 Task: Simple monthly budget modern simple.
Action: Mouse moved to (25, 163)
Screenshot: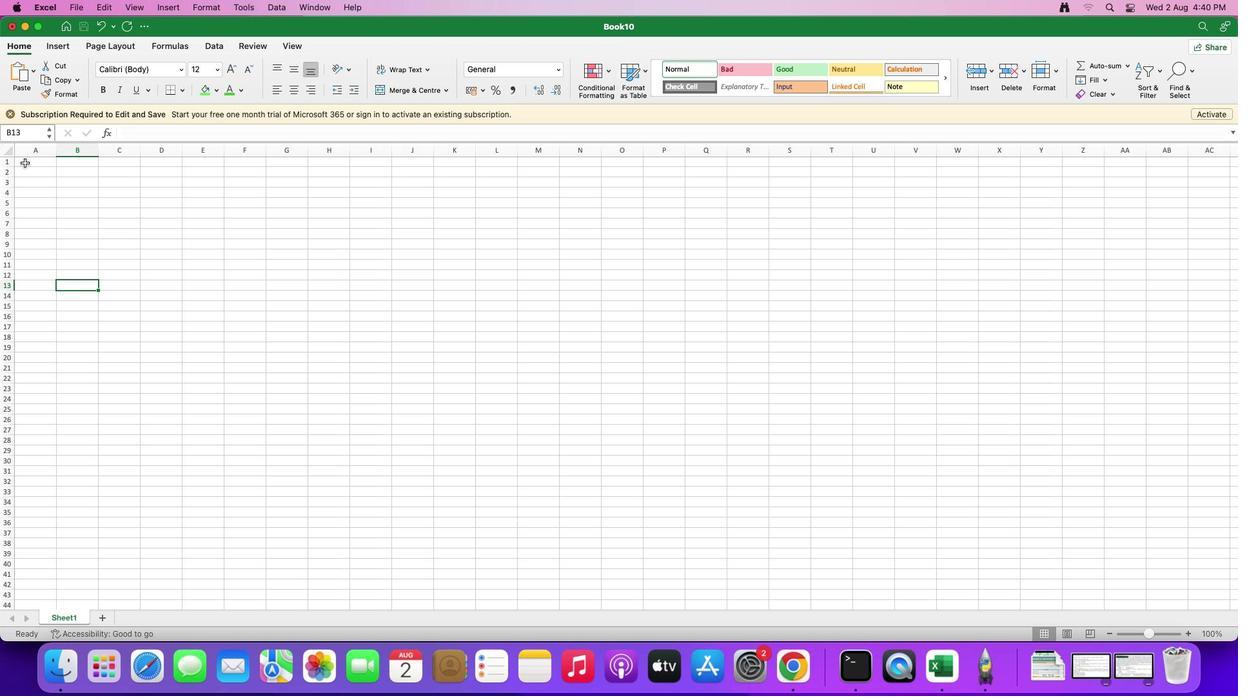 
Action: Mouse pressed left at (25, 163)
Screenshot: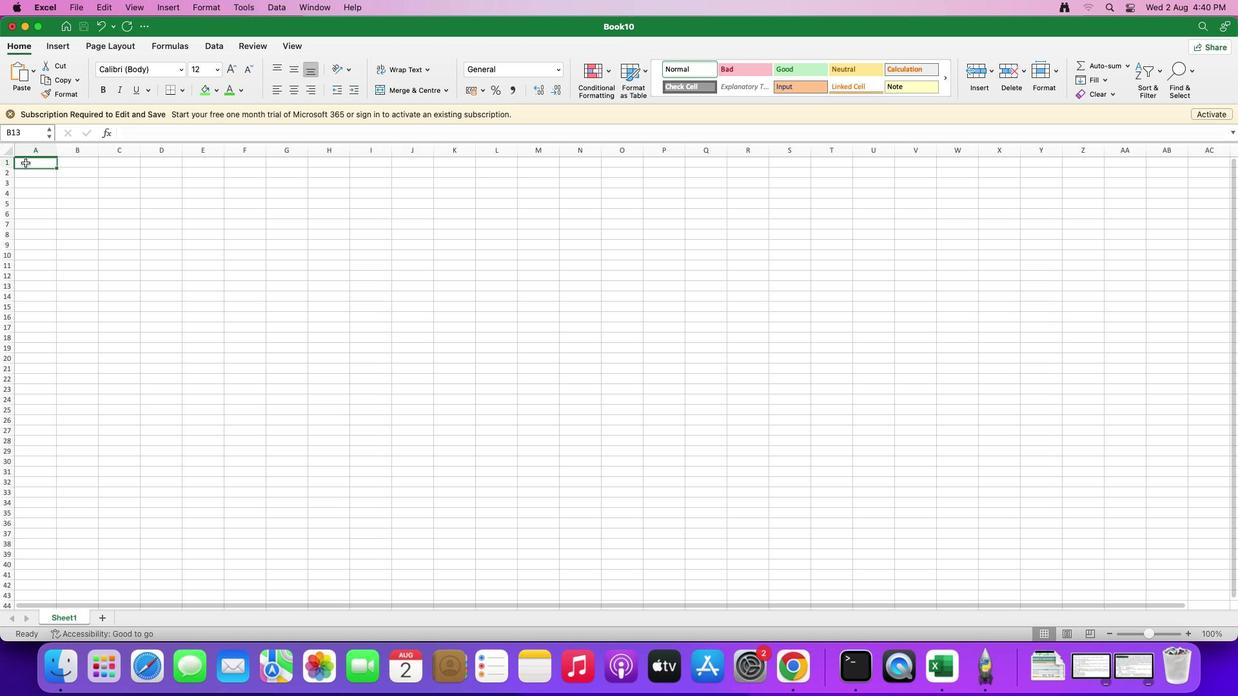
Action: Mouse moved to (32, 163)
Screenshot: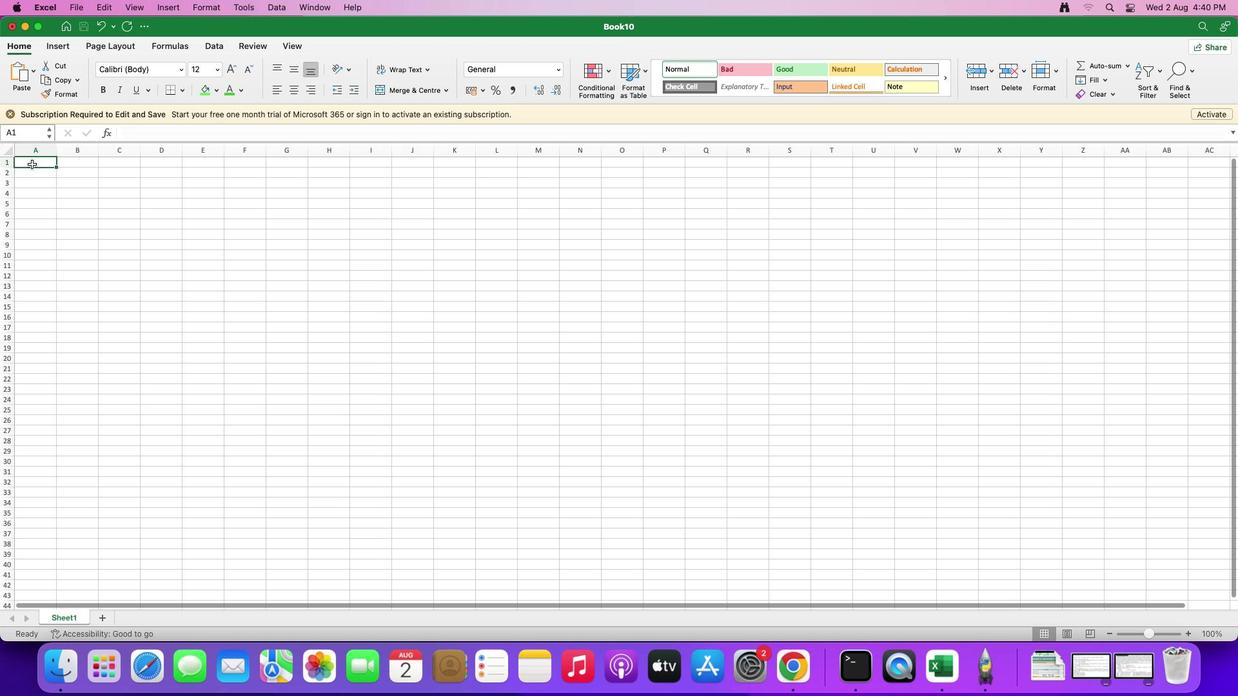 
Action: Mouse pressed left at (32, 163)
Screenshot: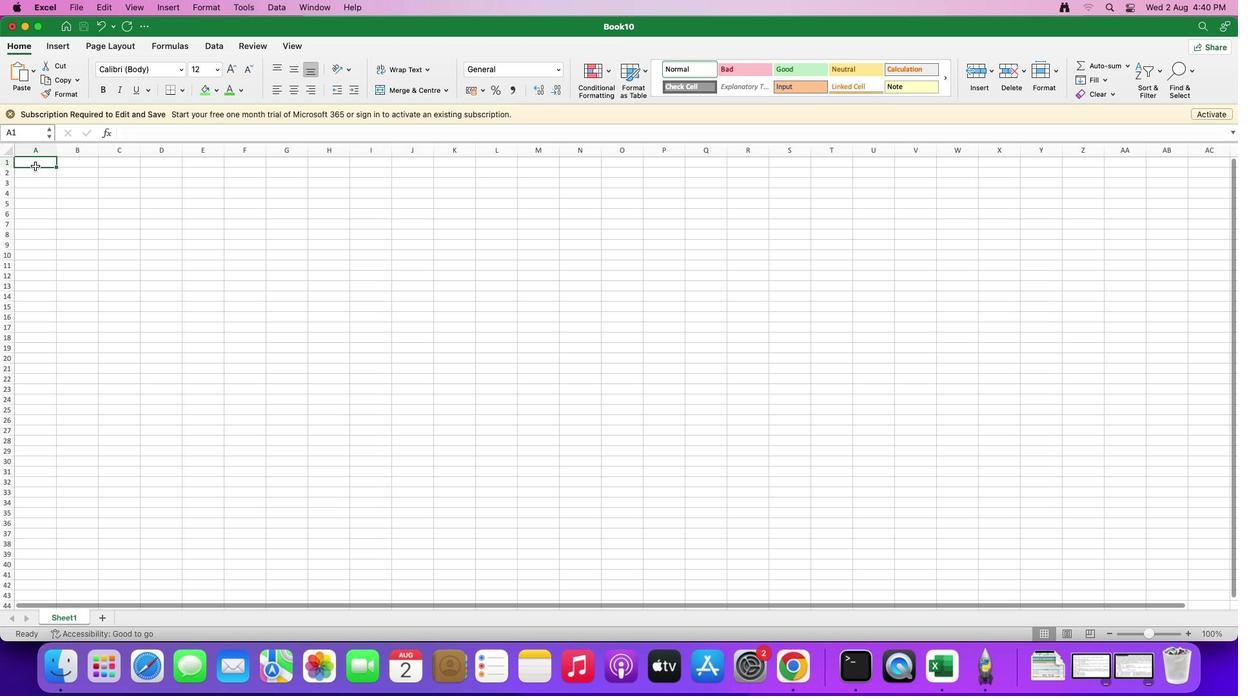 
Action: Mouse moved to (212, 89)
Screenshot: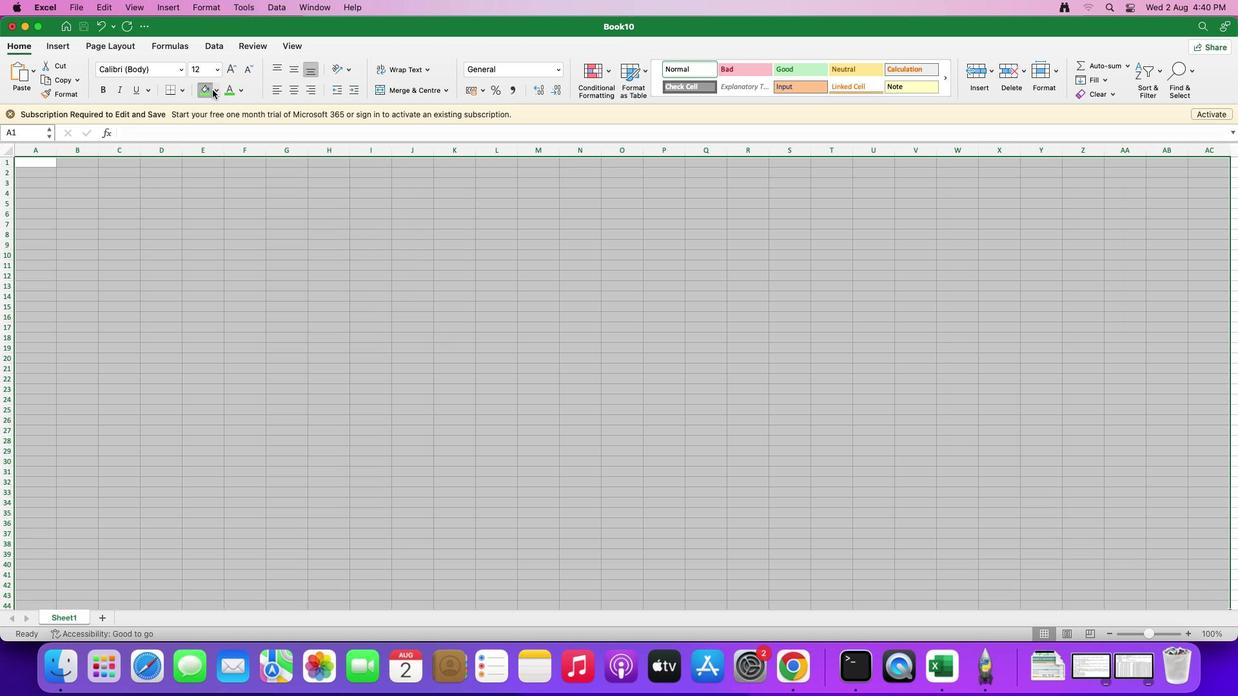 
Action: Mouse pressed left at (212, 89)
Screenshot: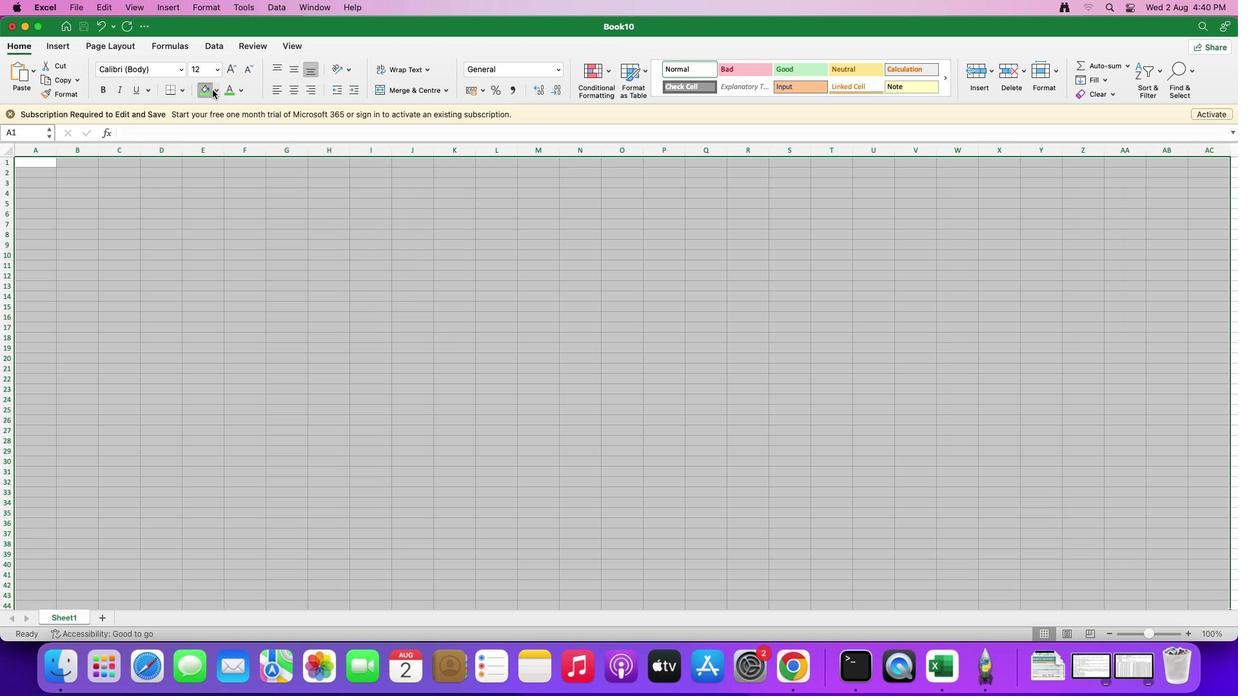 
Action: Mouse moved to (214, 90)
Screenshot: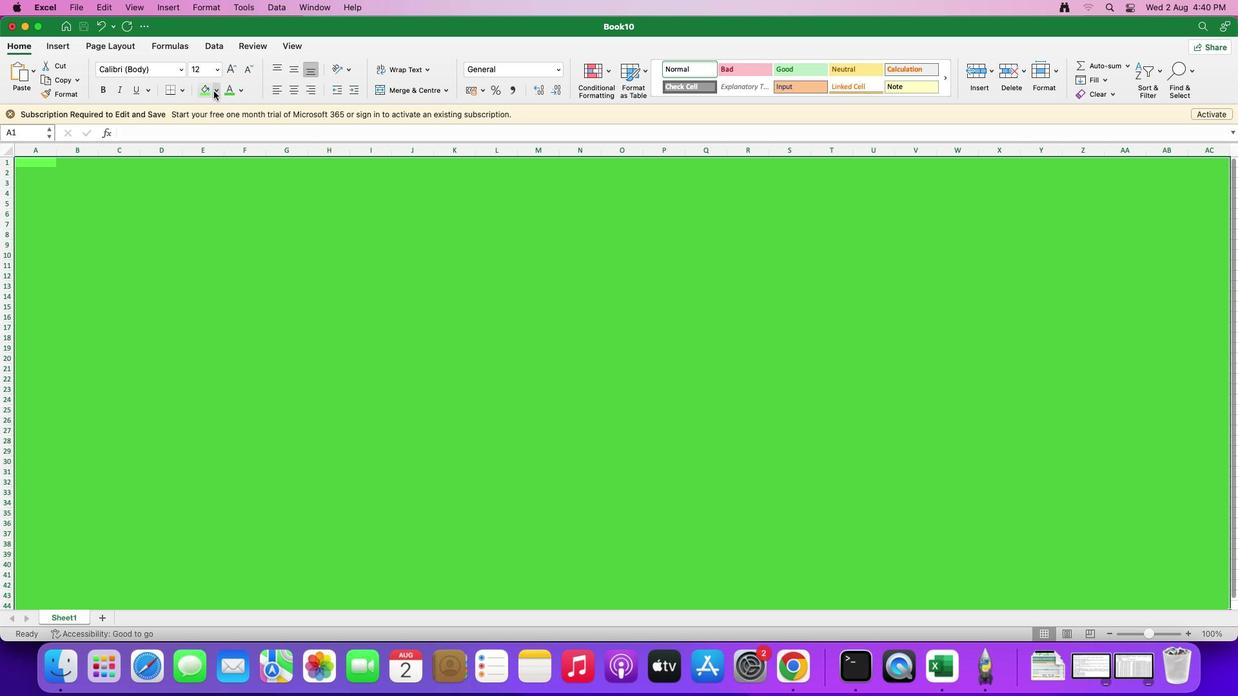 
Action: Mouse pressed left at (214, 90)
Screenshot: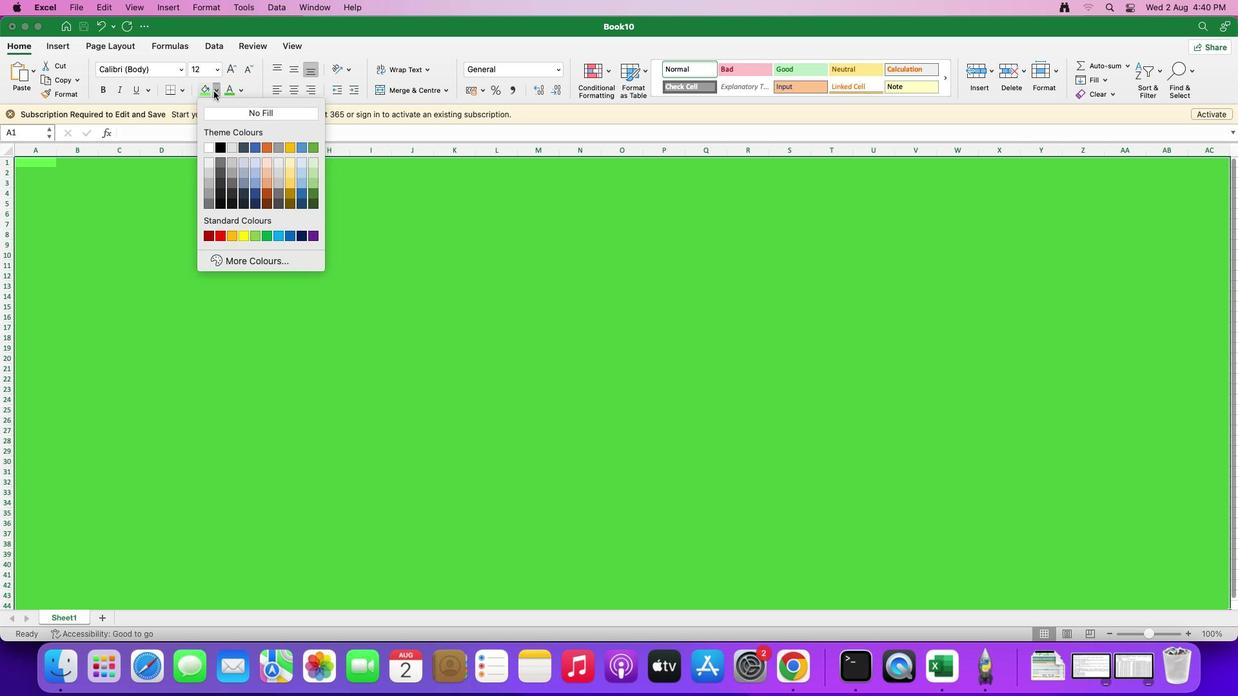 
Action: Mouse moved to (212, 151)
Screenshot: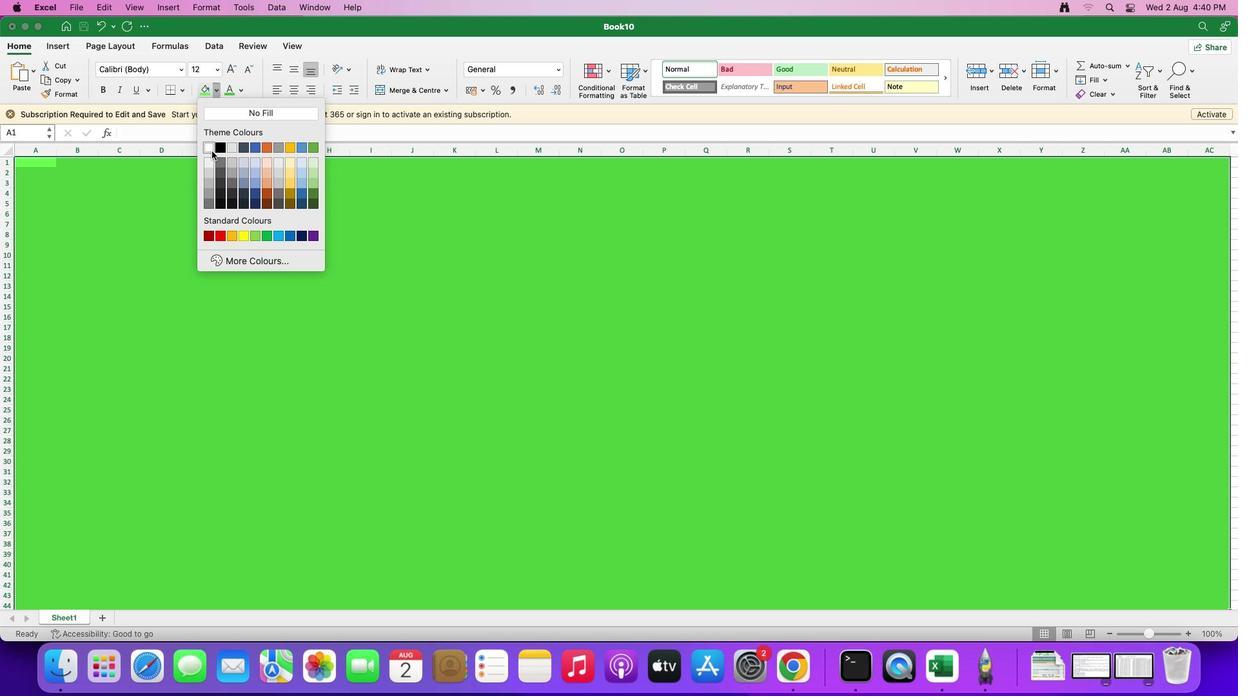 
Action: Mouse pressed left at (212, 151)
Screenshot: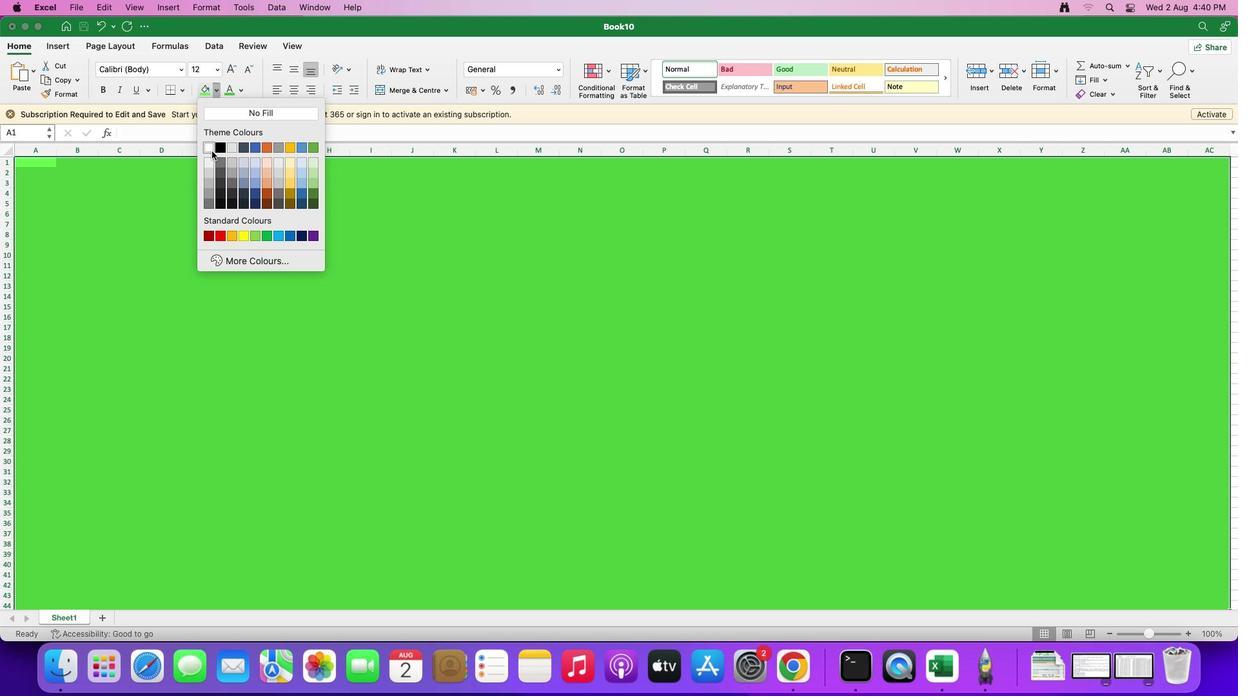 
Action: Mouse moved to (233, 294)
Screenshot: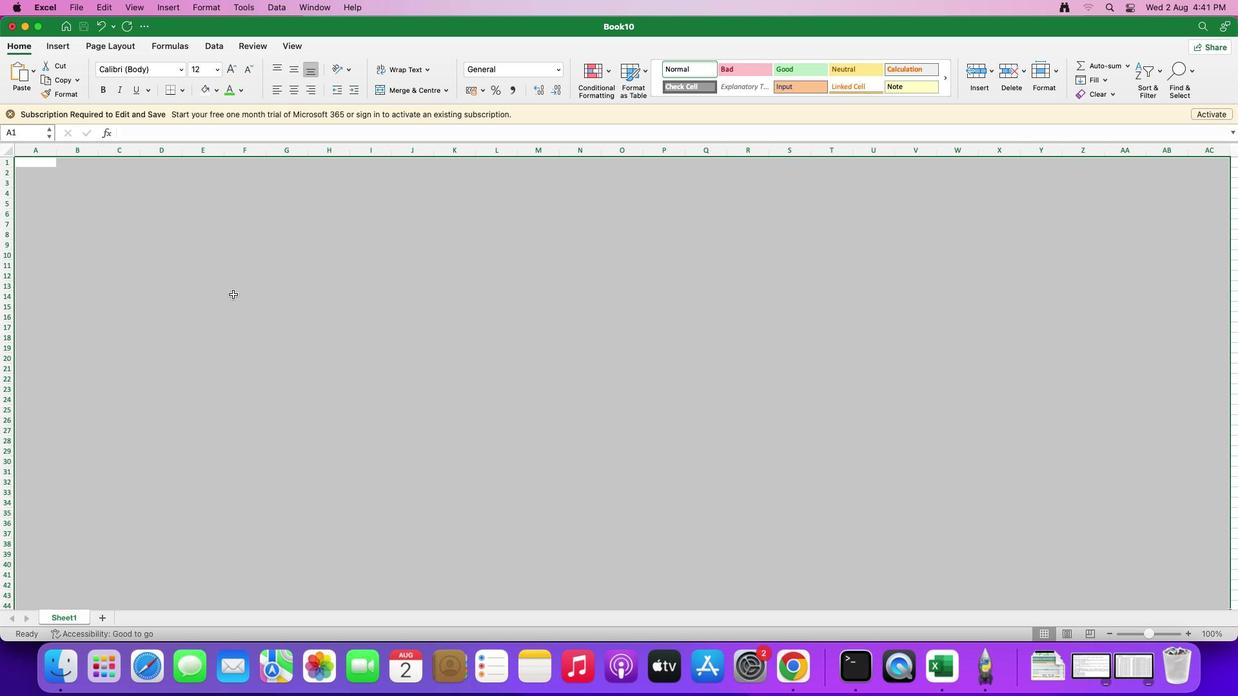 
Action: Mouse pressed left at (233, 294)
Screenshot: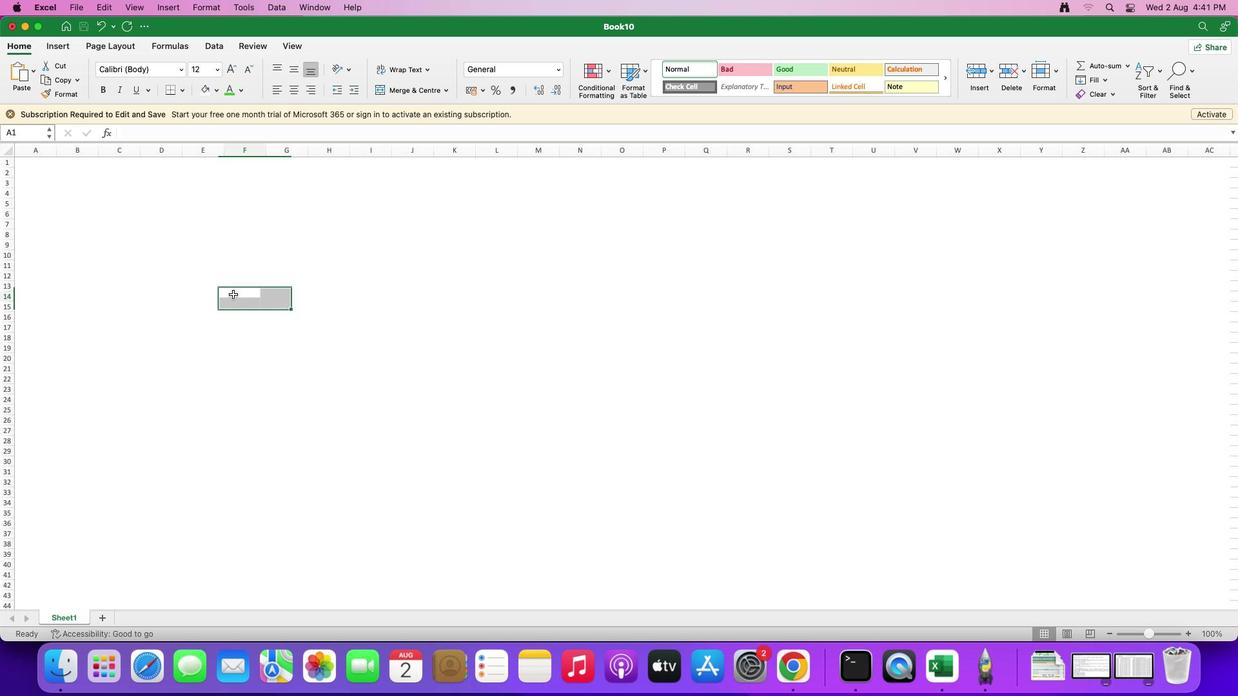 
Action: Mouse moved to (39, 148)
Screenshot: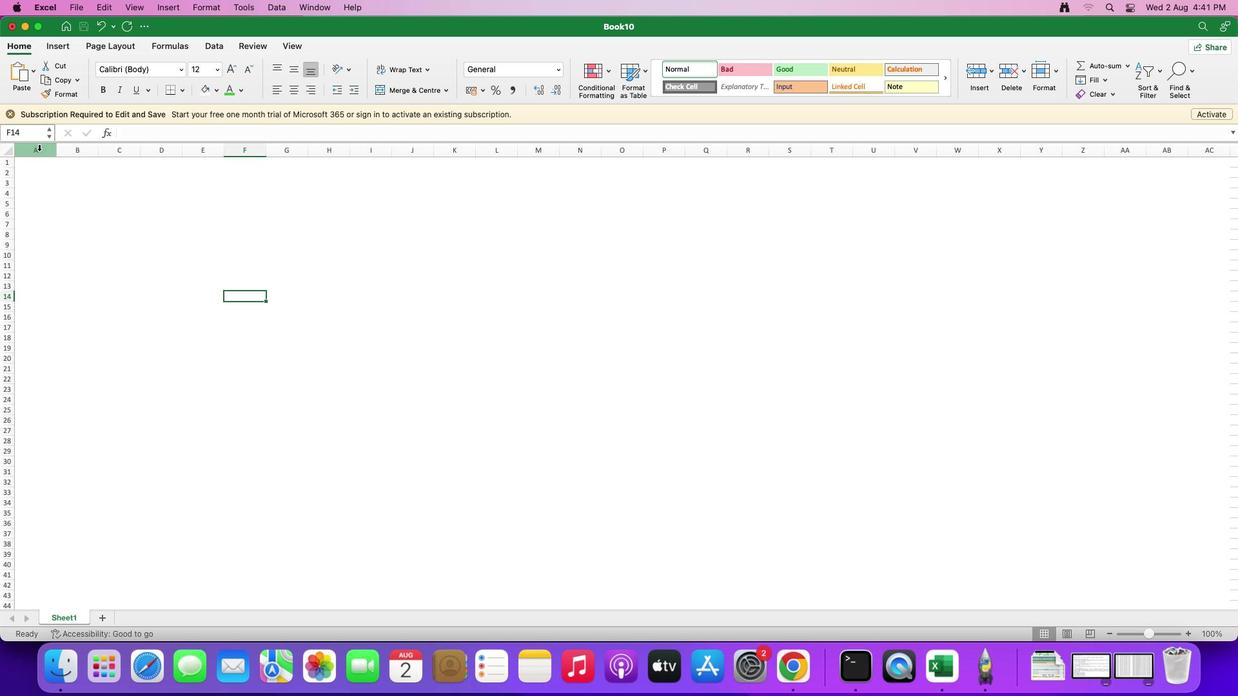 
Action: Mouse pressed left at (39, 148)
Screenshot: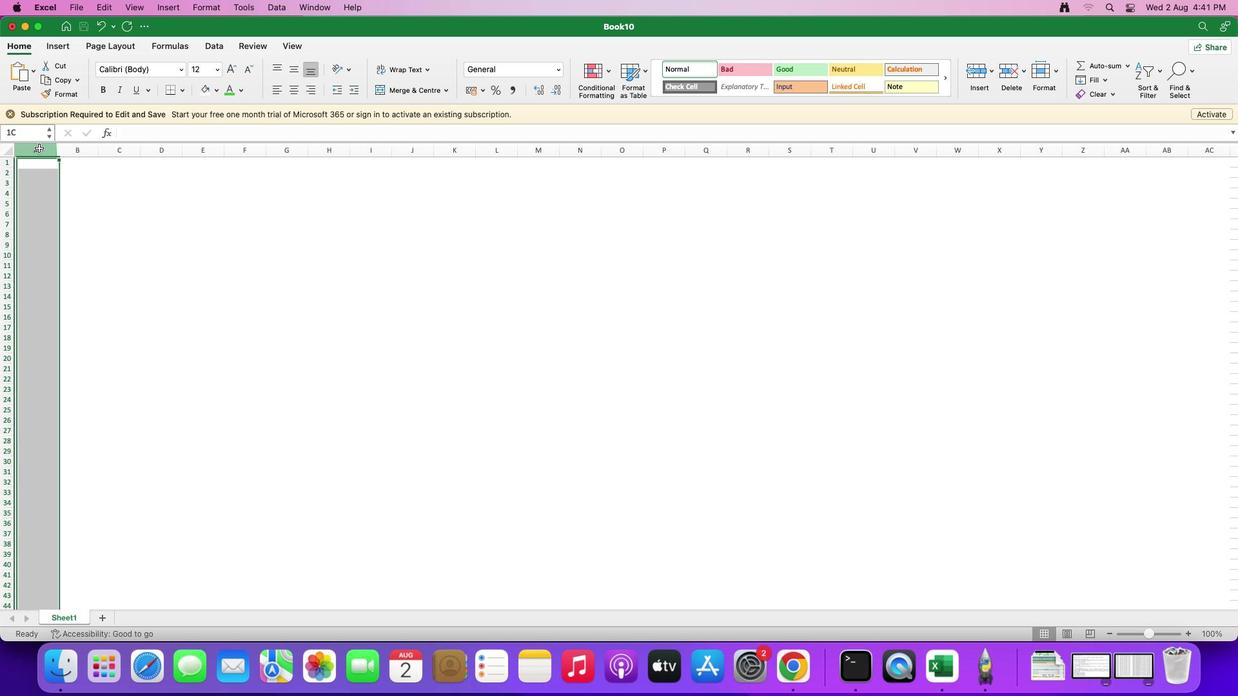 
Action: Mouse moved to (56, 147)
Screenshot: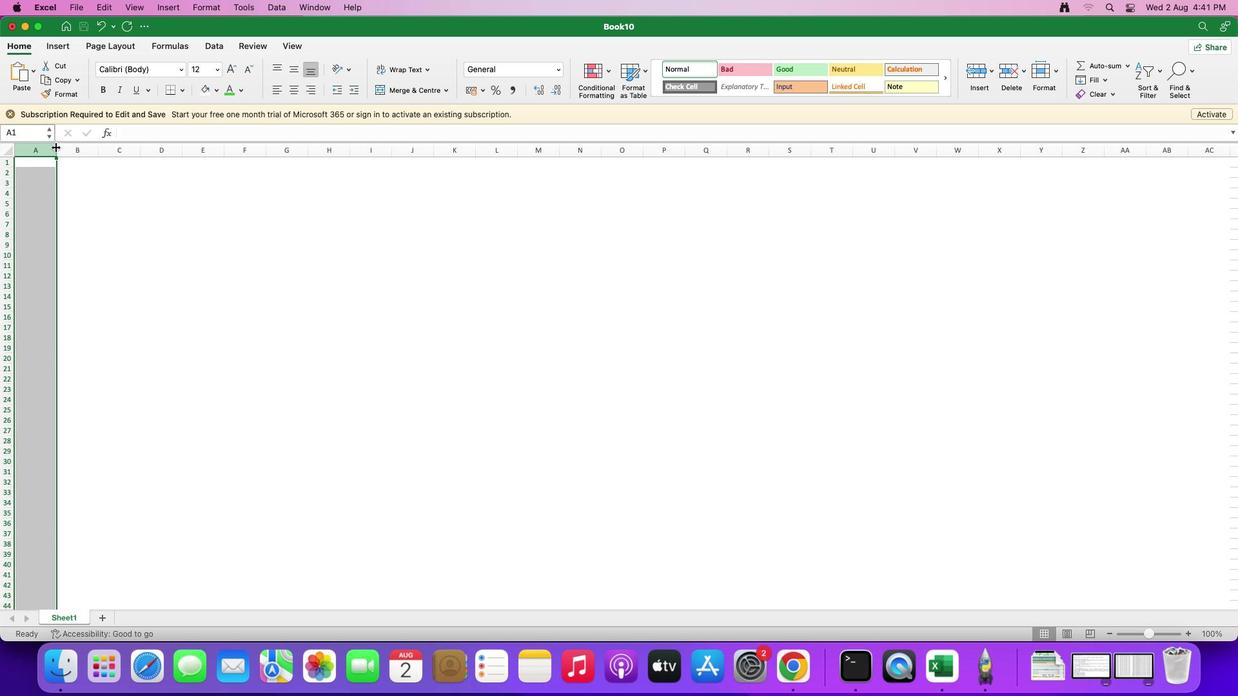 
Action: Mouse pressed left at (56, 147)
Screenshot: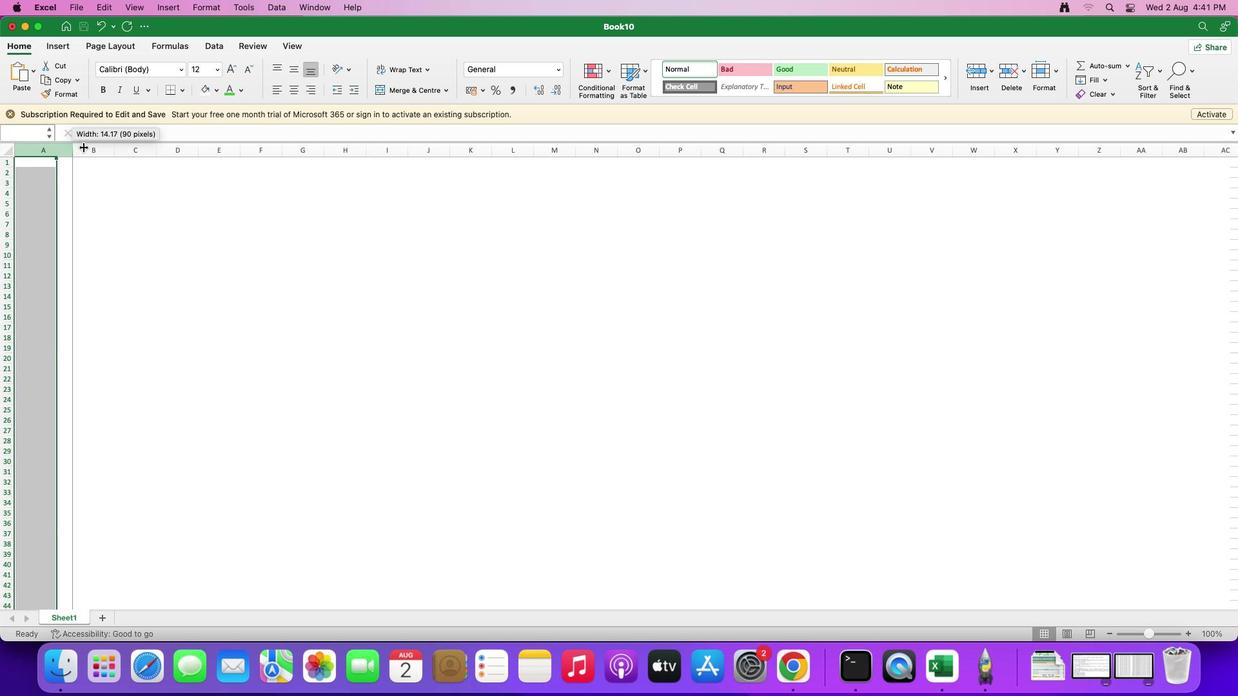 
Action: Mouse moved to (221, 147)
Screenshot: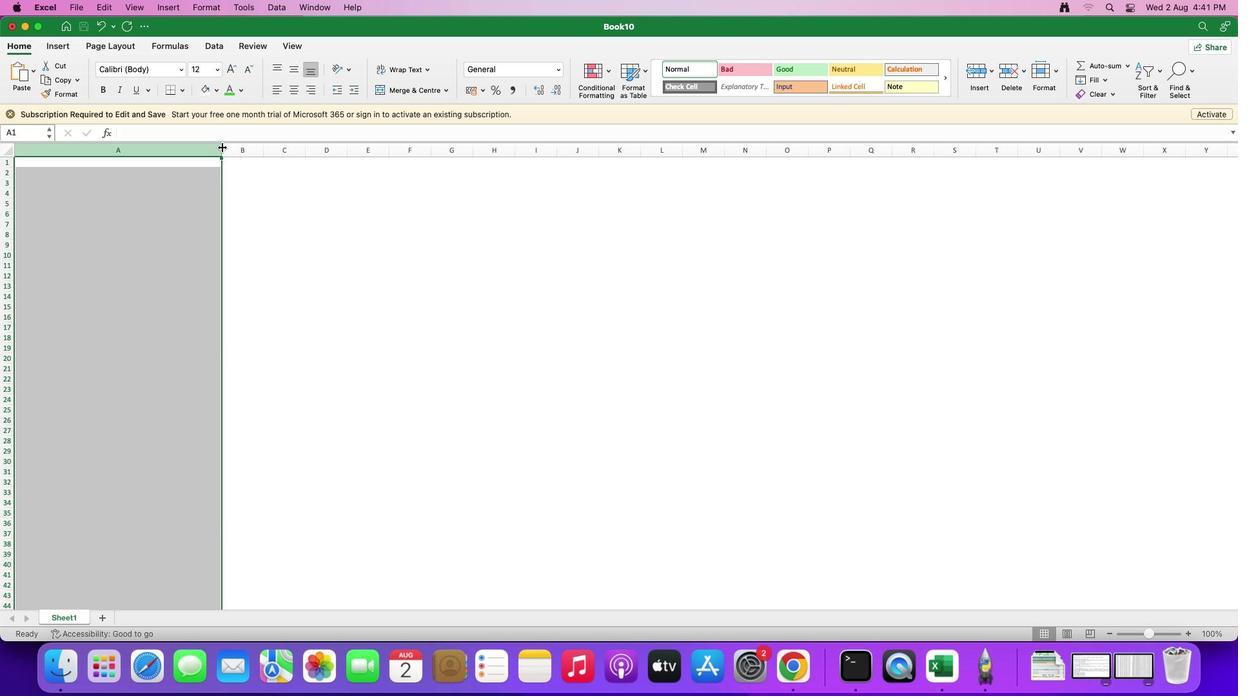 
Action: Mouse pressed left at (221, 147)
Screenshot: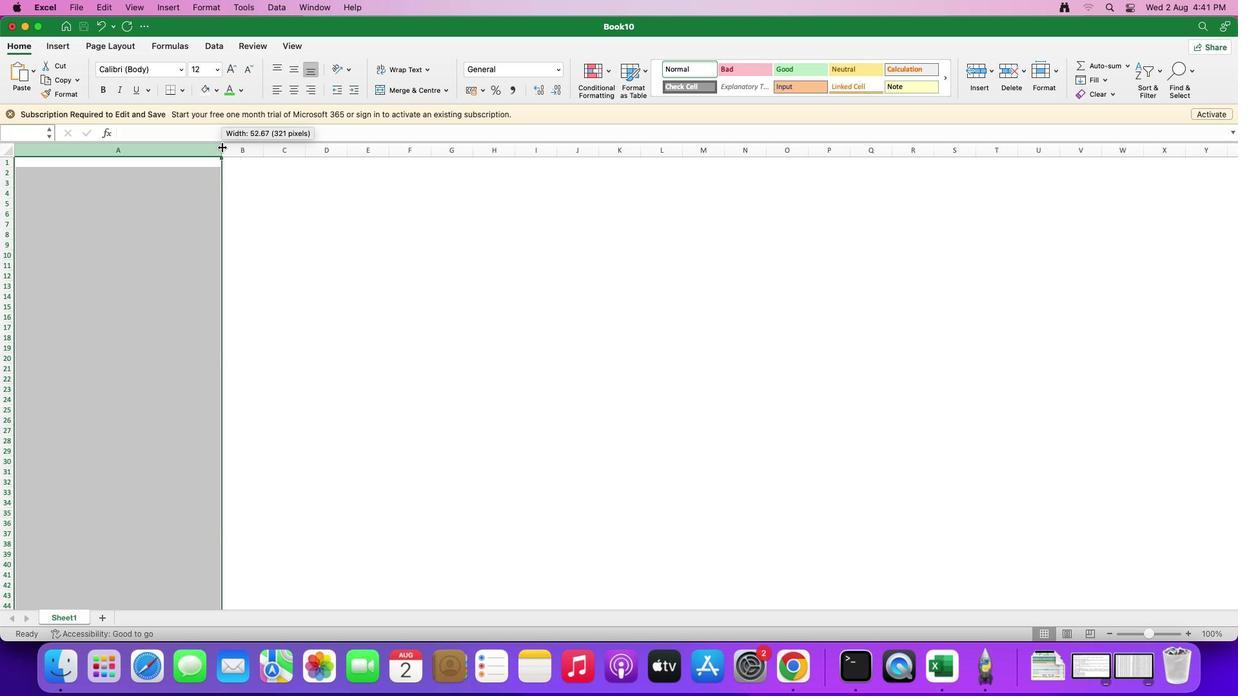 
Action: Mouse moved to (51, 150)
Screenshot: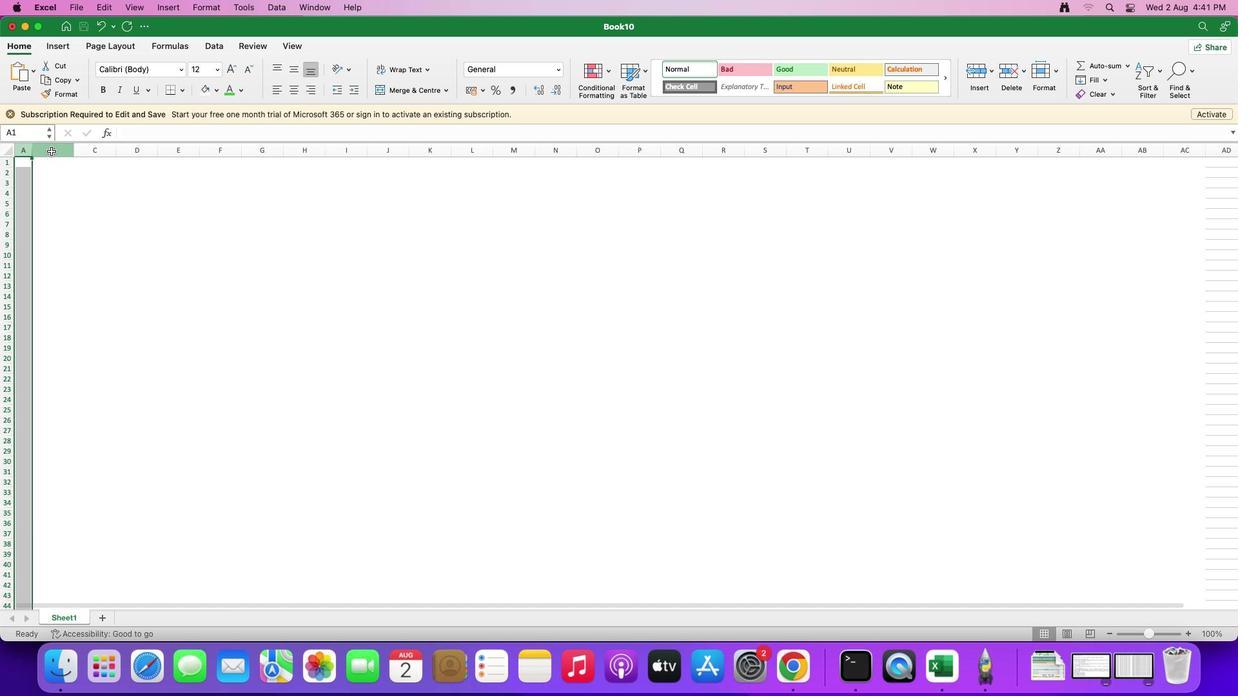 
Action: Mouse pressed left at (51, 150)
Screenshot: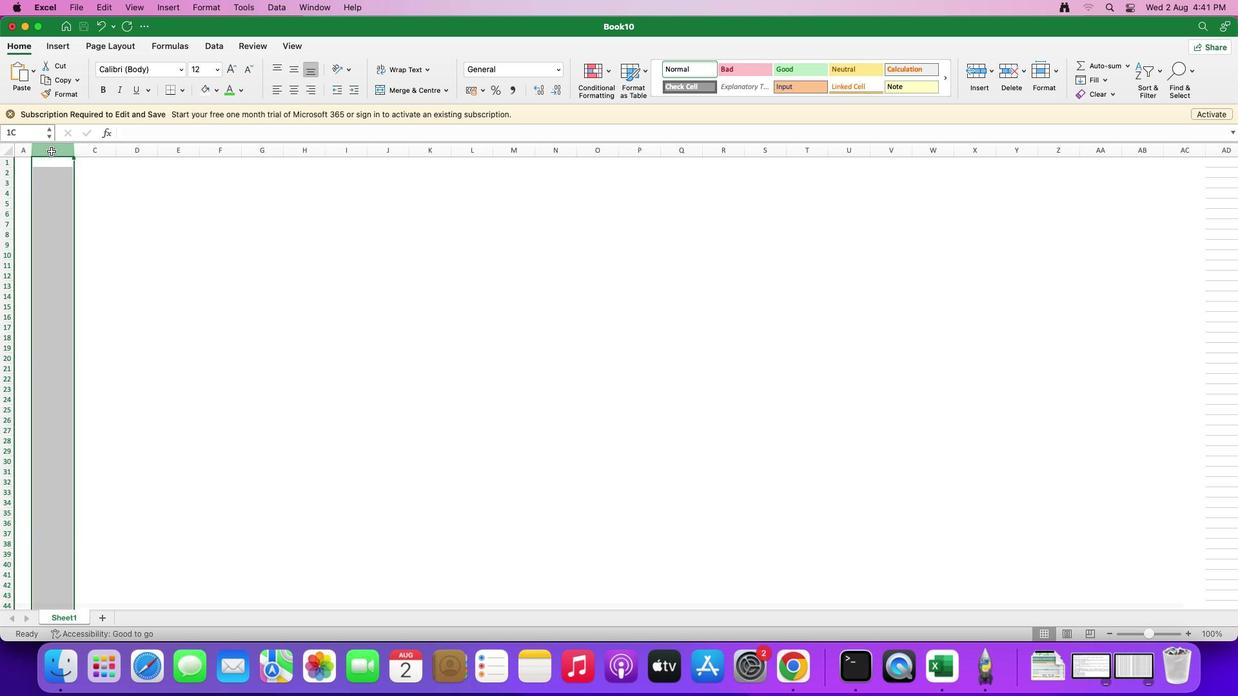 
Action: Mouse moved to (73, 147)
Screenshot: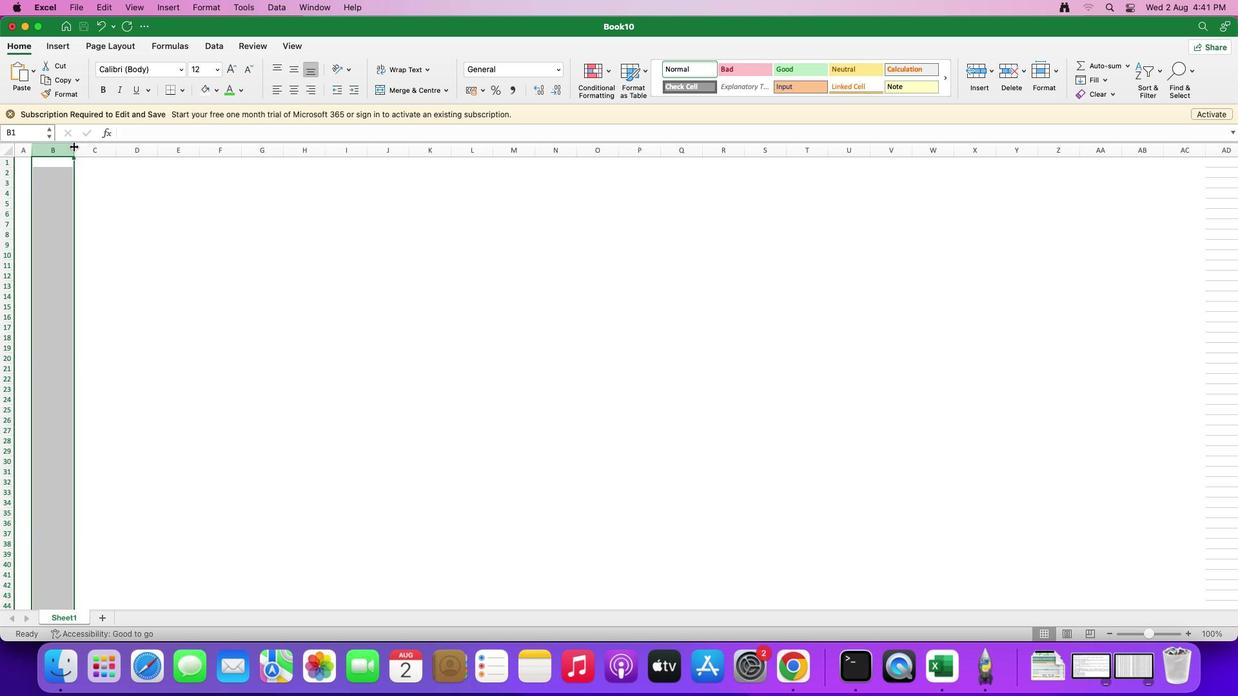 
Action: Mouse pressed left at (73, 147)
Screenshot: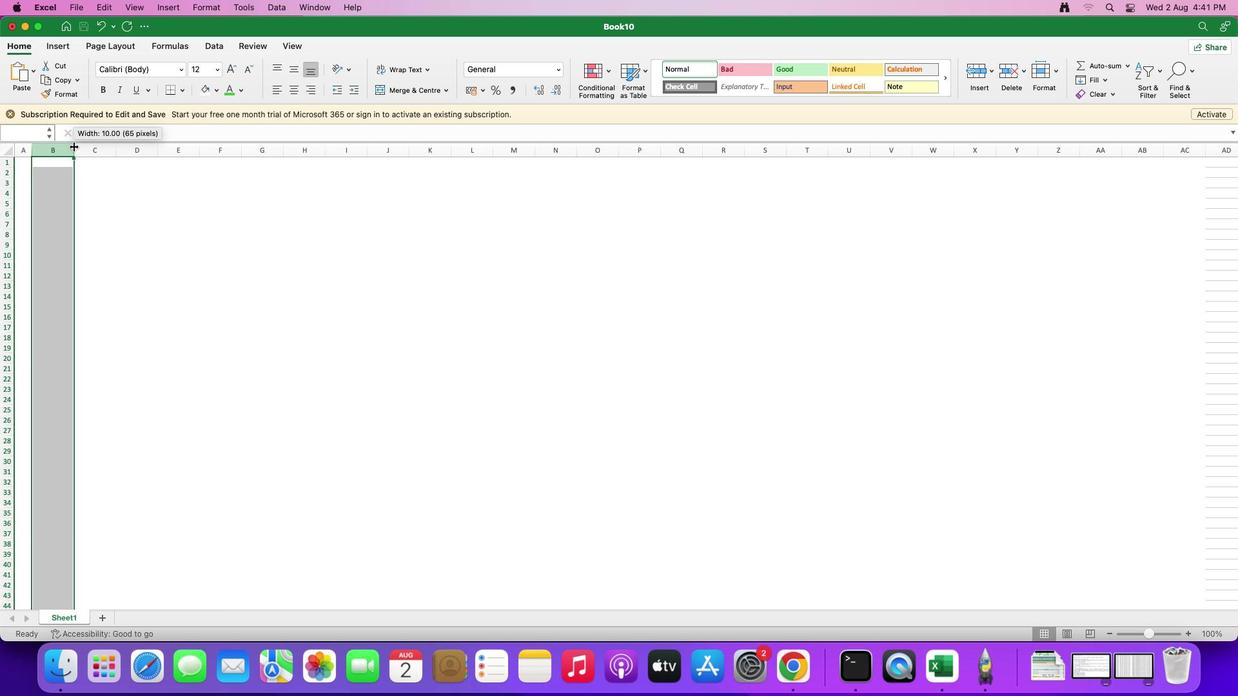 
Action: Mouse moved to (396, 185)
Screenshot: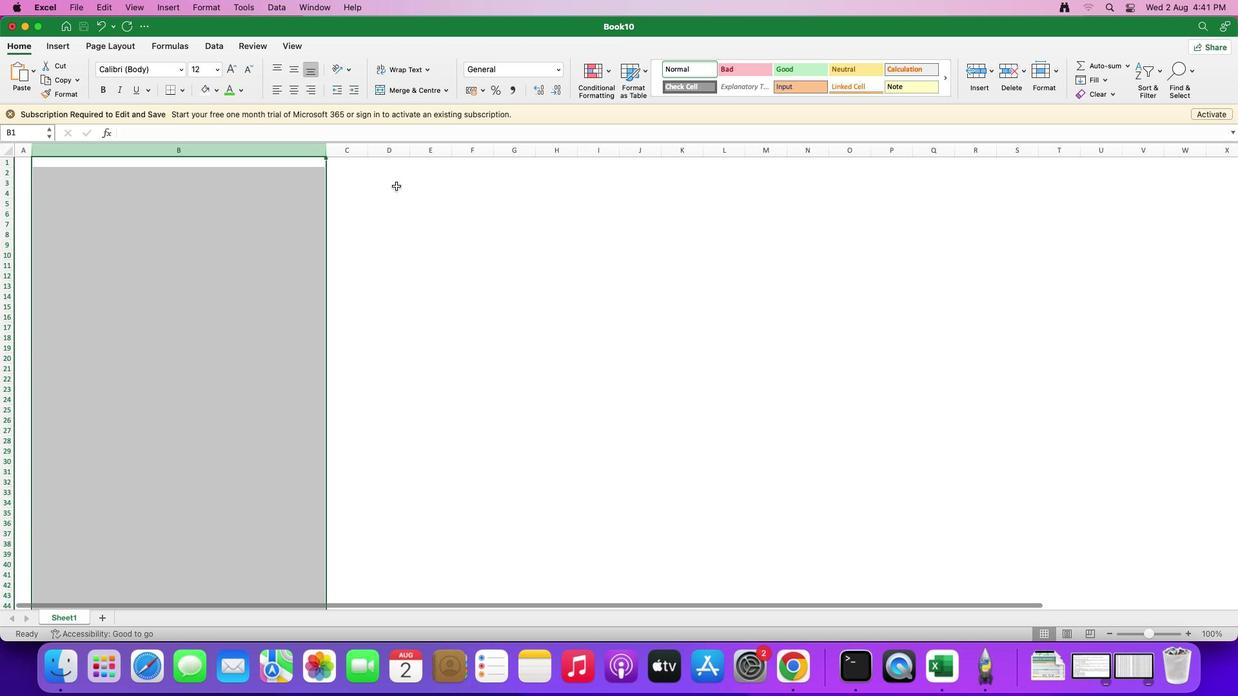 
Action: Mouse pressed left at (396, 185)
Screenshot: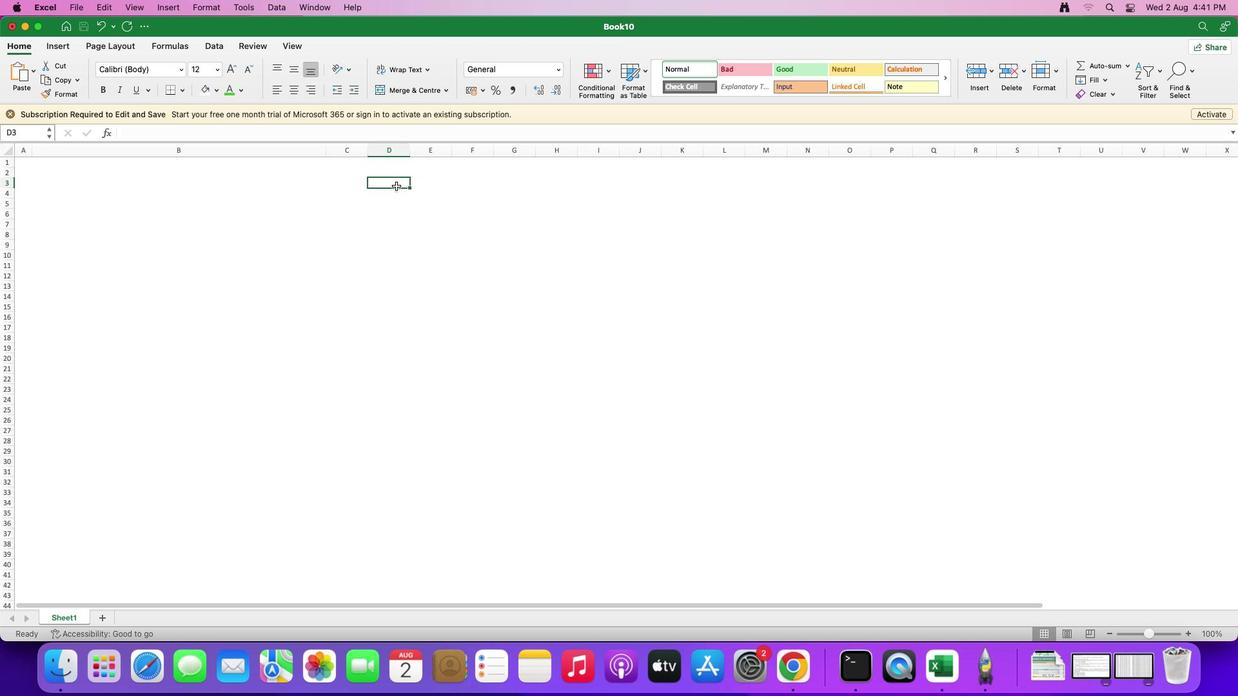 
Action: Mouse moved to (346, 160)
Screenshot: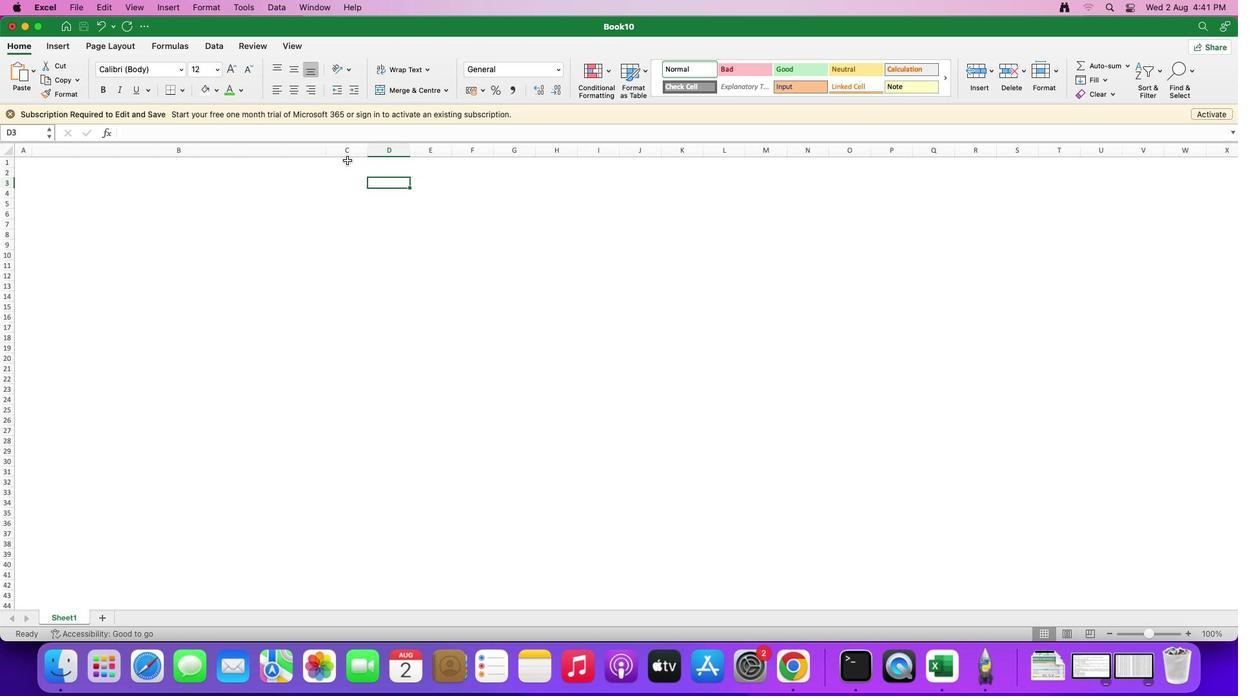 
Action: Mouse pressed left at (346, 160)
Screenshot: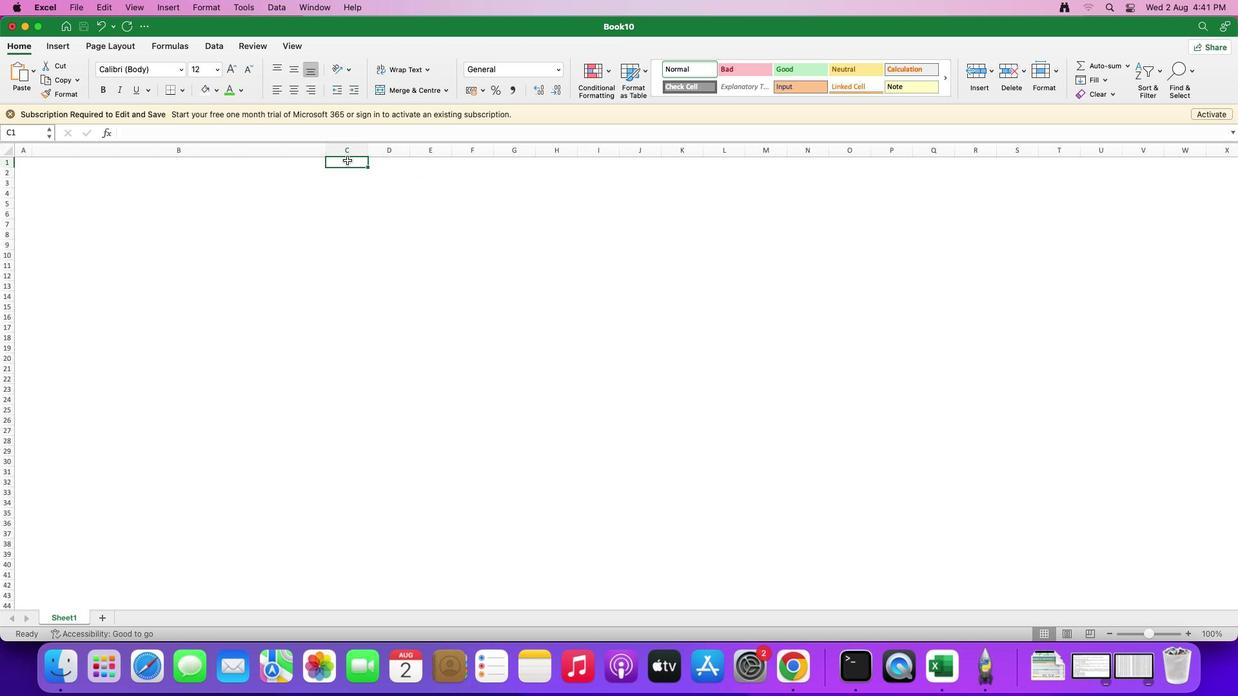 
Action: Mouse moved to (349, 154)
Screenshot: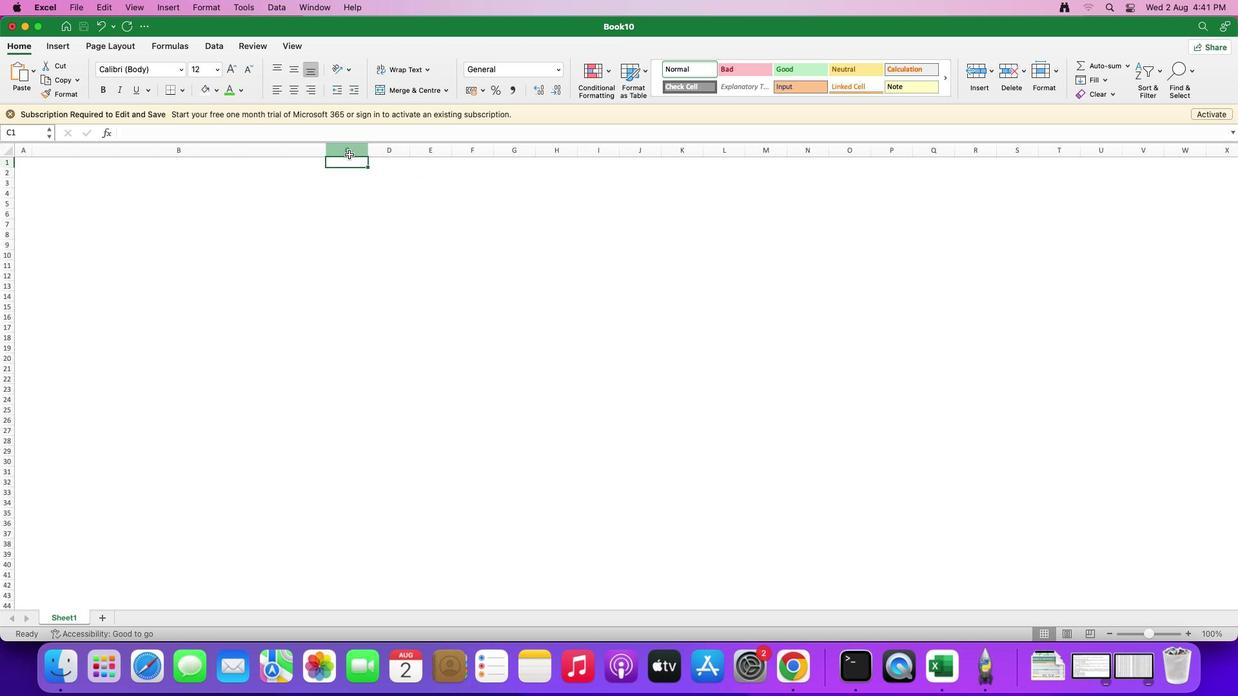 
Action: Mouse pressed left at (349, 154)
Screenshot: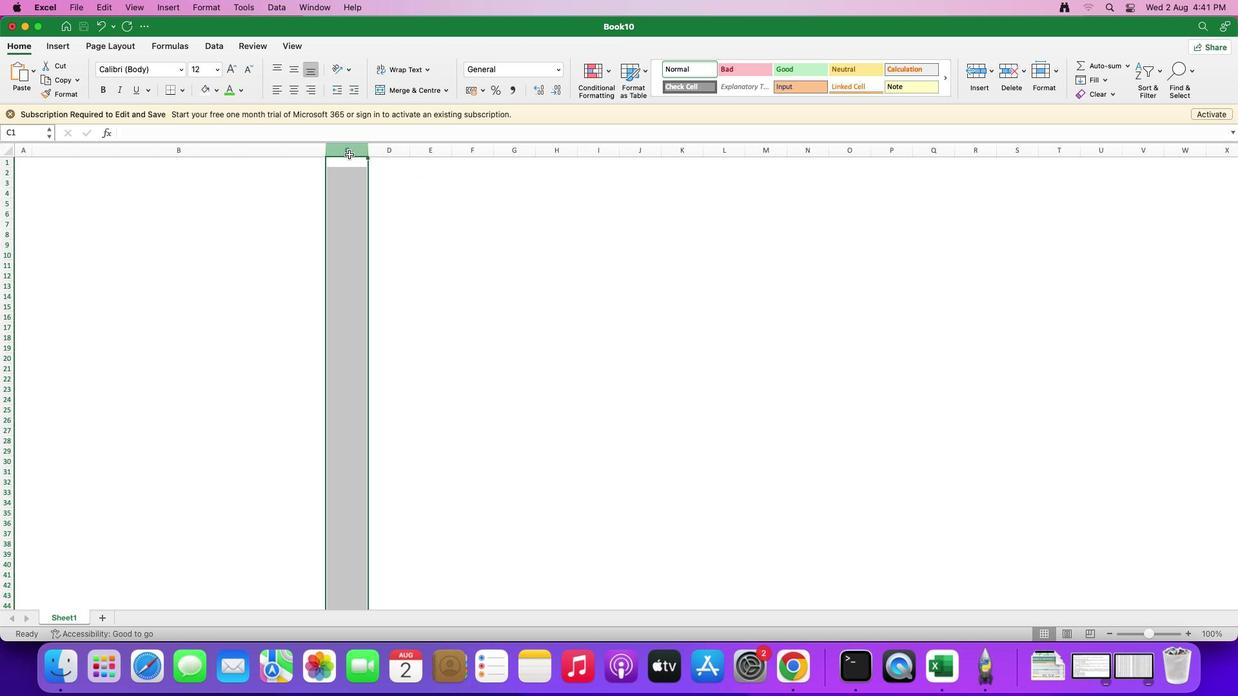 
Action: Mouse moved to (366, 147)
Screenshot: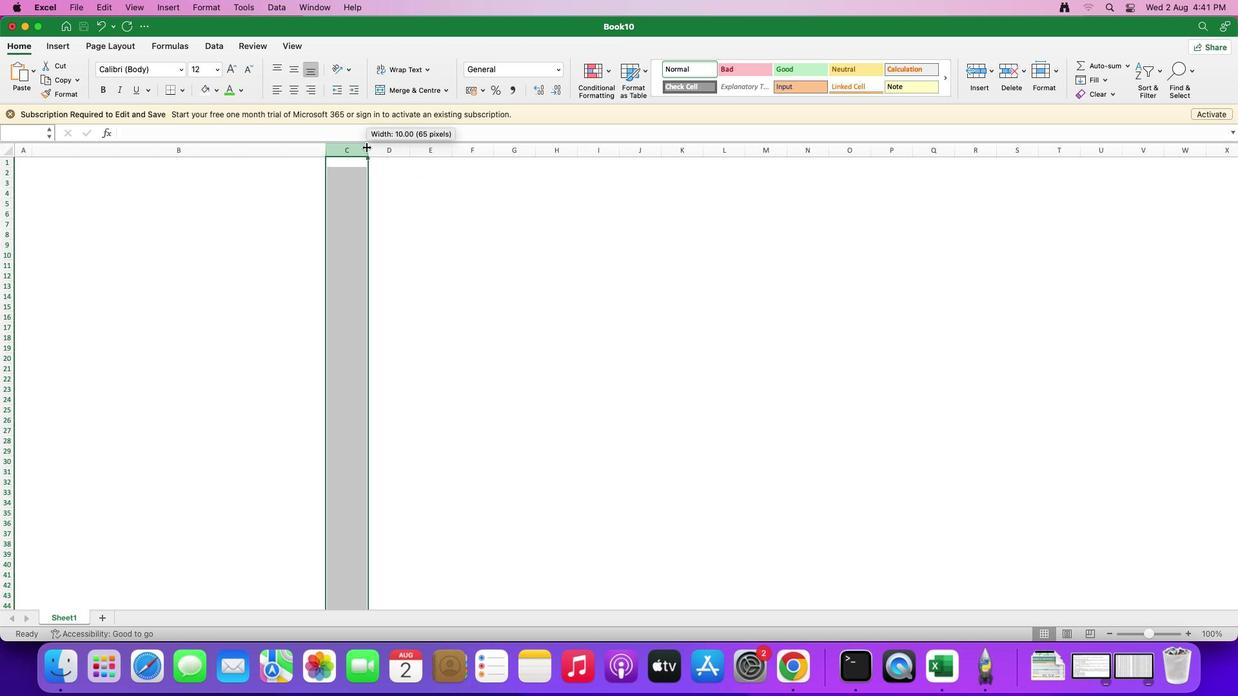 
Action: Mouse pressed left at (366, 147)
Screenshot: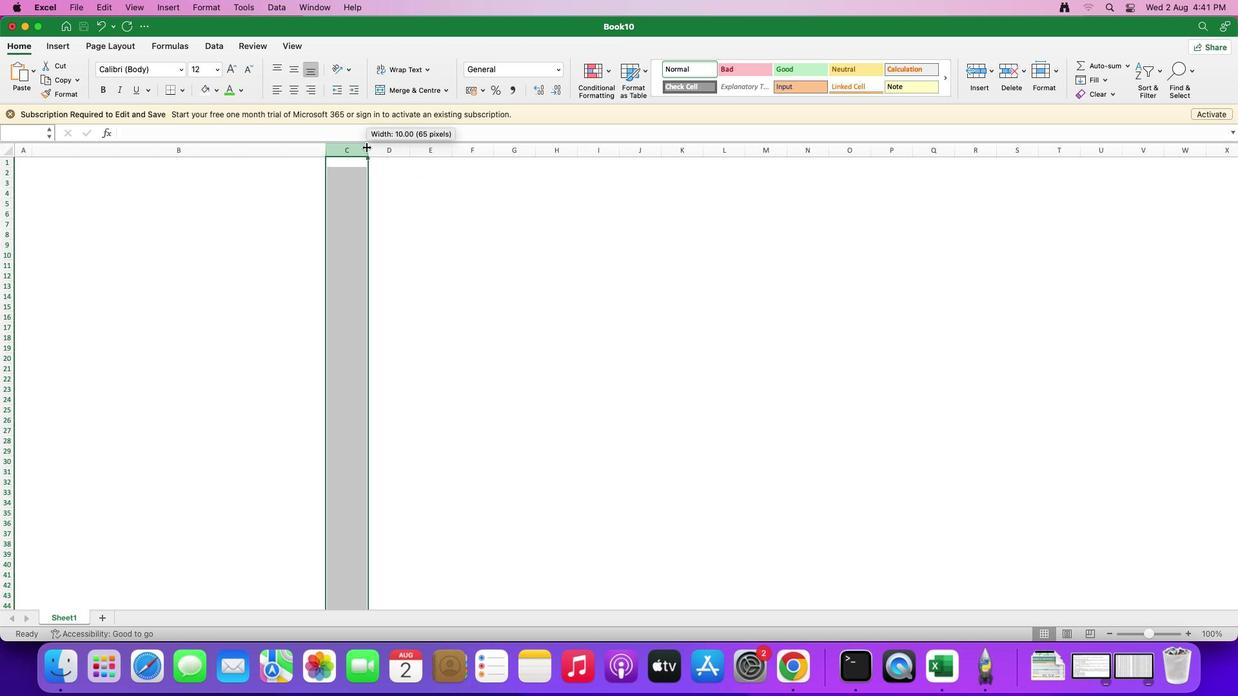 
Action: Mouse moved to (481, 149)
Screenshot: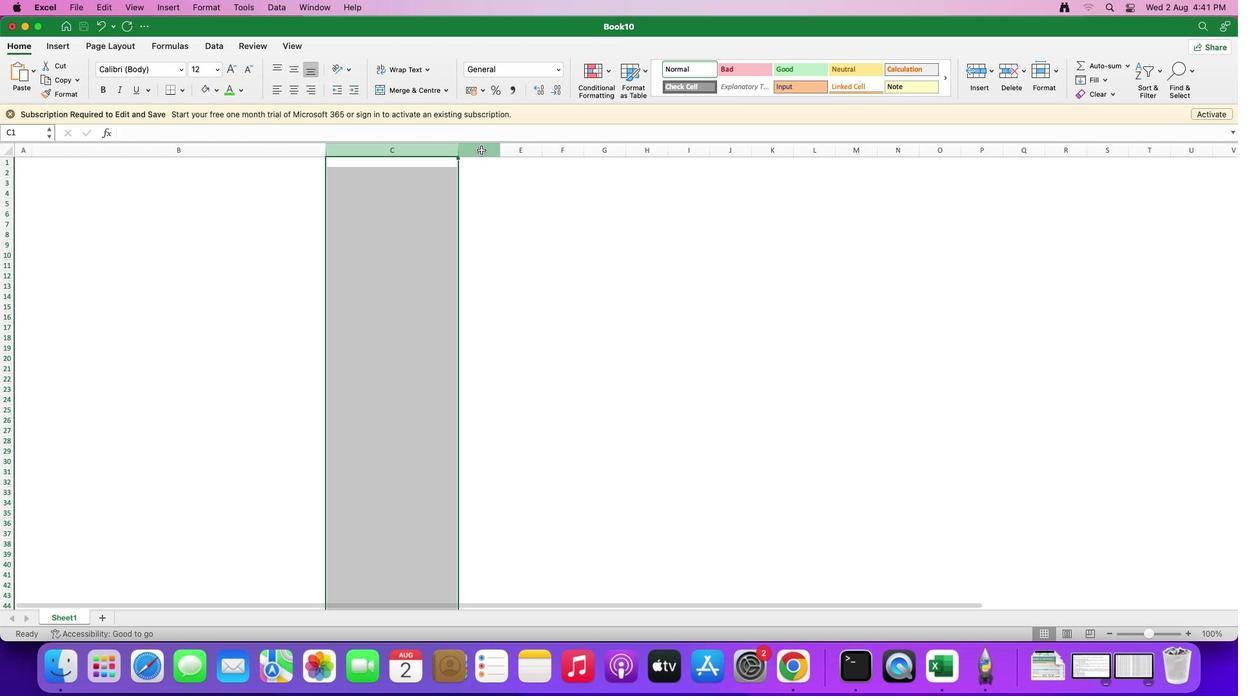 
Action: Mouse pressed left at (481, 149)
Screenshot: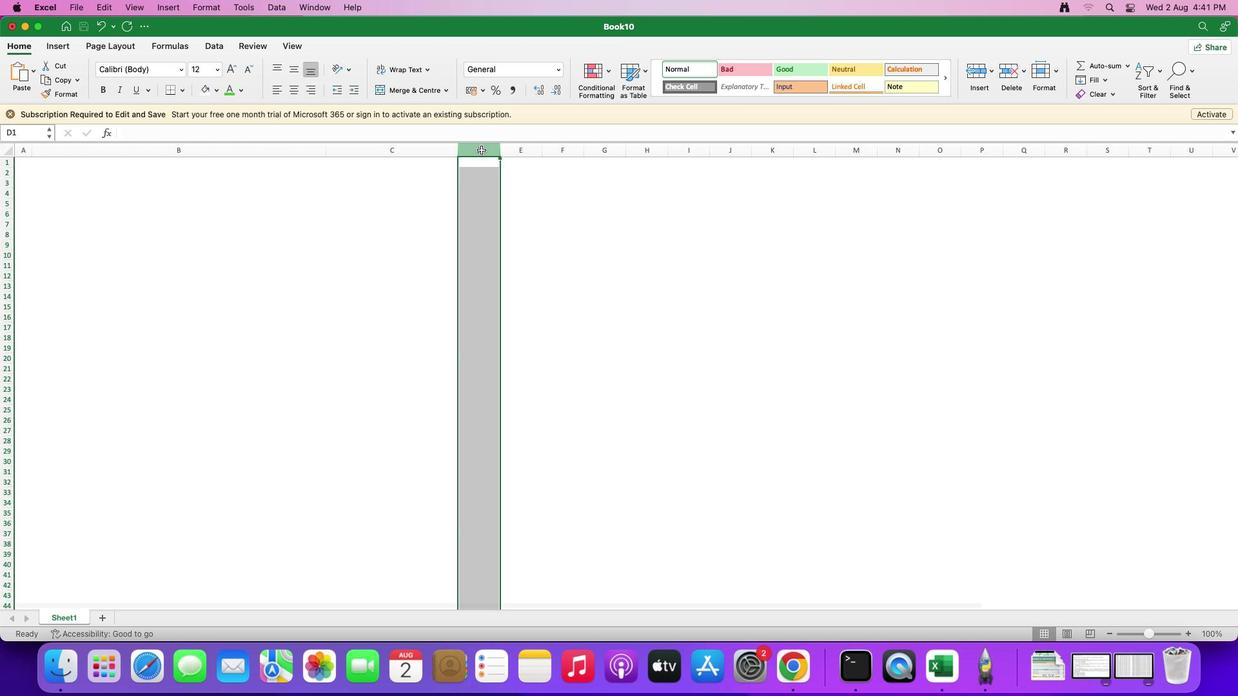 
Action: Mouse moved to (499, 150)
Screenshot: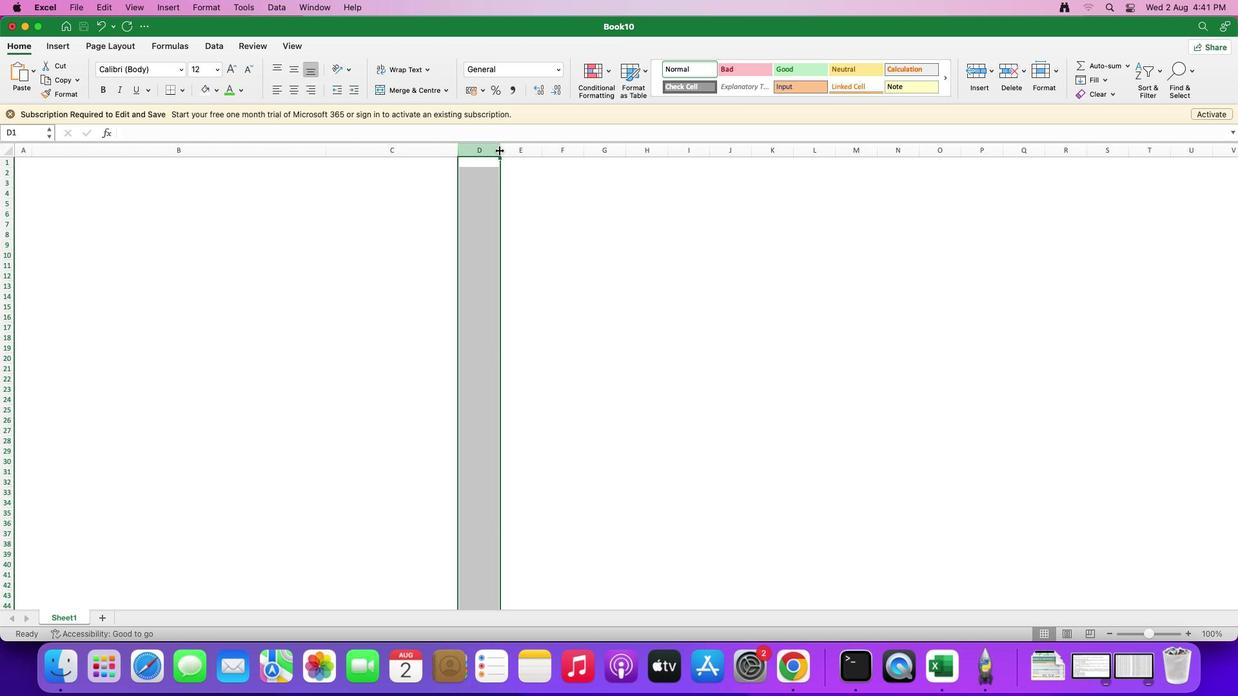 
Action: Mouse pressed left at (499, 150)
Screenshot: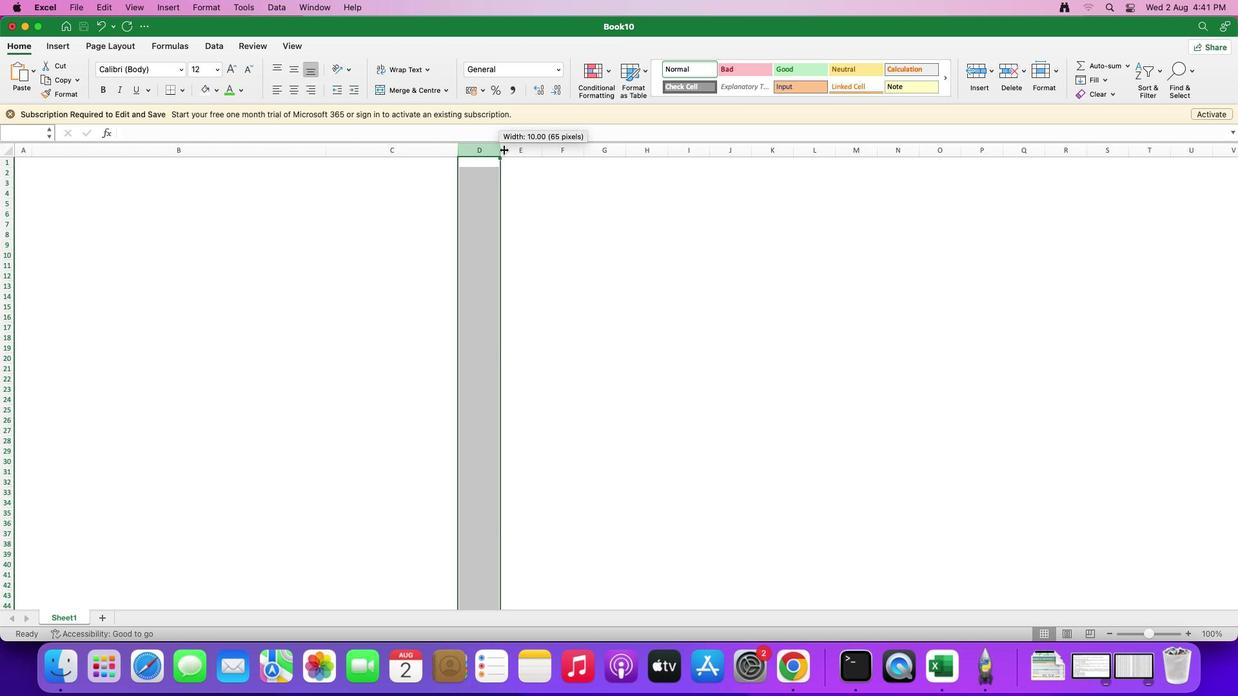 
Action: Mouse moved to (419, 154)
Screenshot: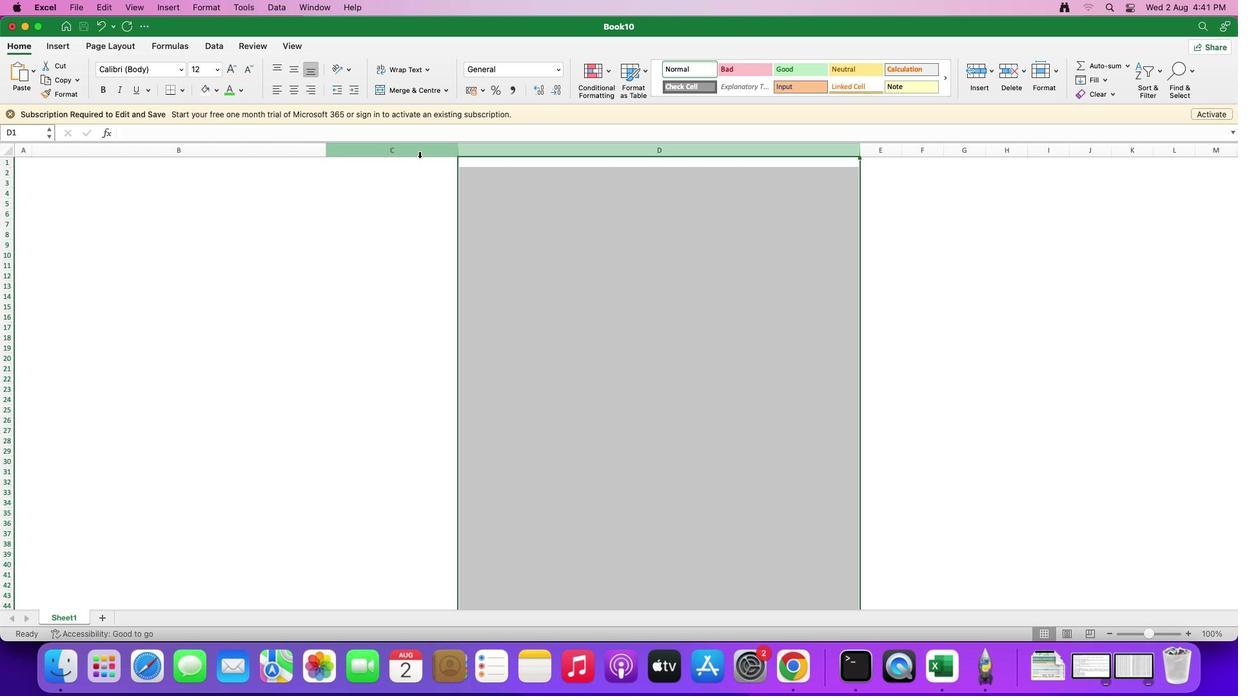 
Action: Mouse pressed left at (419, 154)
Screenshot: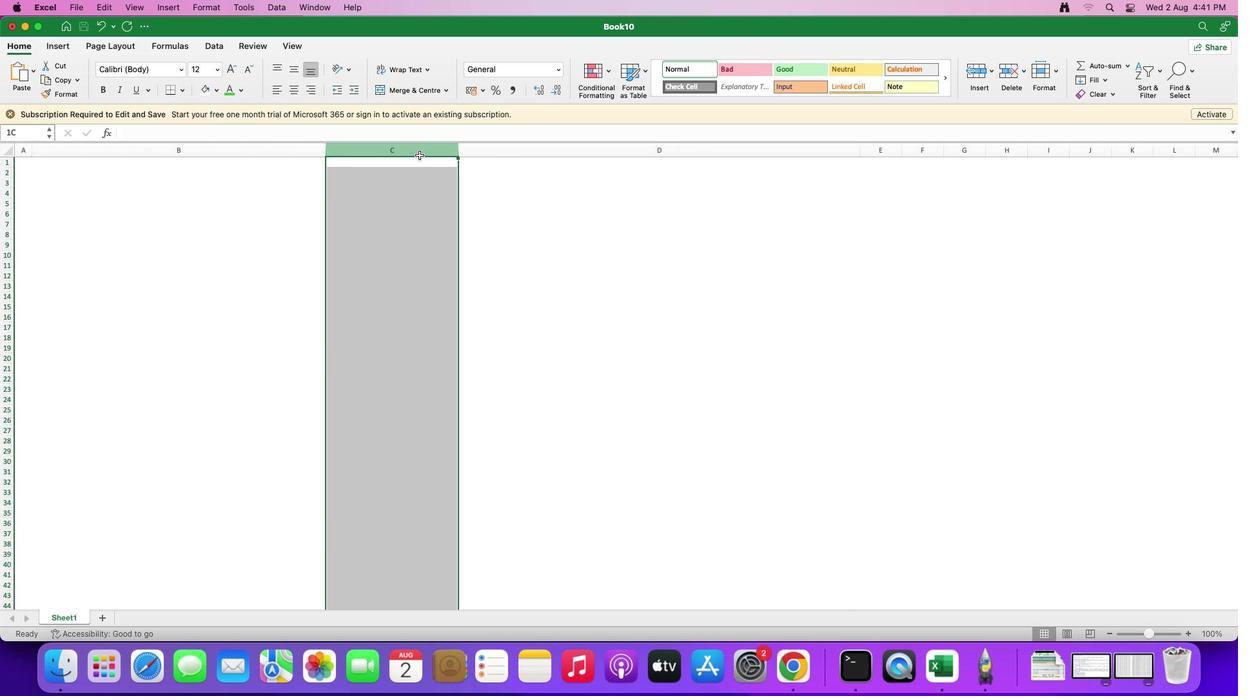 
Action: Mouse moved to (263, 152)
Screenshot: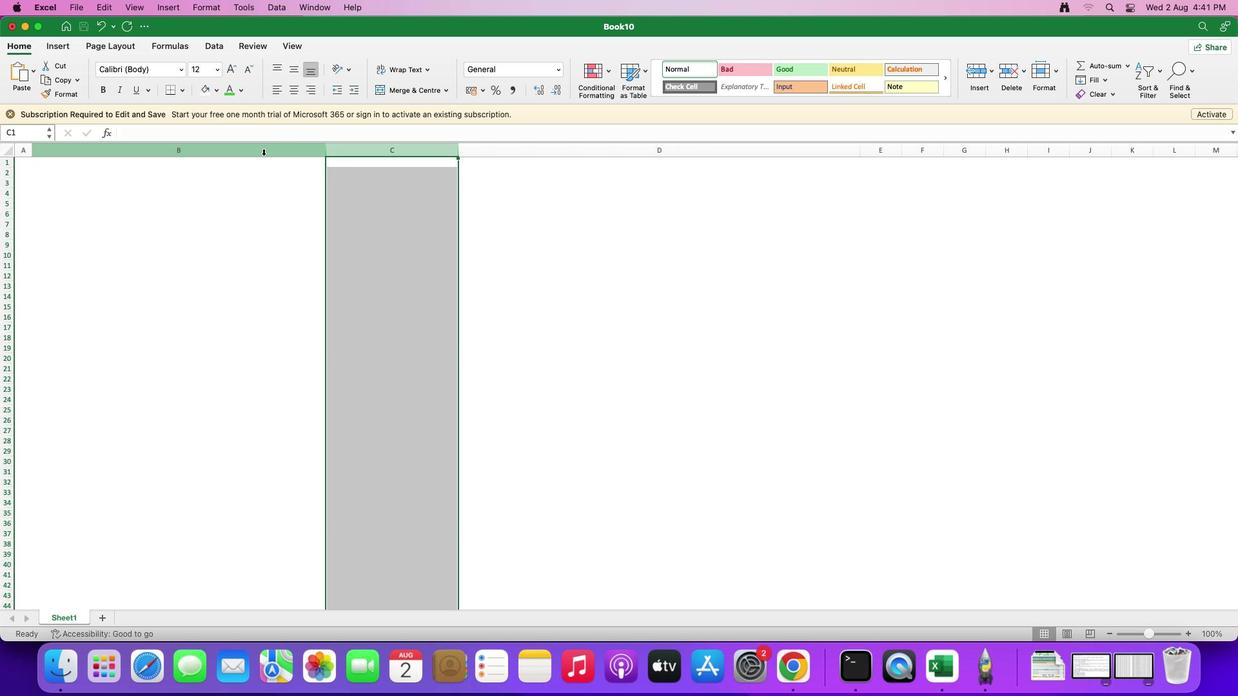 
Action: Mouse pressed left at (263, 152)
Screenshot: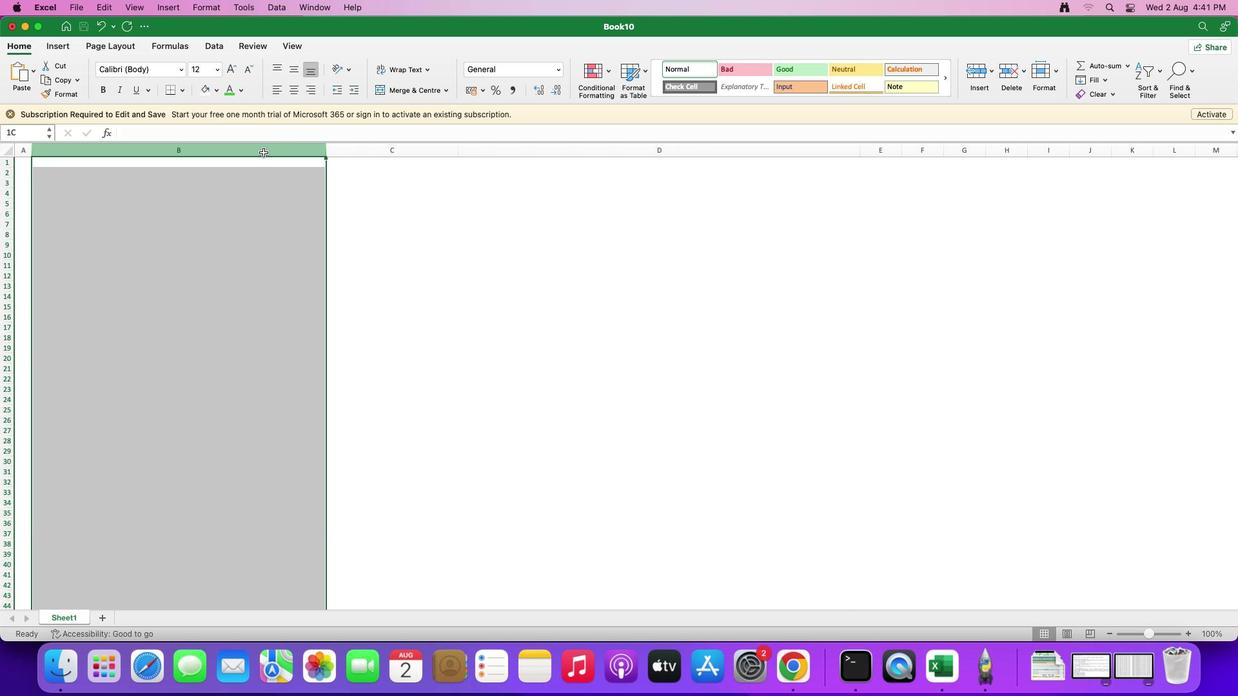 
Action: Mouse moved to (528, 156)
Screenshot: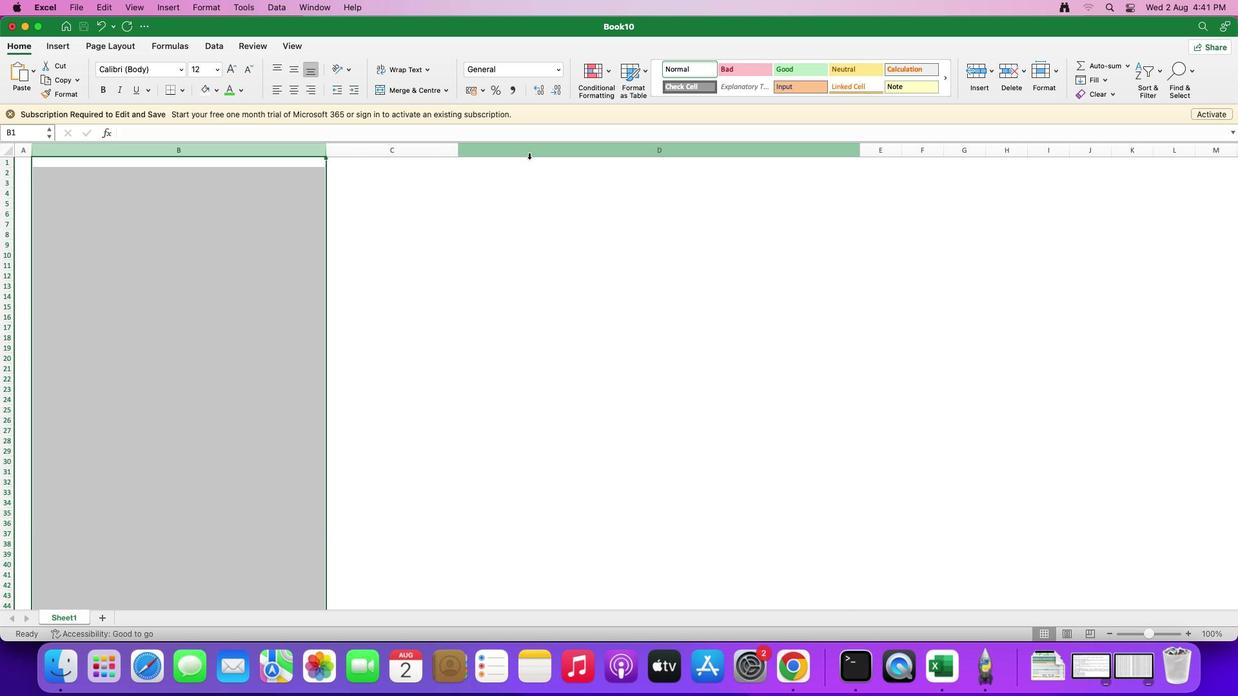 
Action: Mouse pressed left at (528, 156)
Screenshot: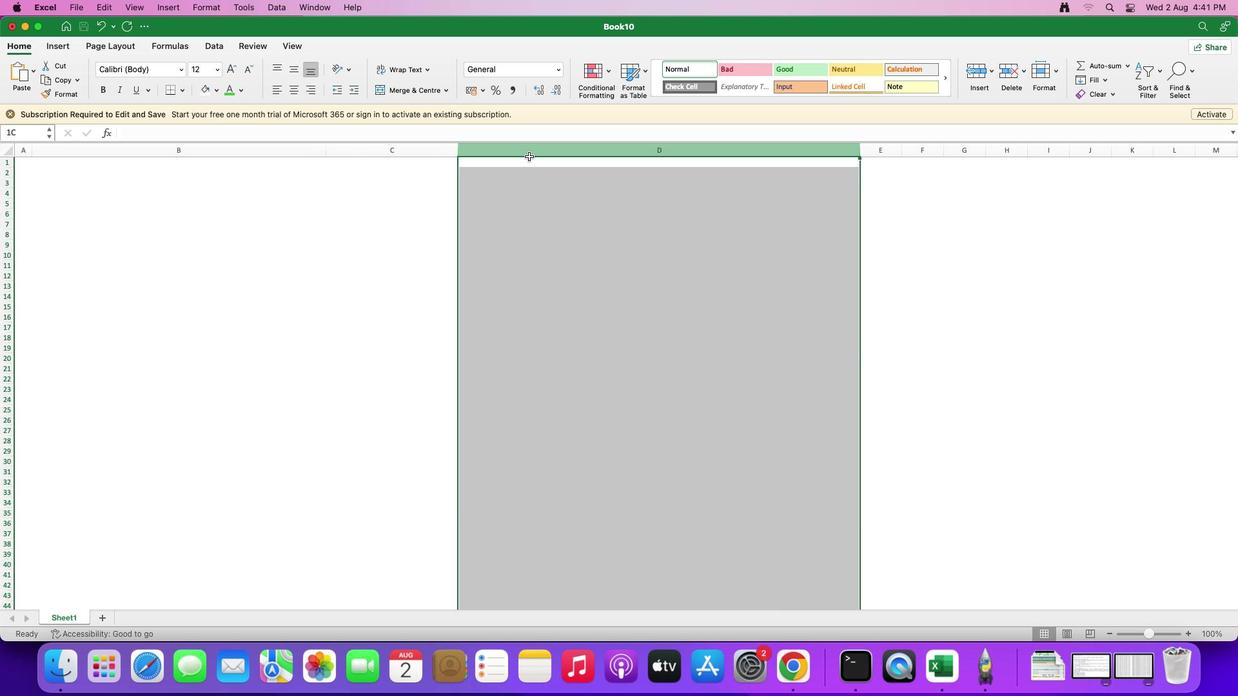 
Action: Mouse moved to (110, 245)
Screenshot: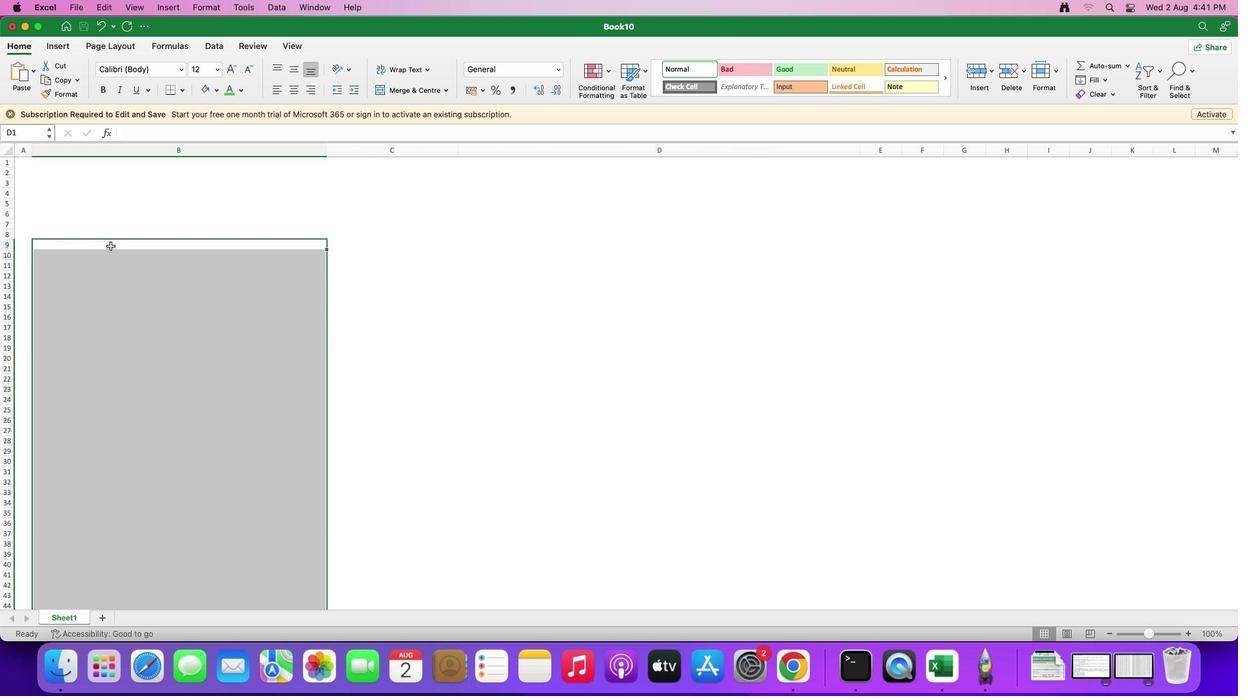 
Action: Mouse pressed left at (110, 245)
Screenshot: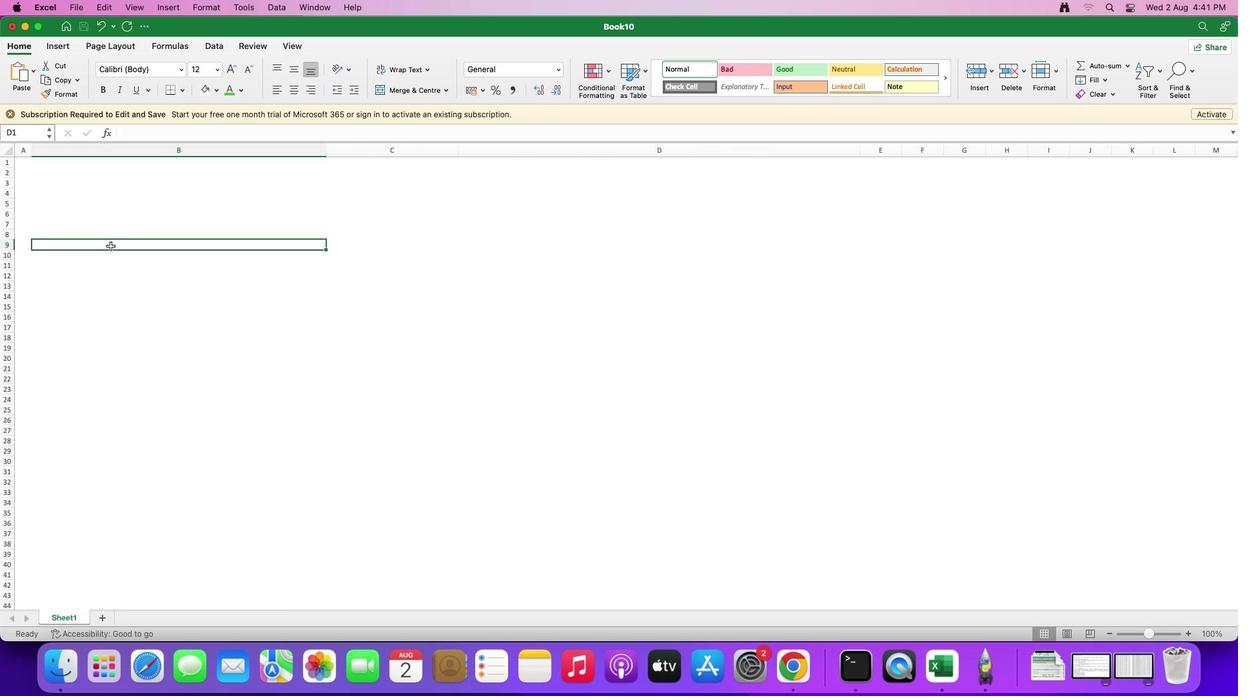 
Action: Mouse moved to (7, 172)
Screenshot: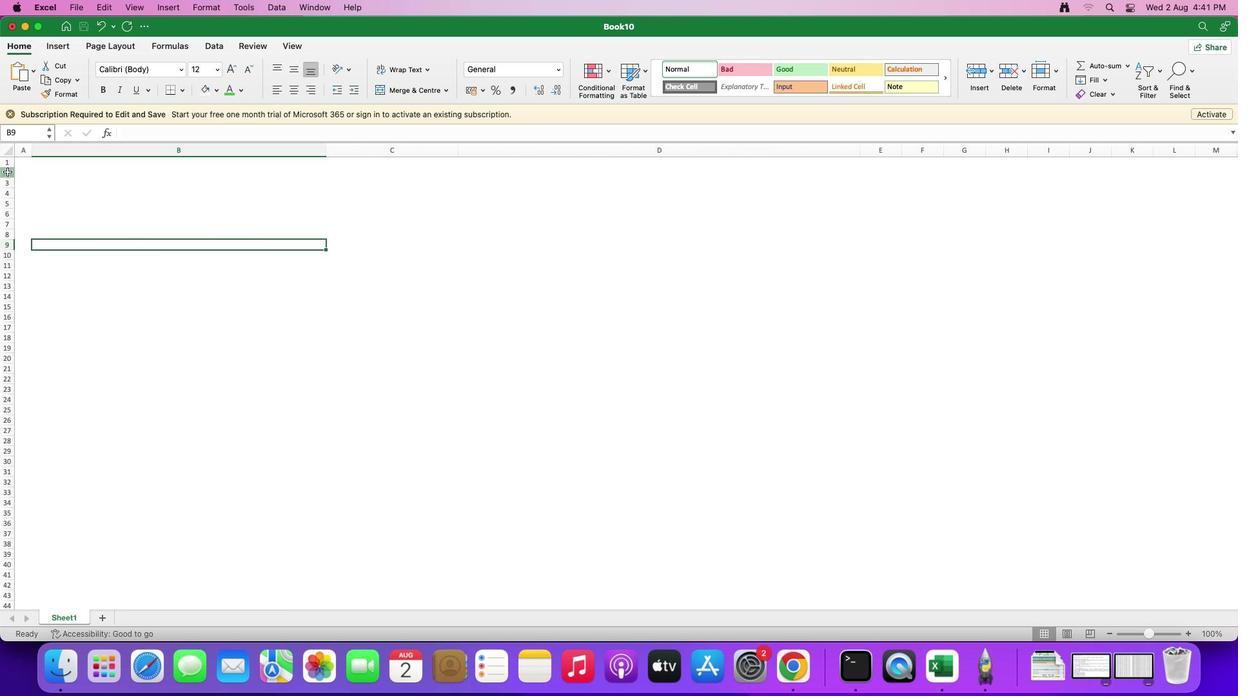 
Action: Mouse pressed left at (7, 172)
Screenshot: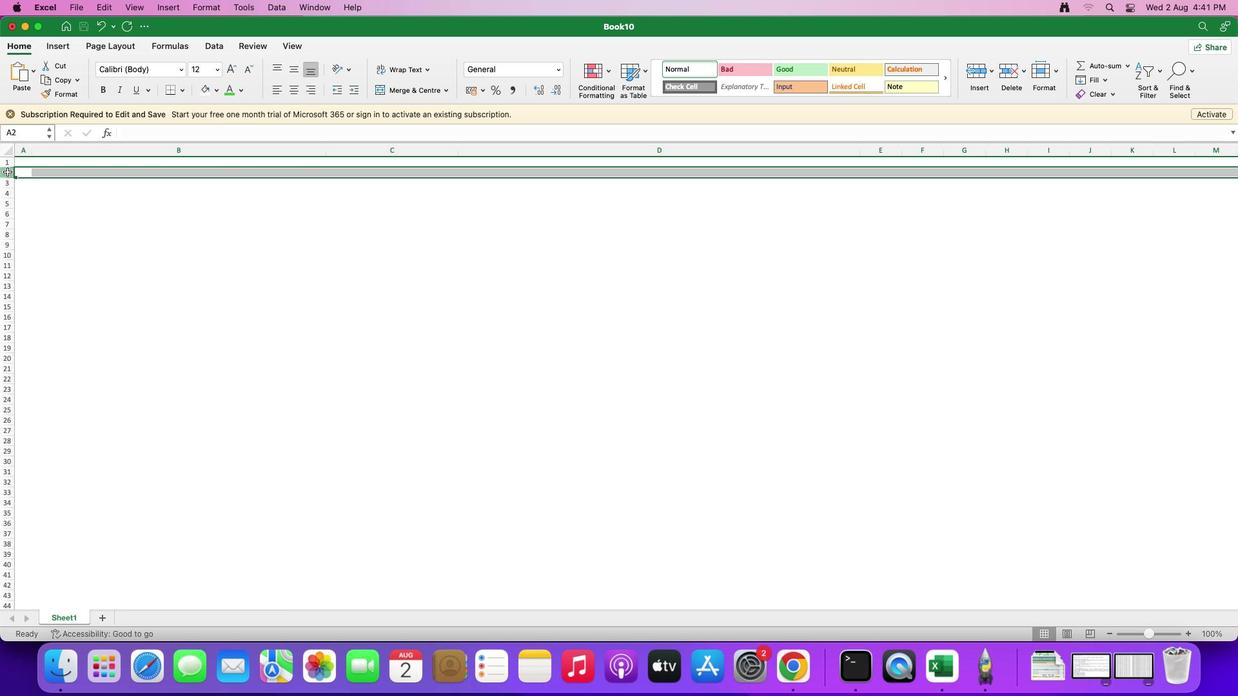 
Action: Mouse moved to (6, 177)
Screenshot: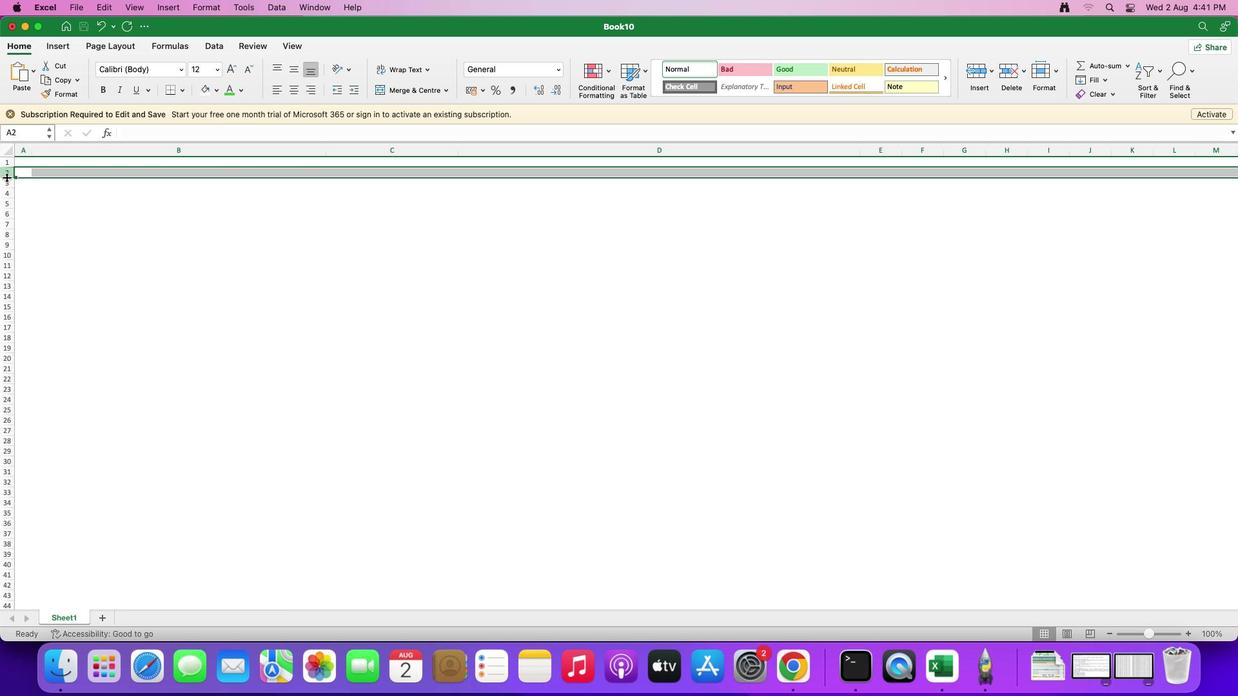 
Action: Mouse pressed left at (6, 177)
Screenshot: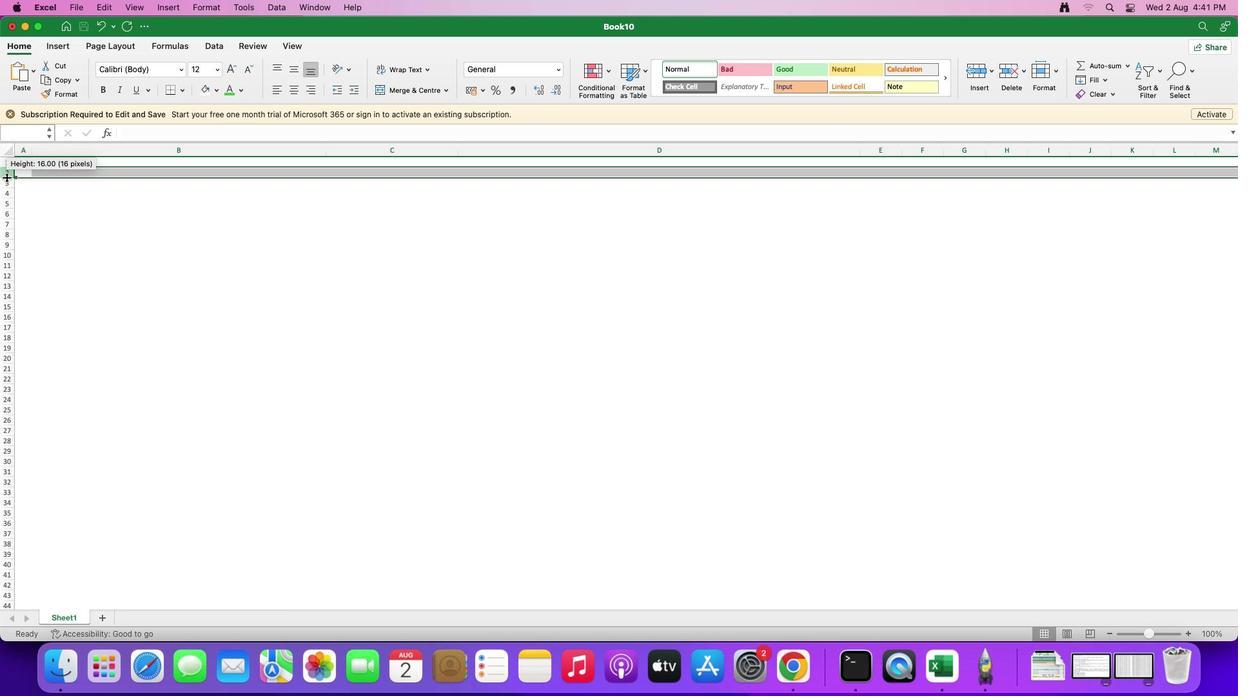 
Action: Mouse moved to (55, 199)
Screenshot: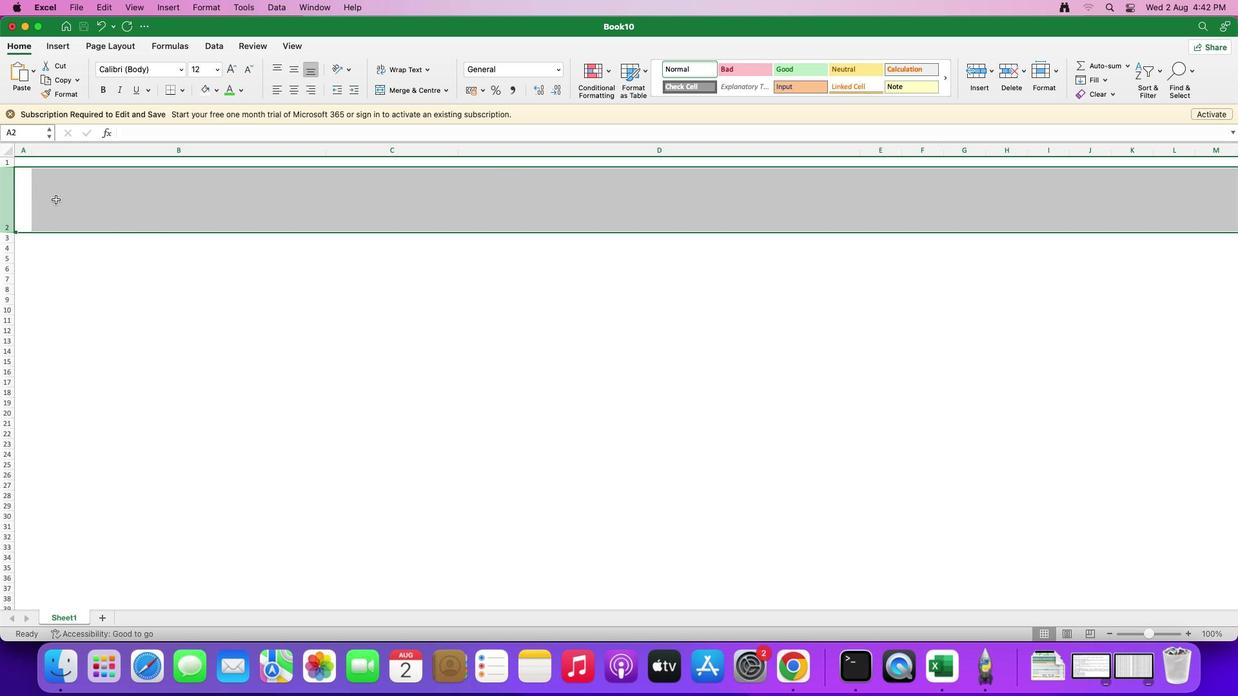 
Action: Mouse pressed left at (55, 199)
Screenshot: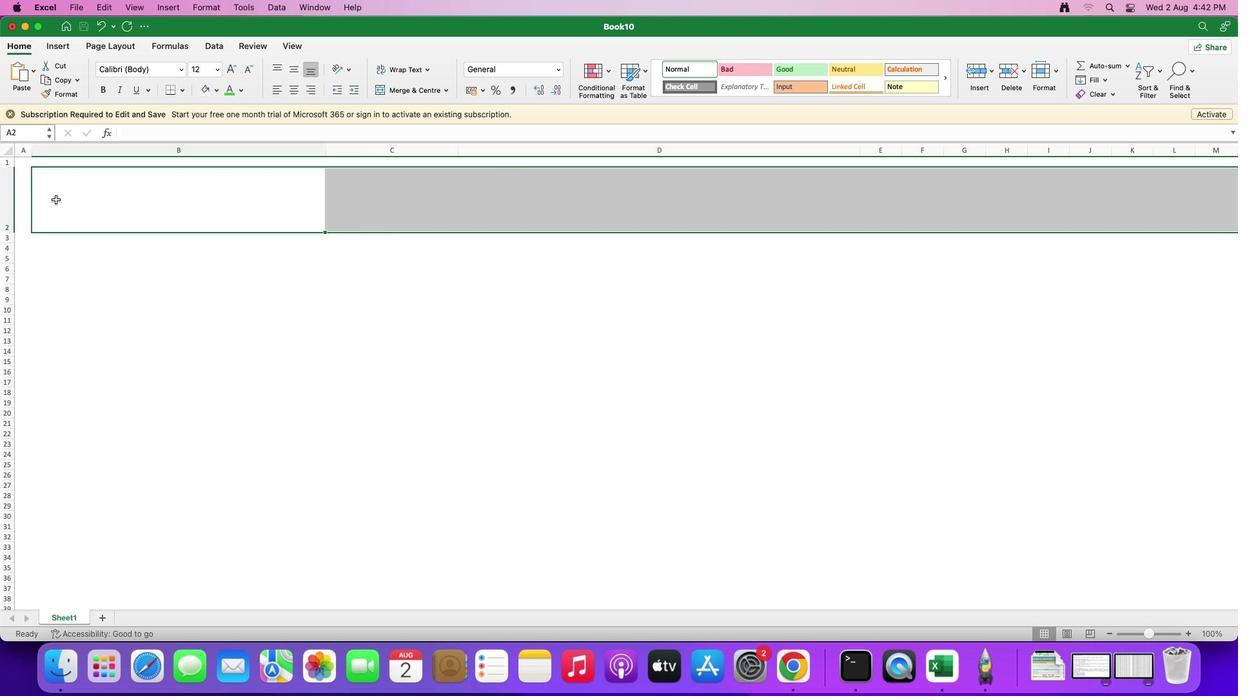 
Action: Mouse moved to (48, 190)
Screenshot: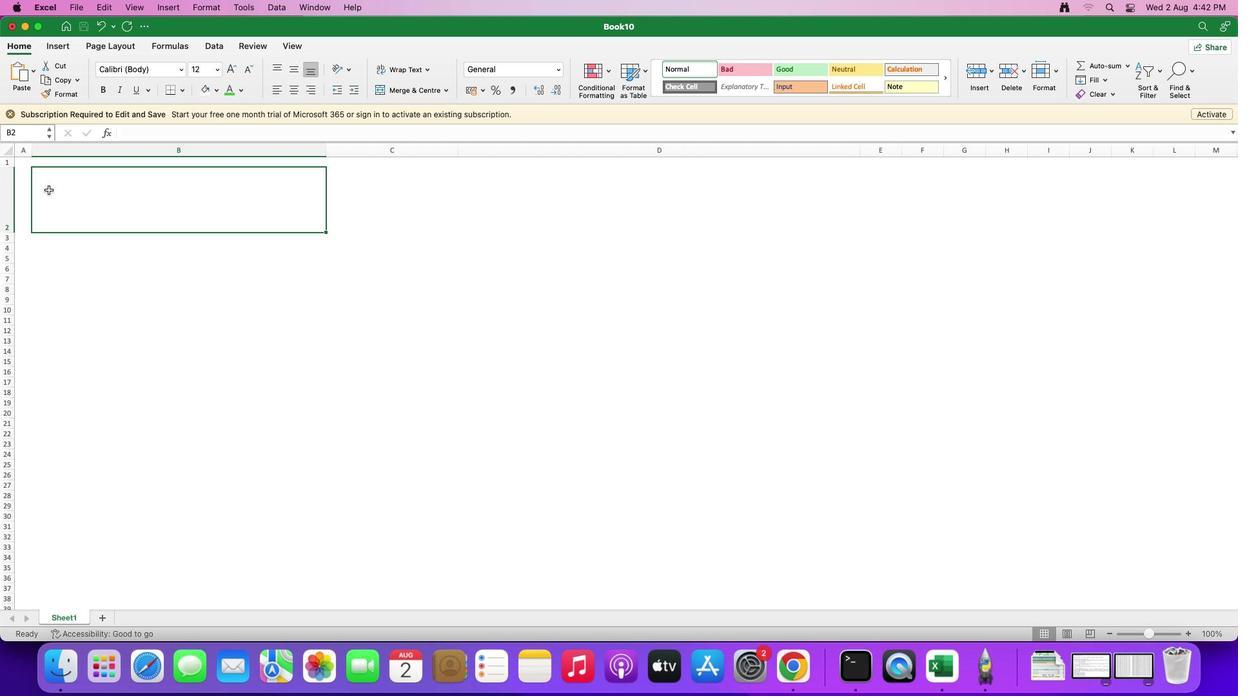 
Action: Mouse pressed left at (48, 190)
Screenshot: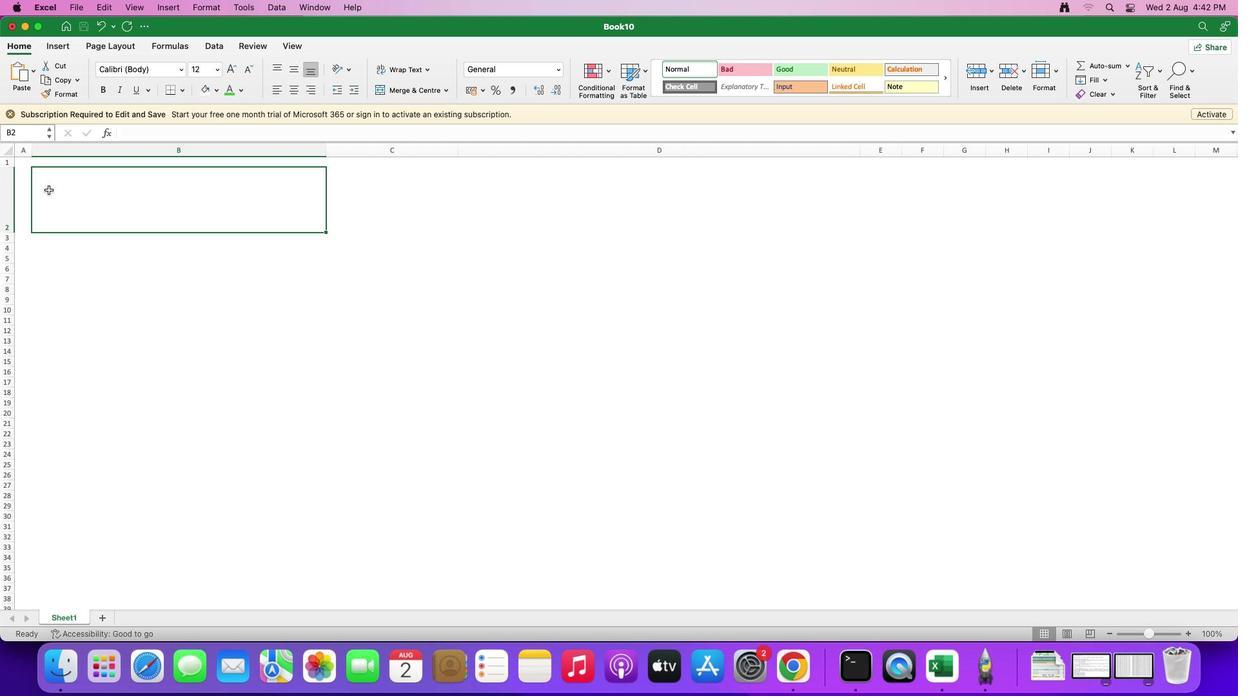 
Action: Mouse moved to (216, 89)
Screenshot: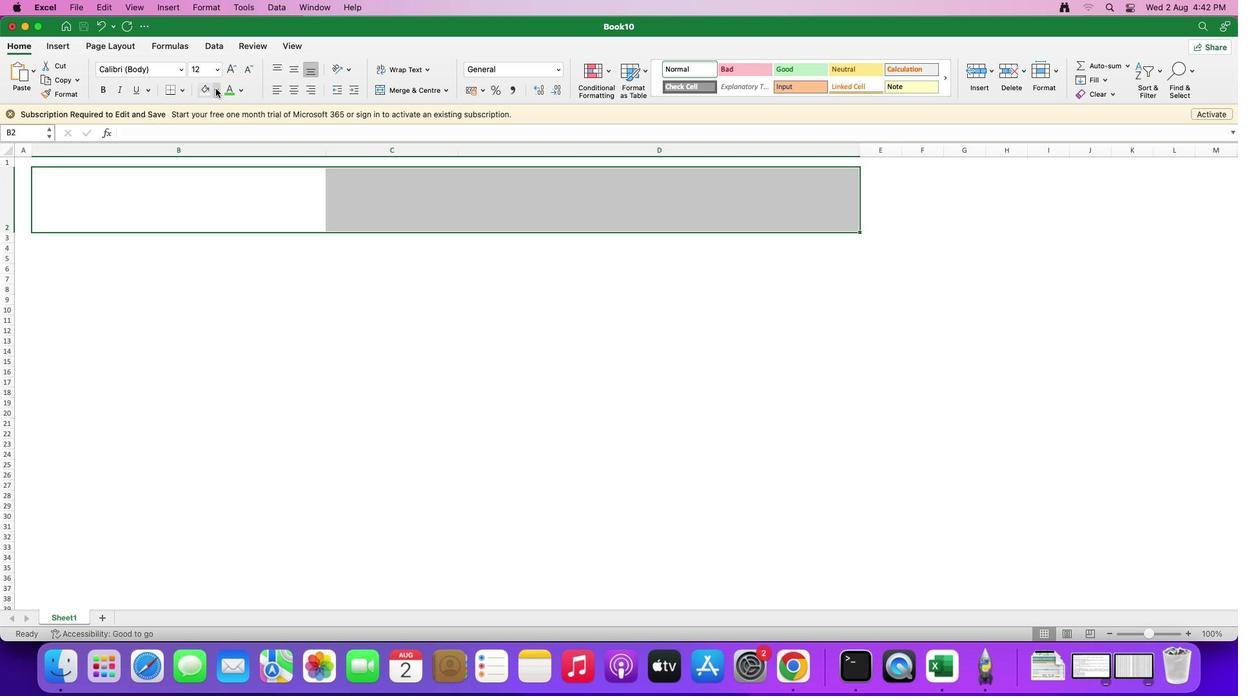 
Action: Mouse pressed left at (216, 89)
Screenshot: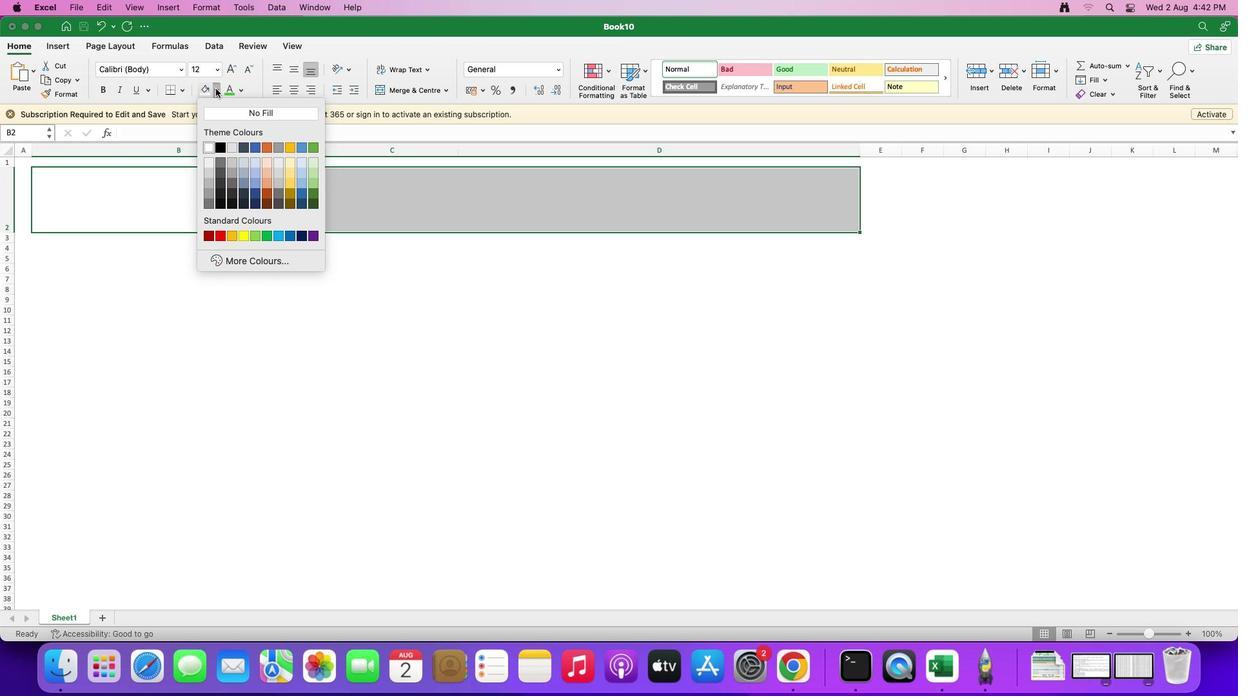 
Action: Mouse moved to (237, 263)
Screenshot: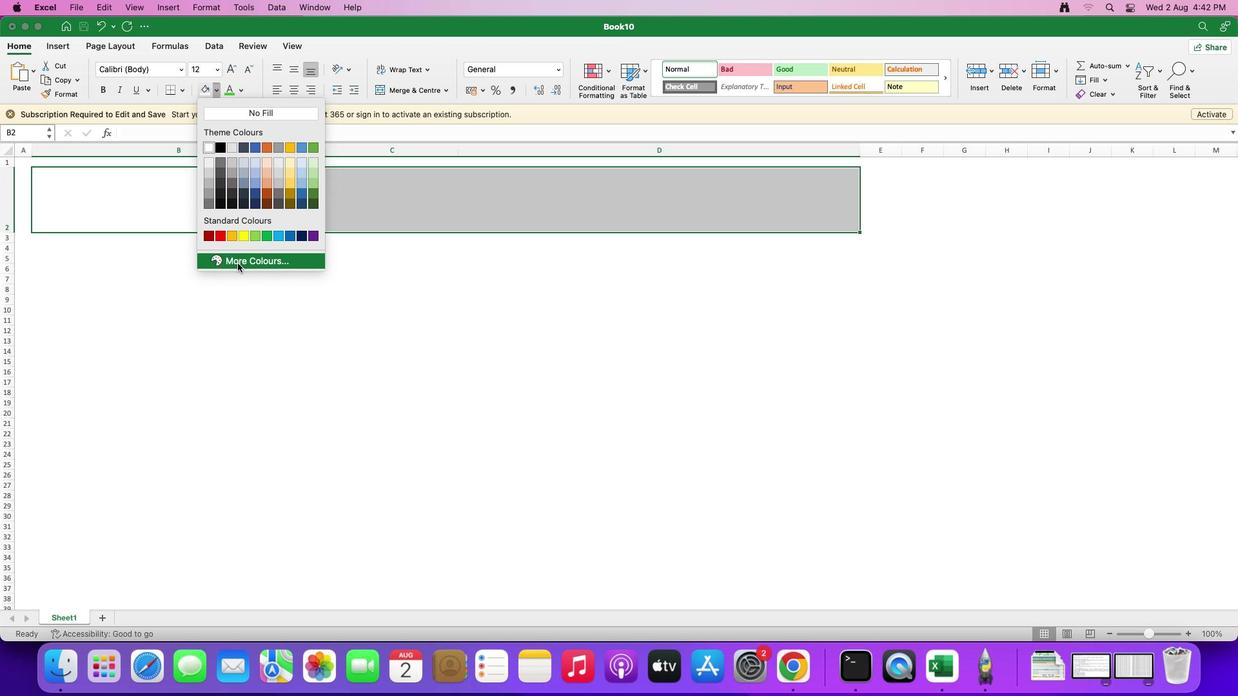 
Action: Mouse pressed left at (237, 263)
Screenshot: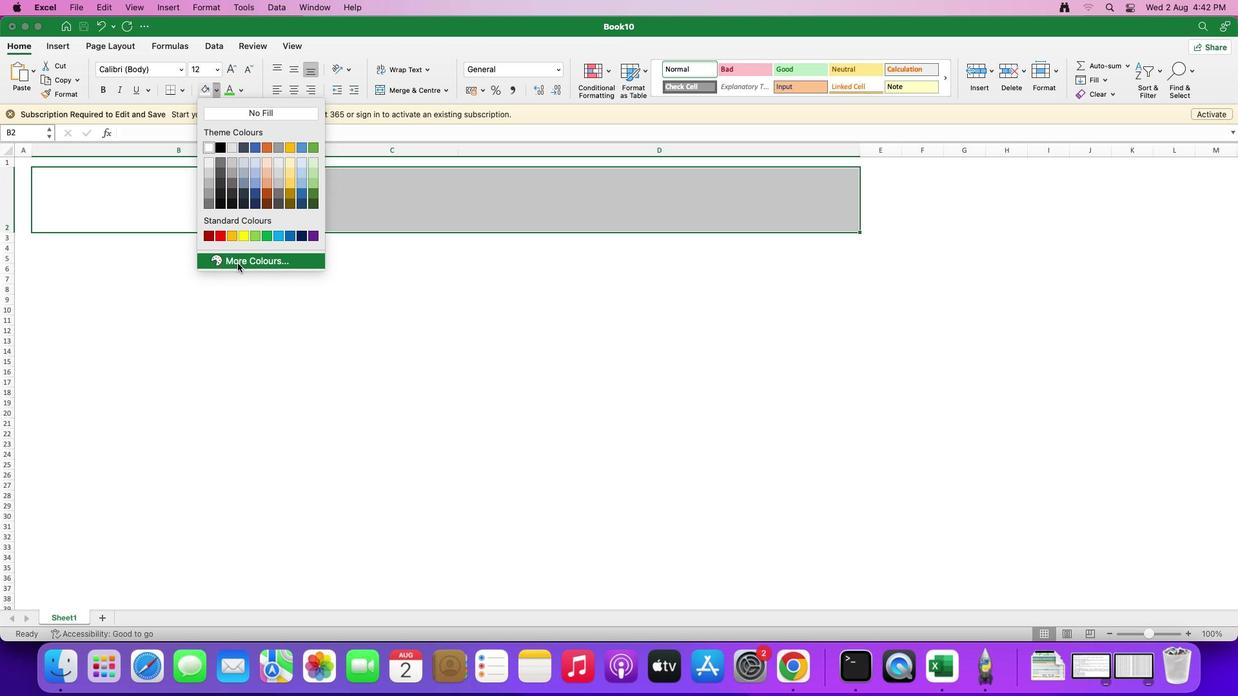 
Action: Mouse moved to (599, 130)
Screenshot: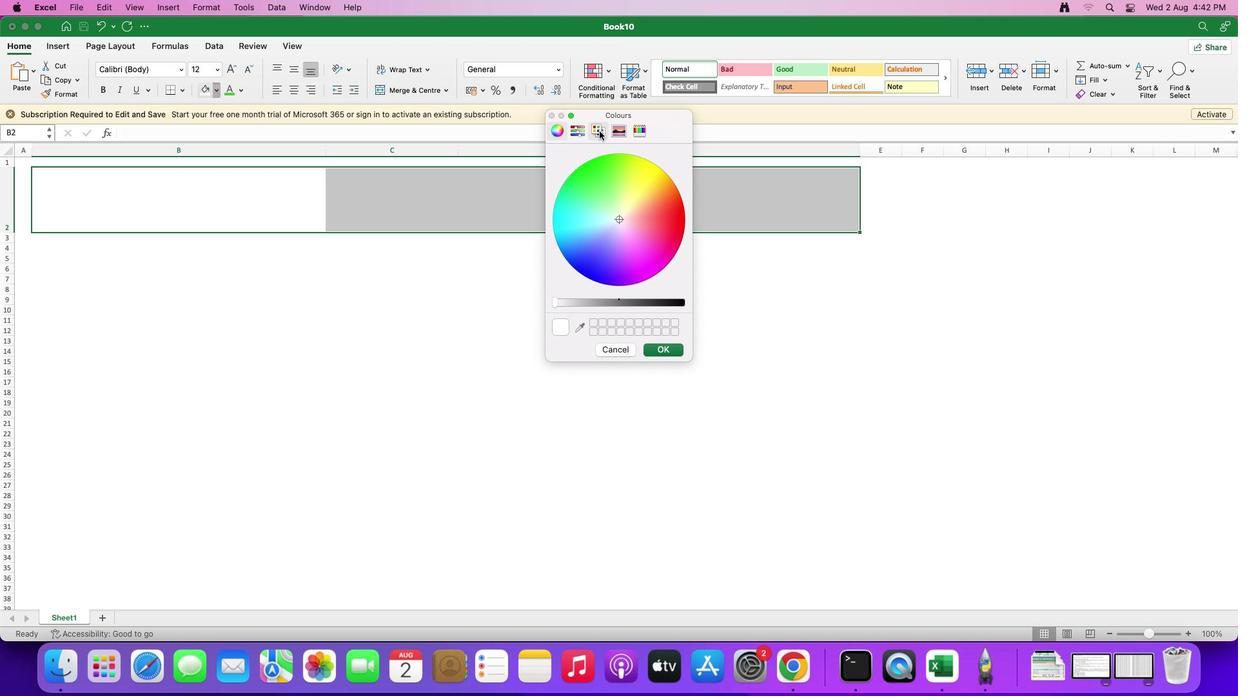 
Action: Mouse pressed left at (599, 130)
Screenshot: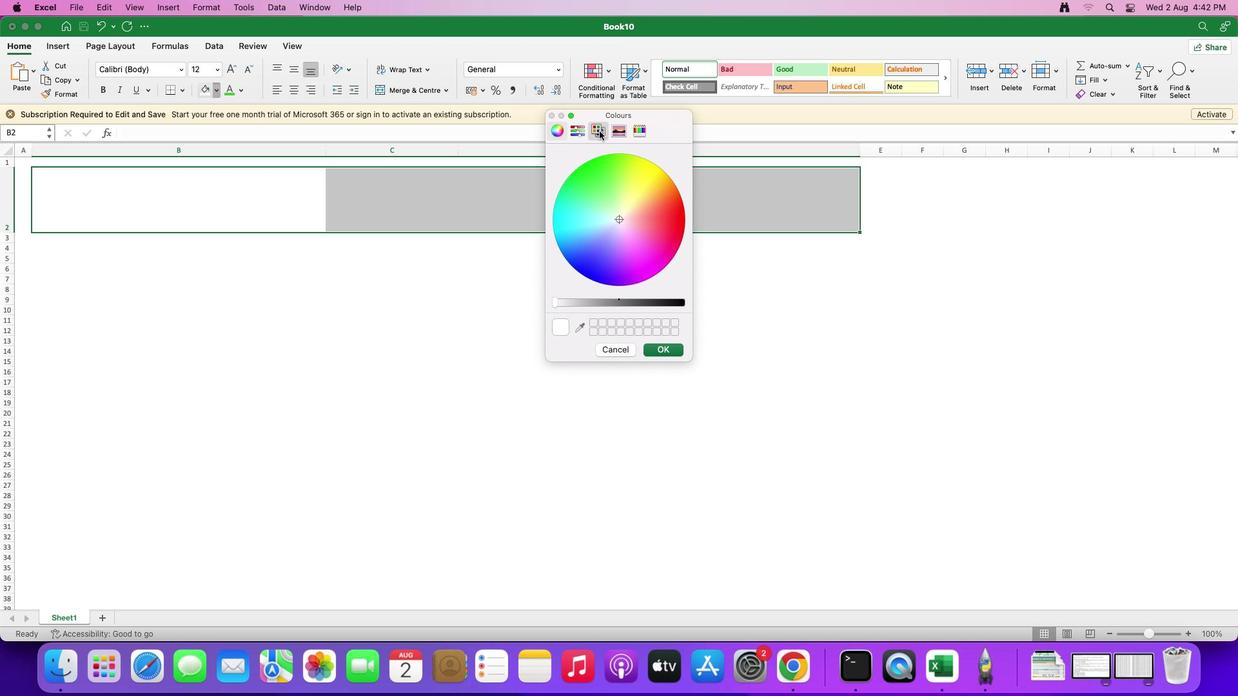
Action: Mouse moved to (591, 261)
Screenshot: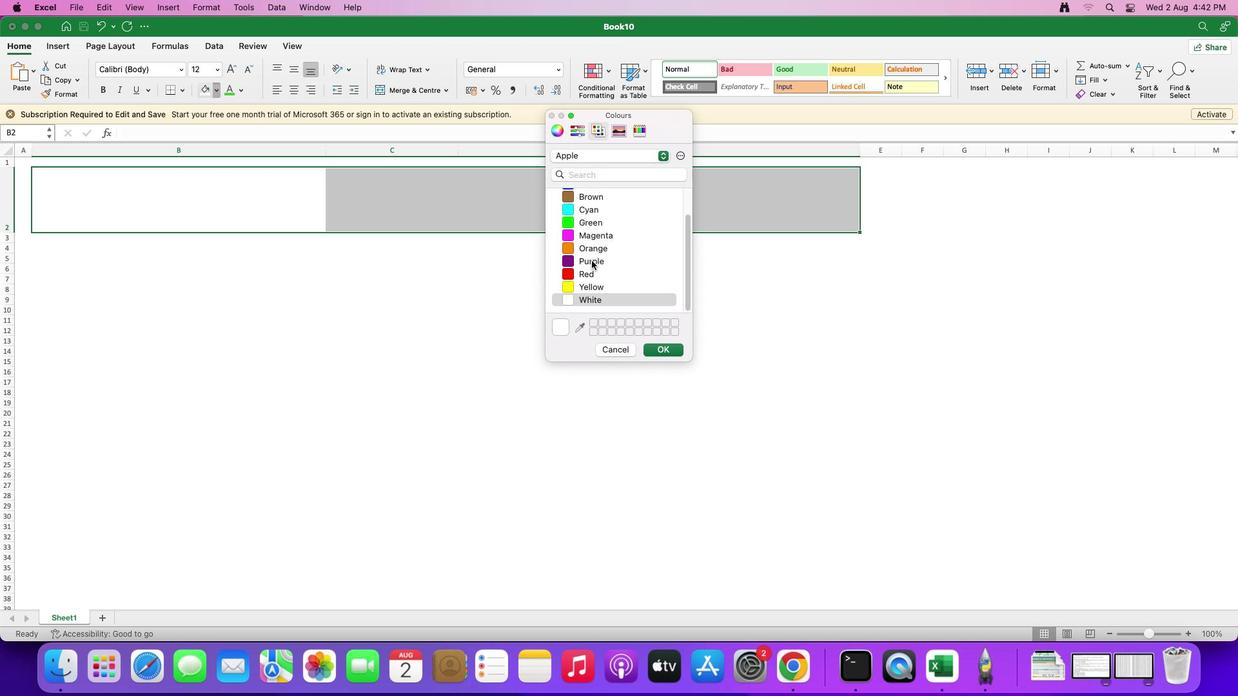 
Action: Mouse scrolled (591, 261) with delta (0, 0)
Screenshot: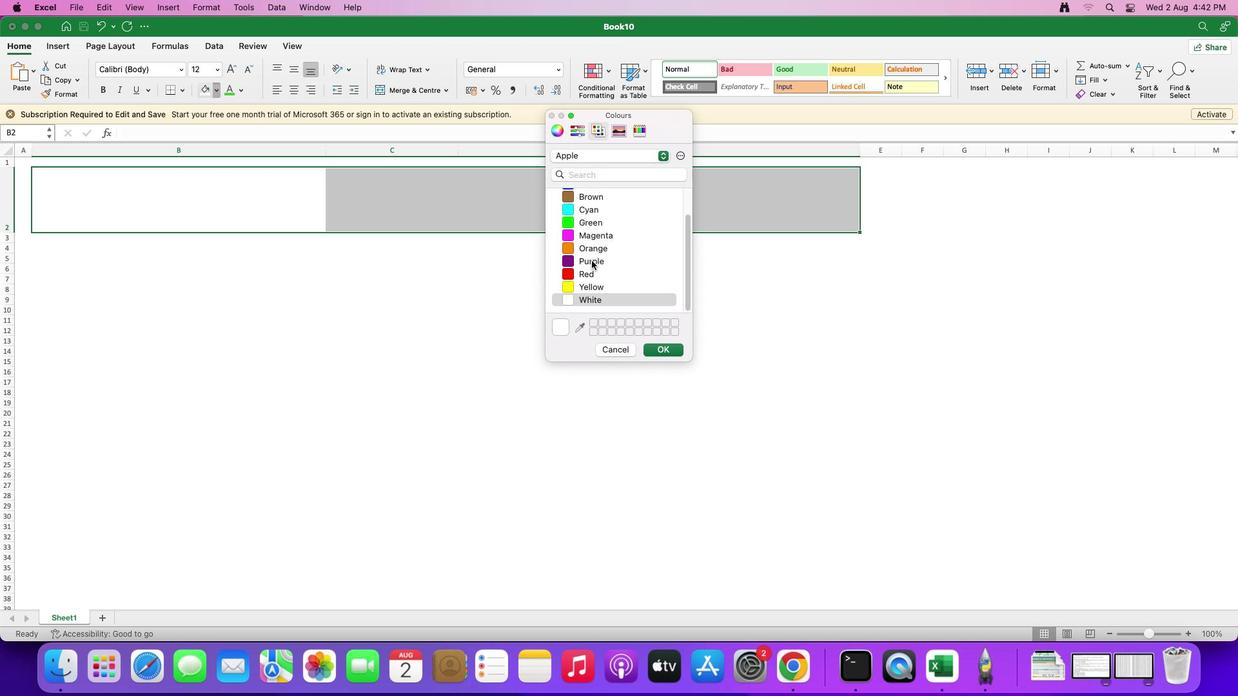 
Action: Mouse scrolled (591, 261) with delta (0, 0)
Screenshot: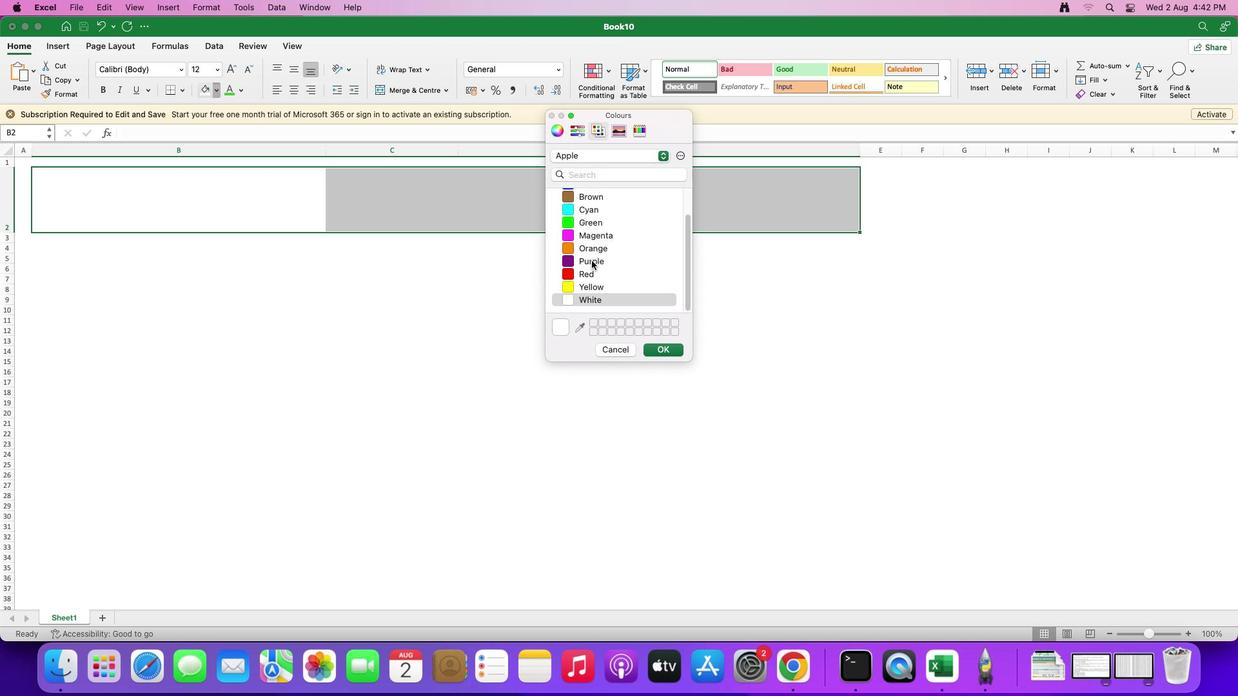 
Action: Mouse scrolled (591, 261) with delta (0, -1)
Screenshot: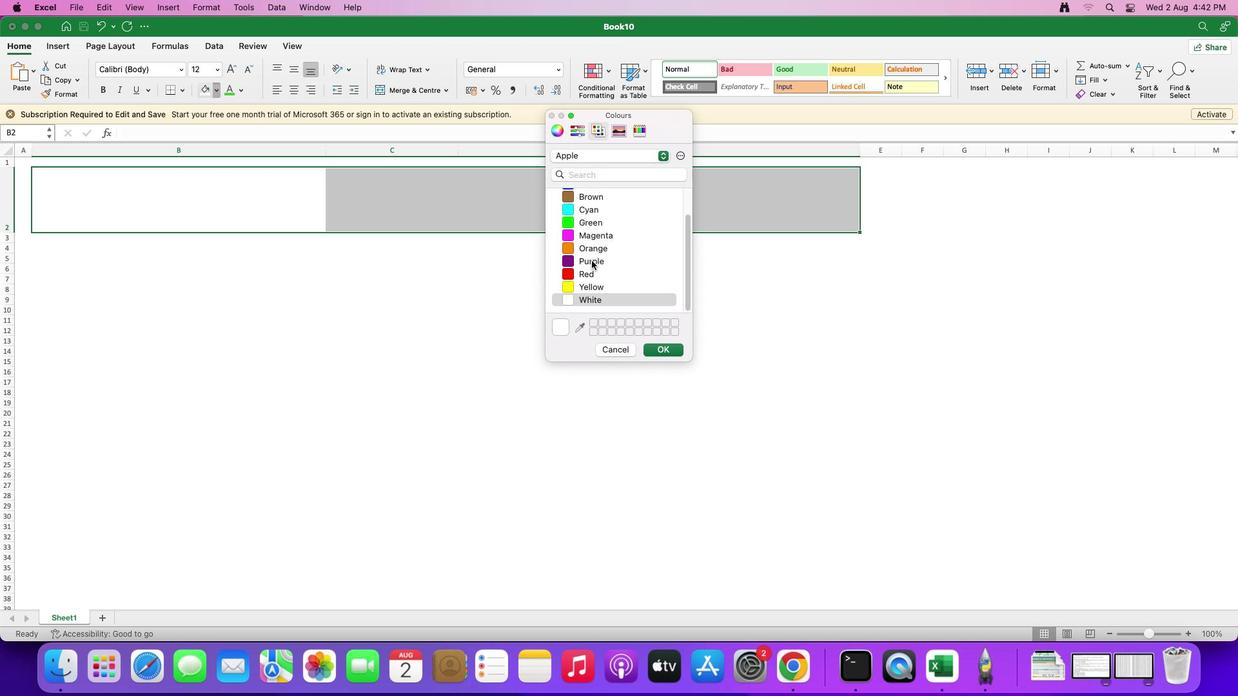 
Action: Mouse scrolled (591, 261) with delta (0, -2)
Screenshot: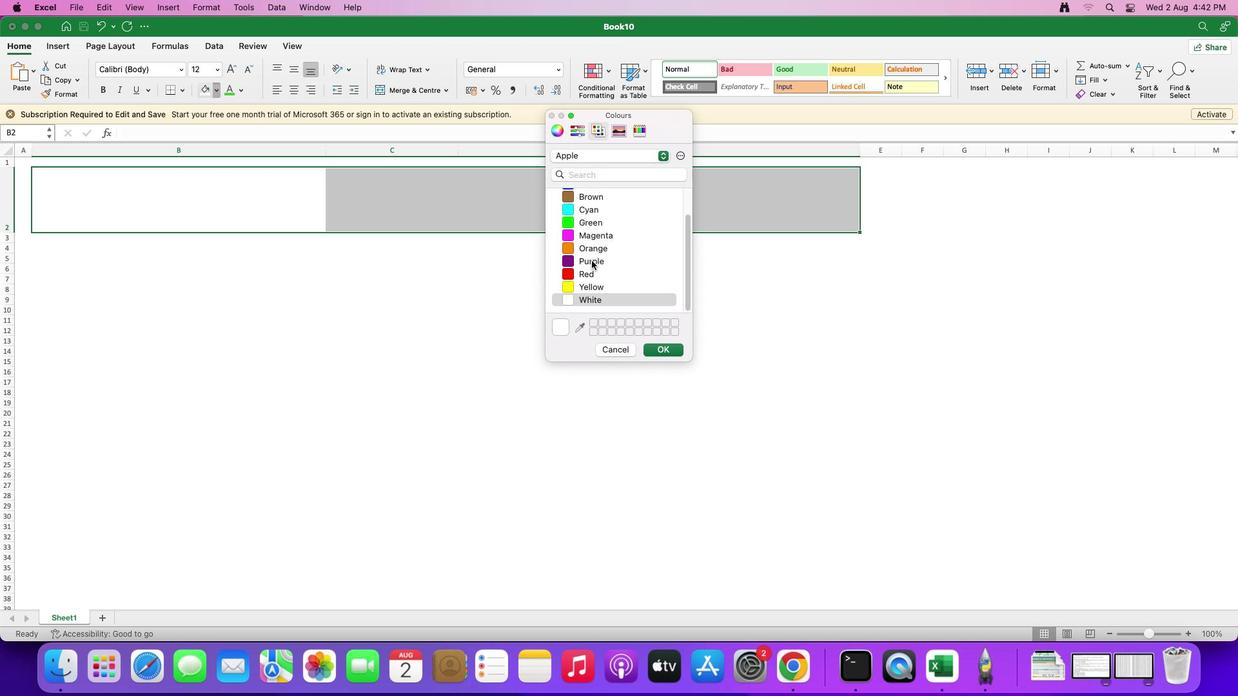 
Action: Mouse scrolled (591, 261) with delta (0, 0)
Screenshot: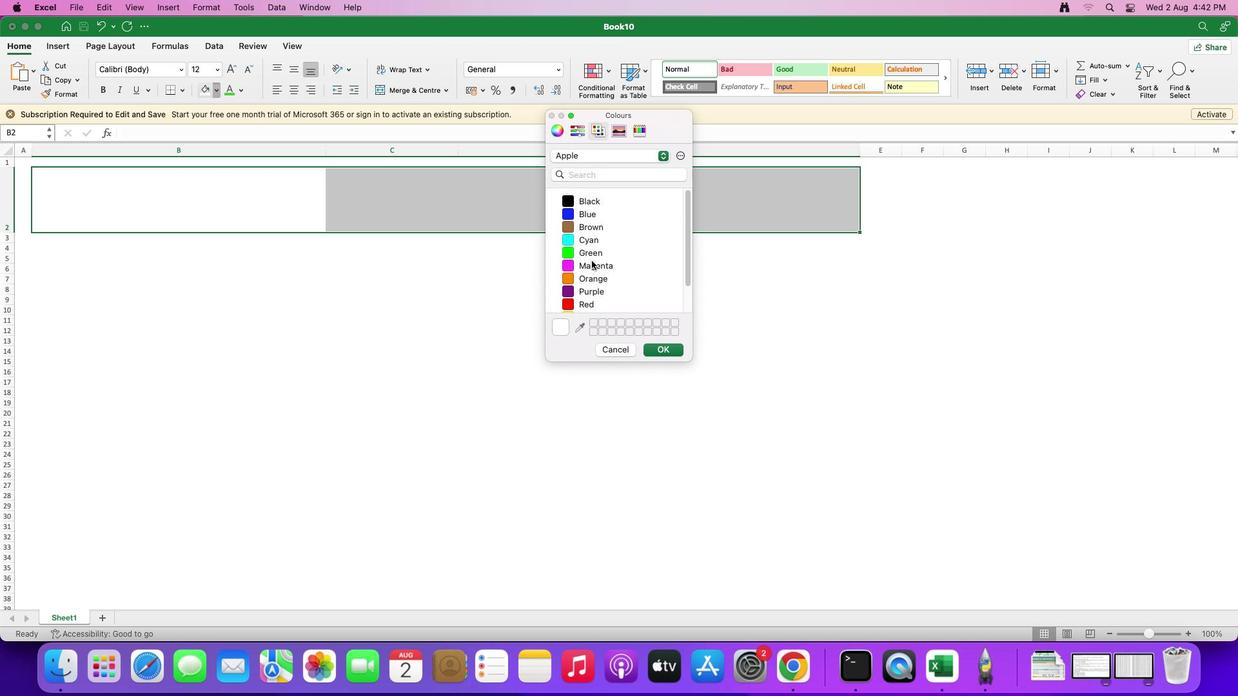 
Action: Mouse scrolled (591, 261) with delta (0, 0)
Screenshot: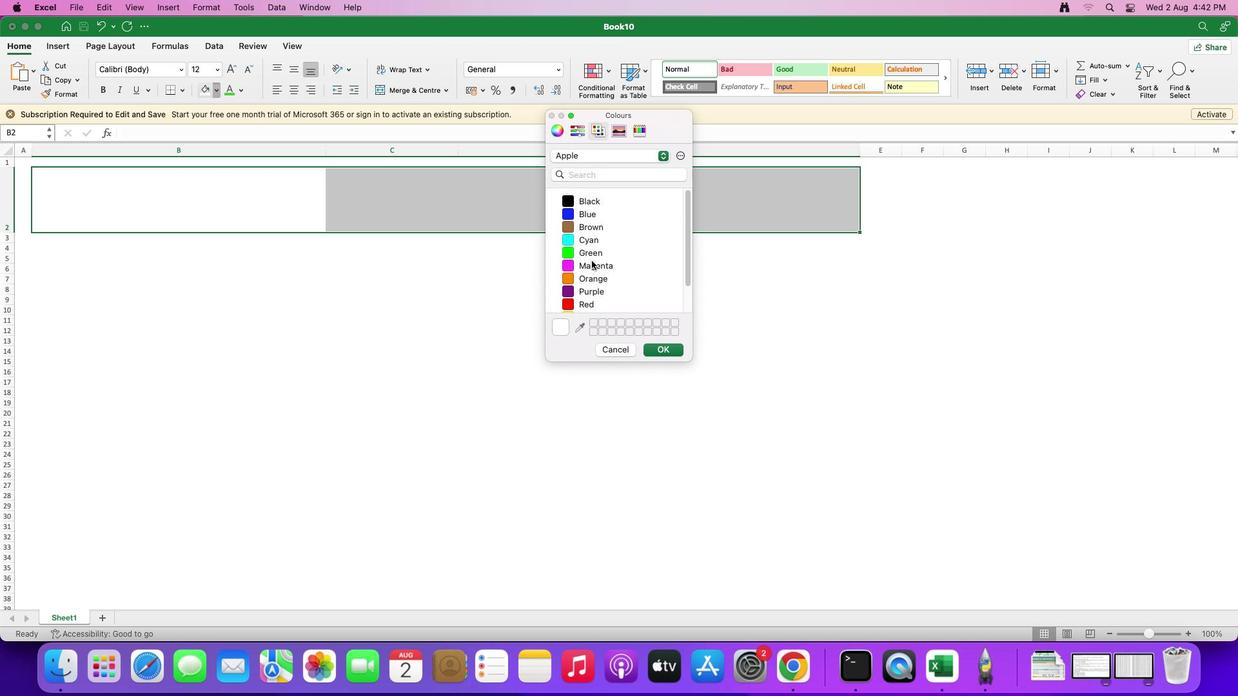 
Action: Mouse scrolled (591, 261) with delta (0, 1)
Screenshot: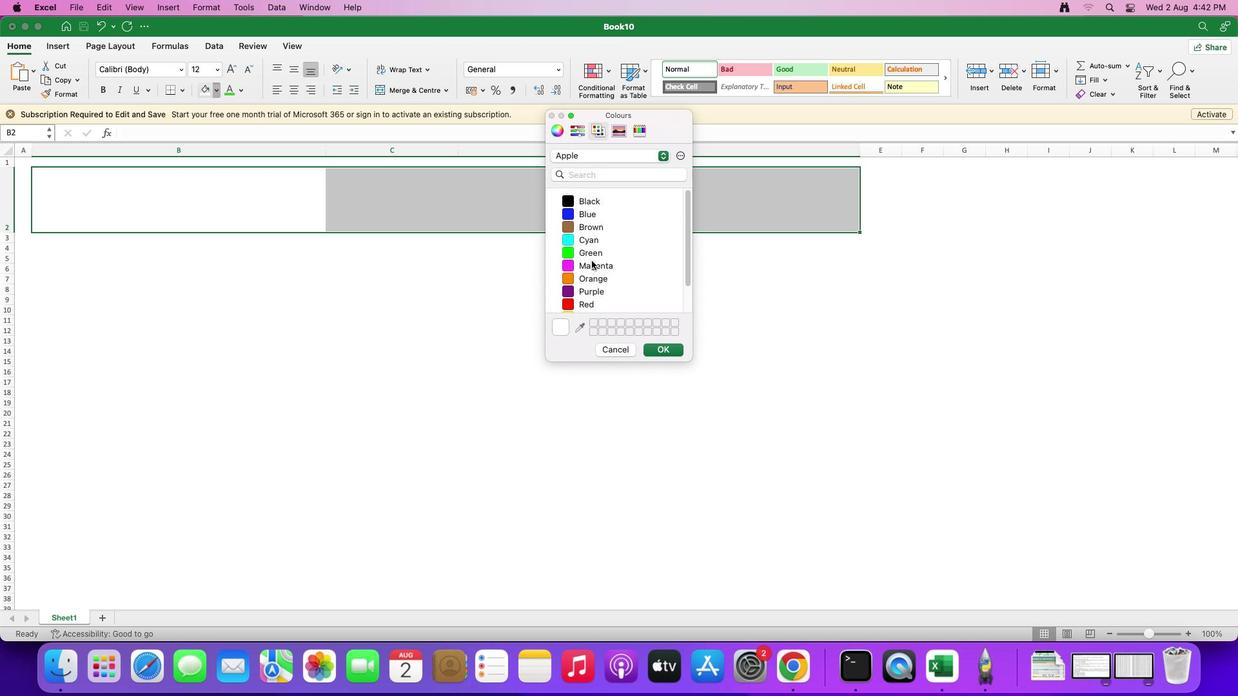 
Action: Mouse scrolled (591, 261) with delta (0, 3)
Screenshot: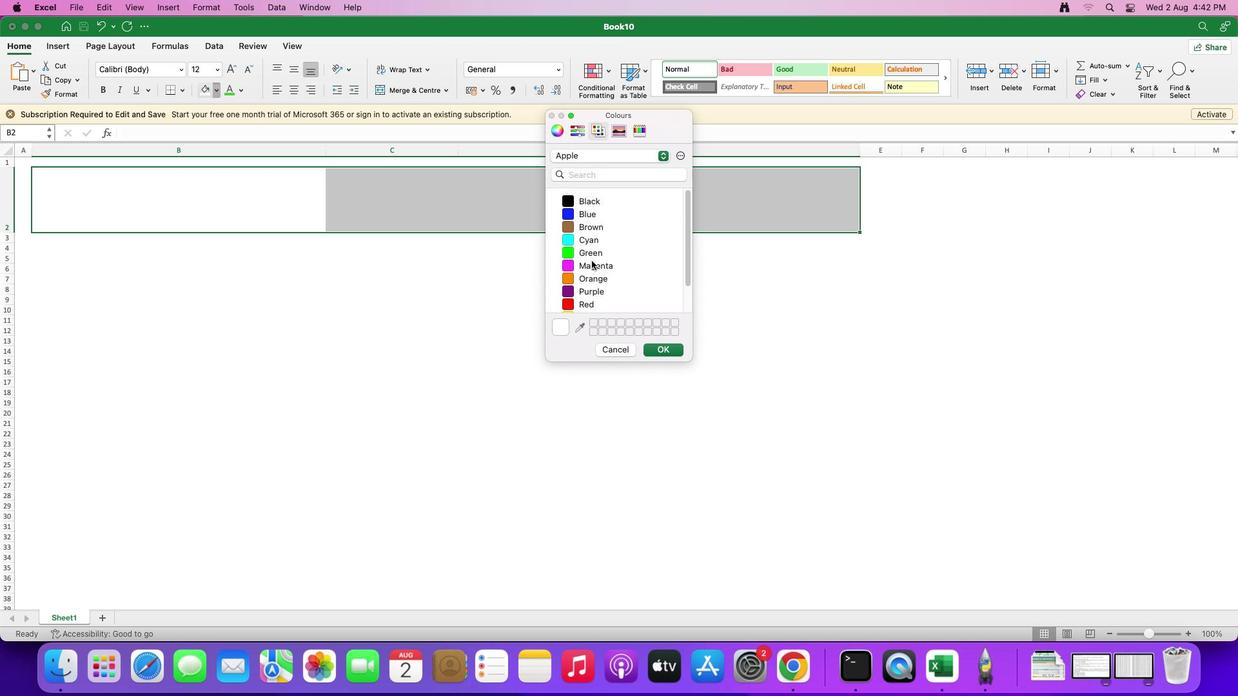 
Action: Mouse scrolled (591, 261) with delta (0, 0)
Screenshot: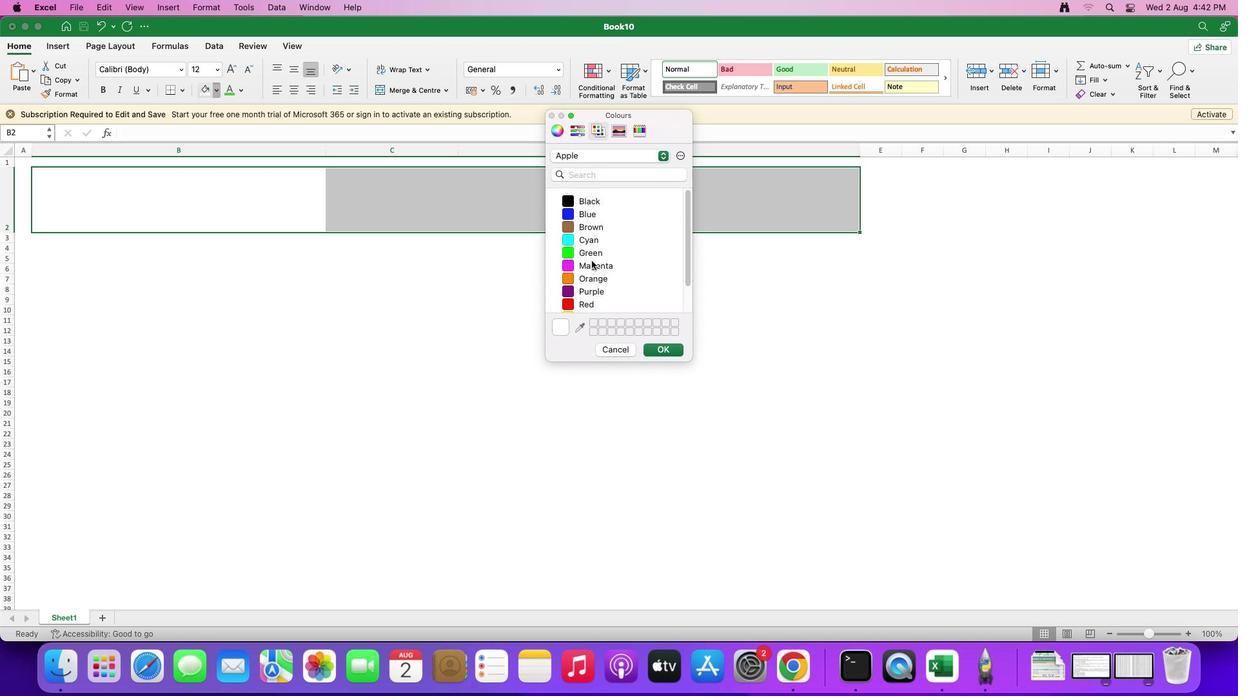 
Action: Mouse scrolled (591, 261) with delta (0, 0)
Screenshot: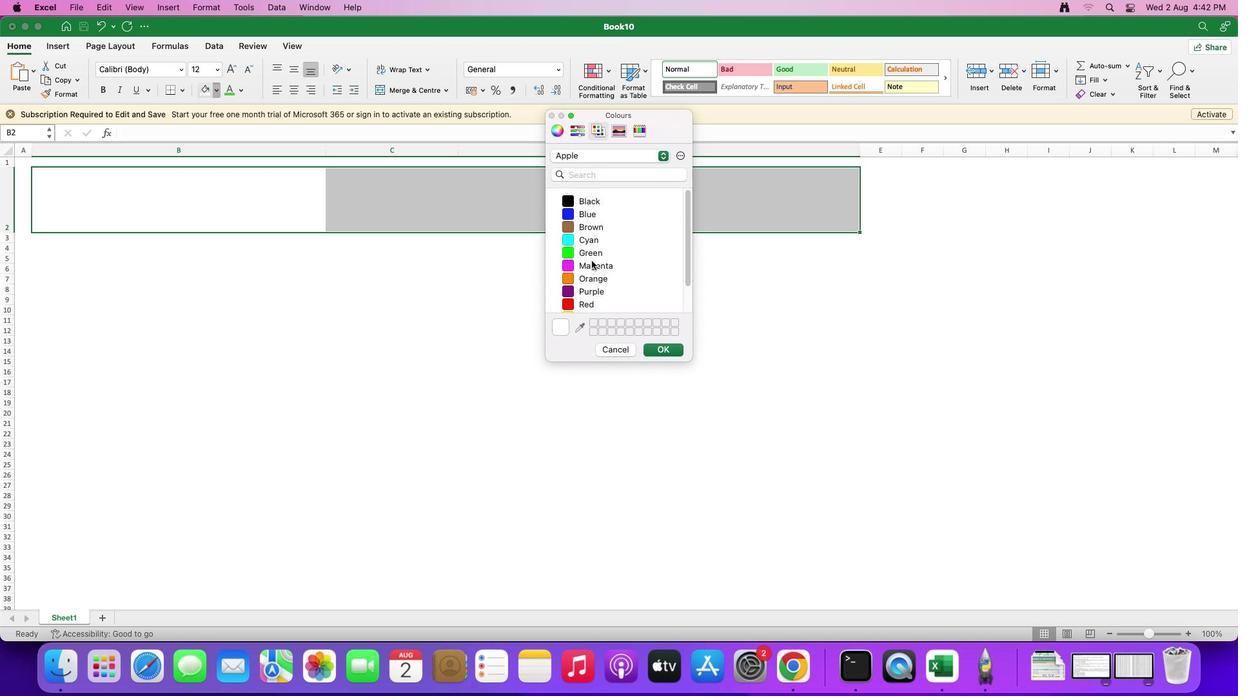 
Action: Mouse scrolled (591, 261) with delta (0, 1)
Screenshot: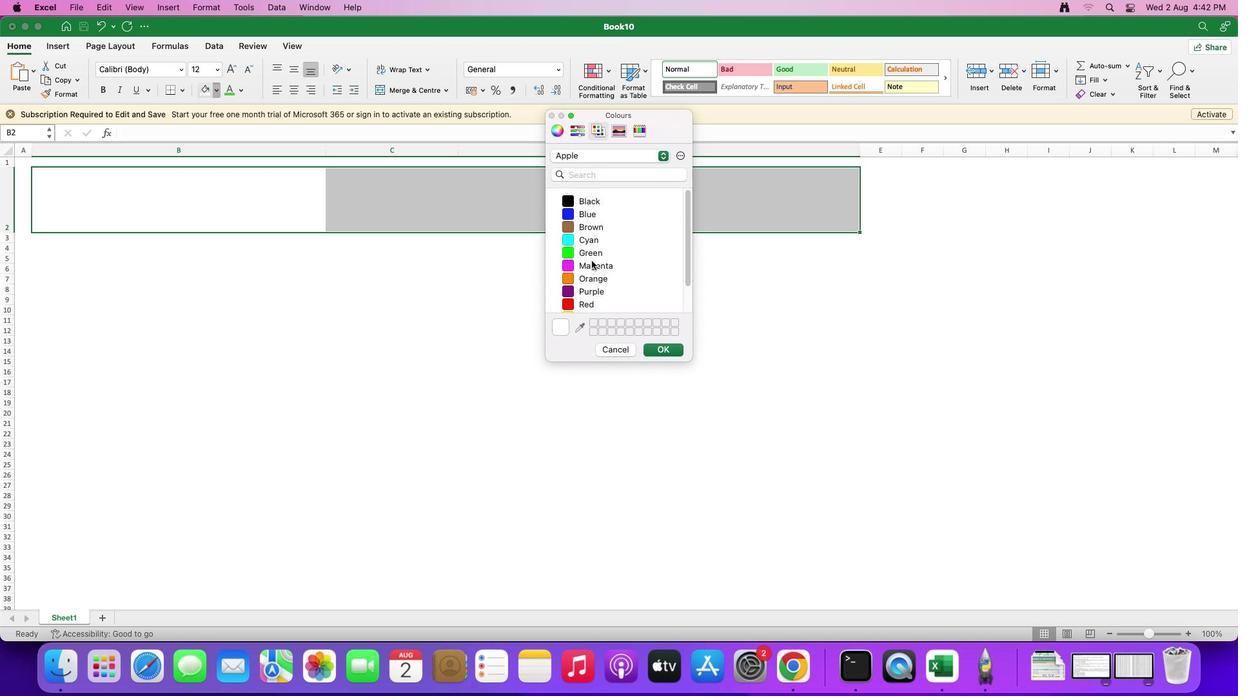 
Action: Mouse scrolled (591, 261) with delta (0, 0)
Screenshot: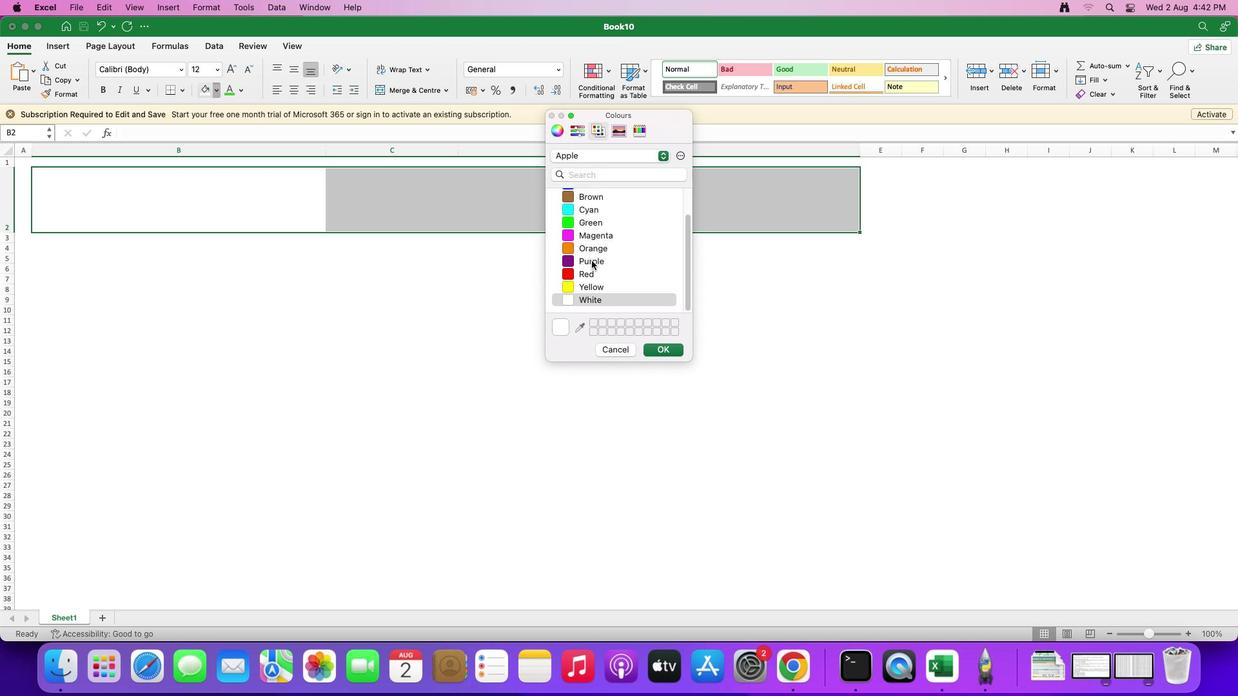 
Action: Mouse scrolled (591, 261) with delta (0, 0)
Screenshot: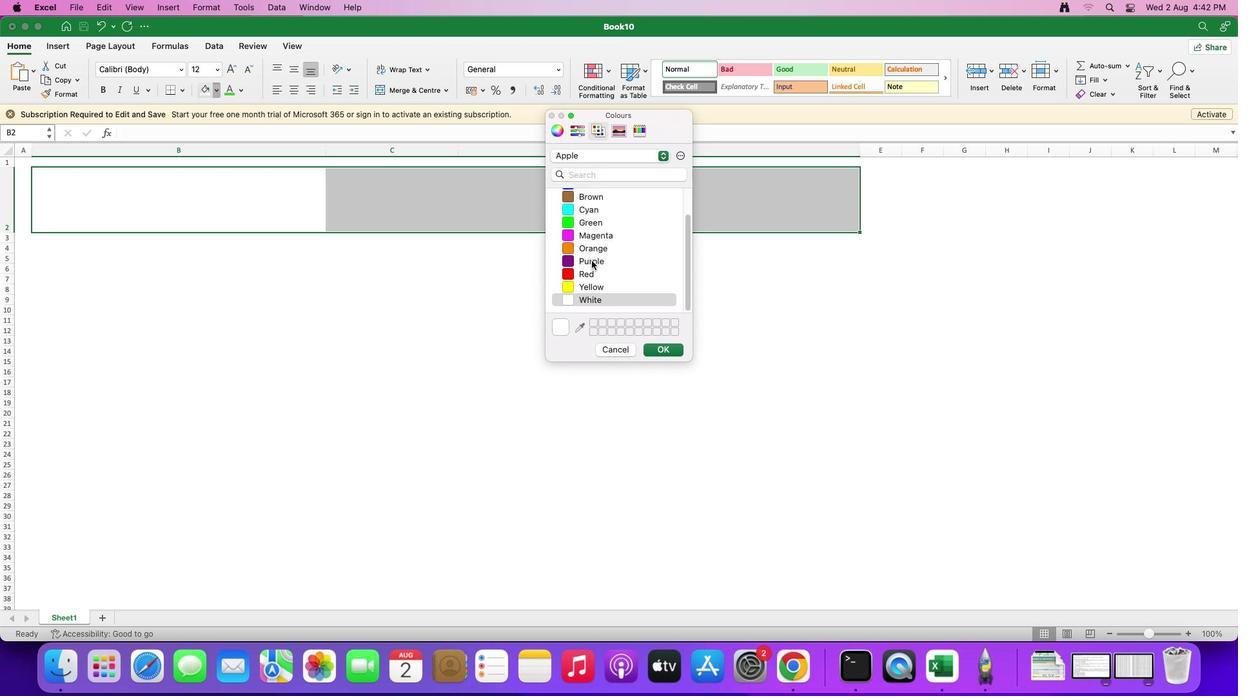 
Action: Mouse scrolled (591, 261) with delta (0, -1)
Screenshot: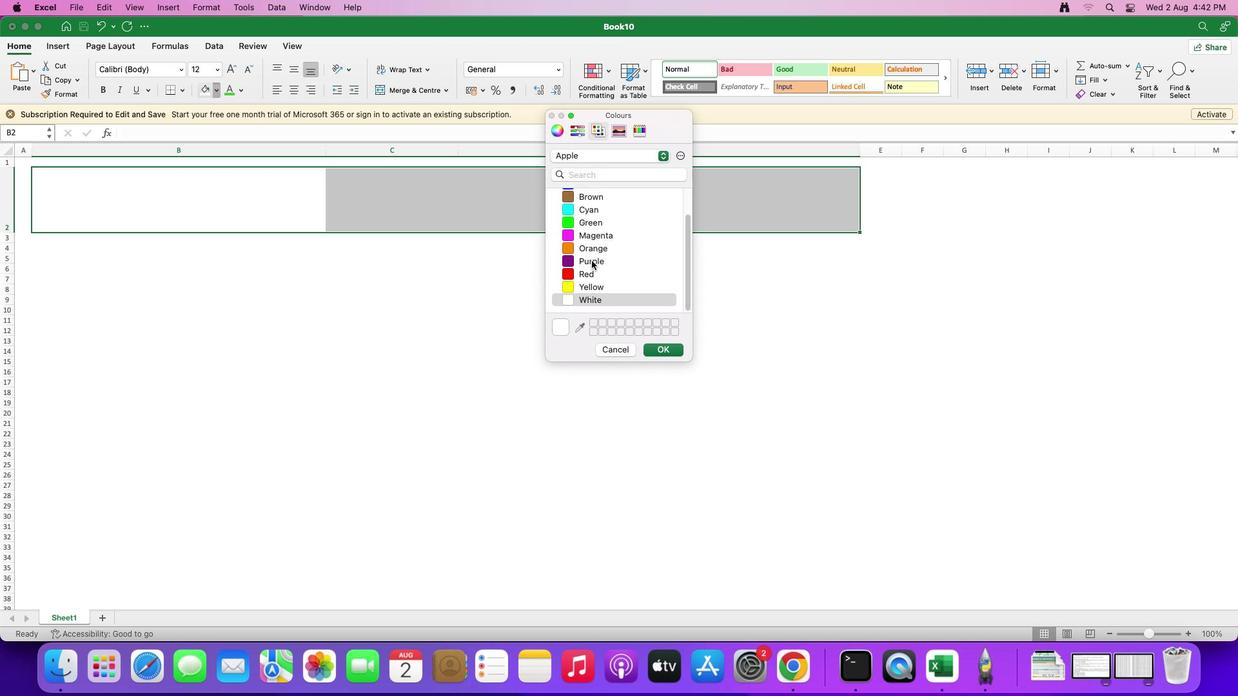 
Action: Mouse scrolled (591, 261) with delta (0, -2)
Screenshot: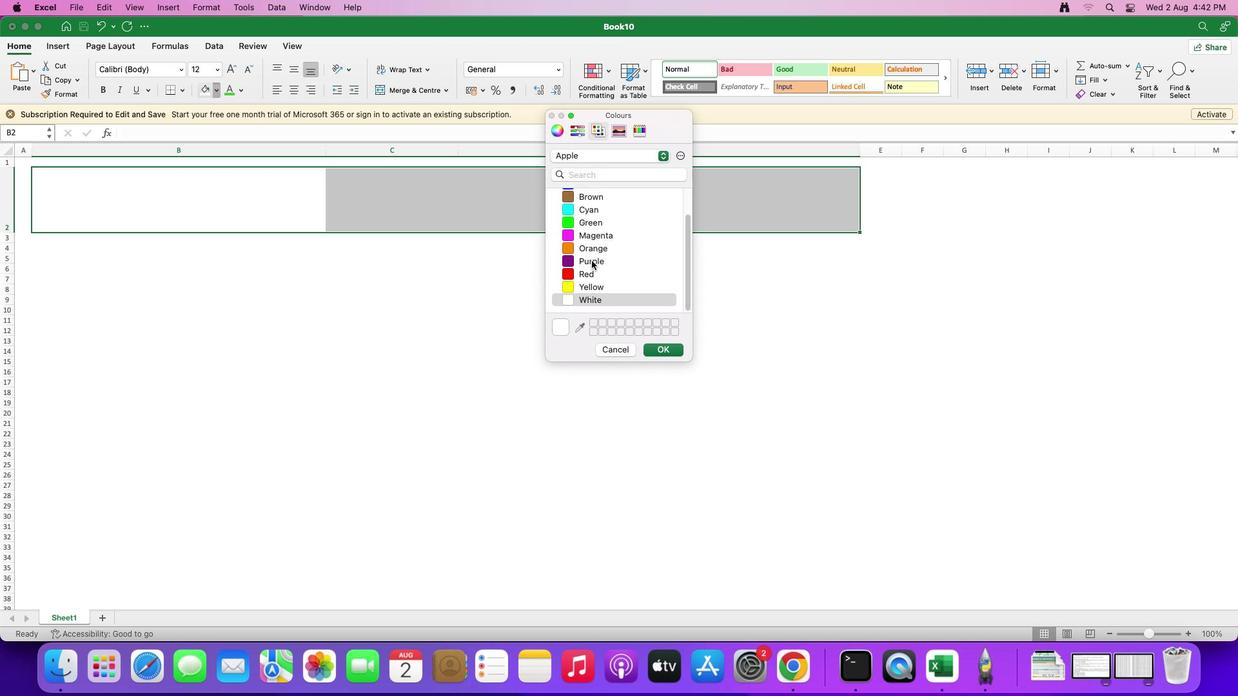 
Action: Mouse scrolled (591, 261) with delta (0, 0)
Screenshot: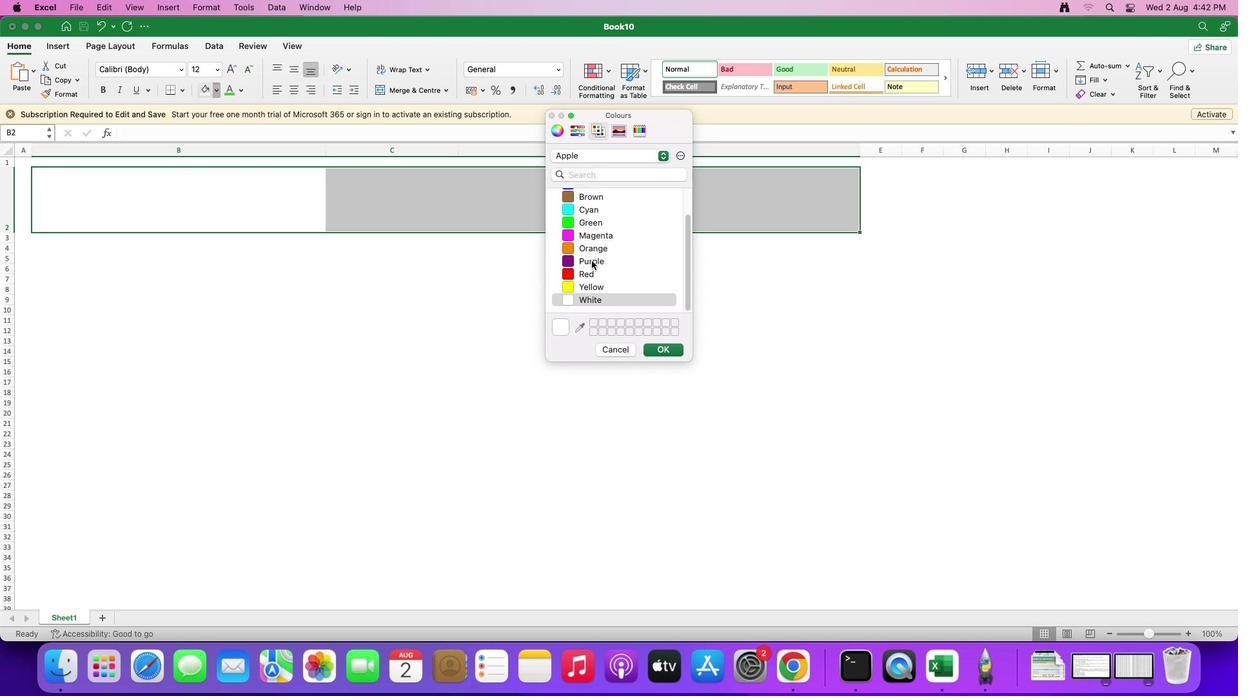 
Action: Mouse scrolled (591, 261) with delta (0, 0)
Screenshot: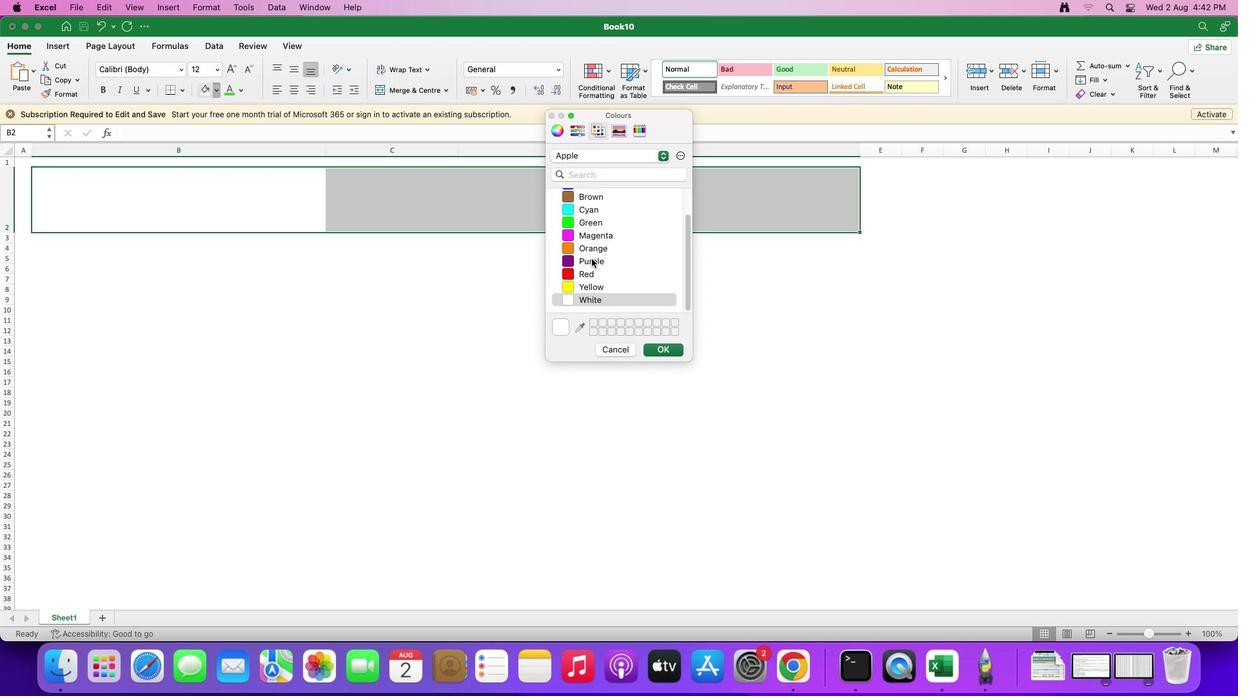 
Action: Mouse moved to (615, 128)
Screenshot: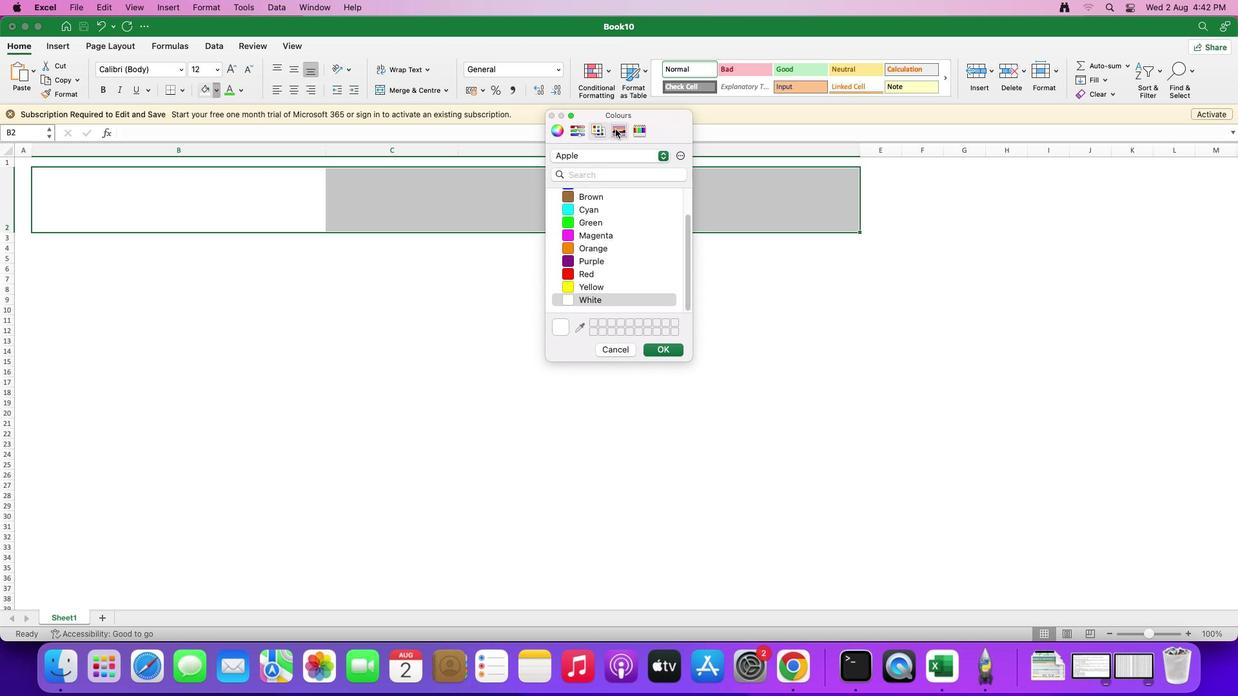 
Action: Mouse pressed left at (615, 128)
Screenshot: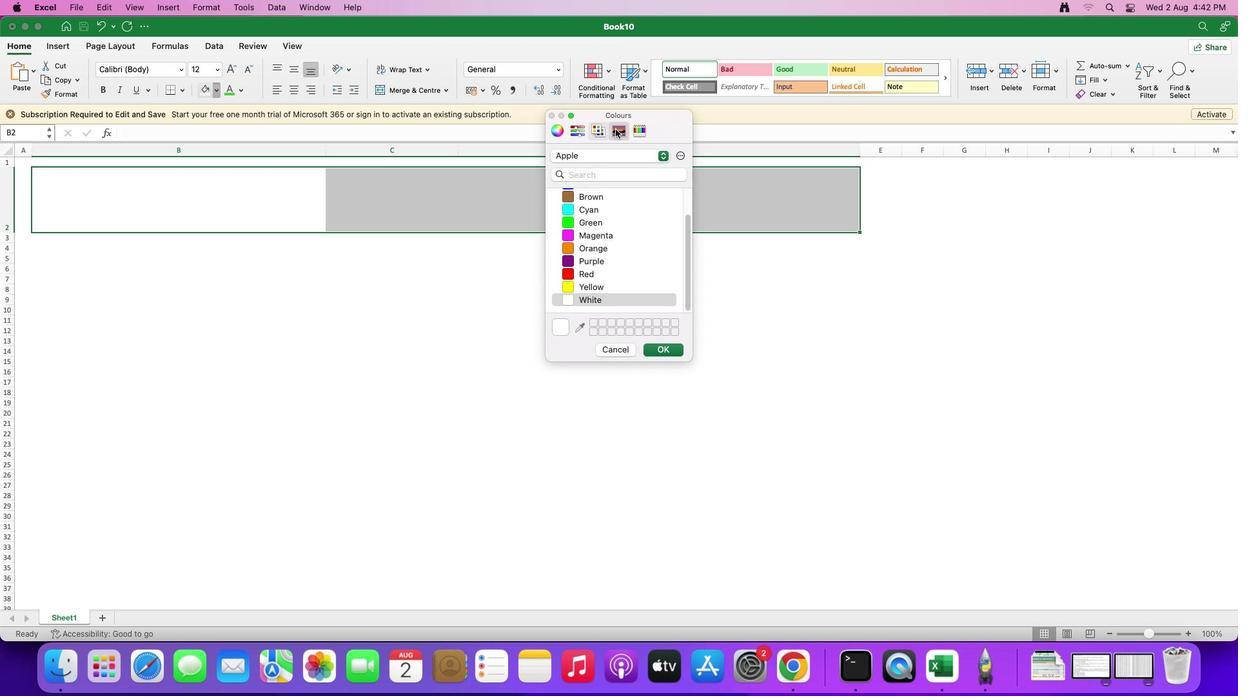 
Action: Mouse moved to (581, 129)
Screenshot: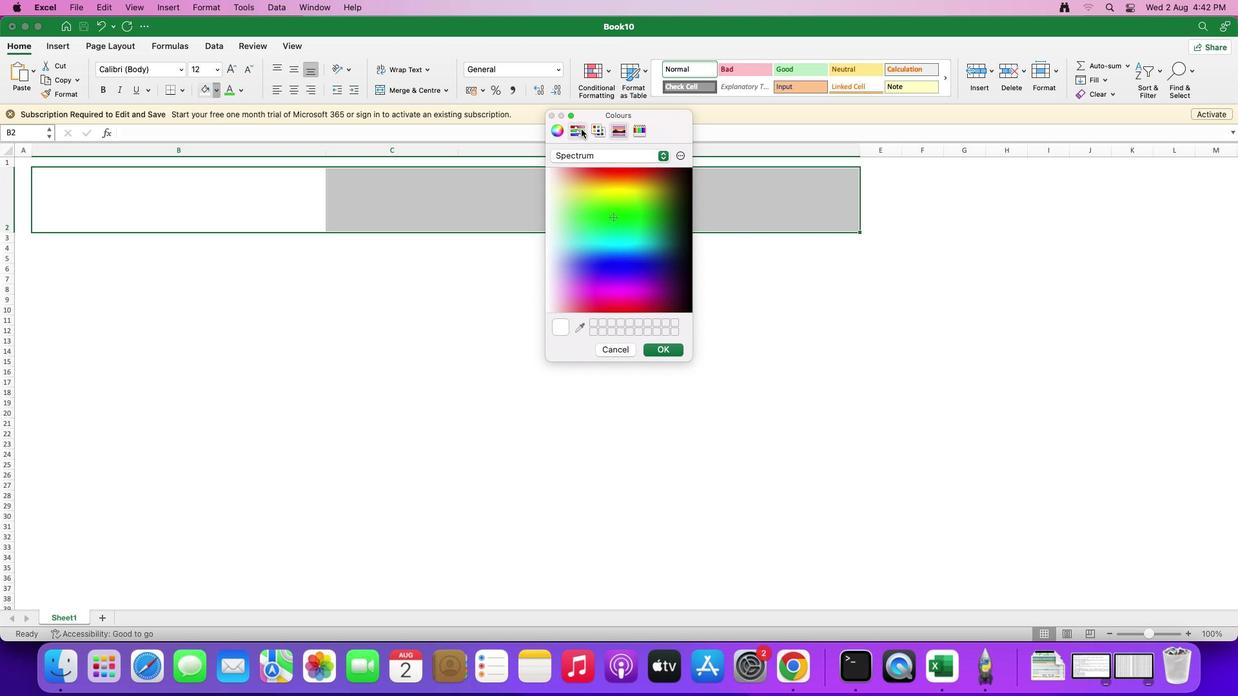 
Action: Mouse pressed left at (581, 129)
Screenshot: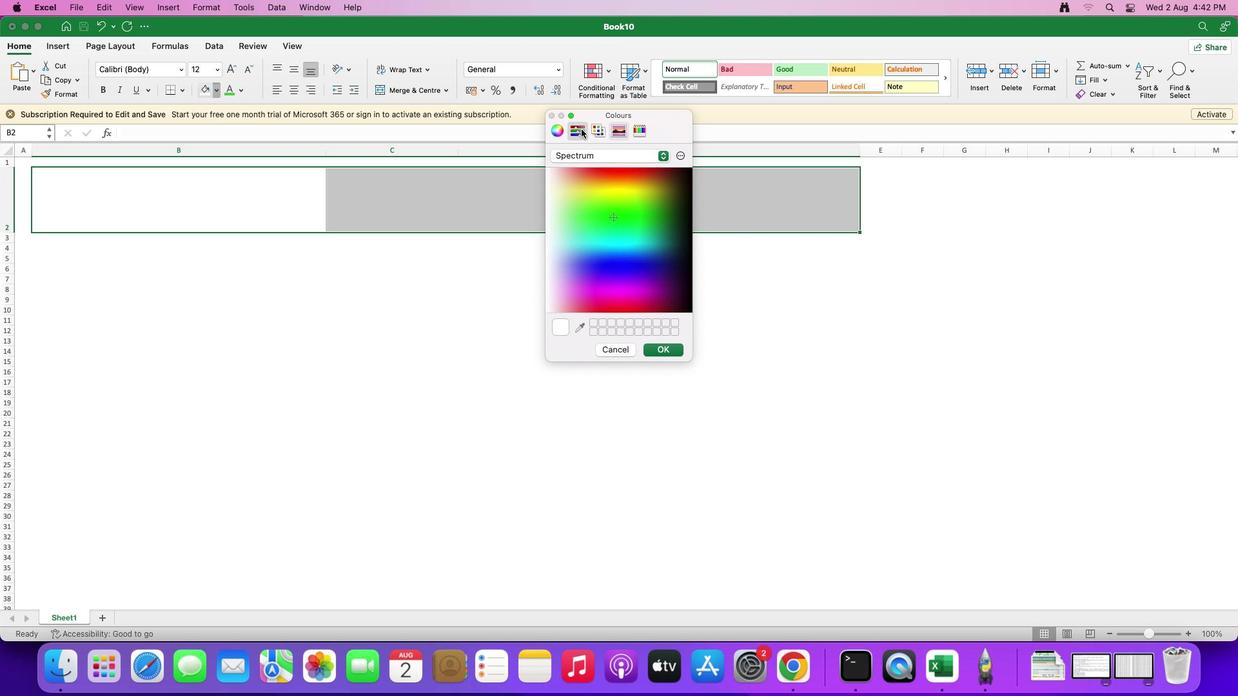 
Action: Mouse moved to (557, 131)
Screenshot: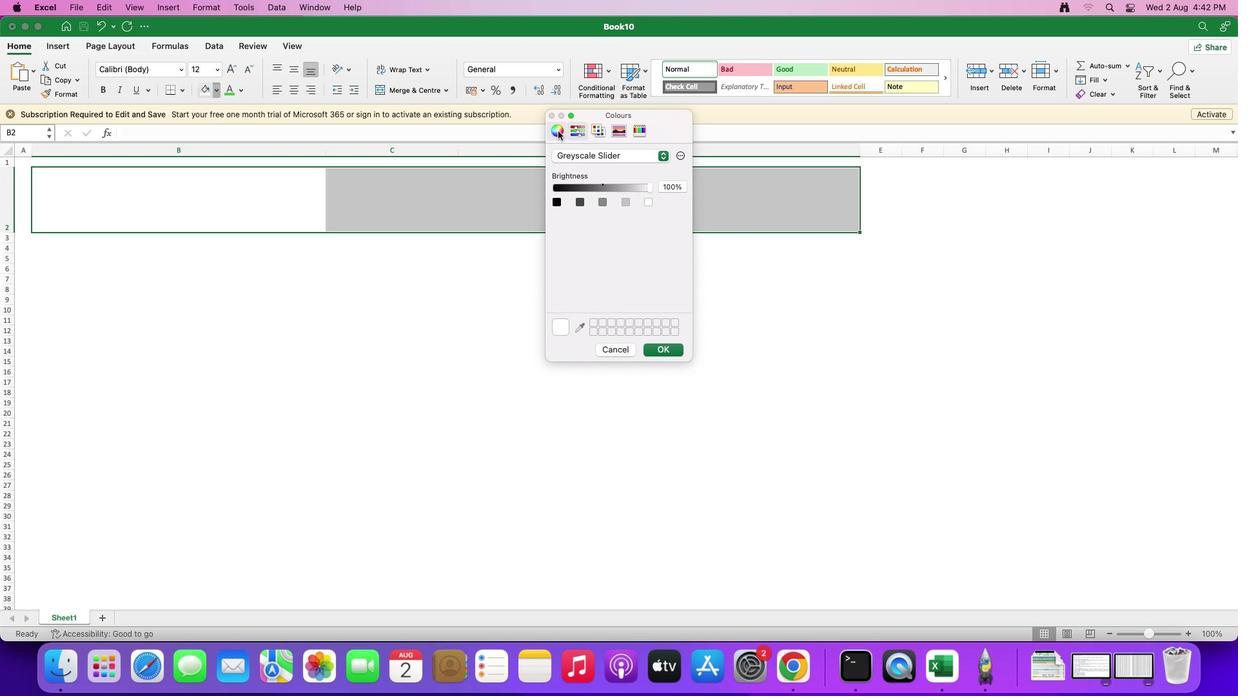 
Action: Mouse pressed left at (557, 131)
Screenshot: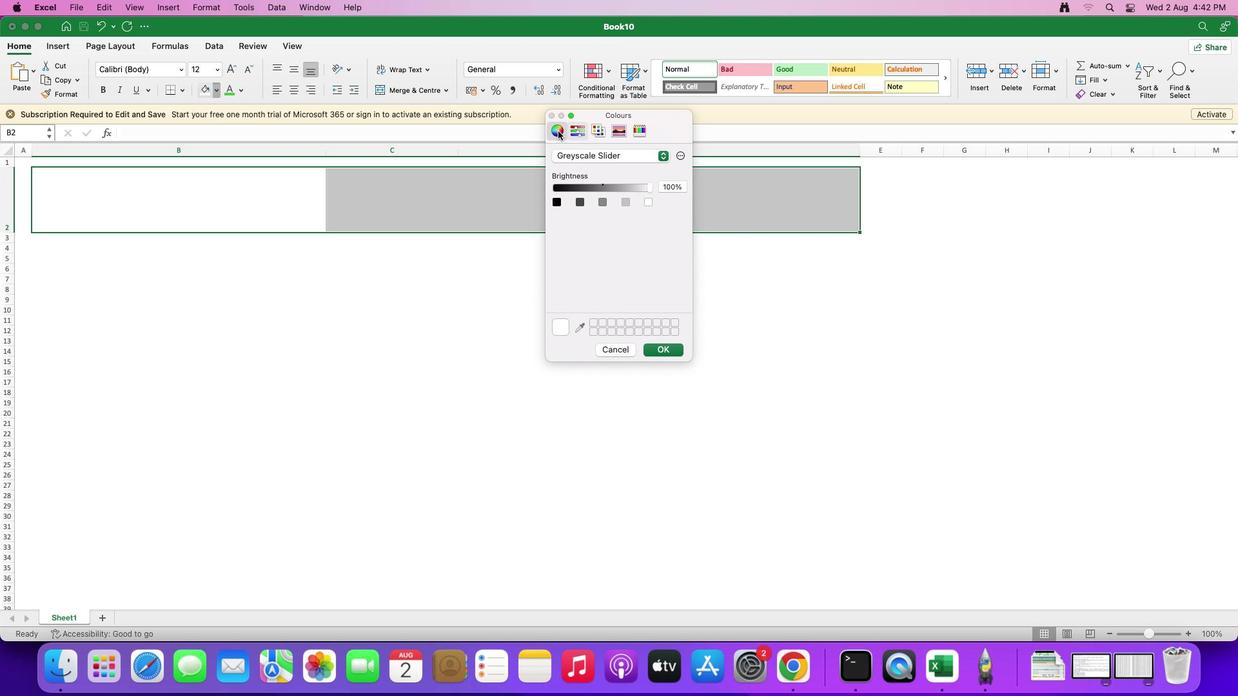 
Action: Mouse moved to (587, 202)
Screenshot: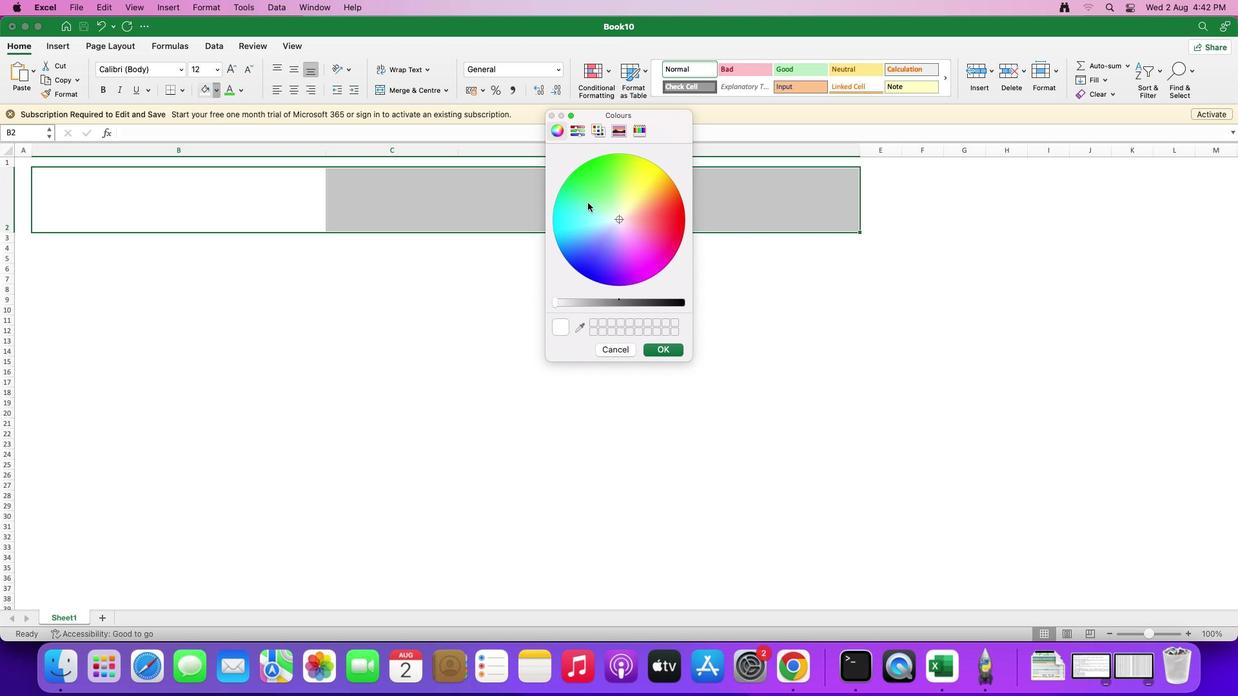 
Action: Mouse pressed left at (587, 202)
Screenshot: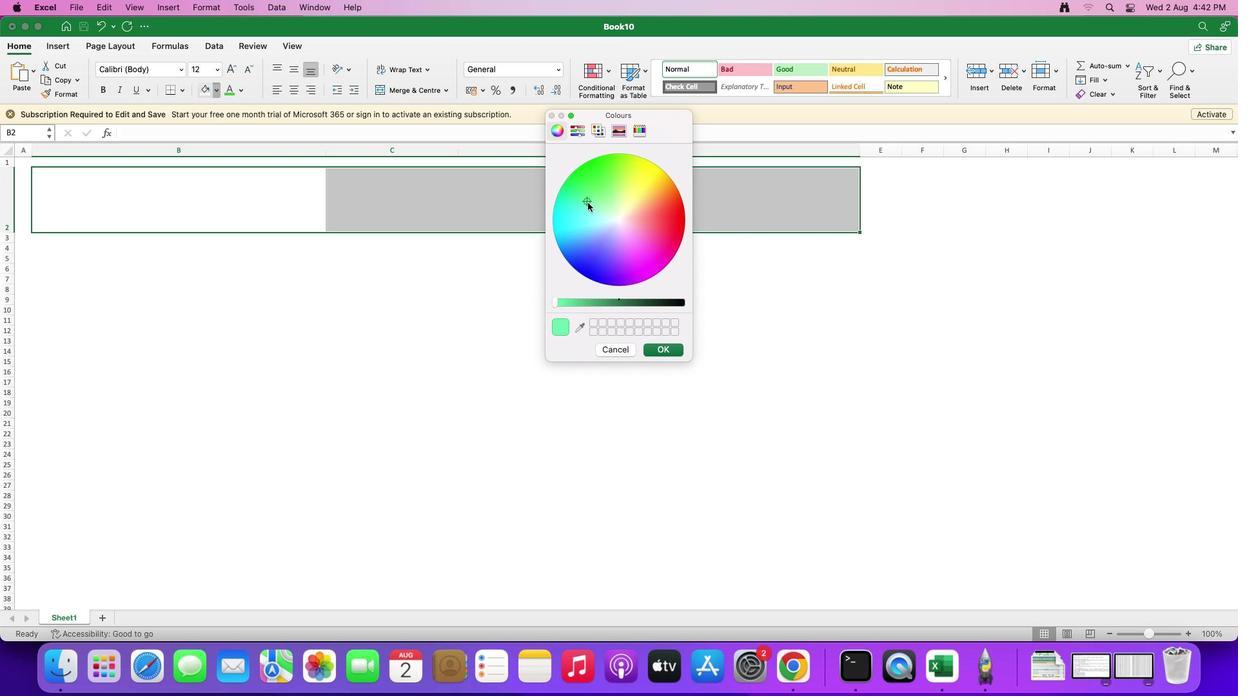 
Action: Mouse moved to (586, 303)
Screenshot: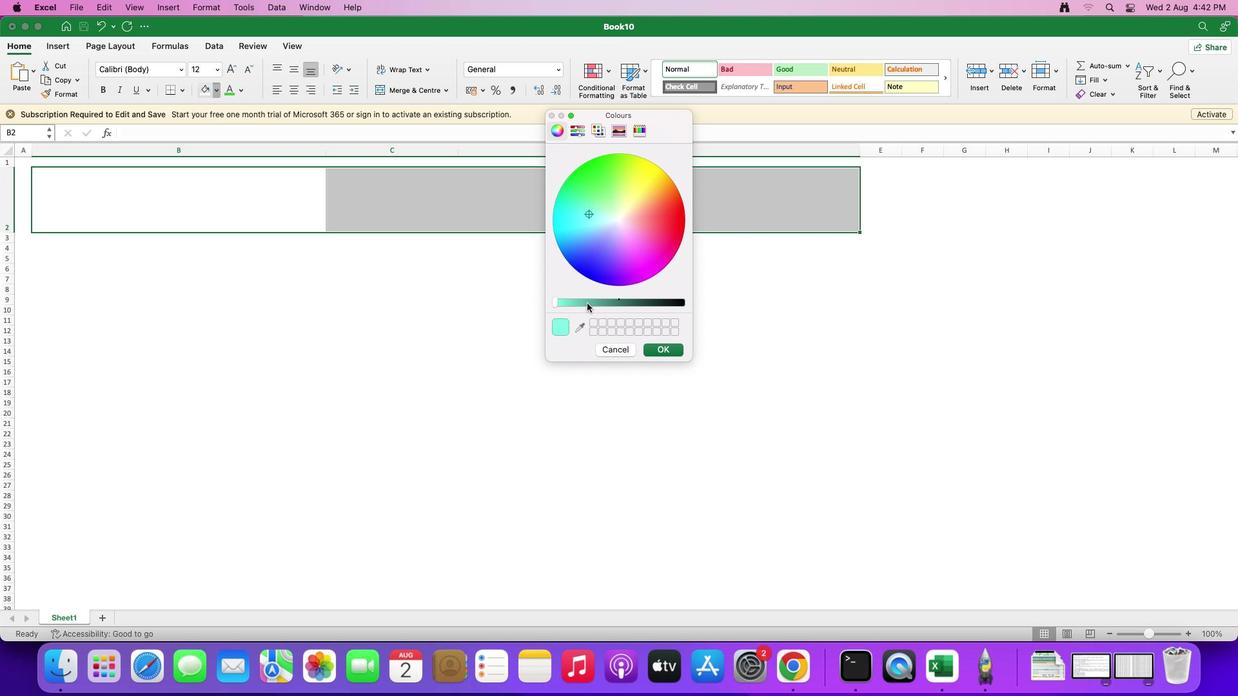 
Action: Mouse pressed left at (586, 303)
Screenshot: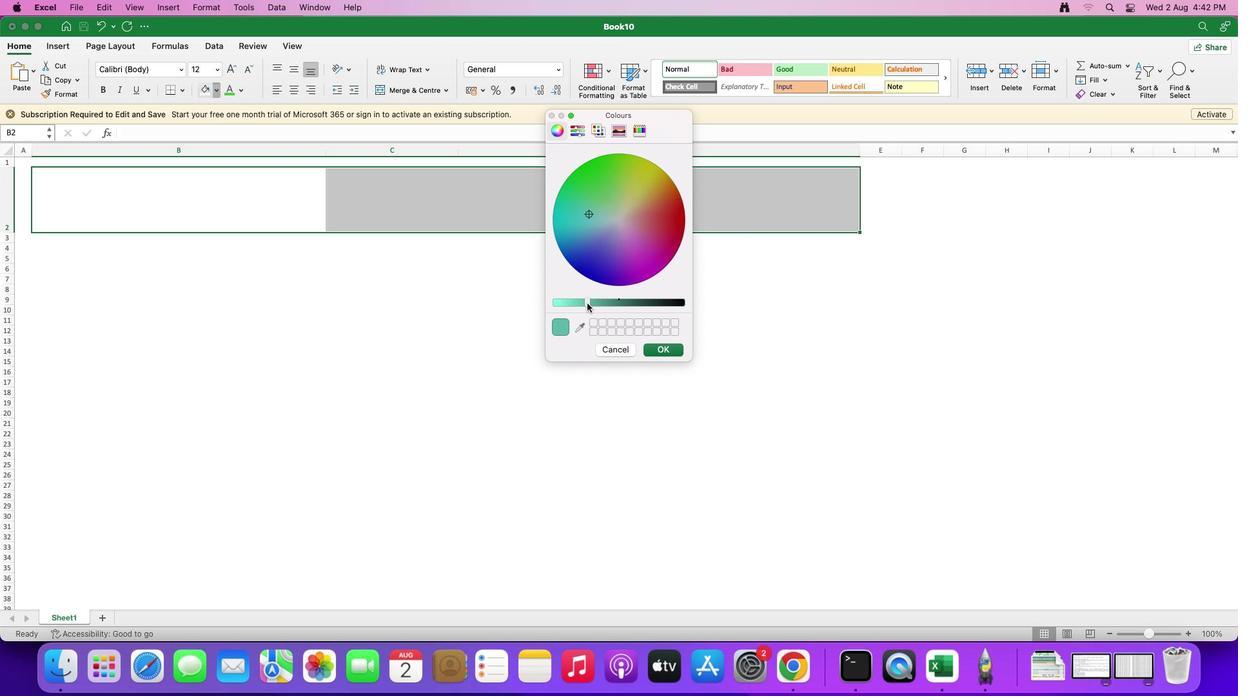 
Action: Mouse moved to (649, 352)
Screenshot: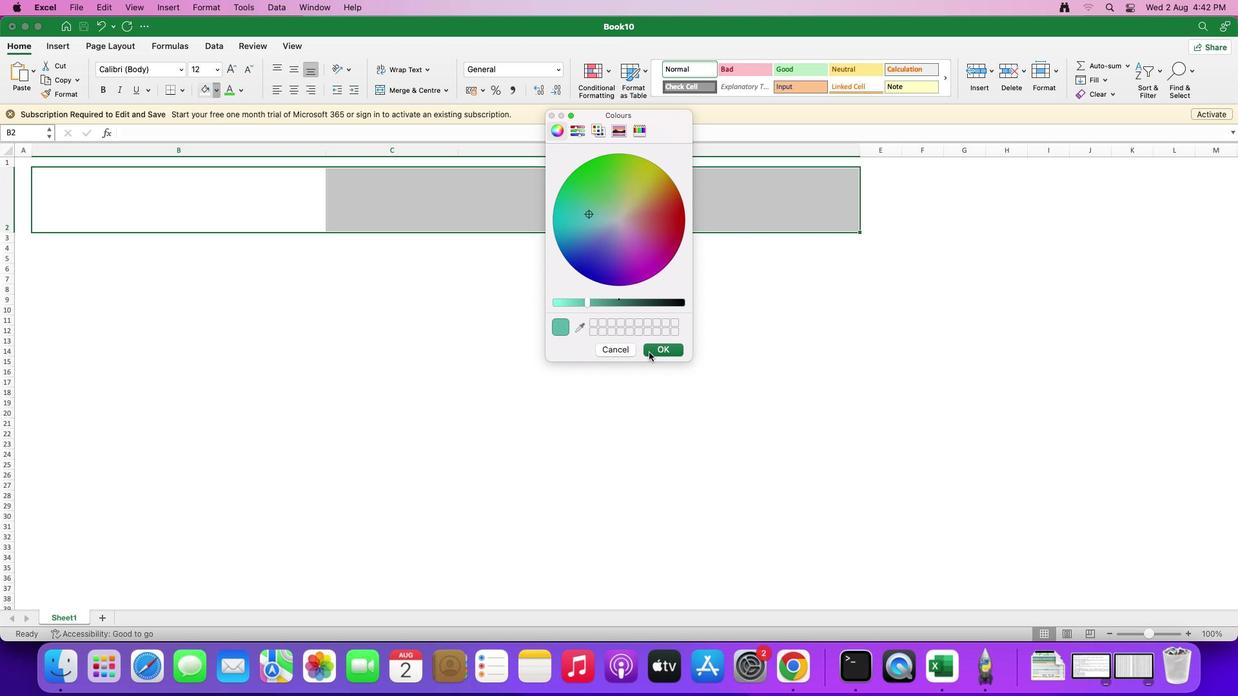 
Action: Mouse pressed left at (649, 352)
Screenshot: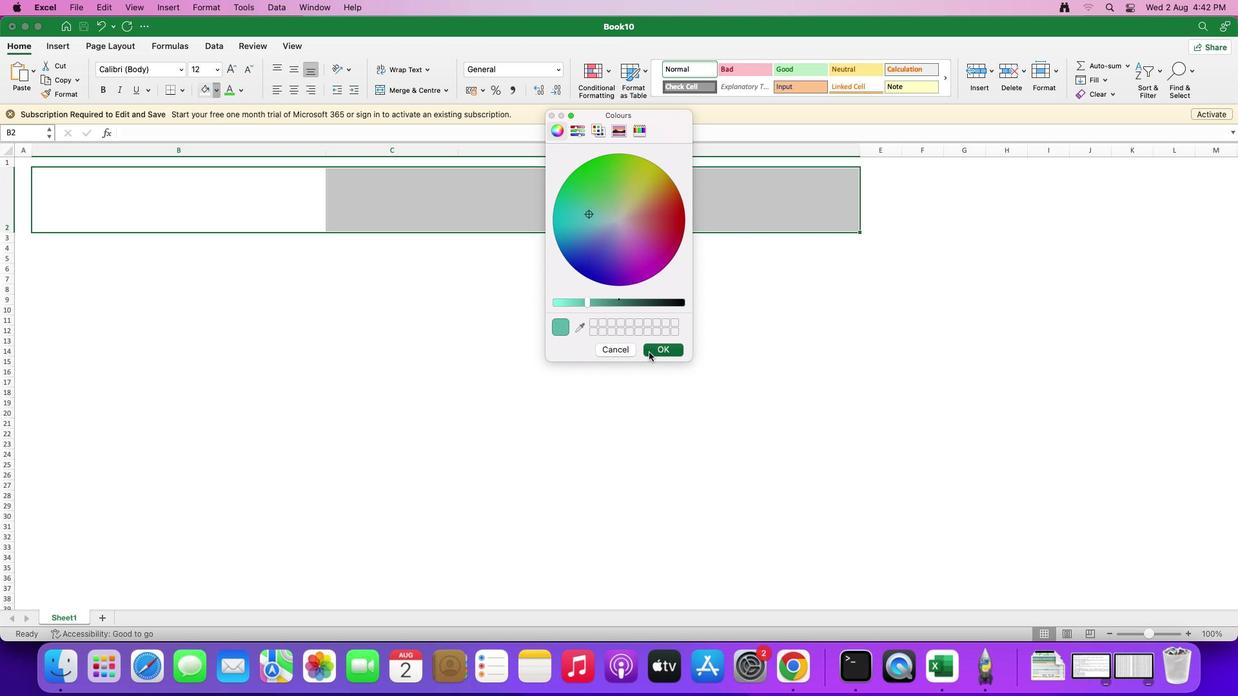 
Action: Mouse moved to (261, 225)
Screenshot: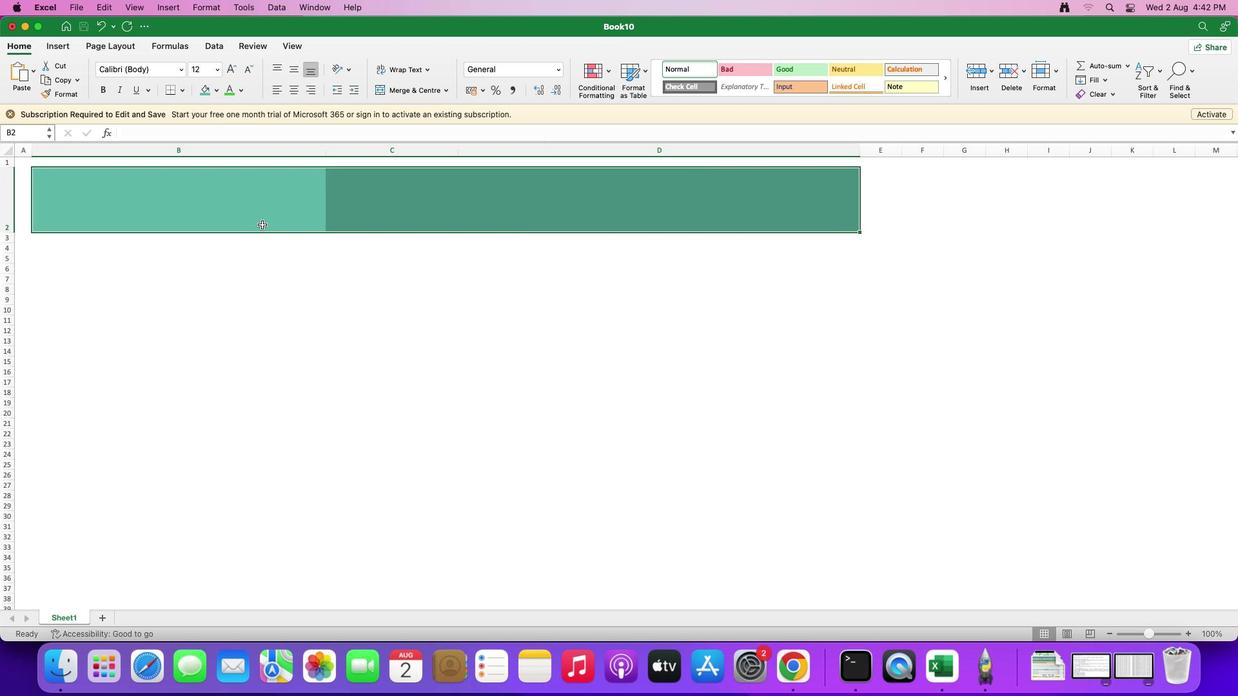 
Action: Mouse pressed left at (261, 225)
Screenshot: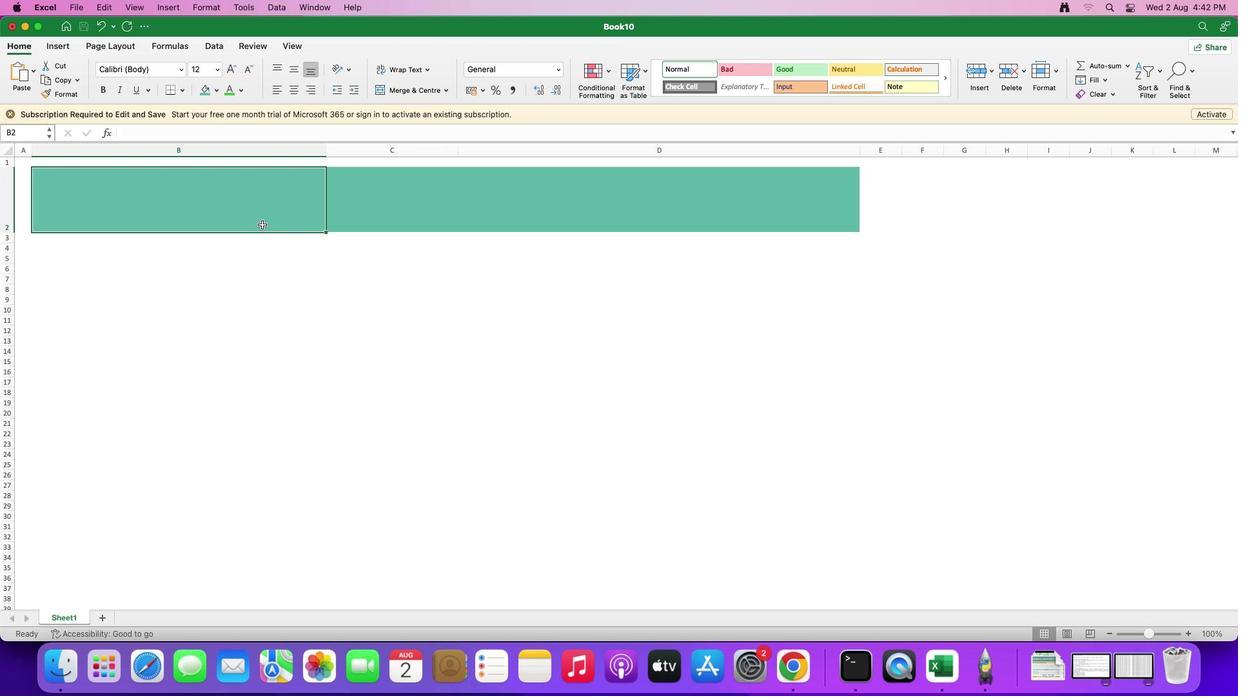 
Action: Mouse moved to (188, 307)
Screenshot: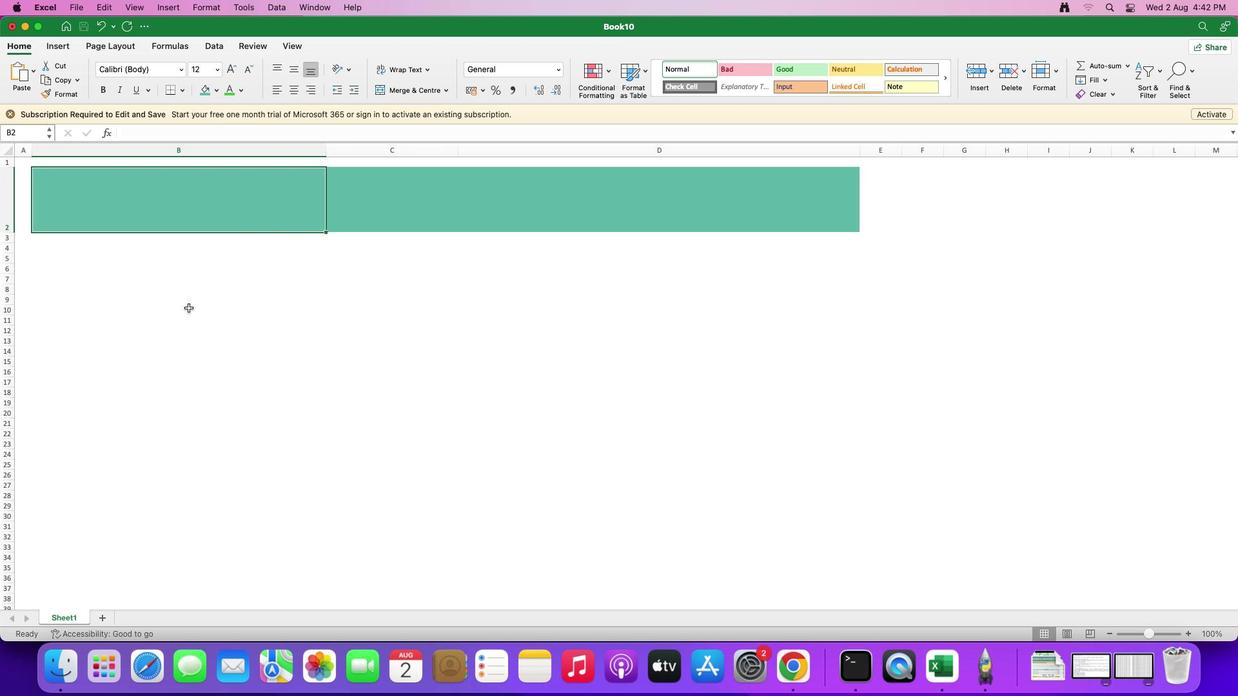 
Action: Mouse pressed left at (188, 307)
Screenshot: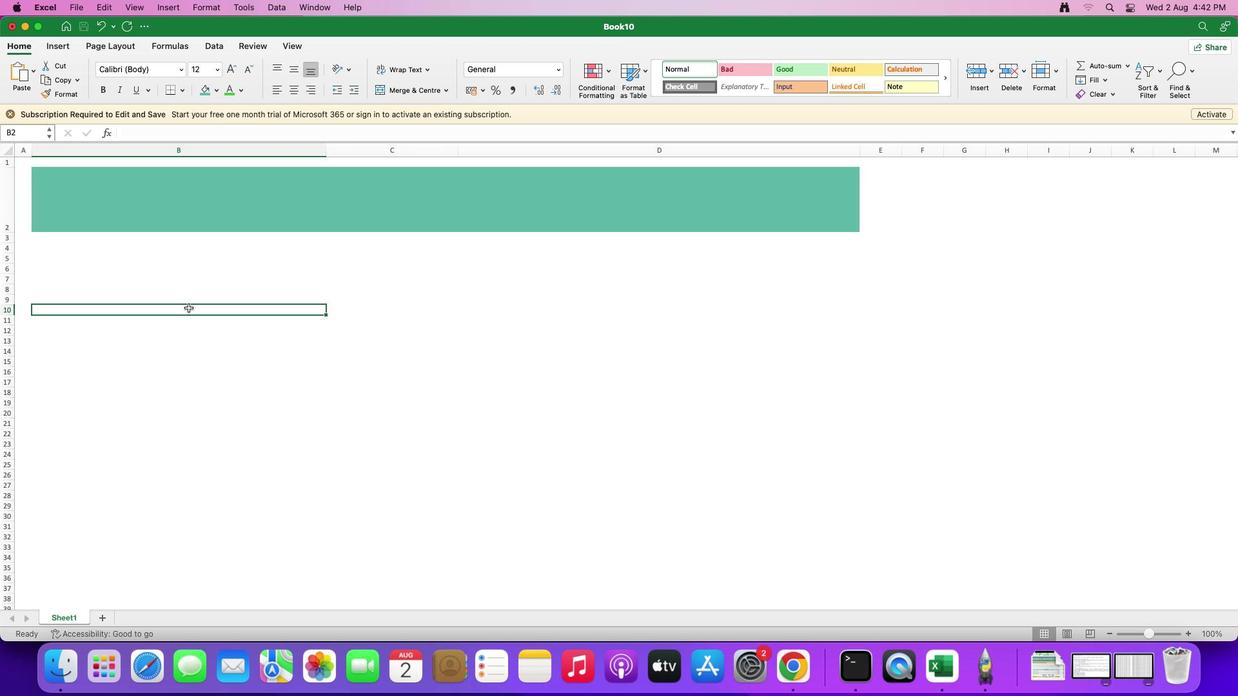 
Action: Mouse moved to (8, 237)
Screenshot: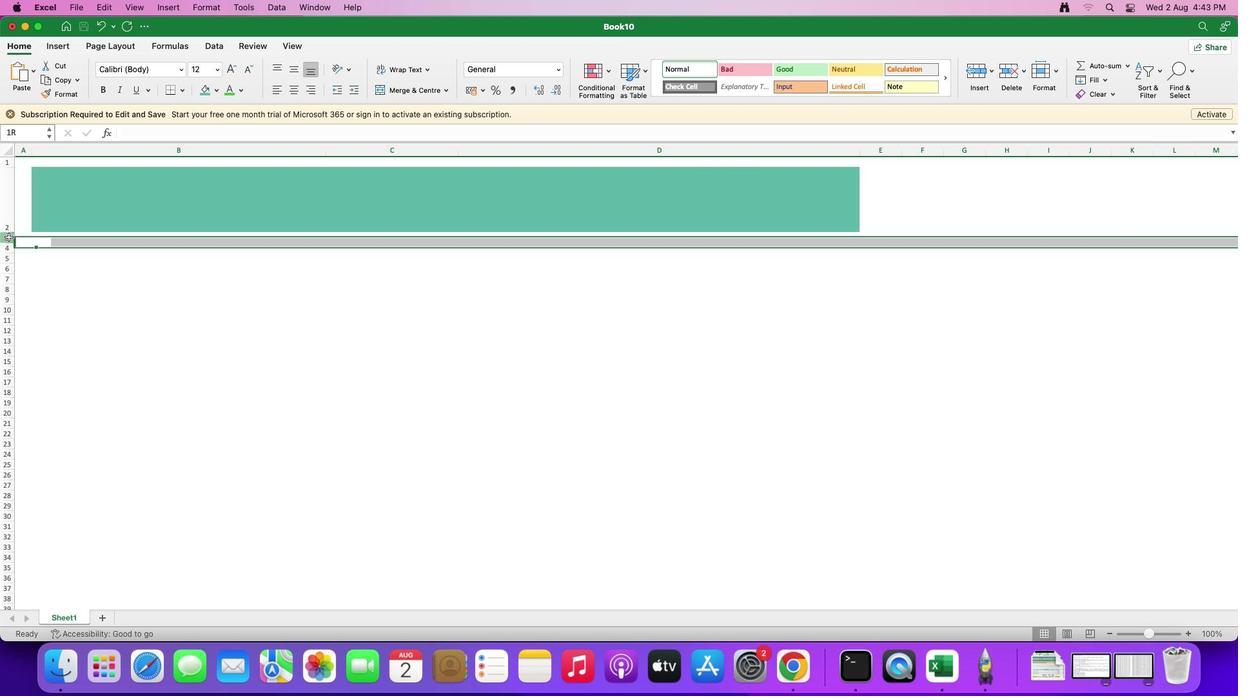 
Action: Mouse pressed left at (8, 237)
Screenshot: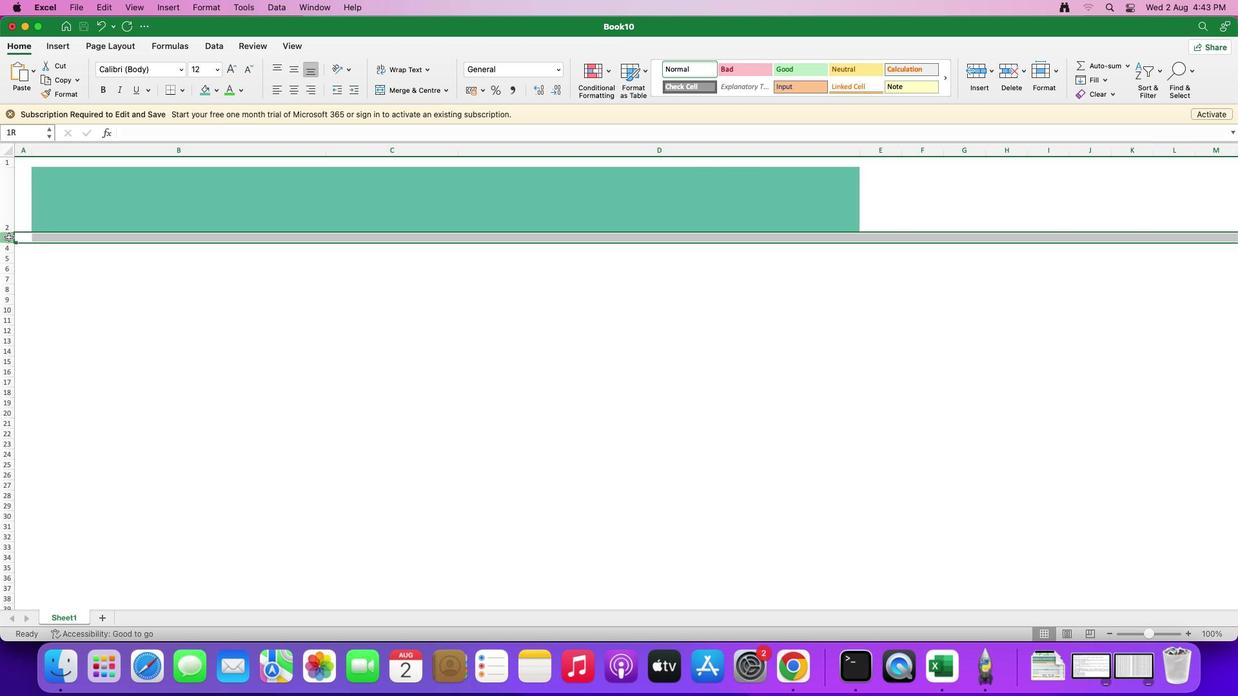 
Action: Mouse moved to (7, 243)
Screenshot: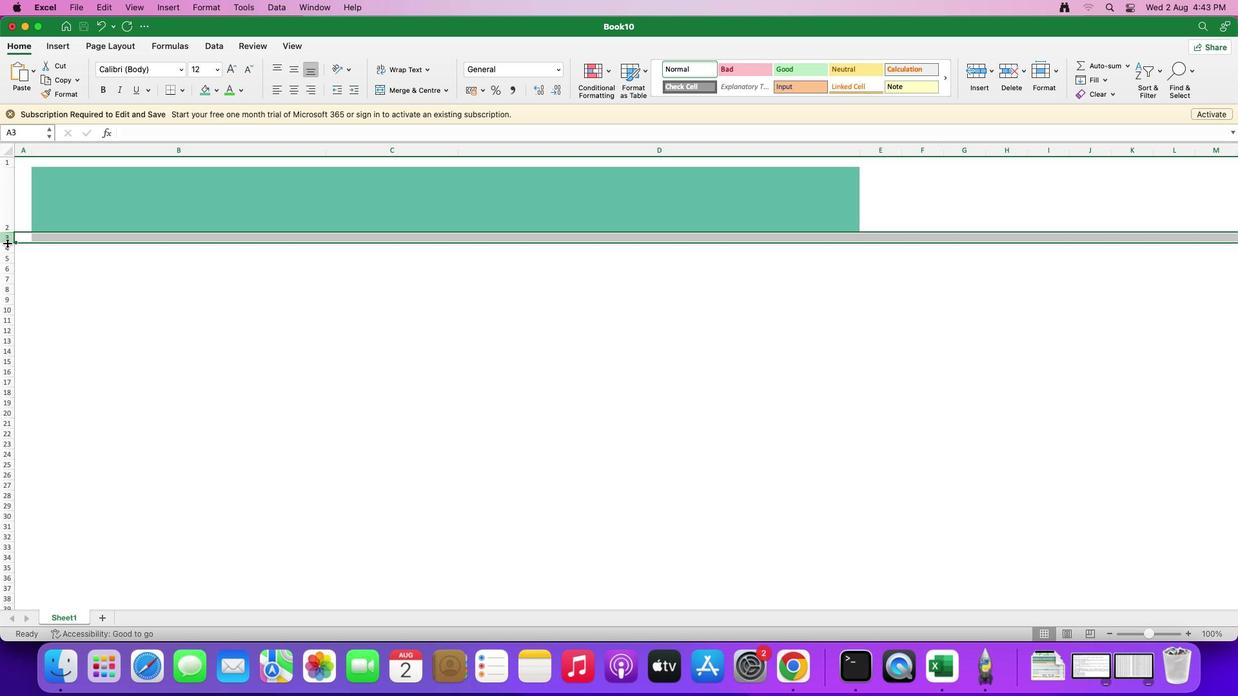 
Action: Mouse pressed left at (7, 243)
Screenshot: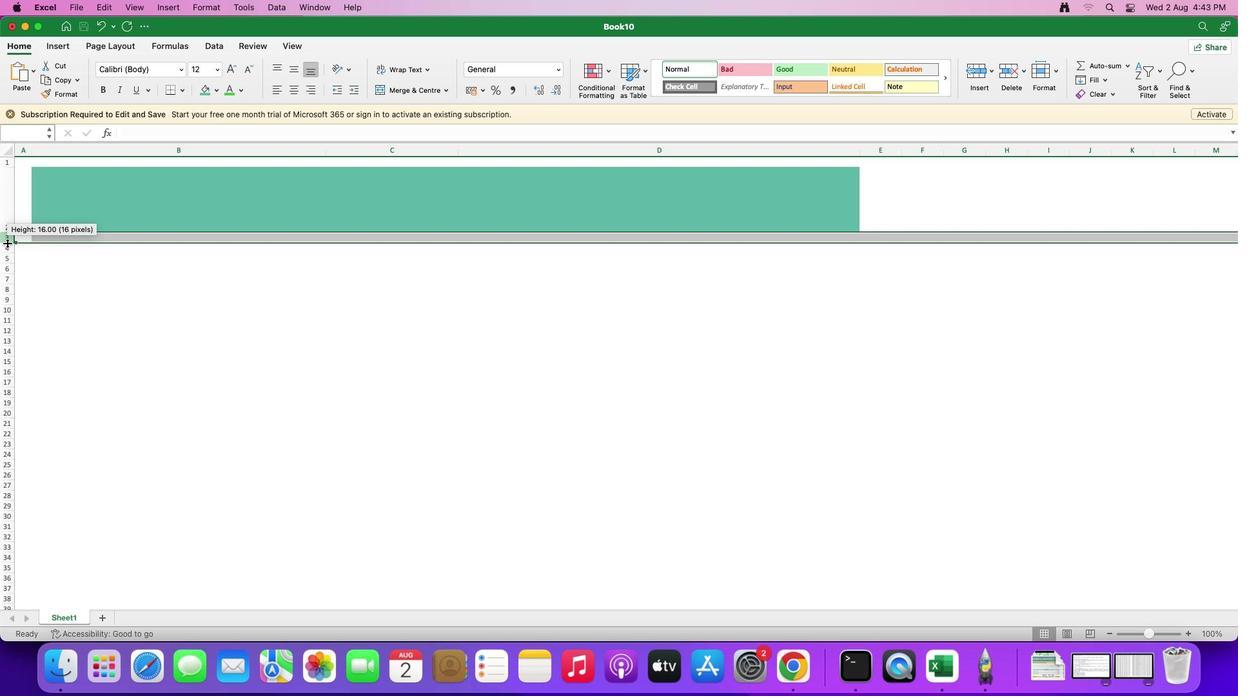 
Action: Mouse moved to (12, 251)
Screenshot: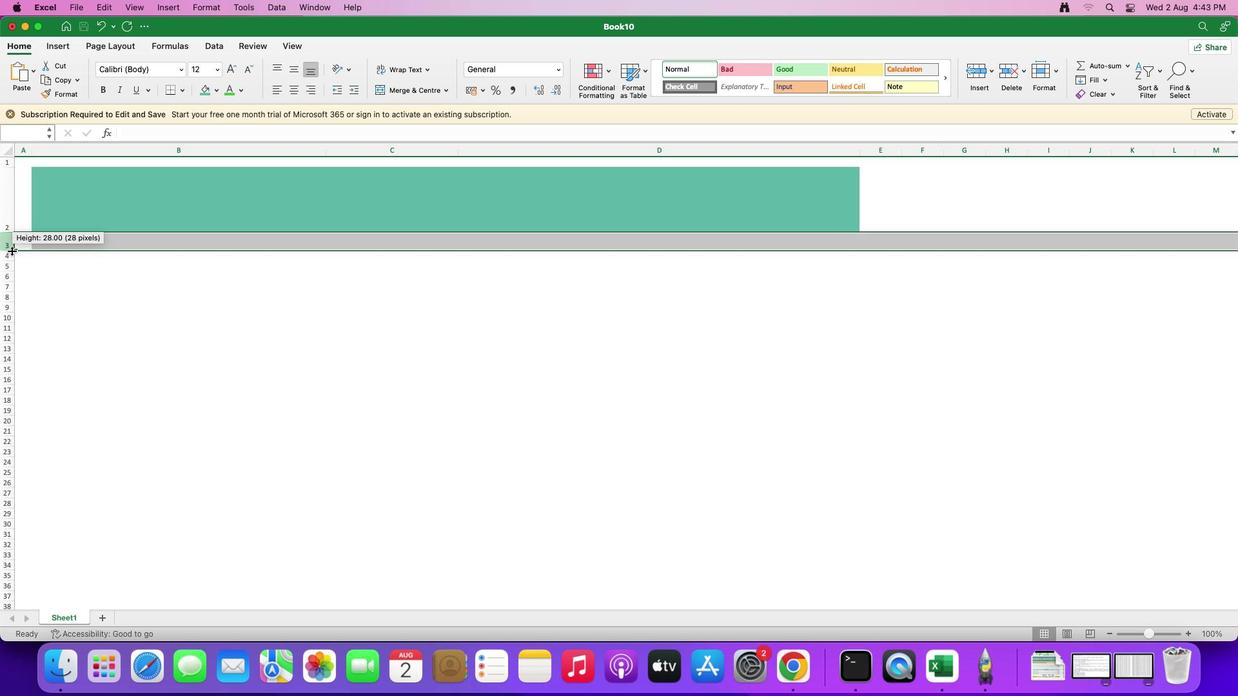 
Action: Mouse pressed left at (12, 251)
Screenshot: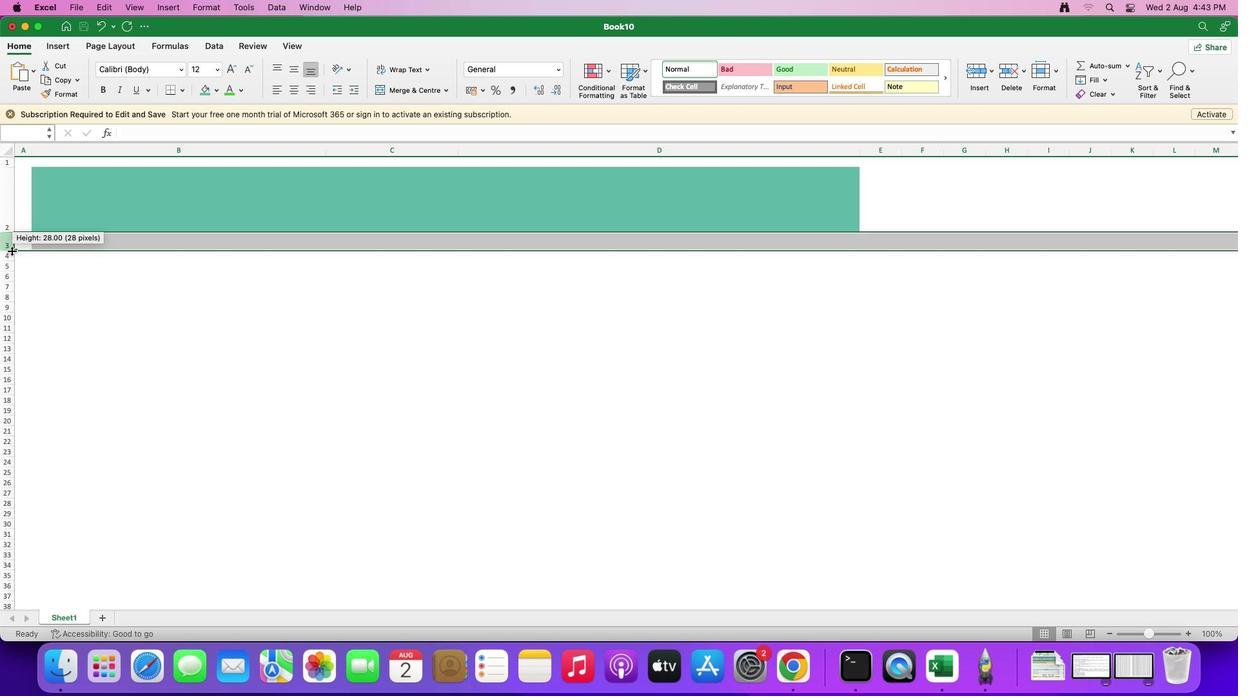 
Action: Mouse moved to (56, 268)
Screenshot: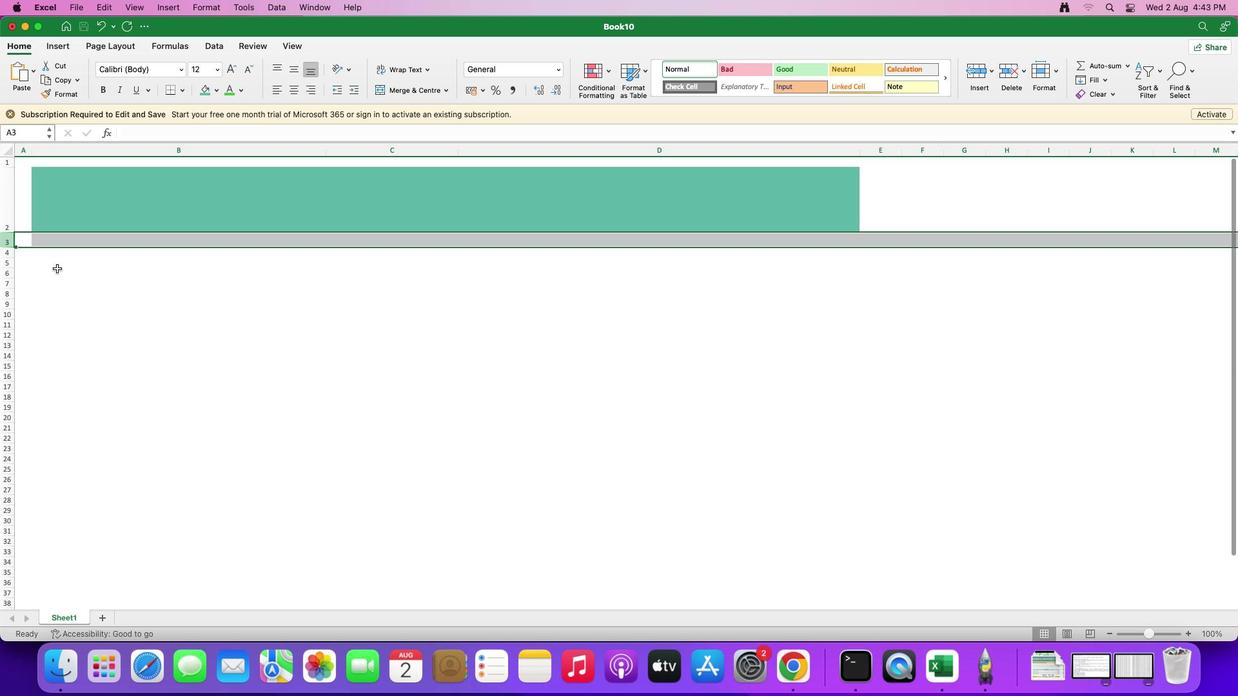 
Action: Mouse pressed left at (56, 268)
Screenshot: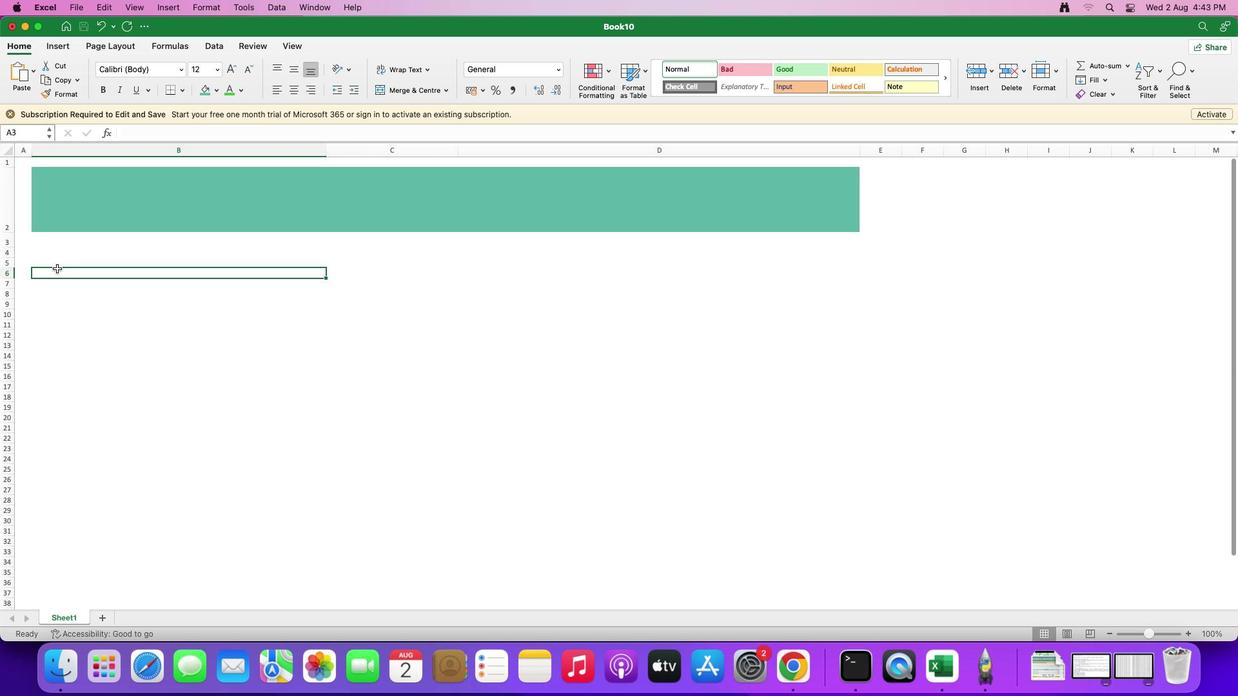 
Action: Mouse moved to (89, 239)
Screenshot: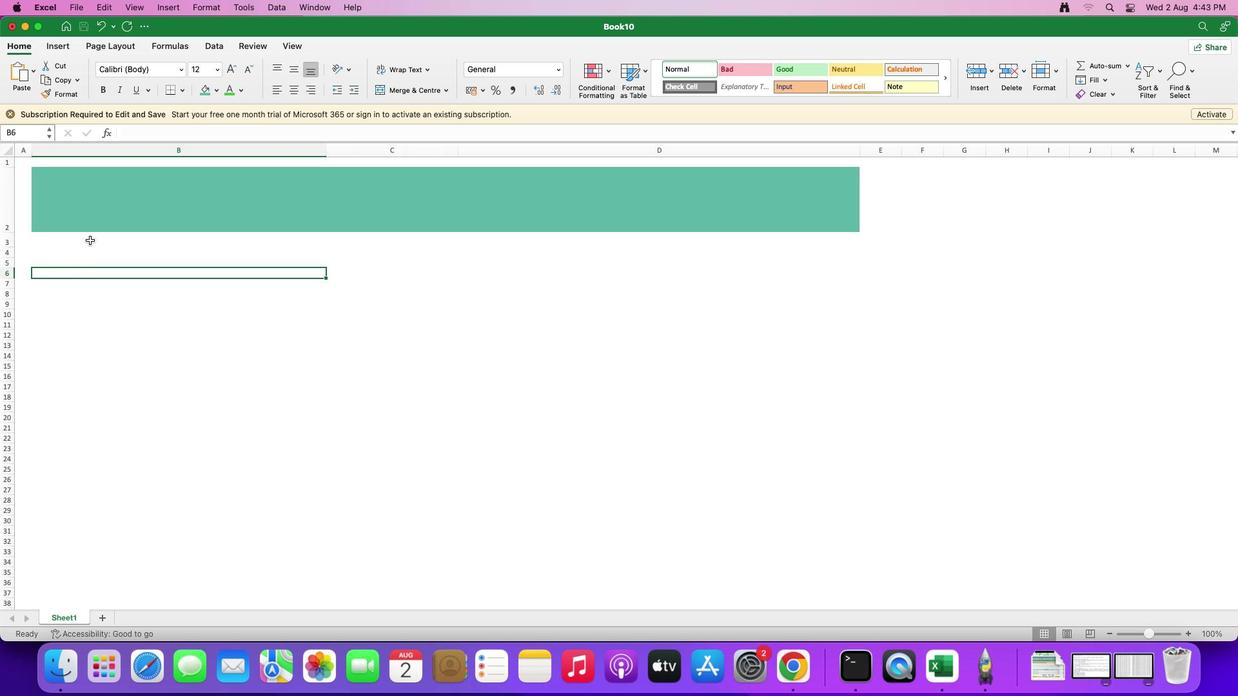 
Action: Mouse pressed left at (89, 239)
Screenshot: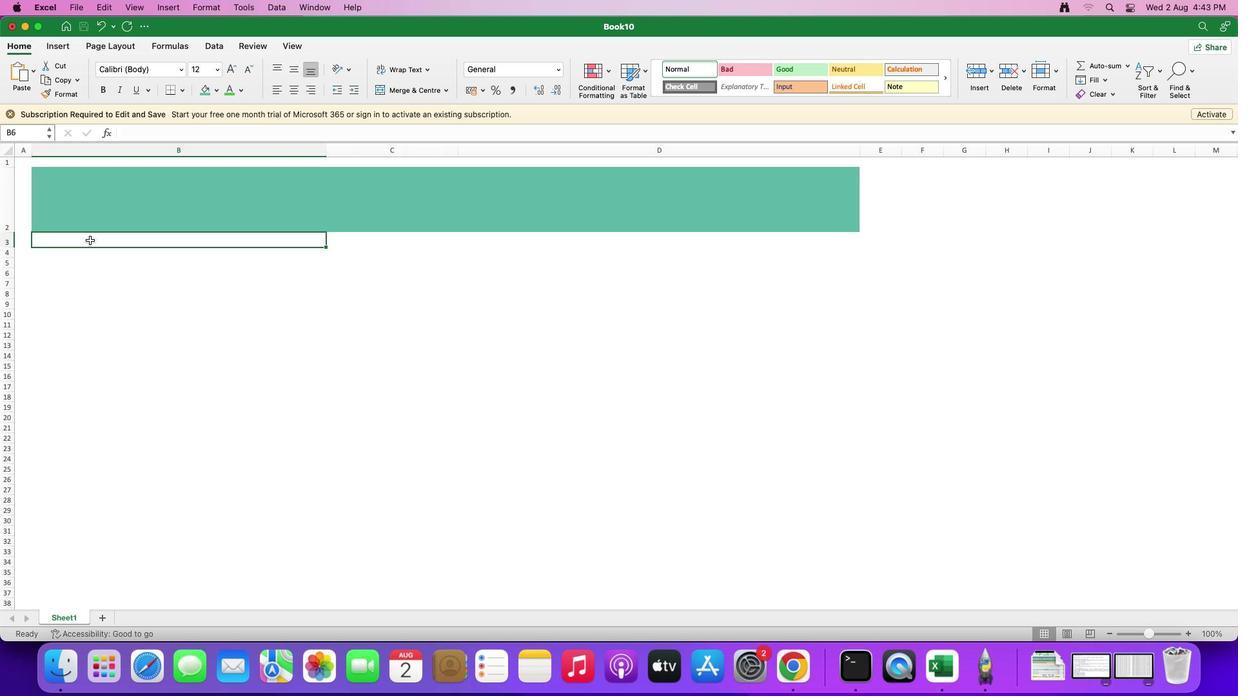
Action: Mouse moved to (145, 240)
Screenshot: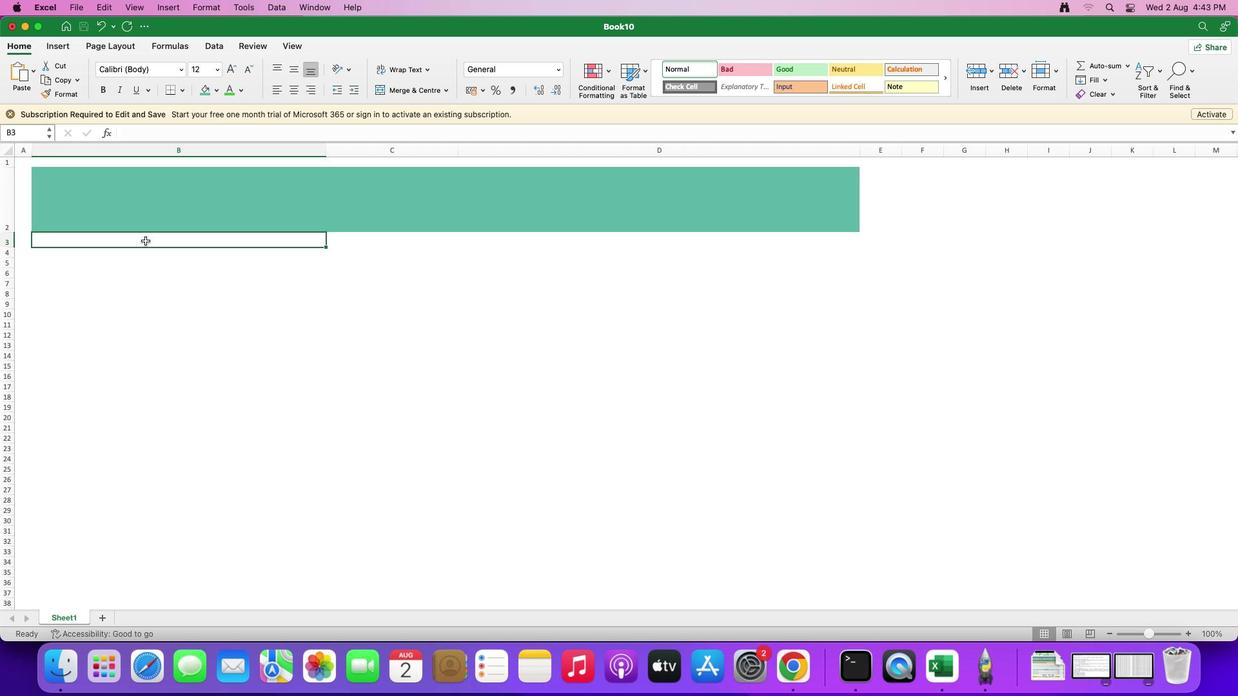 
Action: Mouse pressed left at (145, 240)
Screenshot: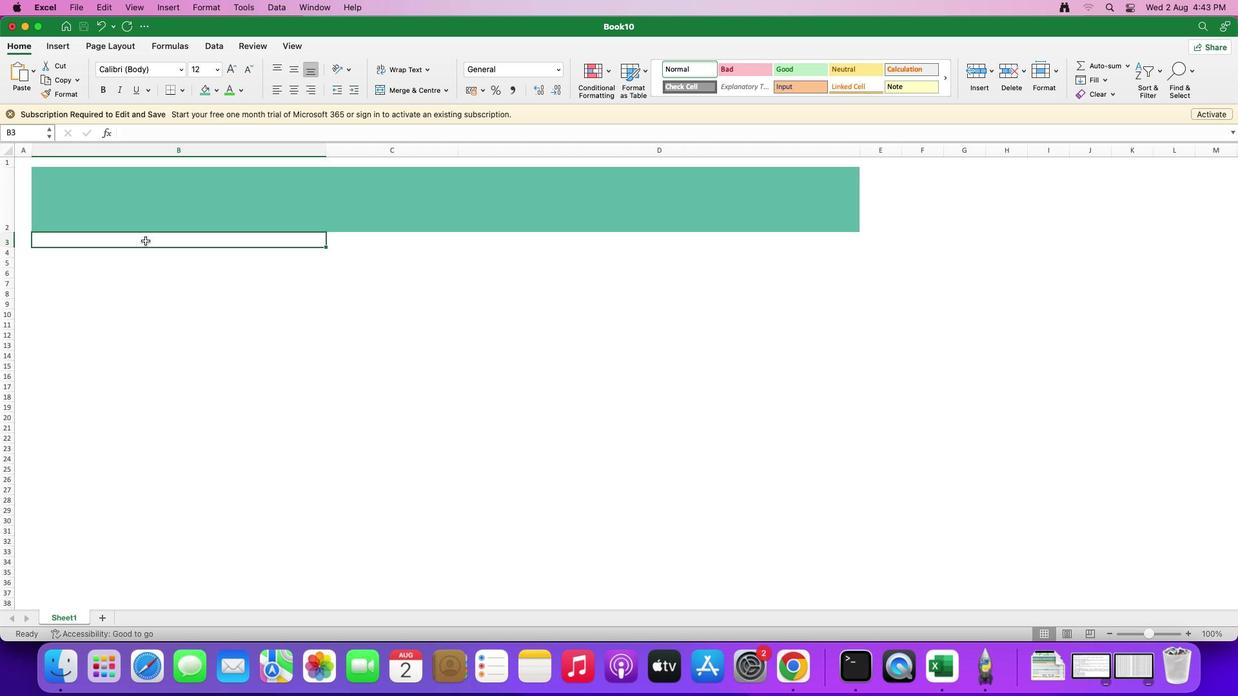 
Action: Mouse moved to (216, 91)
Screenshot: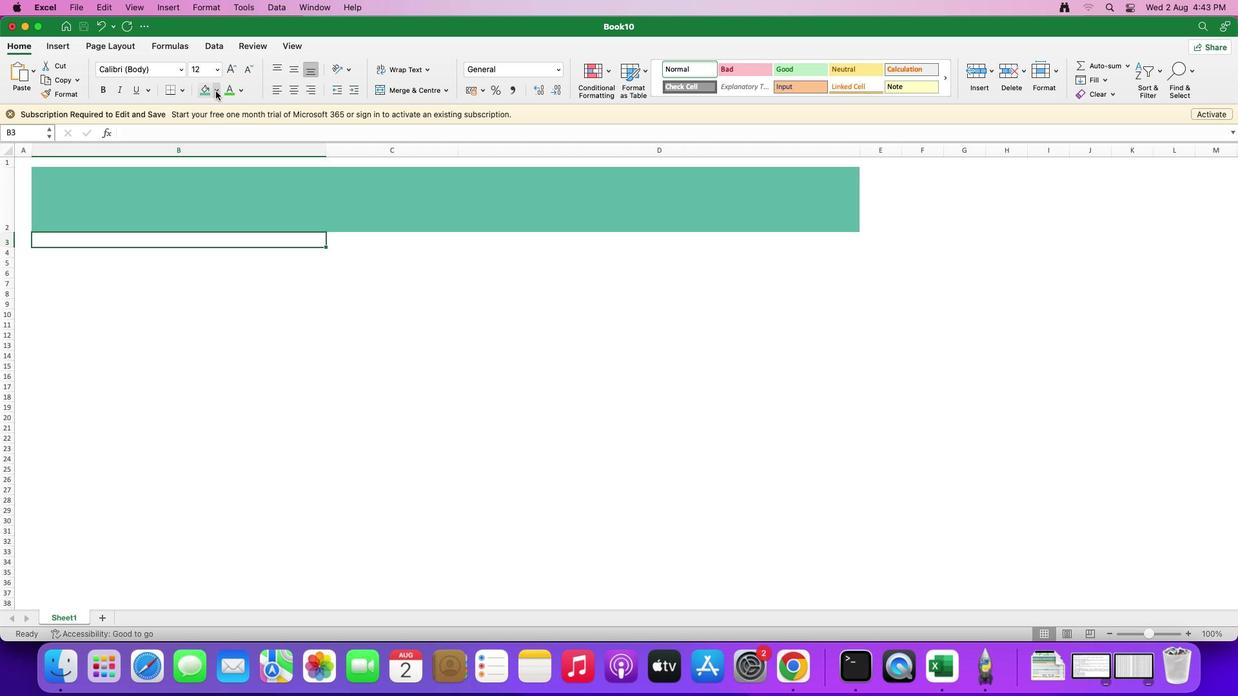 
Action: Mouse pressed left at (216, 91)
Screenshot: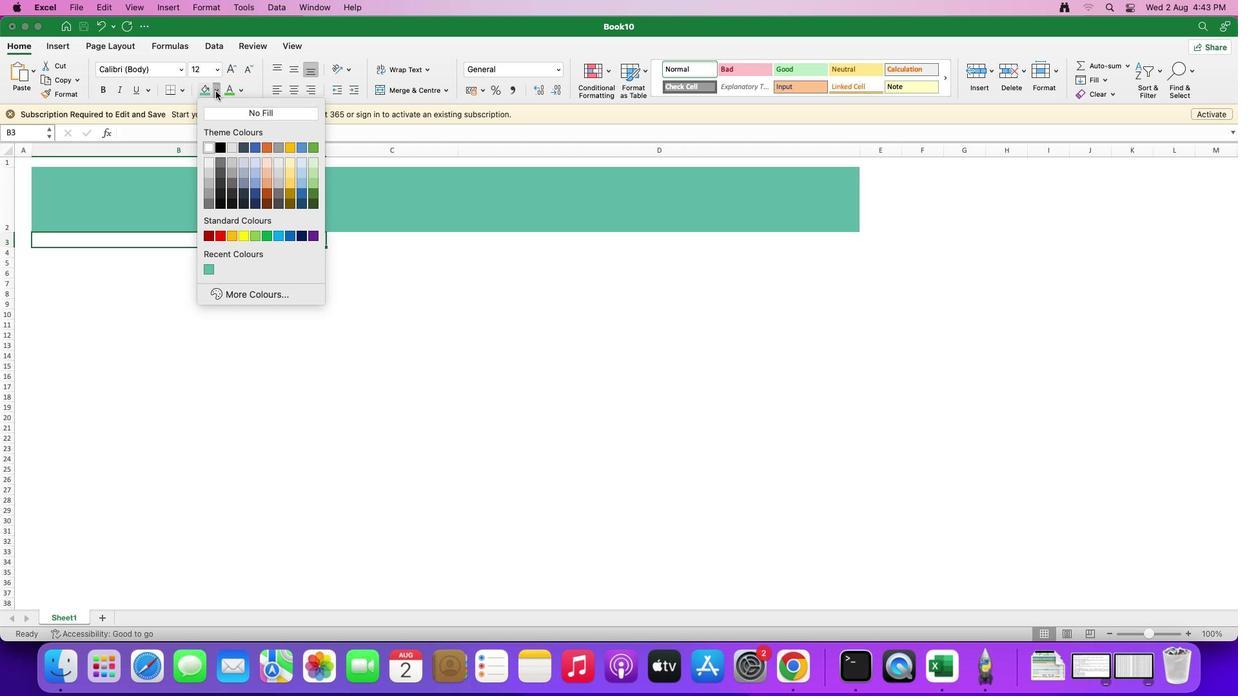 
Action: Mouse moved to (233, 234)
Screenshot: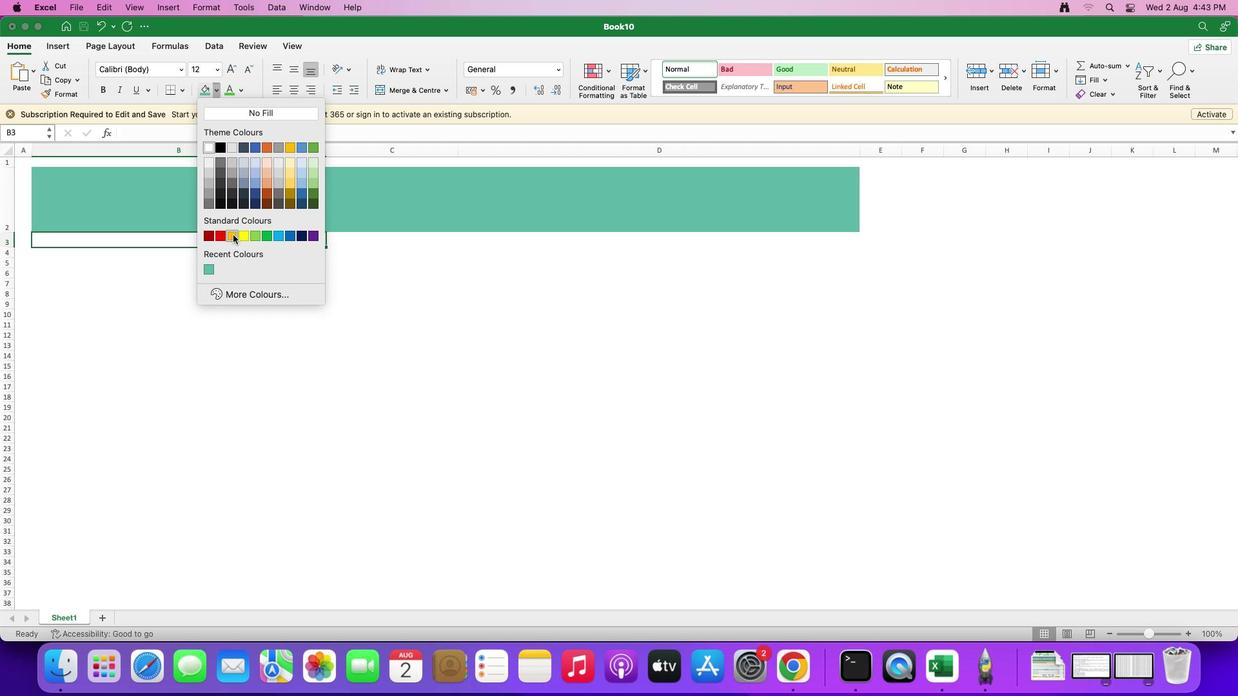 
Action: Mouse pressed left at (233, 234)
Screenshot: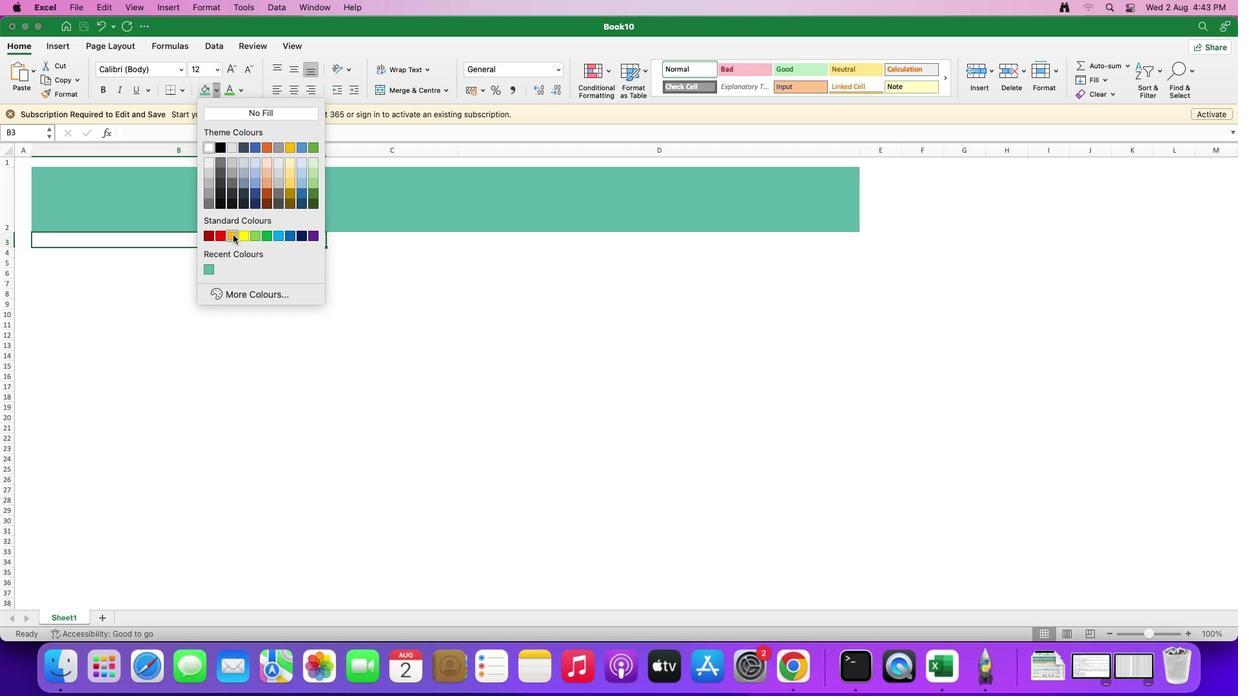 
Action: Mouse moved to (207, 283)
Screenshot: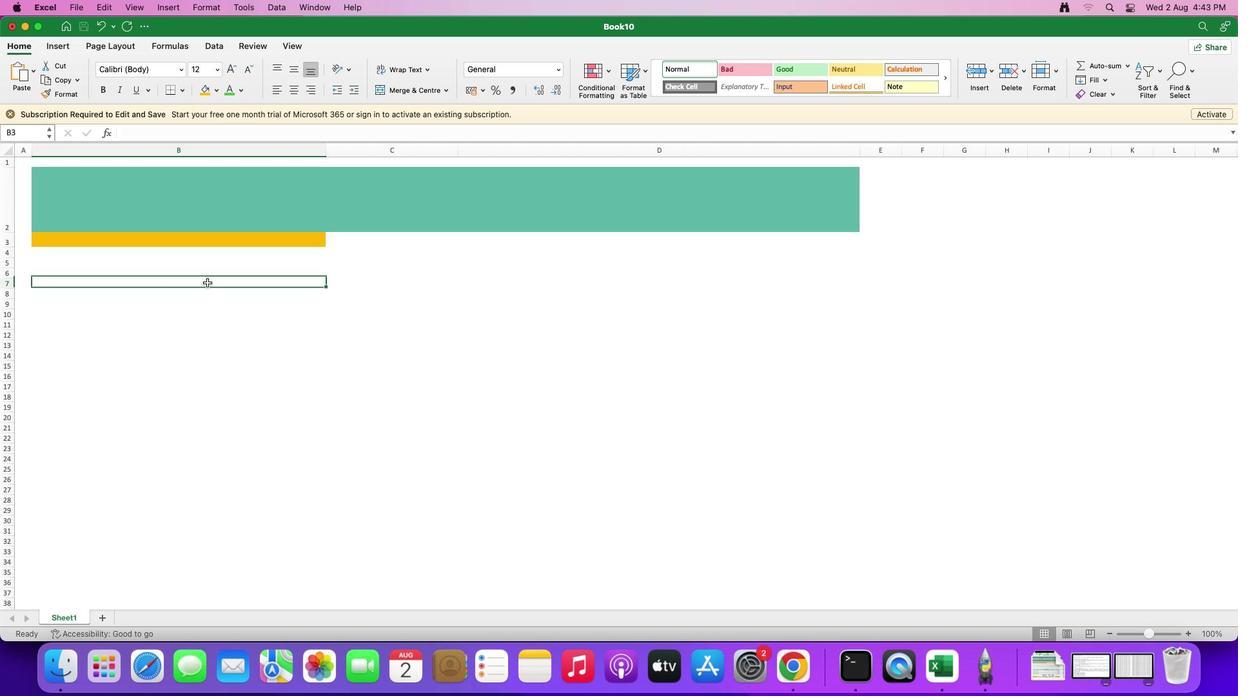 
Action: Mouse pressed left at (207, 283)
Screenshot: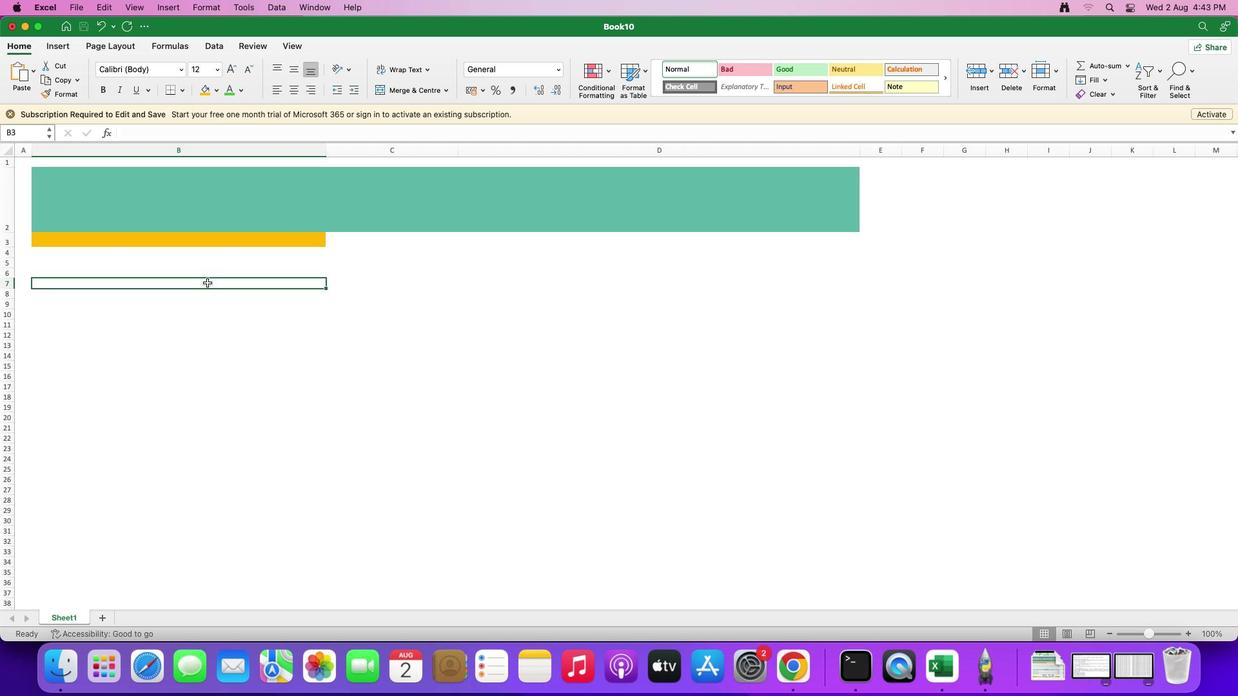 
Action: Mouse moved to (174, 236)
Screenshot: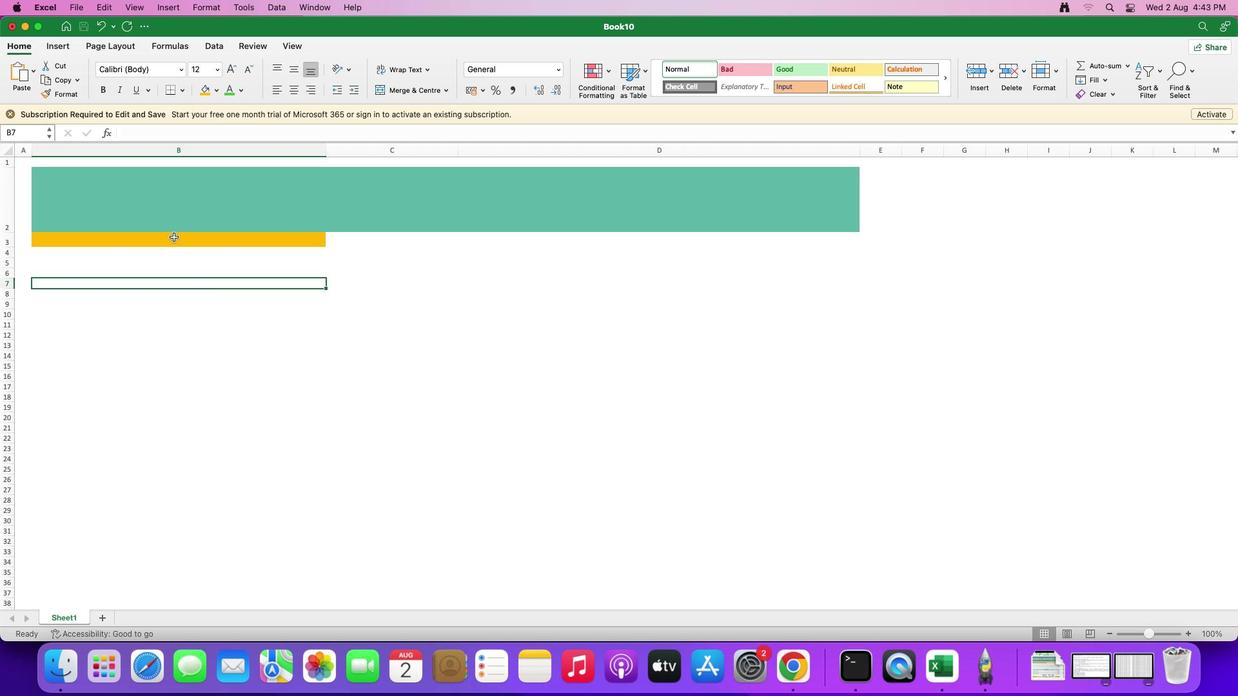 
Action: Mouse pressed left at (174, 236)
Screenshot: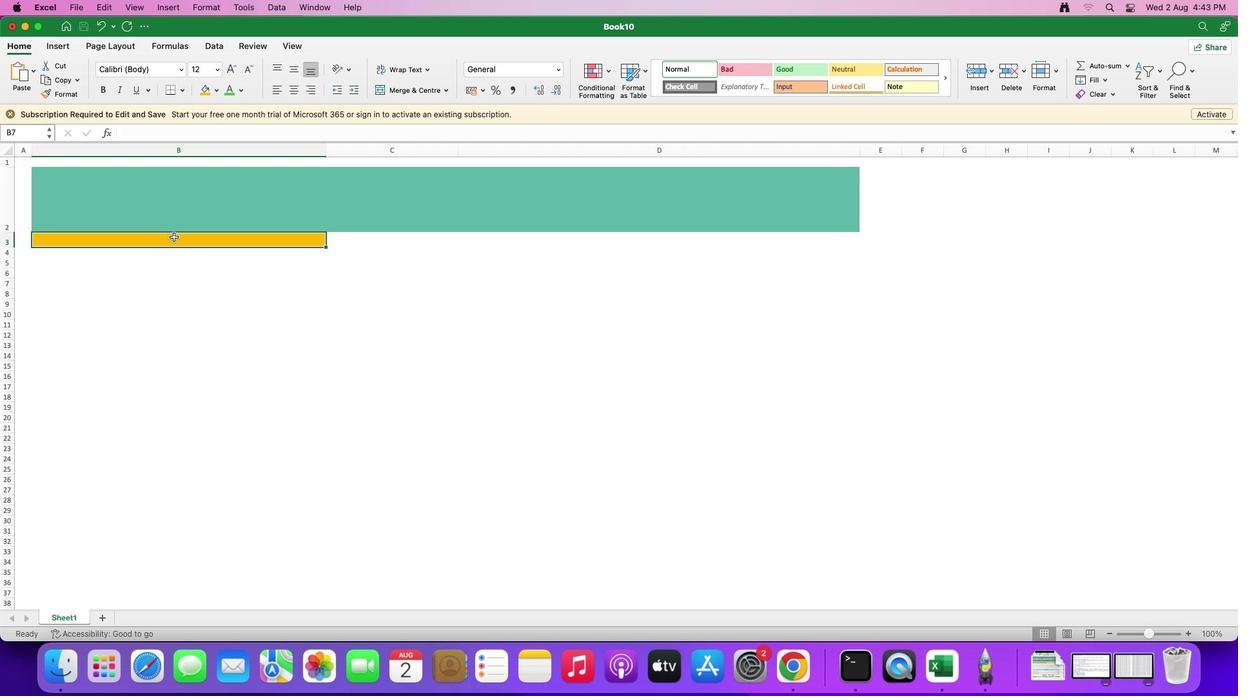 
Action: Mouse moved to (218, 92)
Screenshot: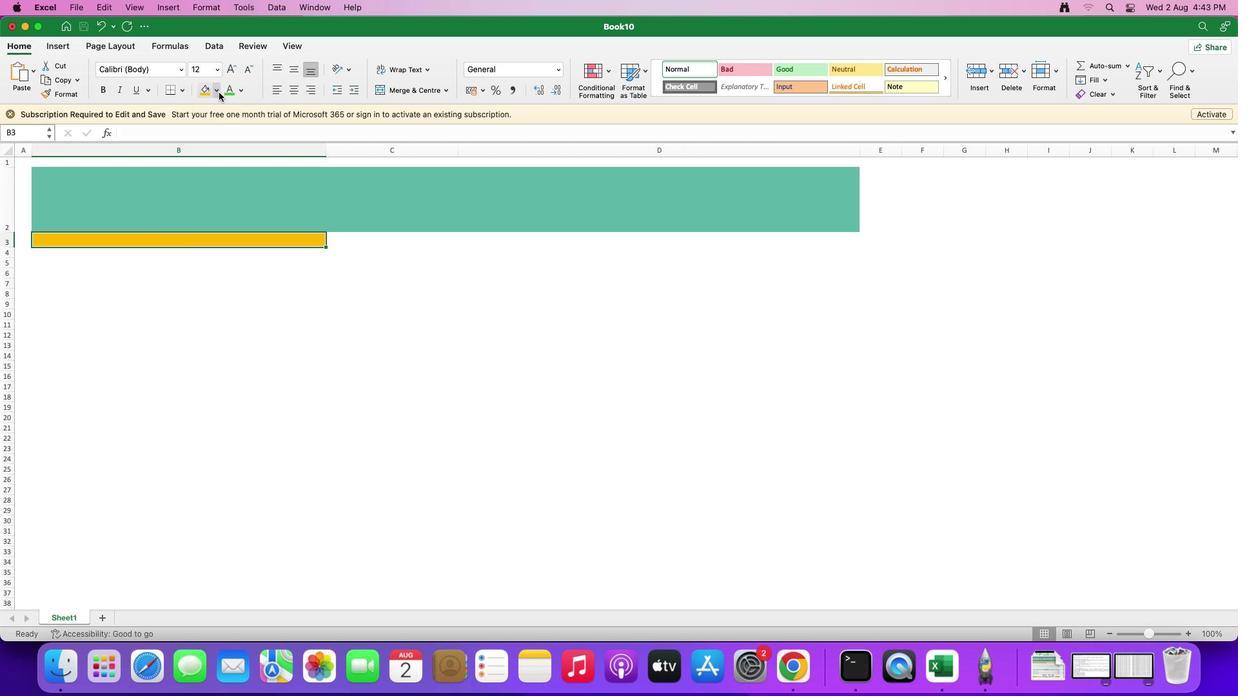 
Action: Mouse pressed left at (218, 92)
Screenshot: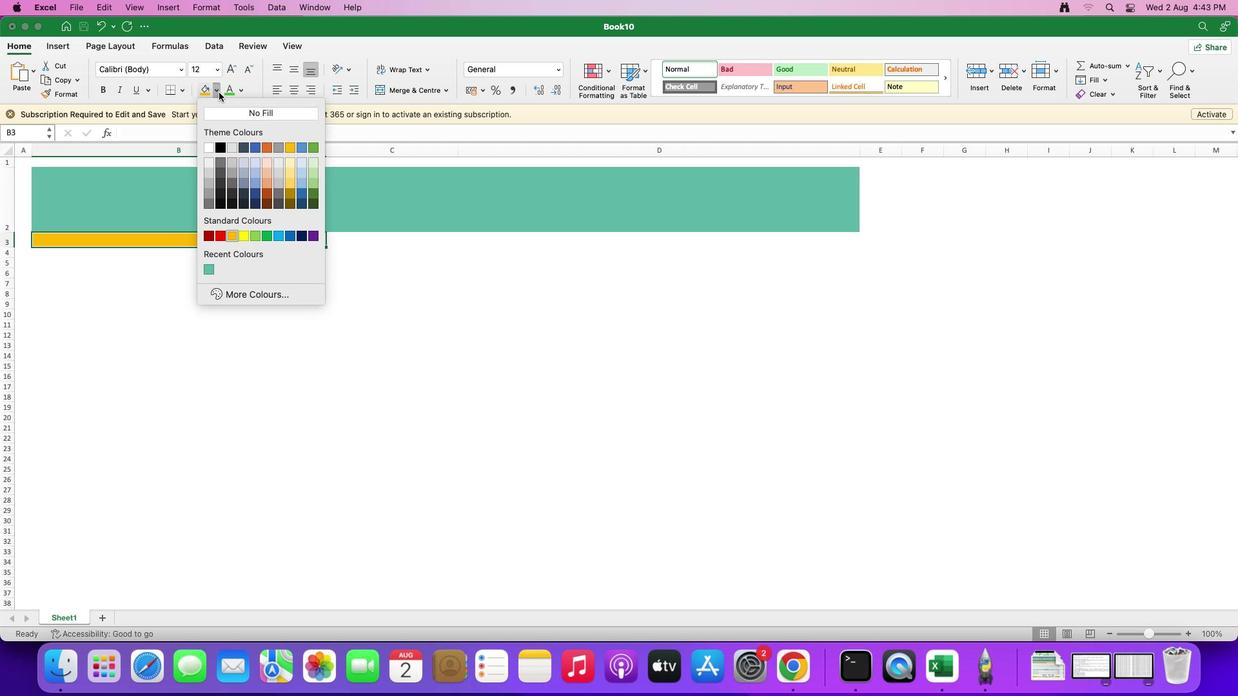 
Action: Mouse moved to (290, 185)
Screenshot: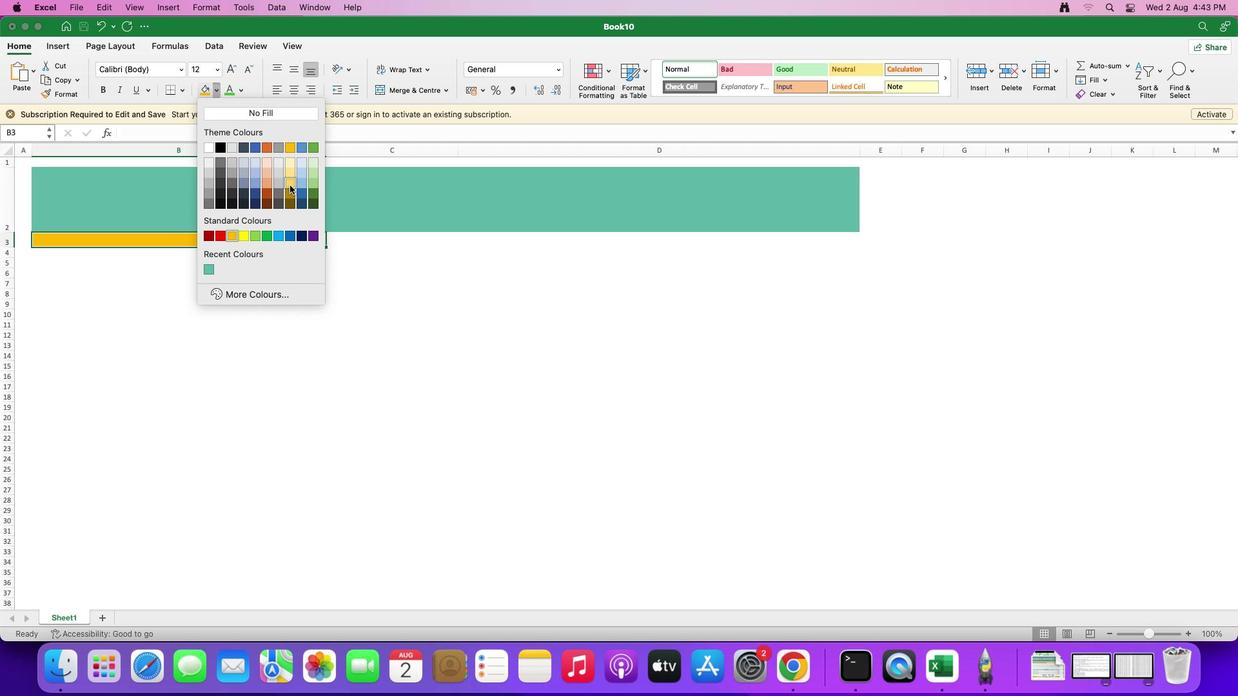 
Action: Mouse pressed left at (290, 185)
Screenshot: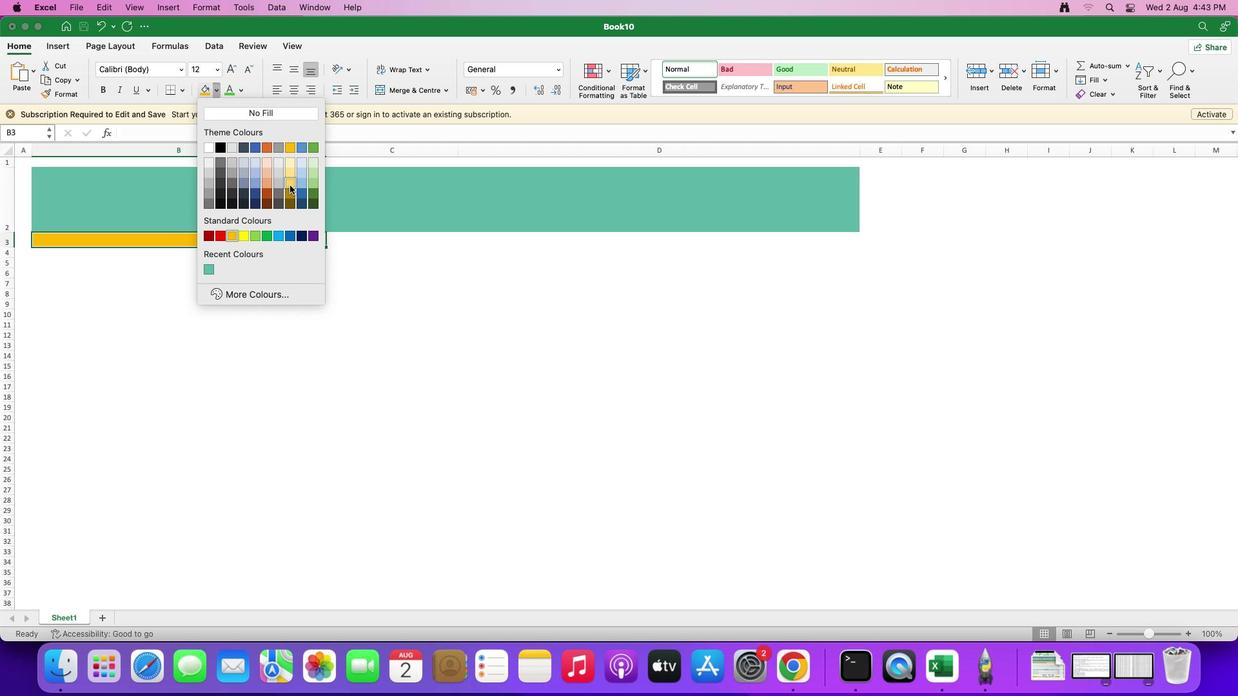 
Action: Mouse moved to (227, 276)
Screenshot: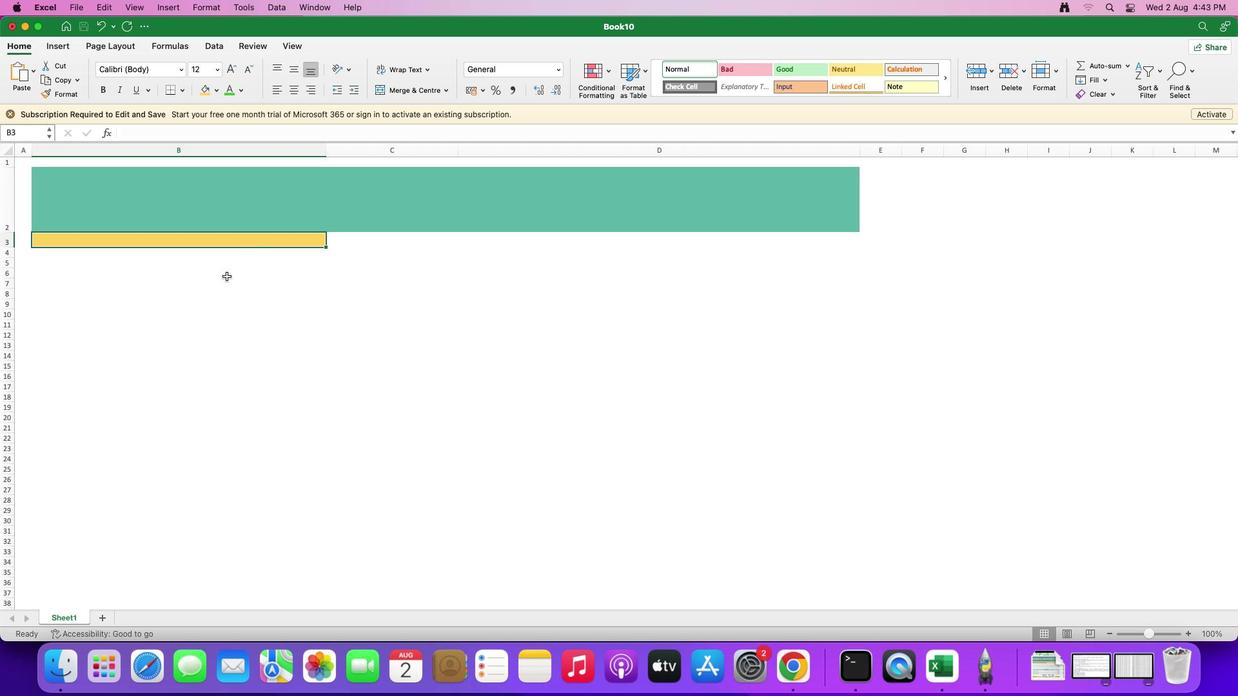 
Action: Mouse pressed left at (227, 276)
Screenshot: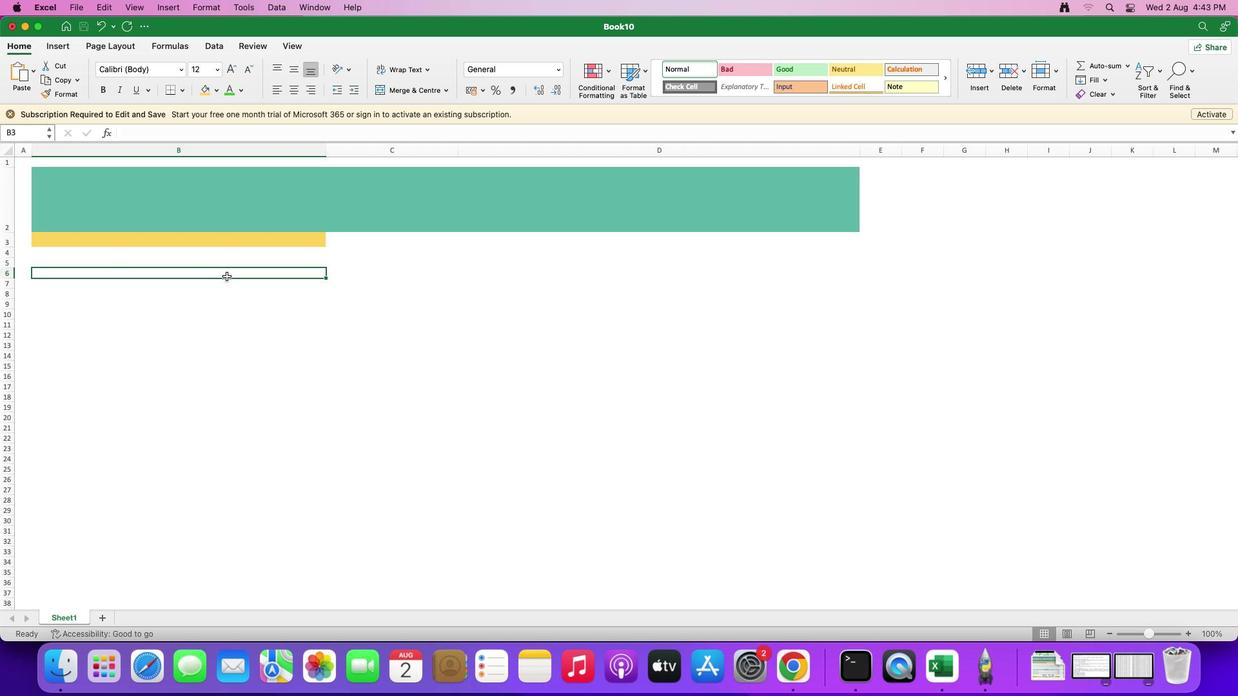 
Action: Mouse moved to (9, 275)
Screenshot: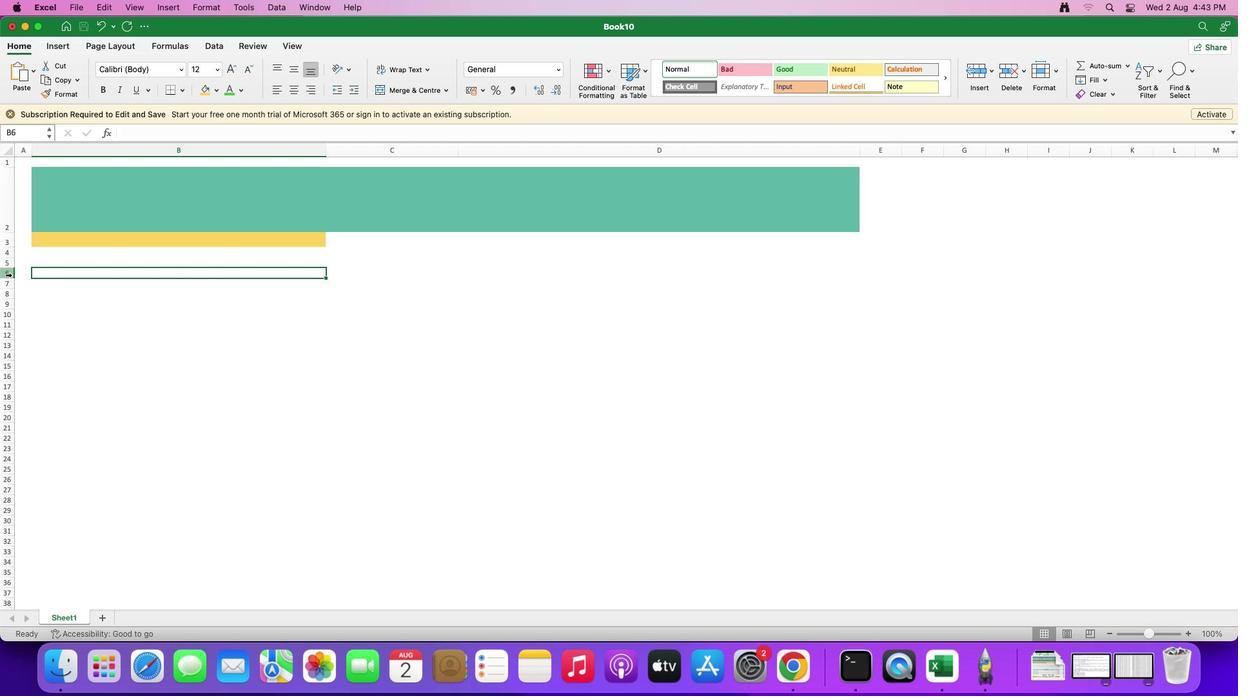 
Action: Mouse pressed left at (9, 275)
Screenshot: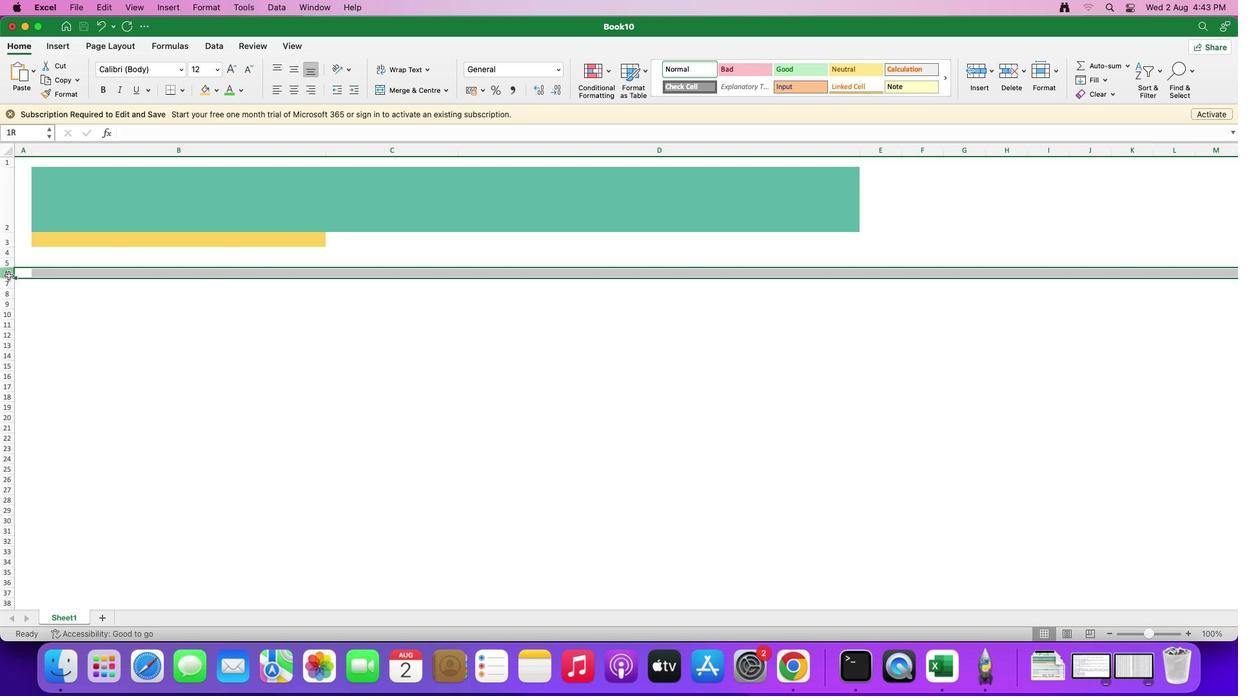 
Action: Mouse moved to (10, 277)
Screenshot: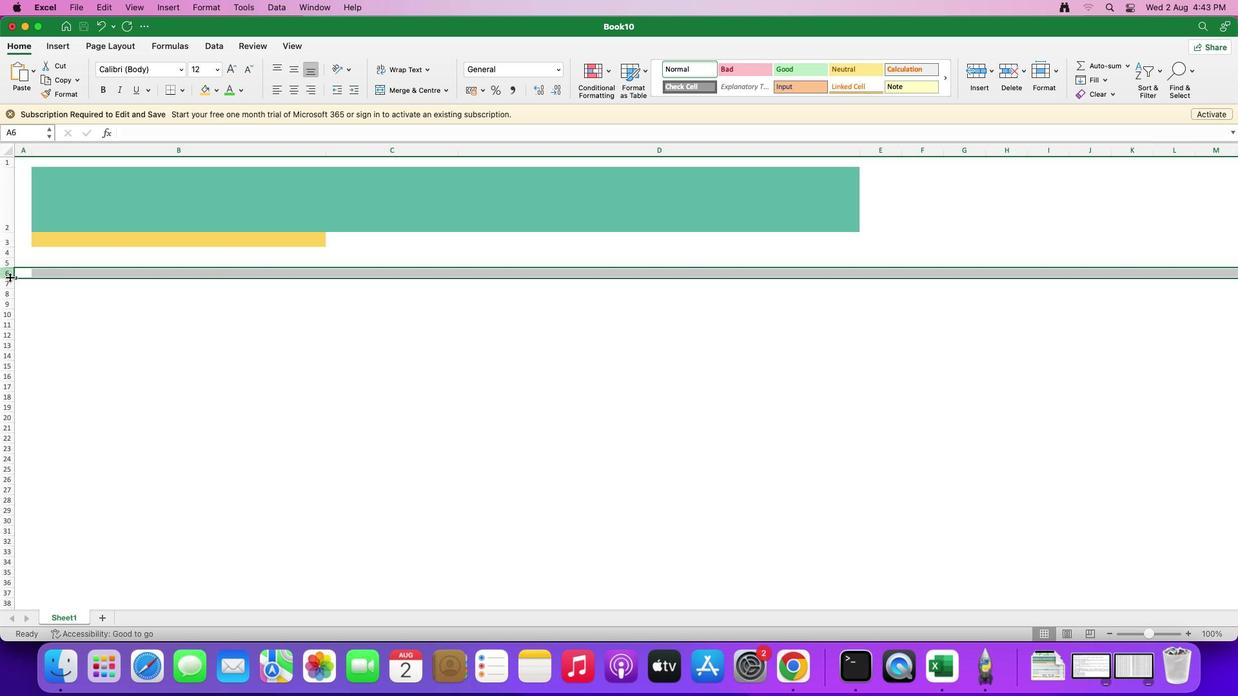 
Action: Mouse pressed left at (10, 277)
Screenshot: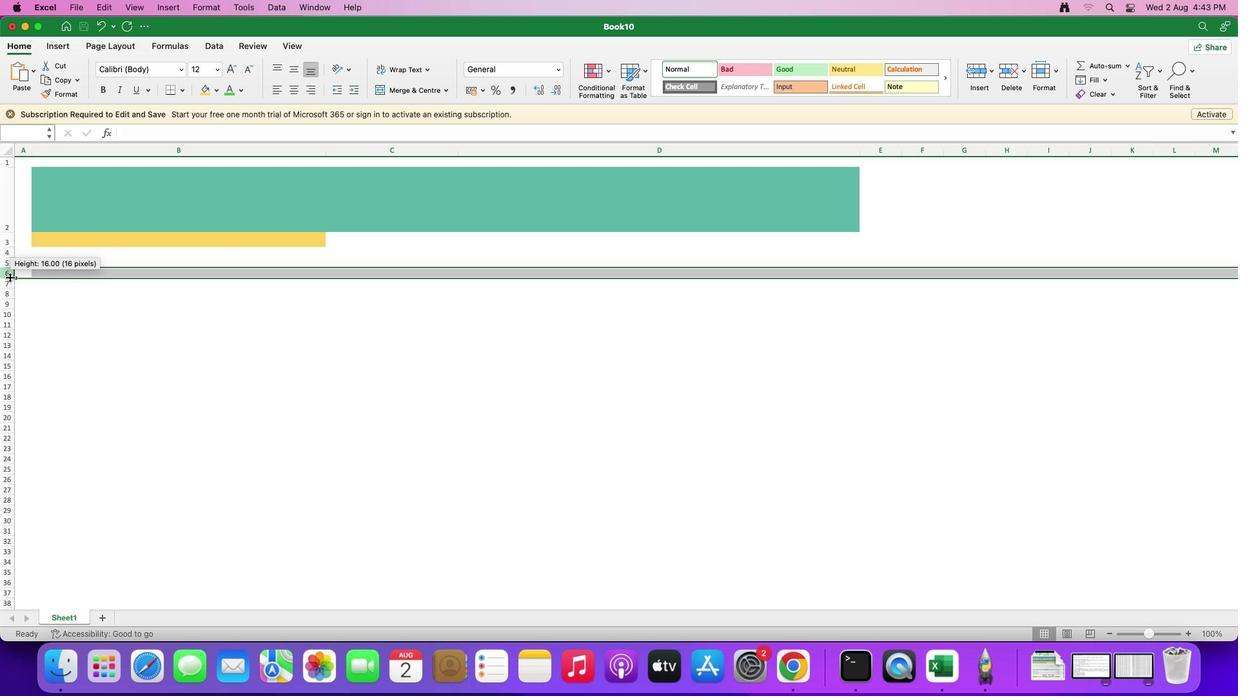 
Action: Mouse moved to (66, 276)
Screenshot: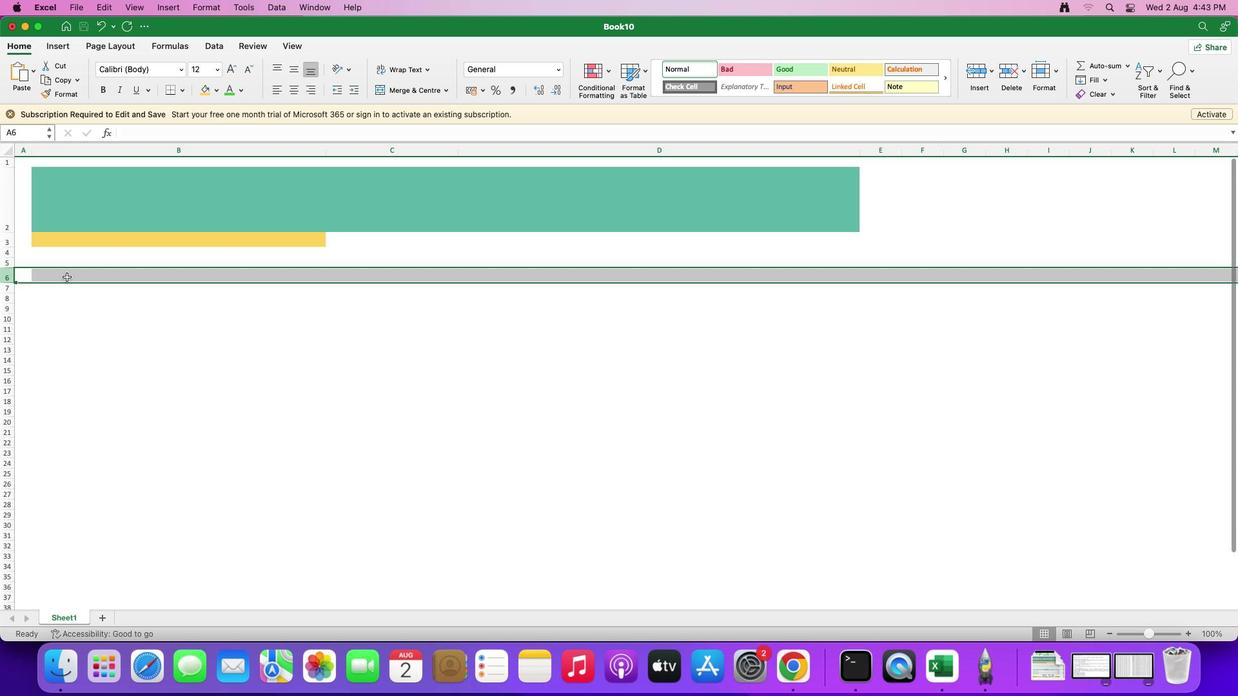 
Action: Mouse pressed left at (66, 276)
Screenshot: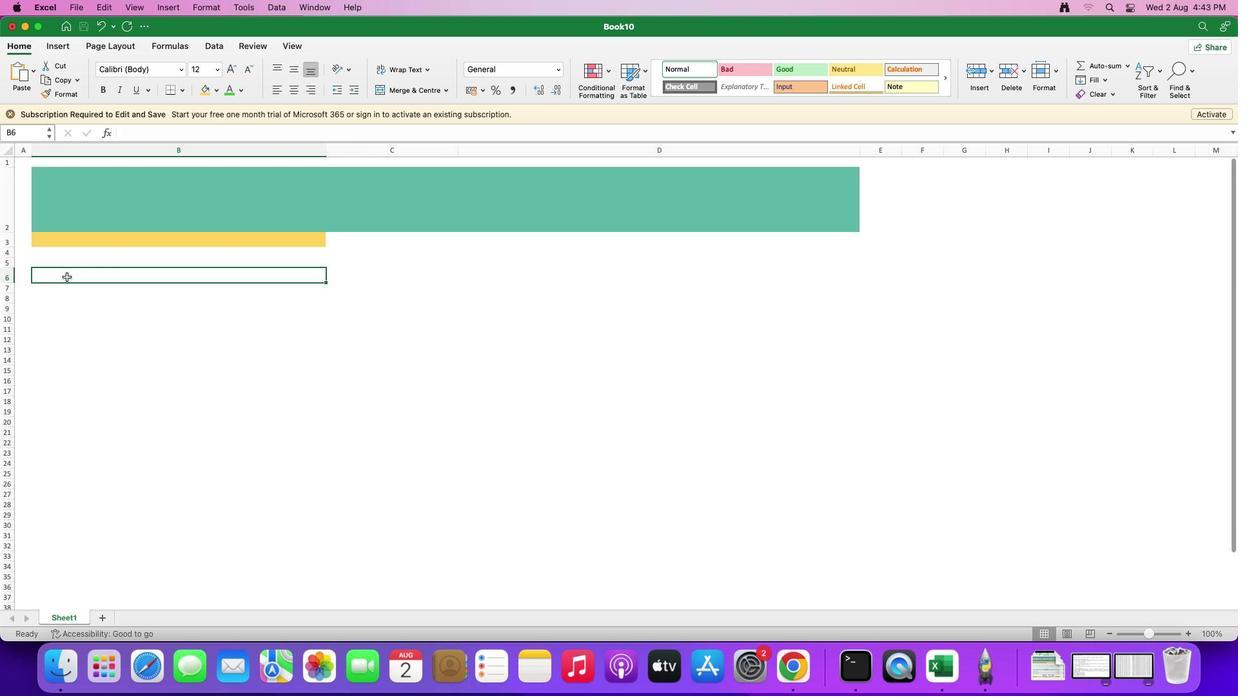 
Action: Mouse moved to (115, 238)
Screenshot: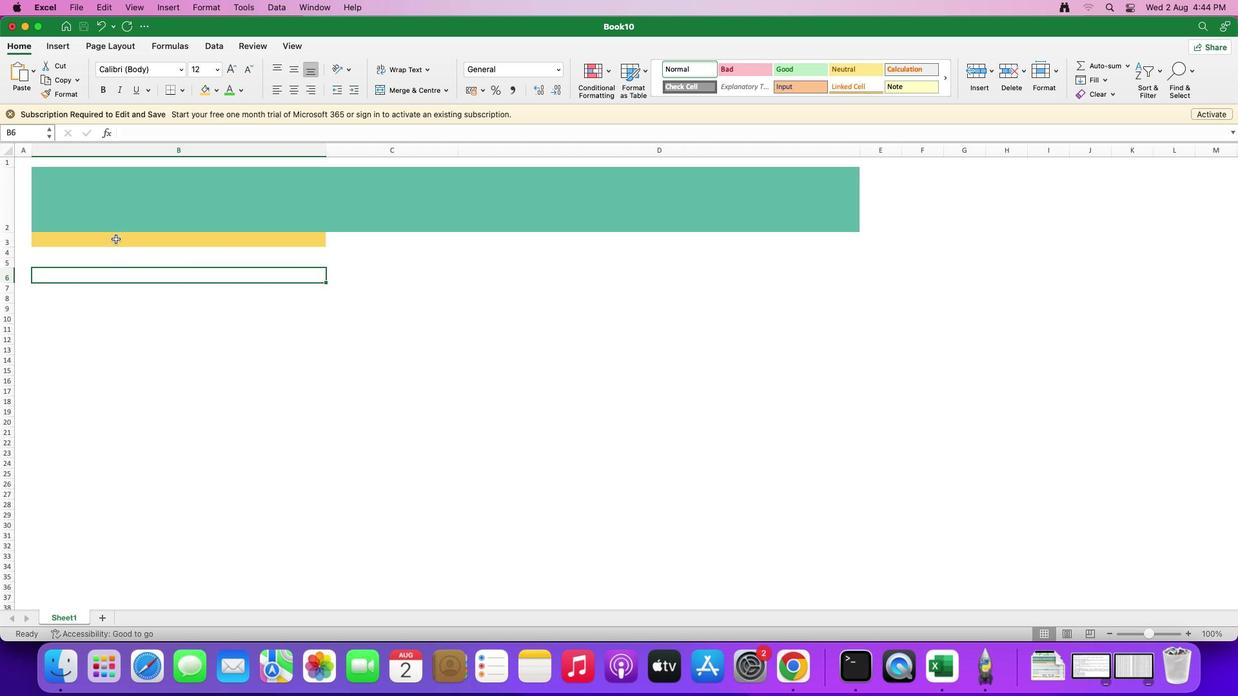 
Action: Mouse pressed left at (115, 238)
Screenshot: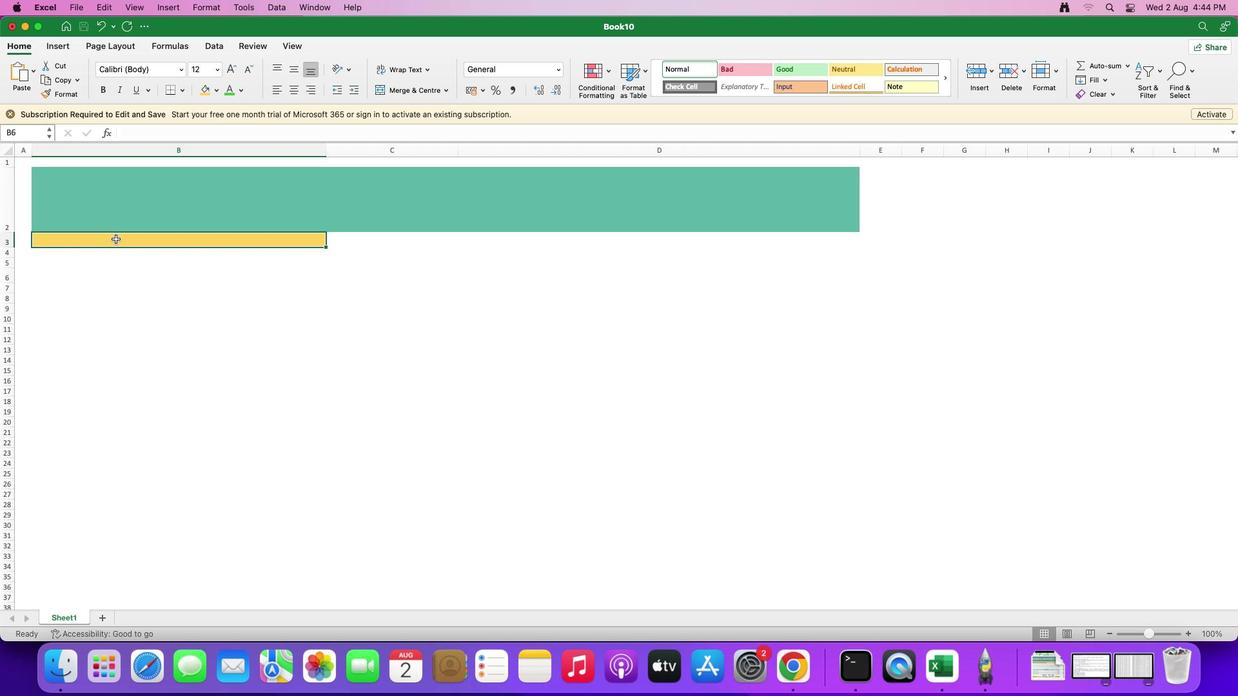 
Action: Mouse moved to (94, 242)
Screenshot: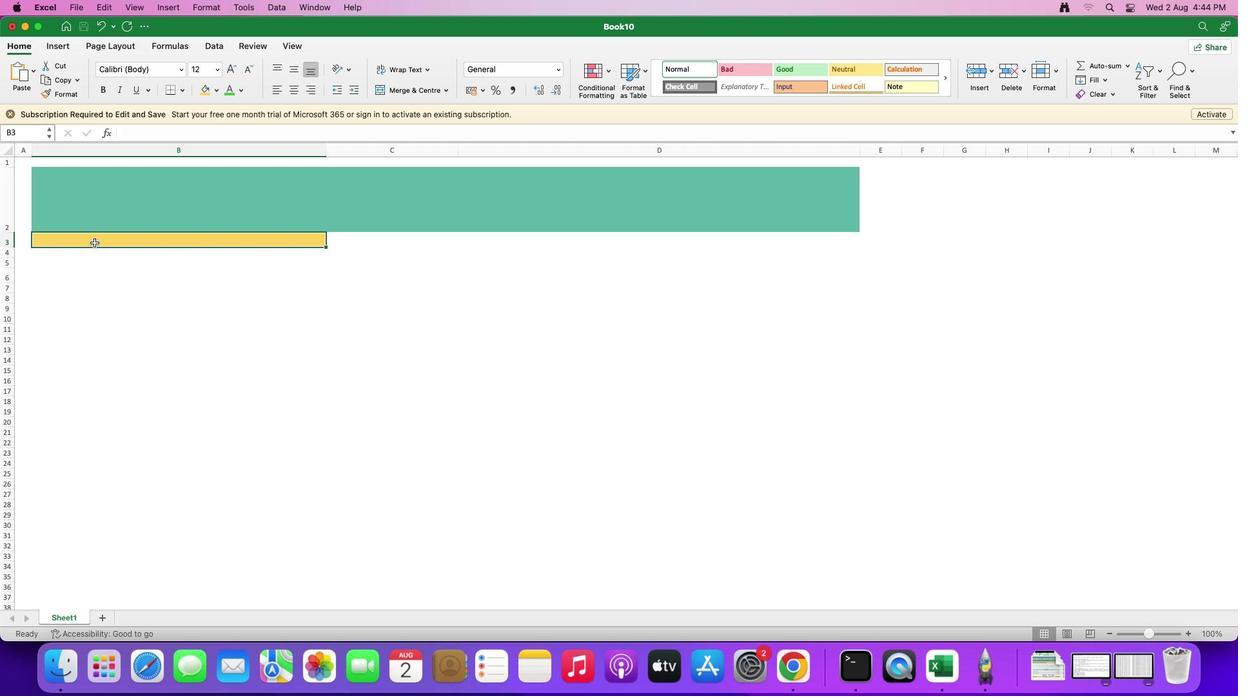 
Action: Mouse pressed left at (94, 242)
Screenshot: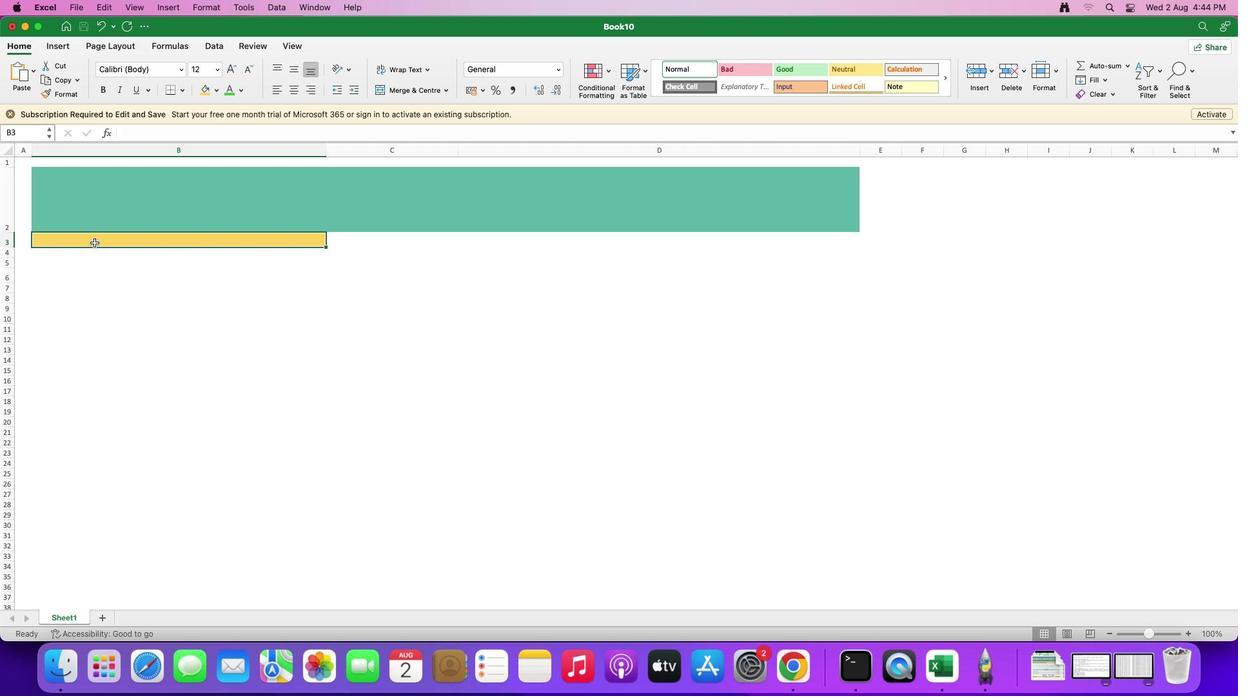 
Action: Mouse moved to (45, 240)
Screenshot: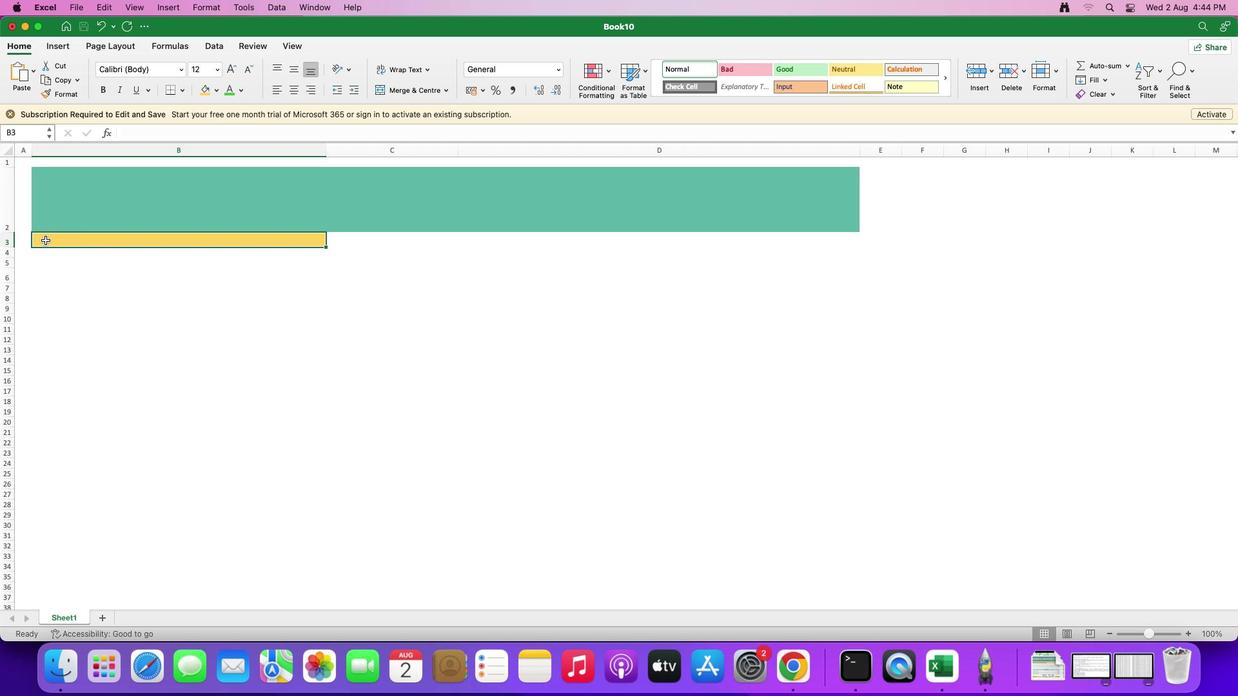 
Action: Mouse pressed left at (45, 240)
Screenshot: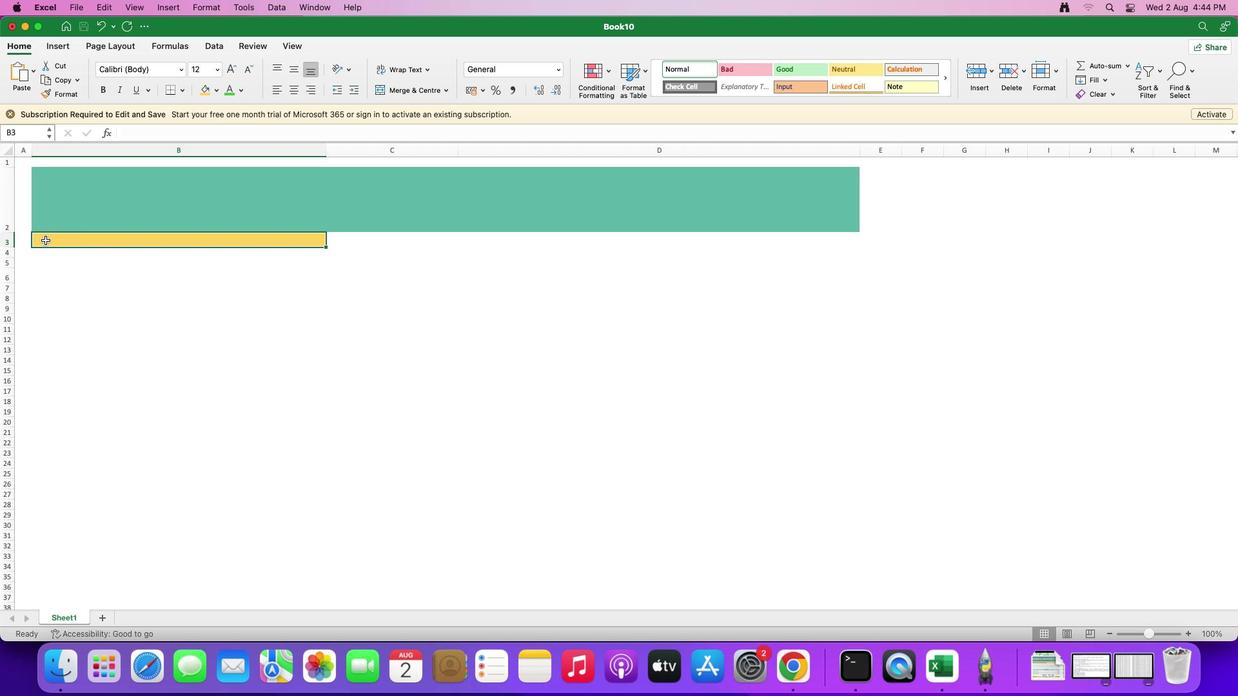 
Action: Mouse moved to (132, 242)
Screenshot: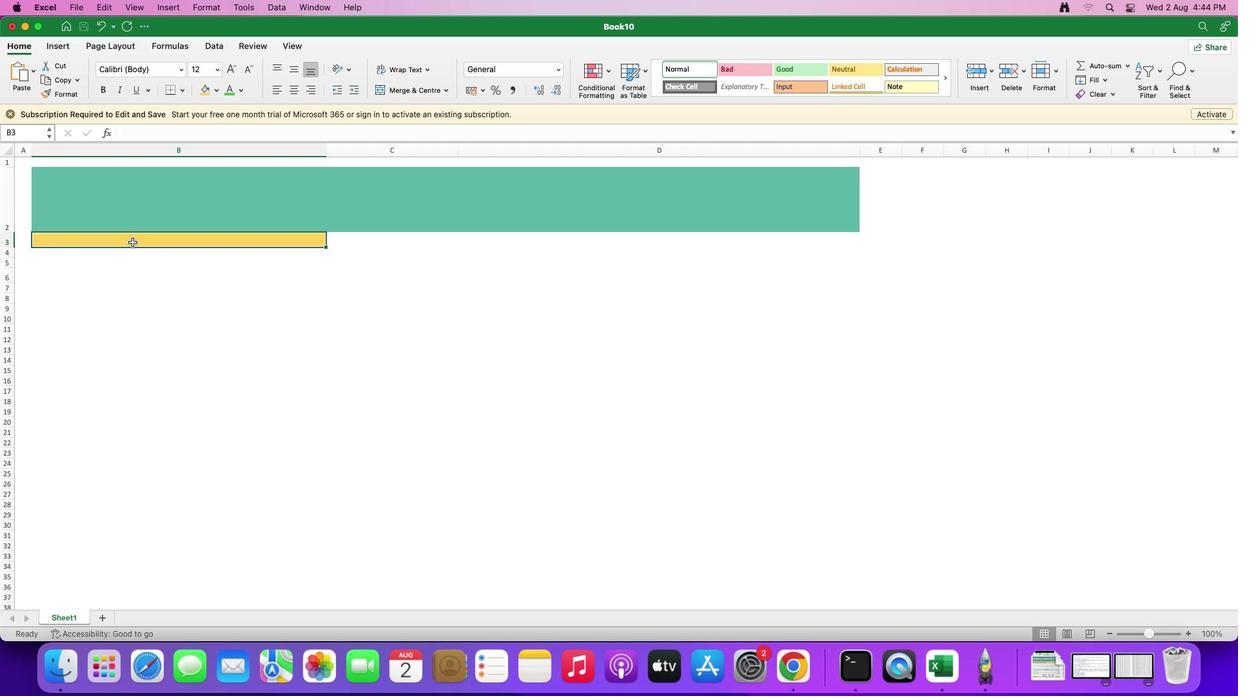 
Action: Mouse pressed left at (132, 242)
Screenshot: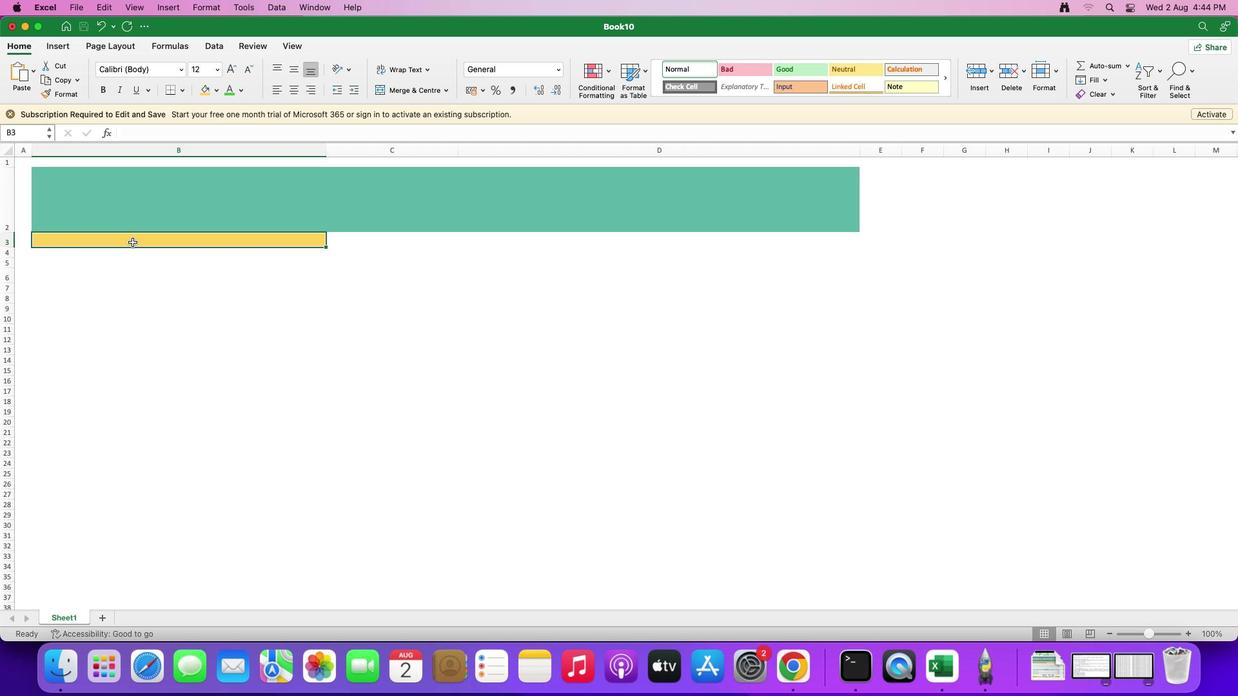 
Action: Mouse moved to (136, 242)
Screenshot: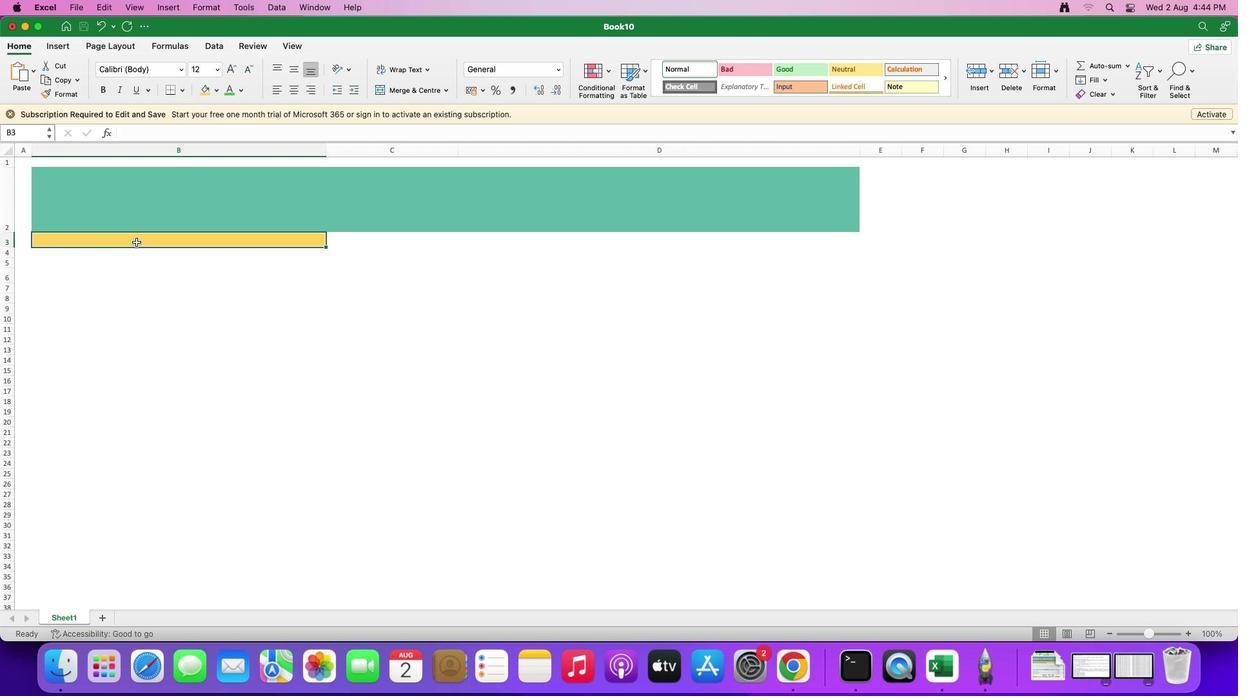 
Action: Mouse pressed left at (136, 242)
Screenshot: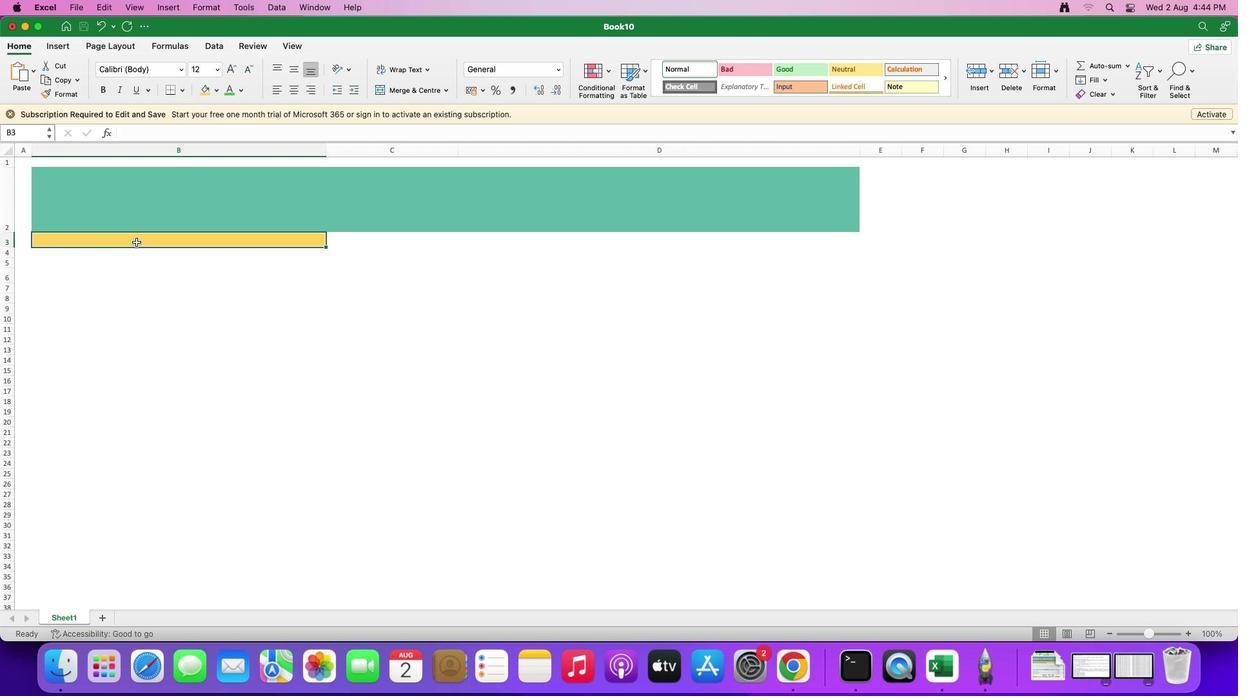 
Action: Mouse moved to (143, 200)
Screenshot: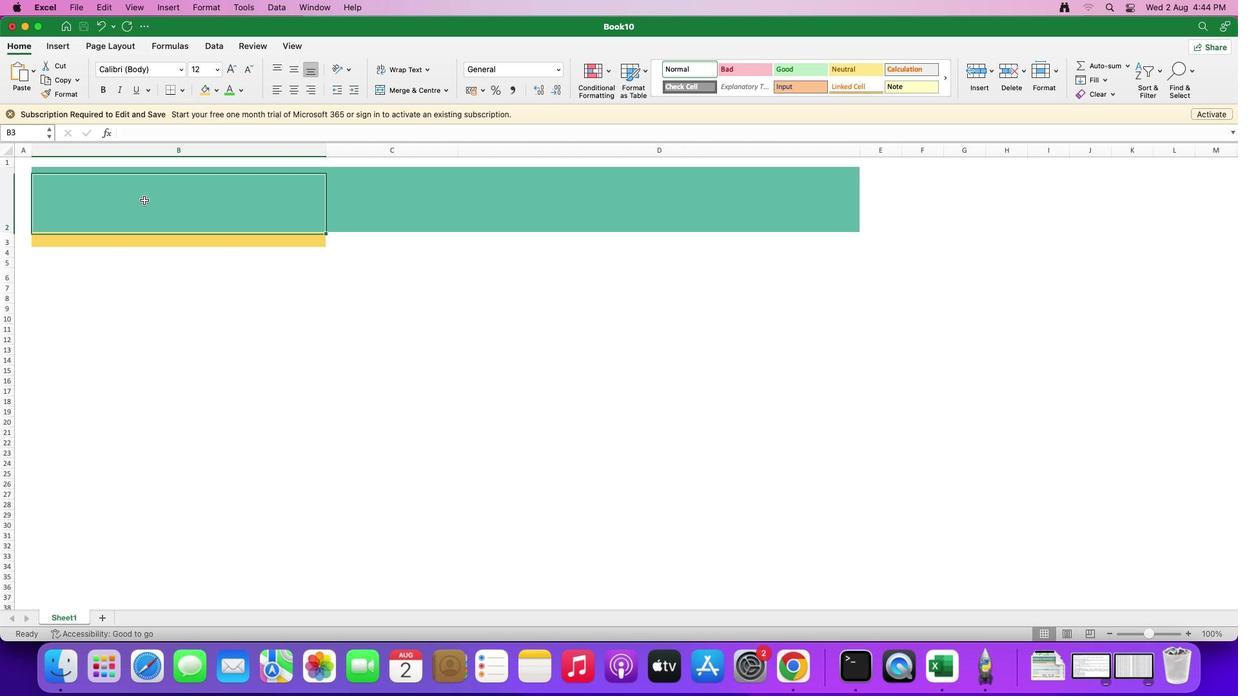 
Action: Mouse pressed left at (143, 200)
Screenshot: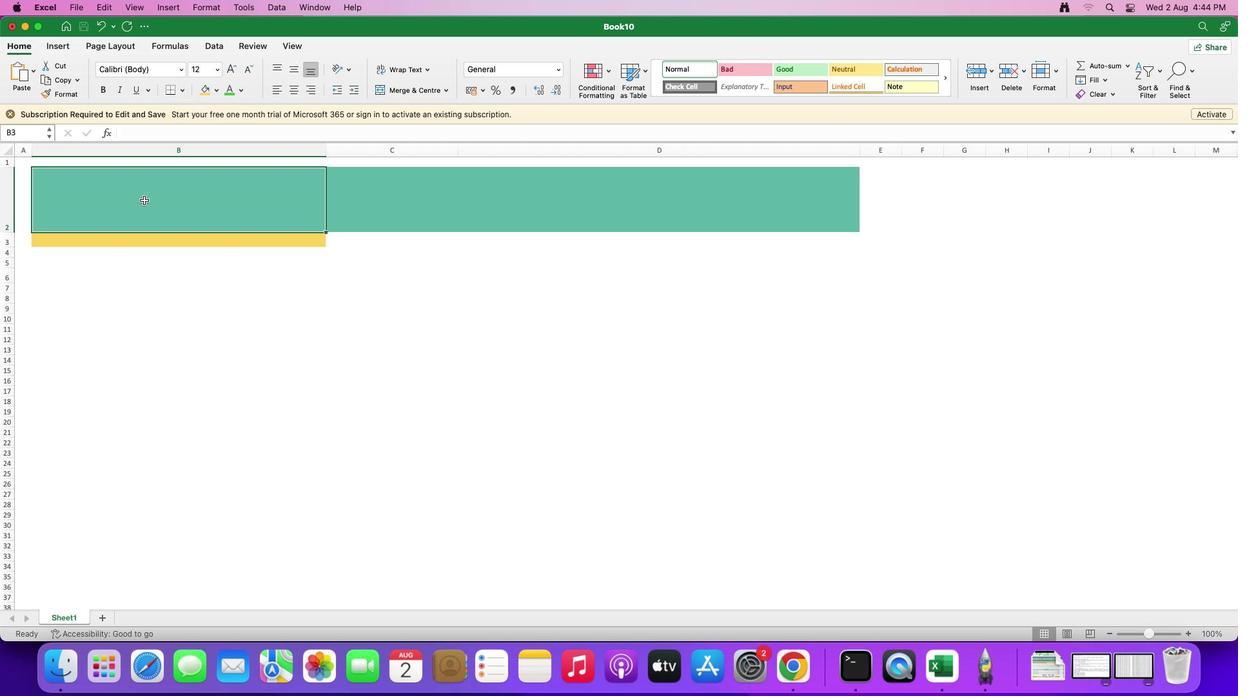 
Action: Mouse moved to (118, 241)
Screenshot: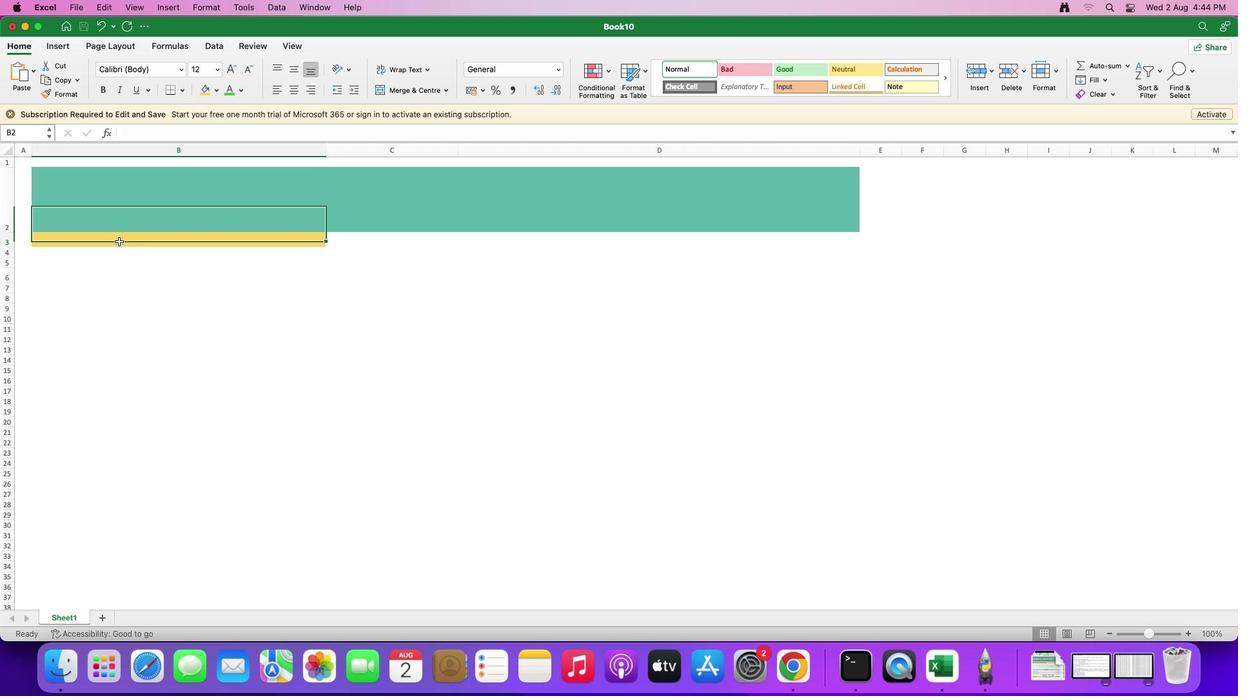 
Action: Mouse pressed left at (118, 241)
Screenshot: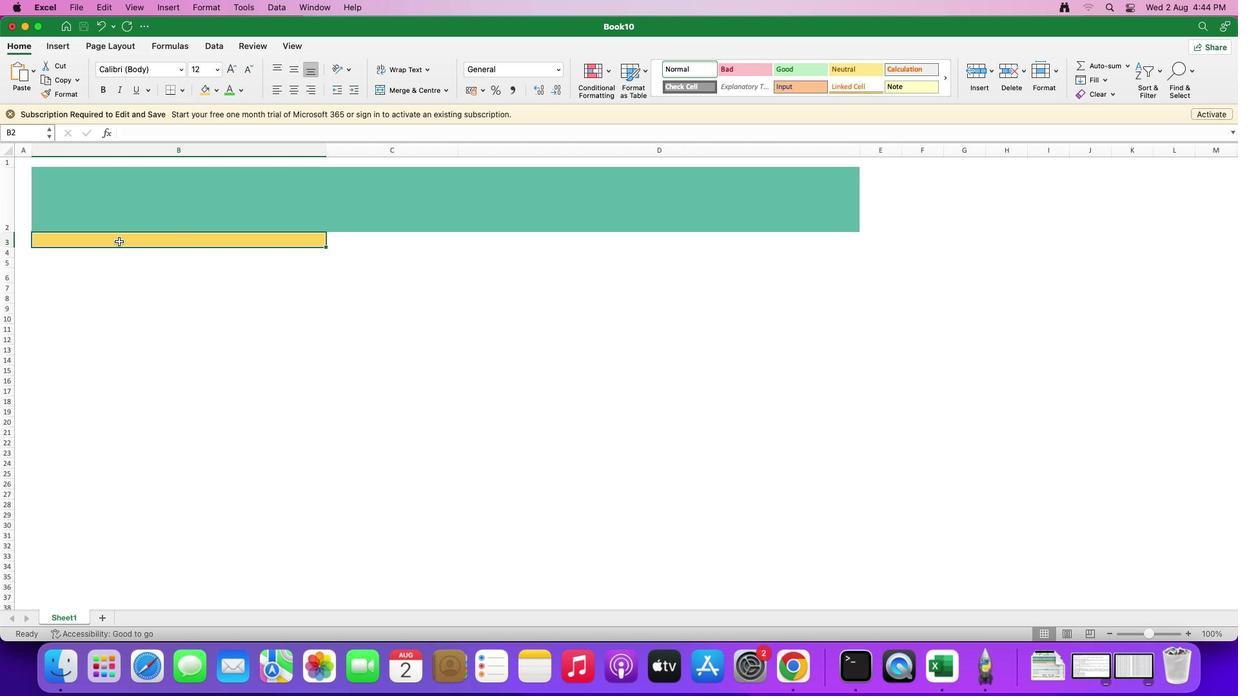 
Action: Mouse moved to (116, 243)
Screenshot: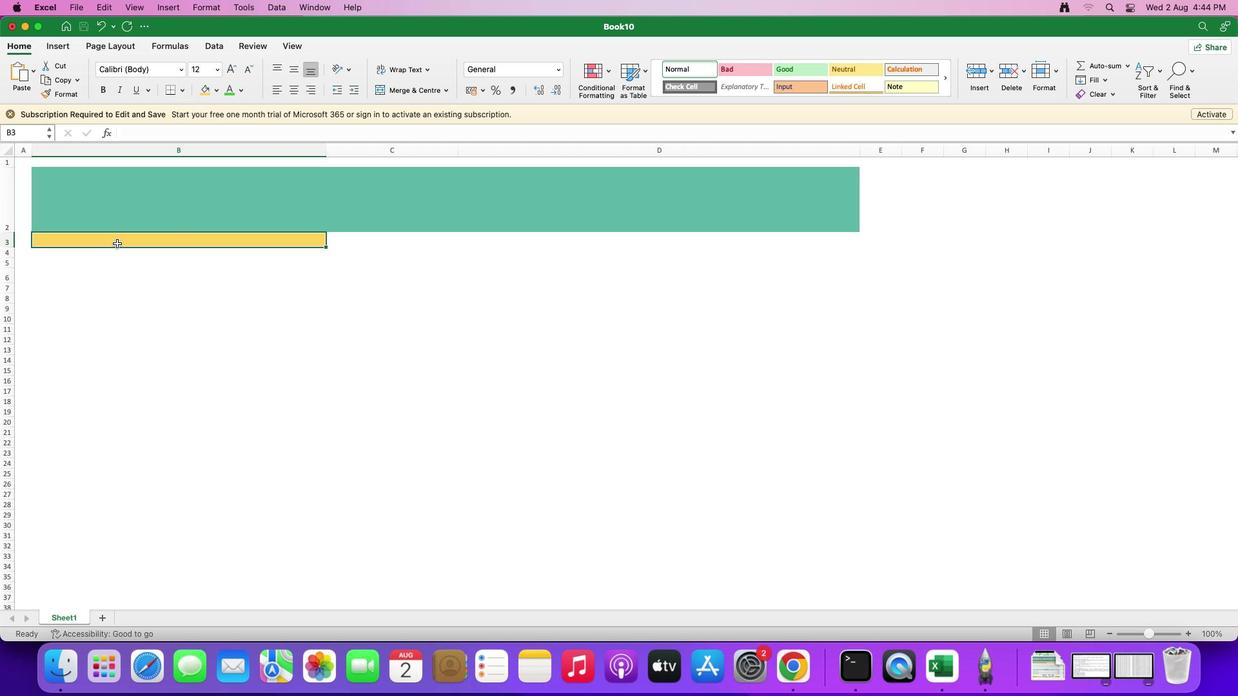 
Action: Key pressed Key.cmd'z''z''z'
Screenshot: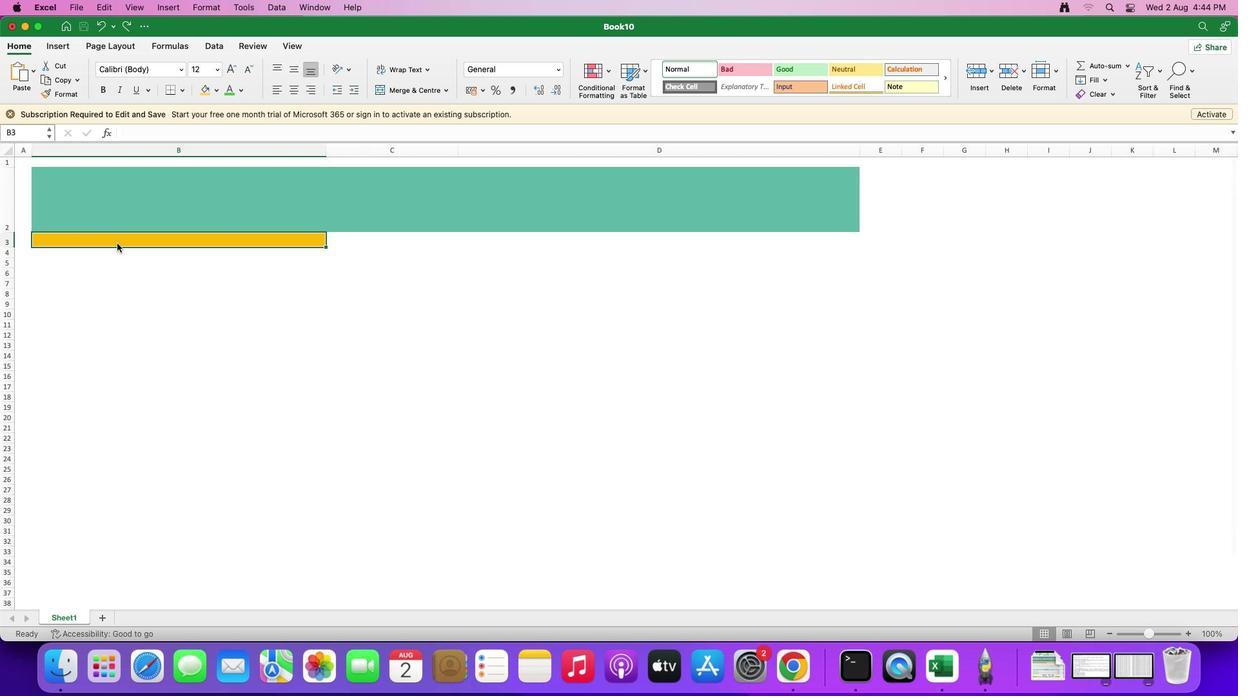 
Action: Mouse moved to (98, 247)
Screenshot: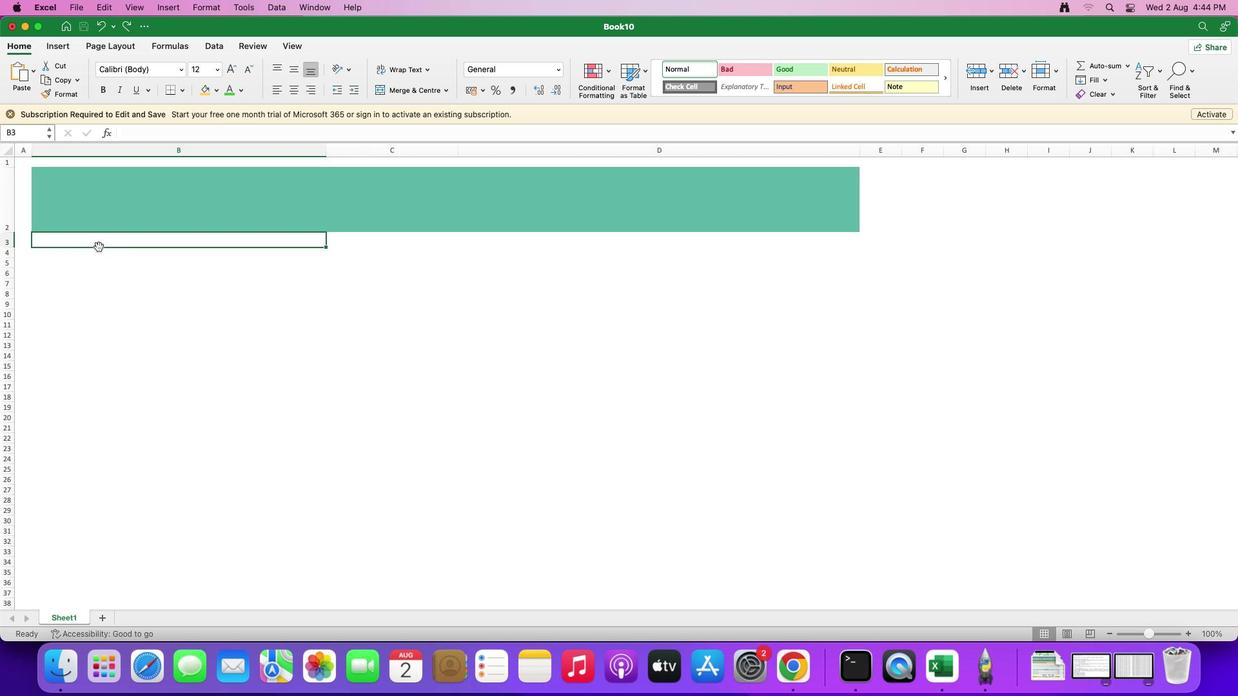 
Action: Mouse pressed left at (98, 247)
Screenshot: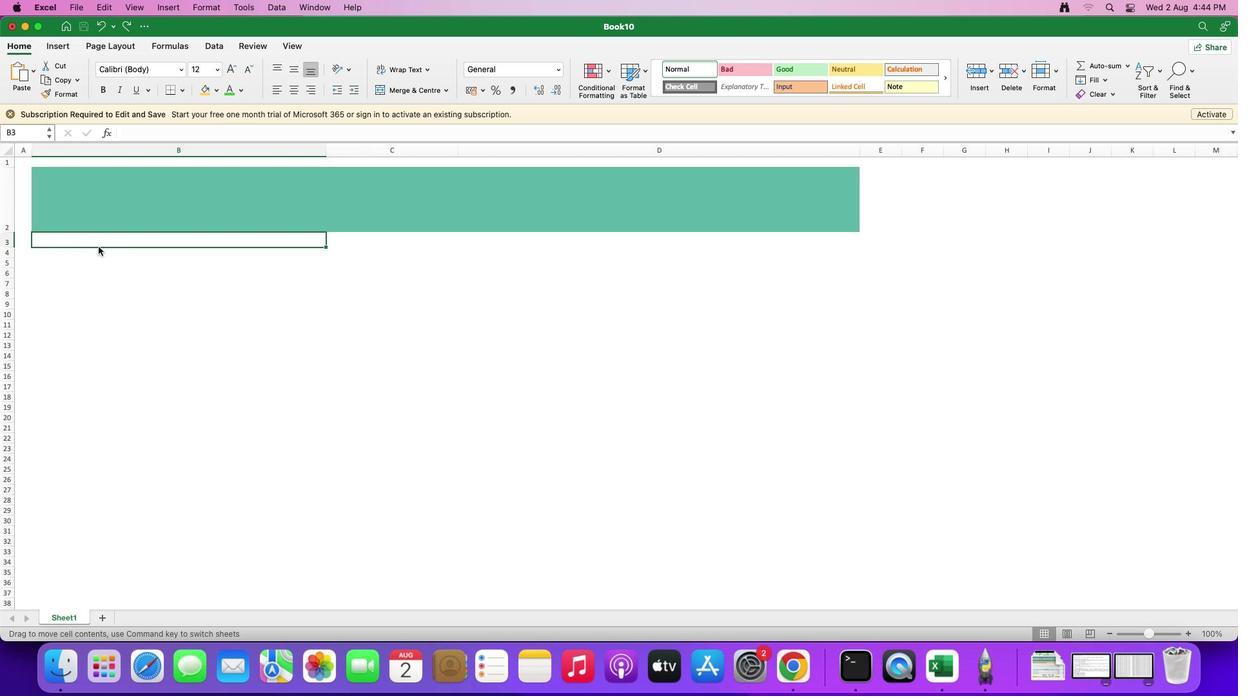 
Action: Mouse moved to (9, 246)
Screenshot: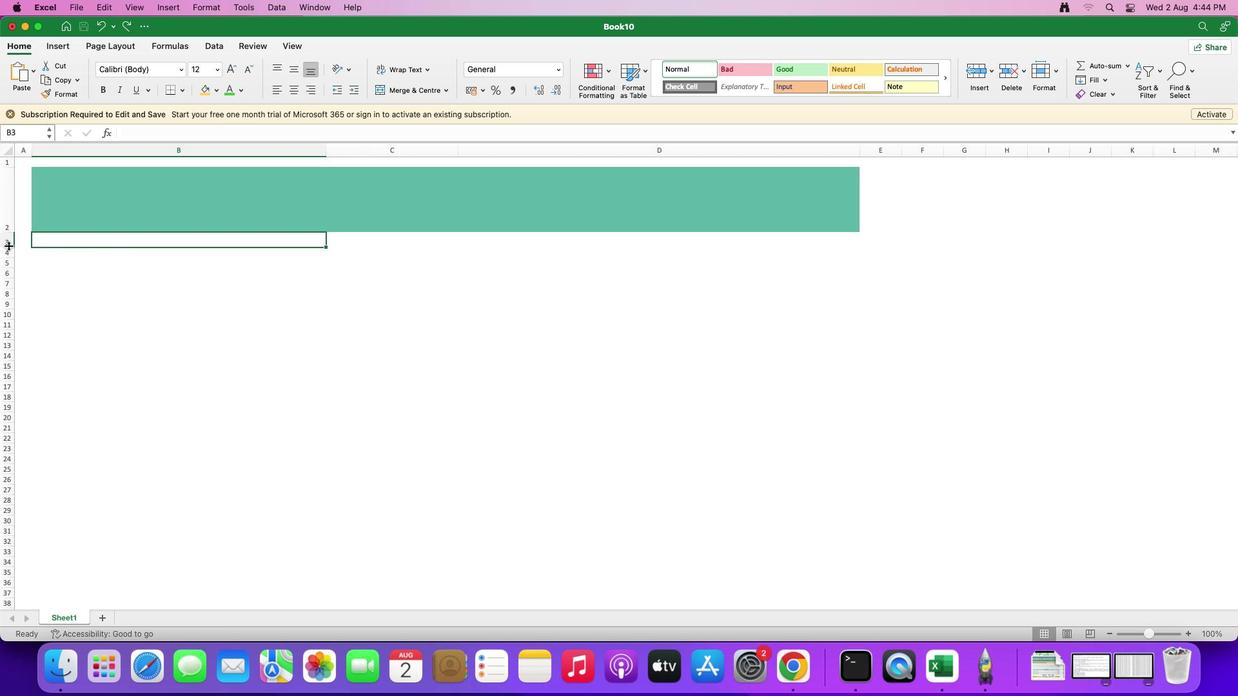 
Action: Mouse pressed left at (9, 246)
Screenshot: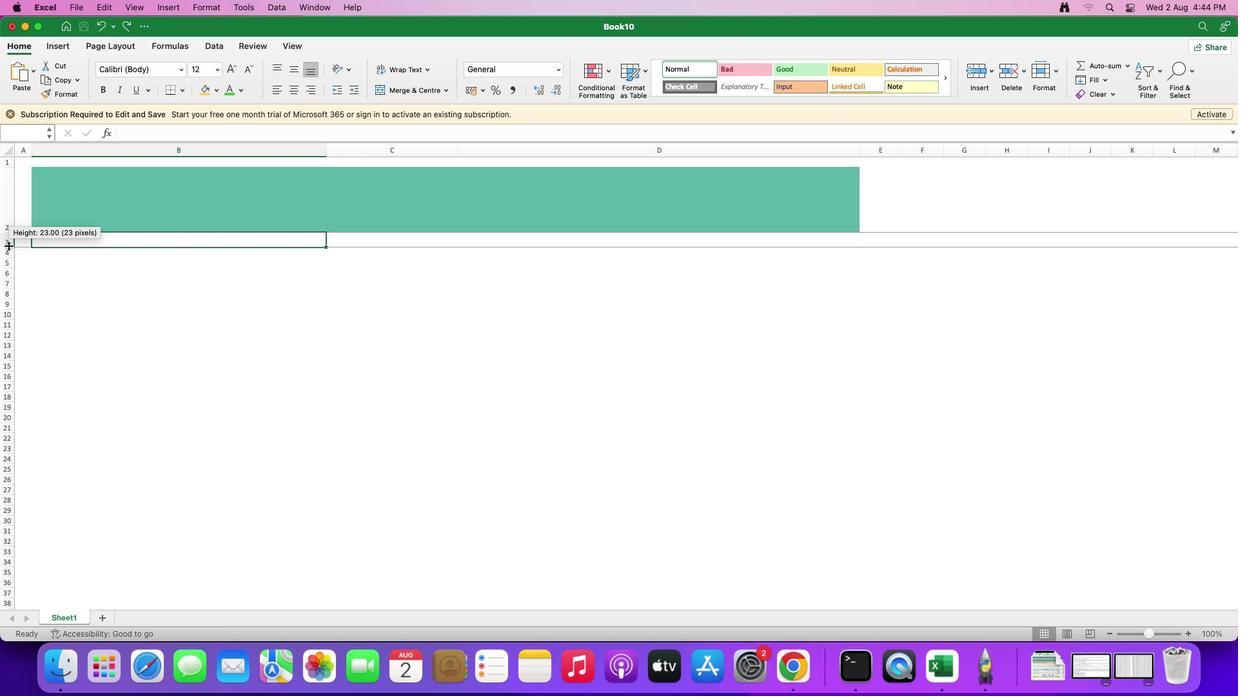 
Action: Mouse moved to (62, 48)
Screenshot: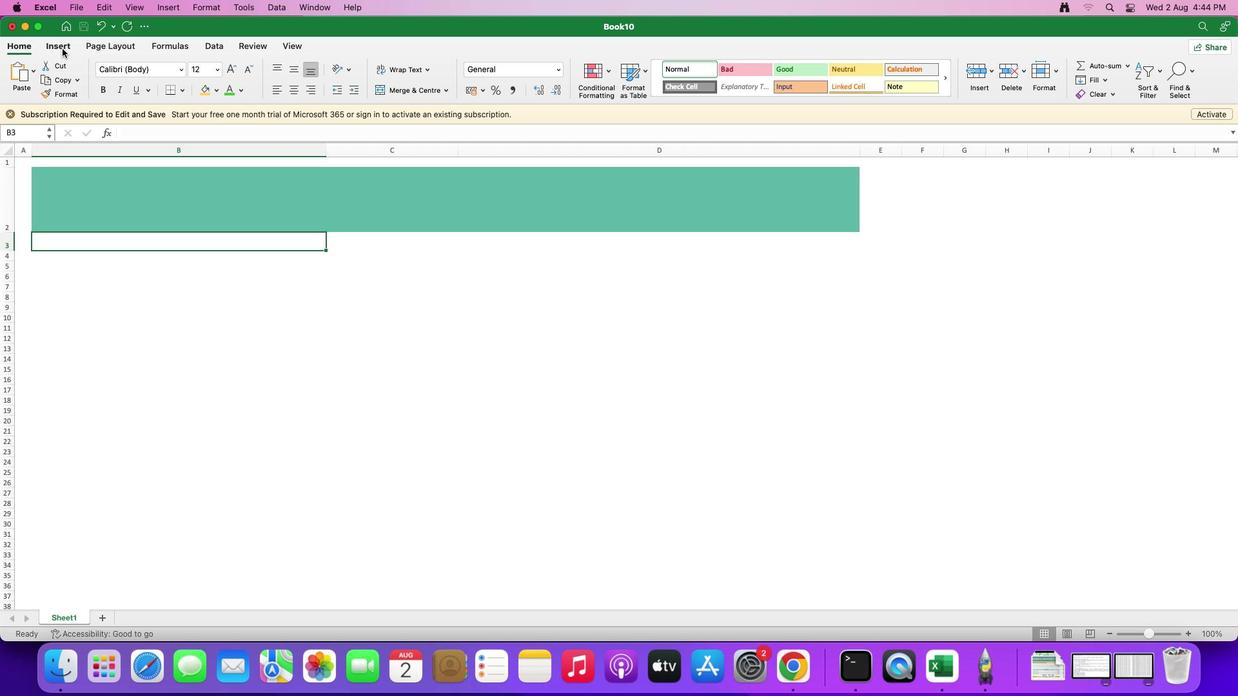 
Action: Mouse pressed left at (62, 48)
Screenshot: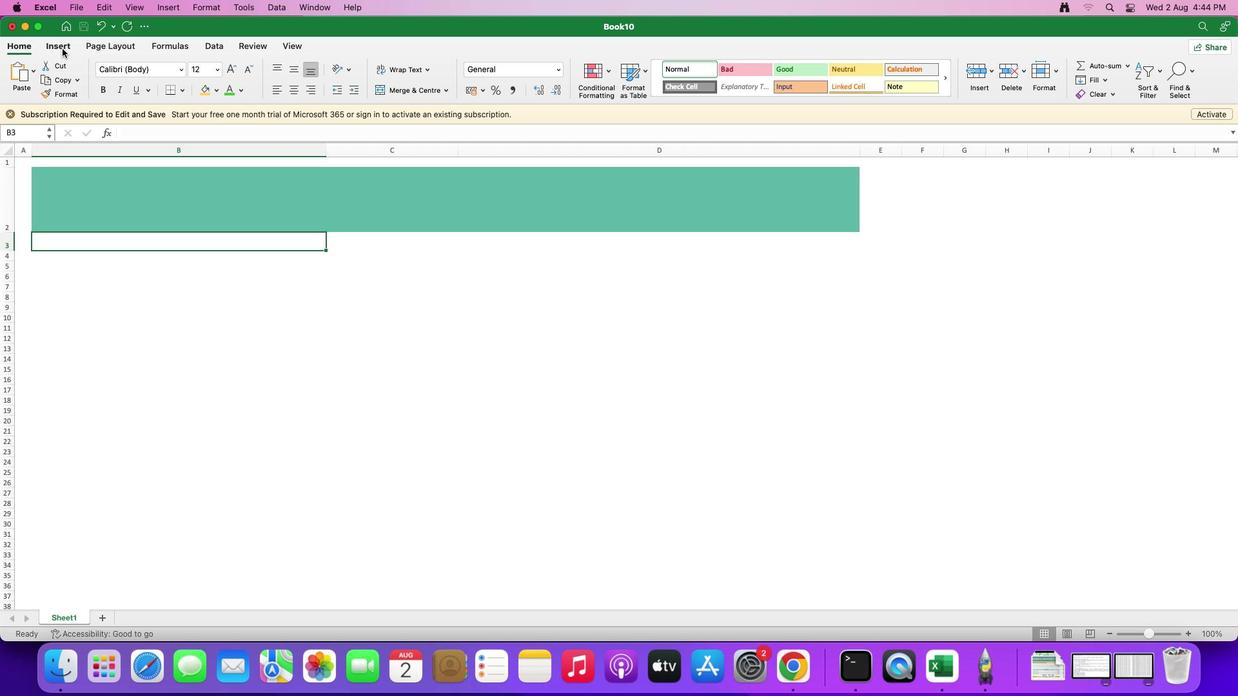 
Action: Mouse moved to (178, 69)
Screenshot: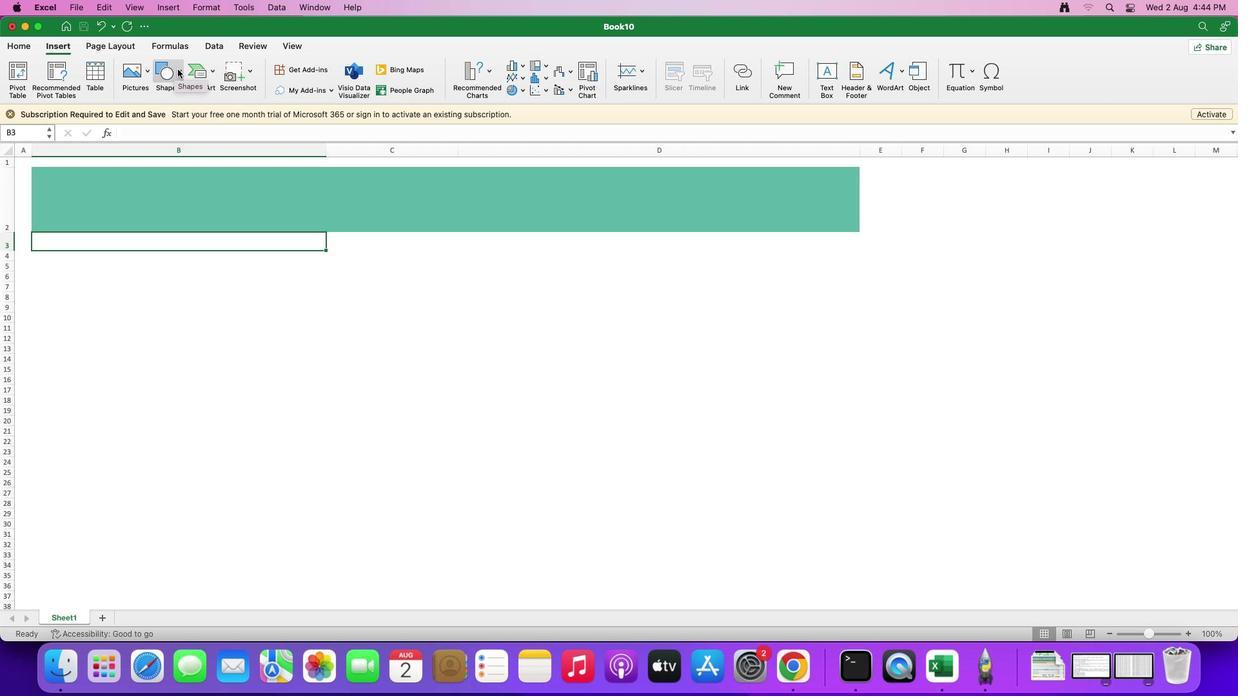 
Action: Mouse pressed left at (178, 69)
Screenshot: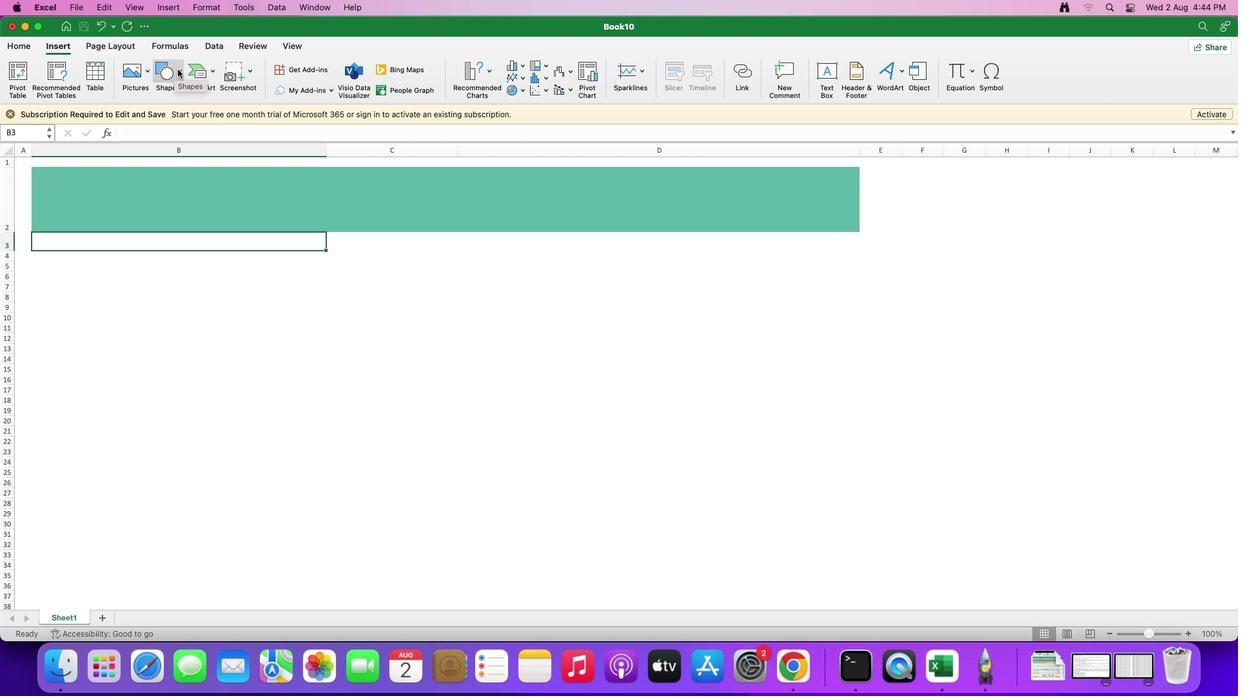 
Action: Mouse moved to (245, 112)
Screenshot: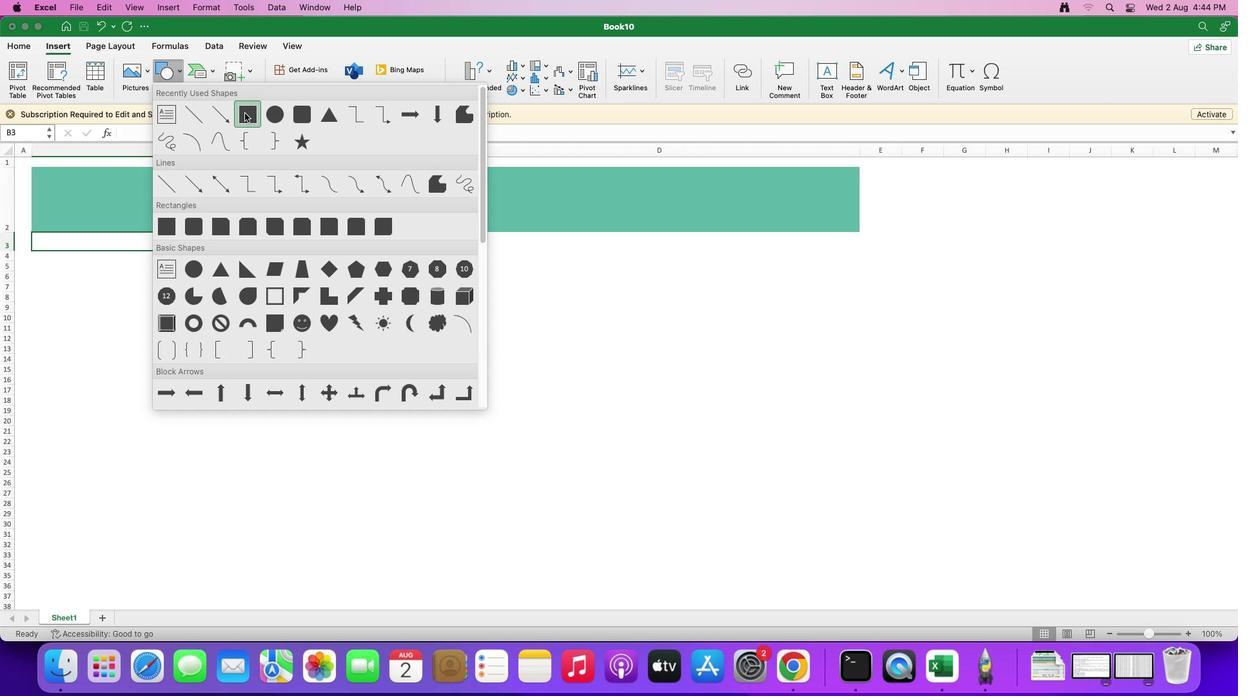 
Action: Mouse pressed left at (245, 112)
Screenshot: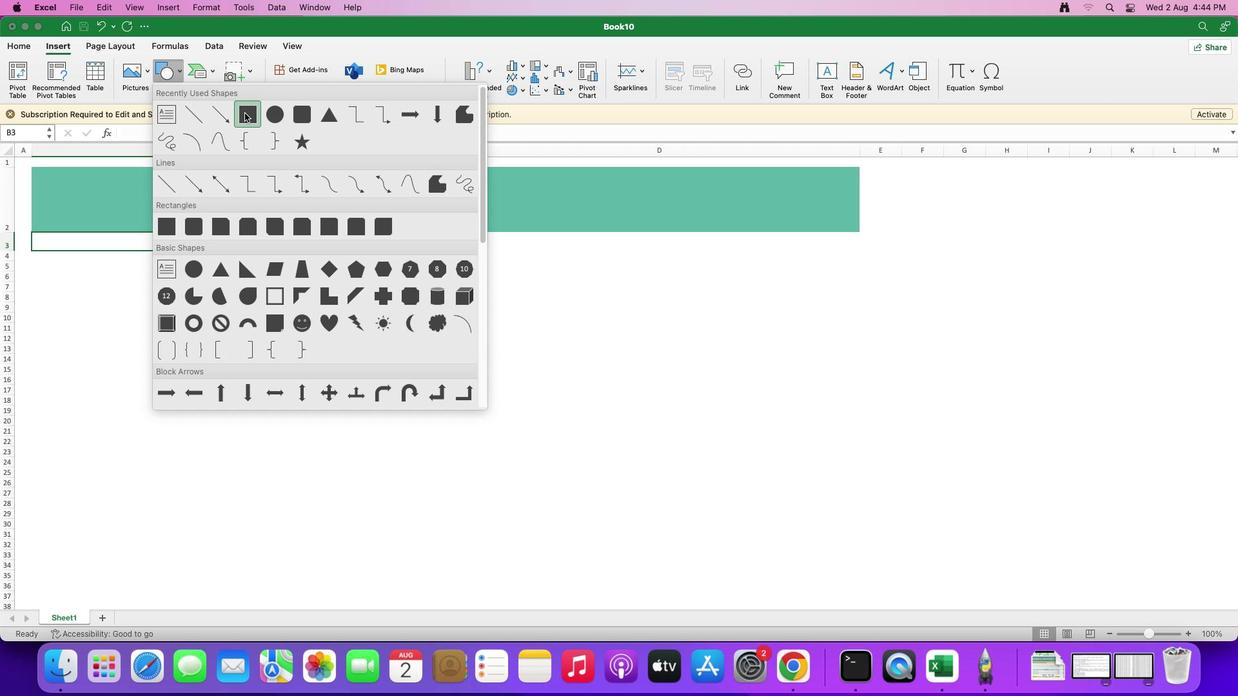 
Action: Mouse moved to (35, 234)
Screenshot: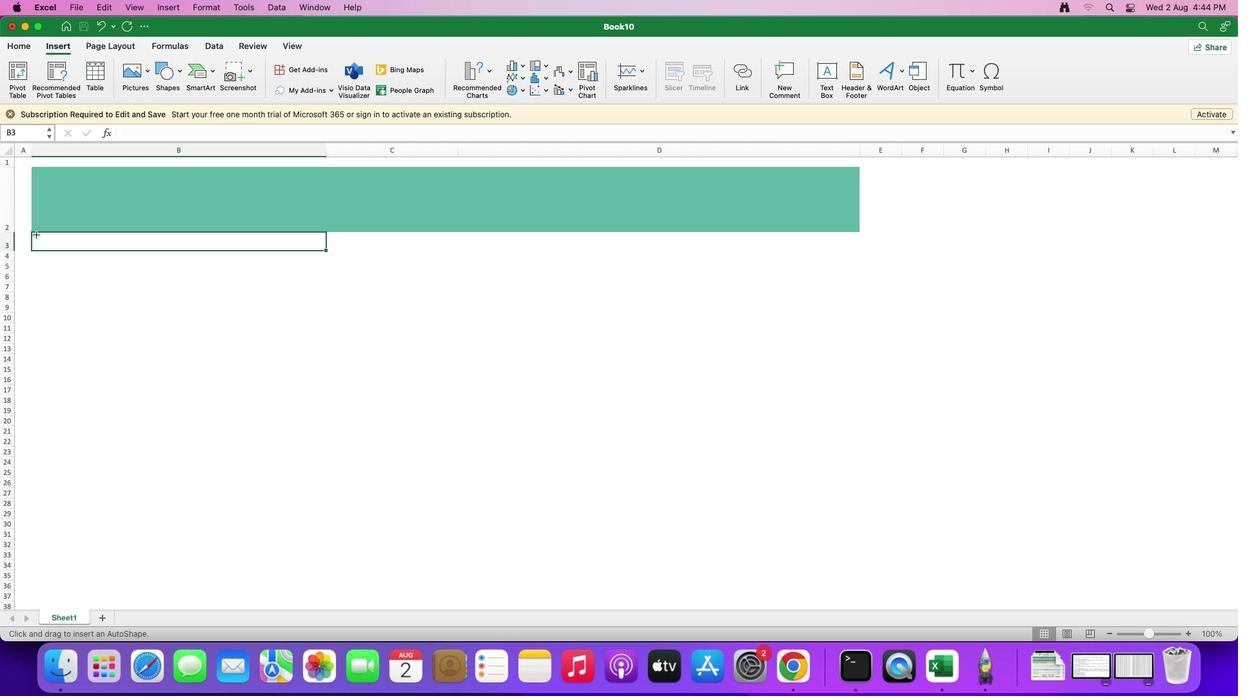 
Action: Mouse pressed left at (35, 234)
Screenshot: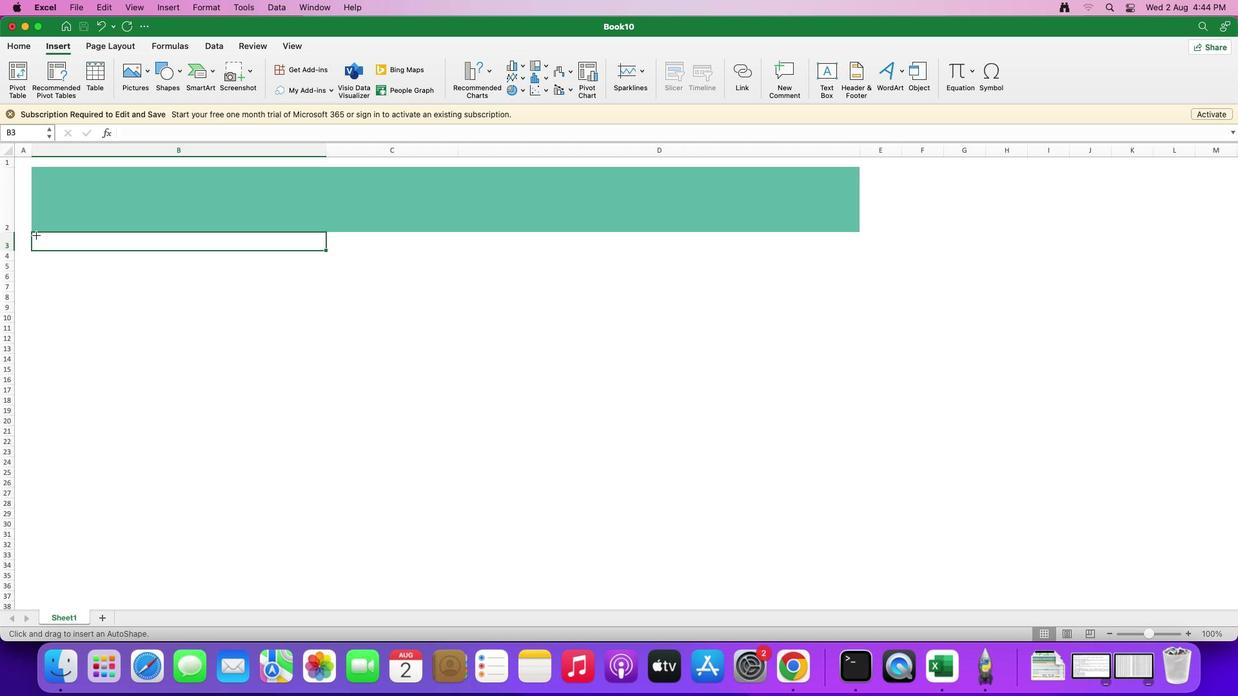 
Action: Mouse moved to (41, 237)
Screenshot: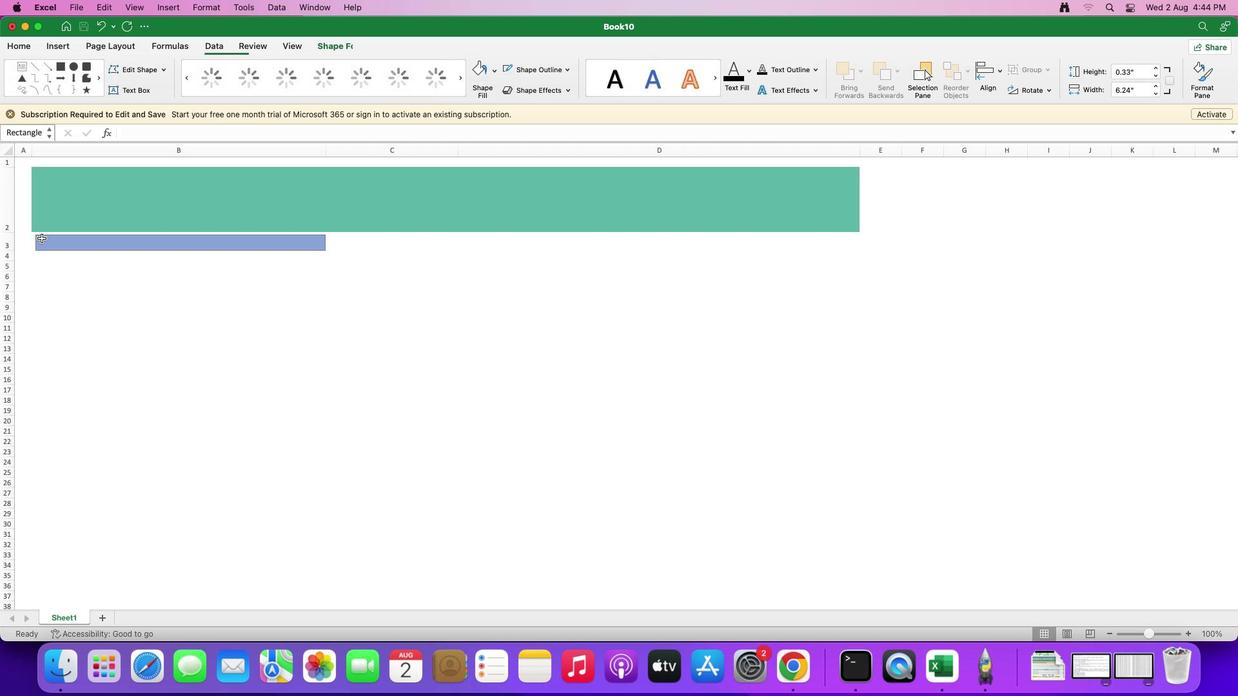 
Action: Mouse pressed left at (41, 237)
Screenshot: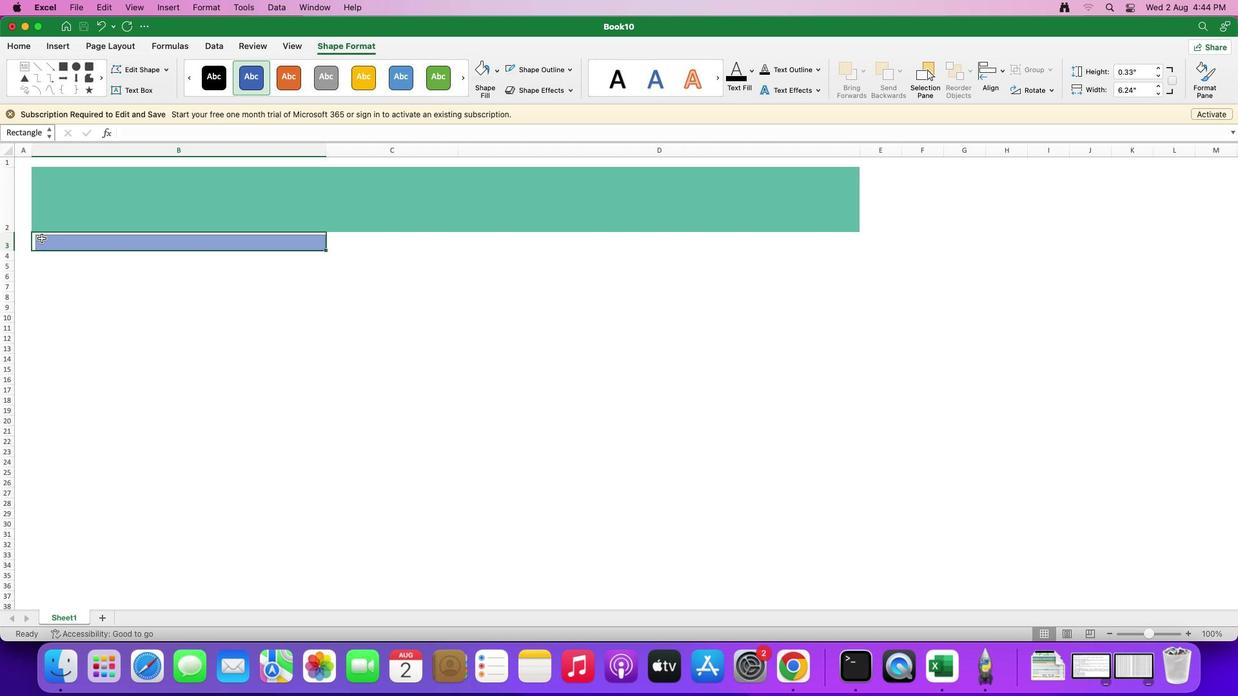 
Action: Mouse moved to (40, 243)
Screenshot: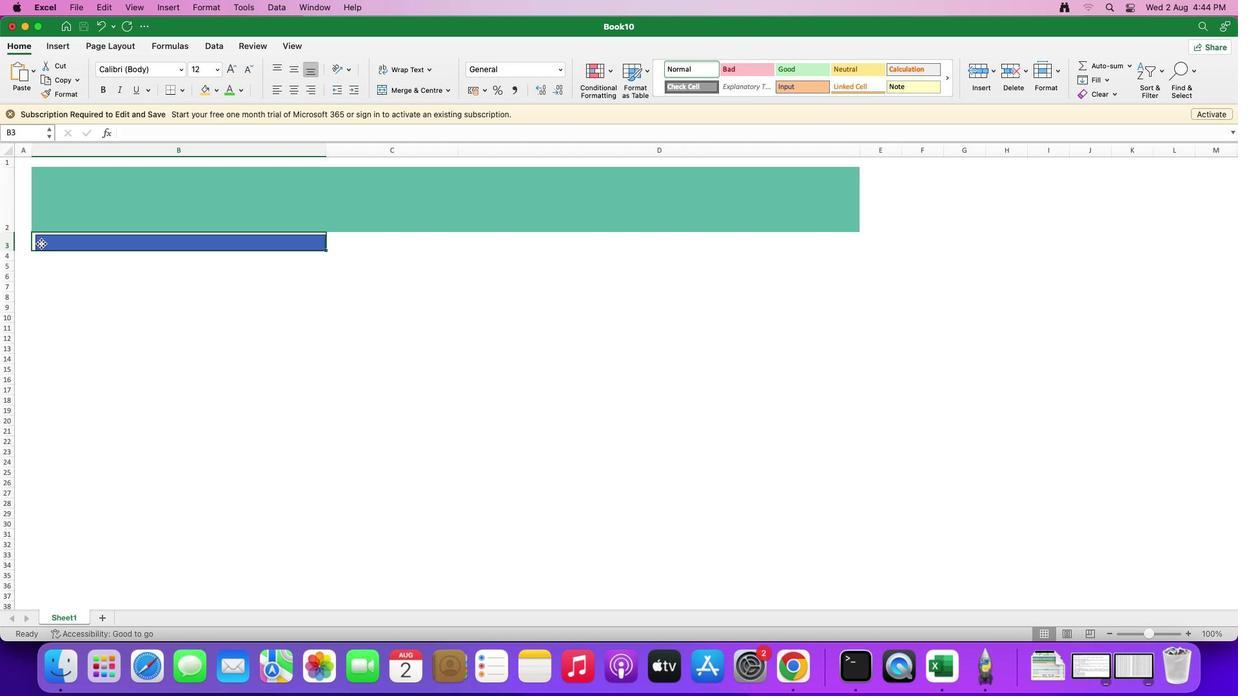 
Action: Mouse pressed left at (40, 243)
Screenshot: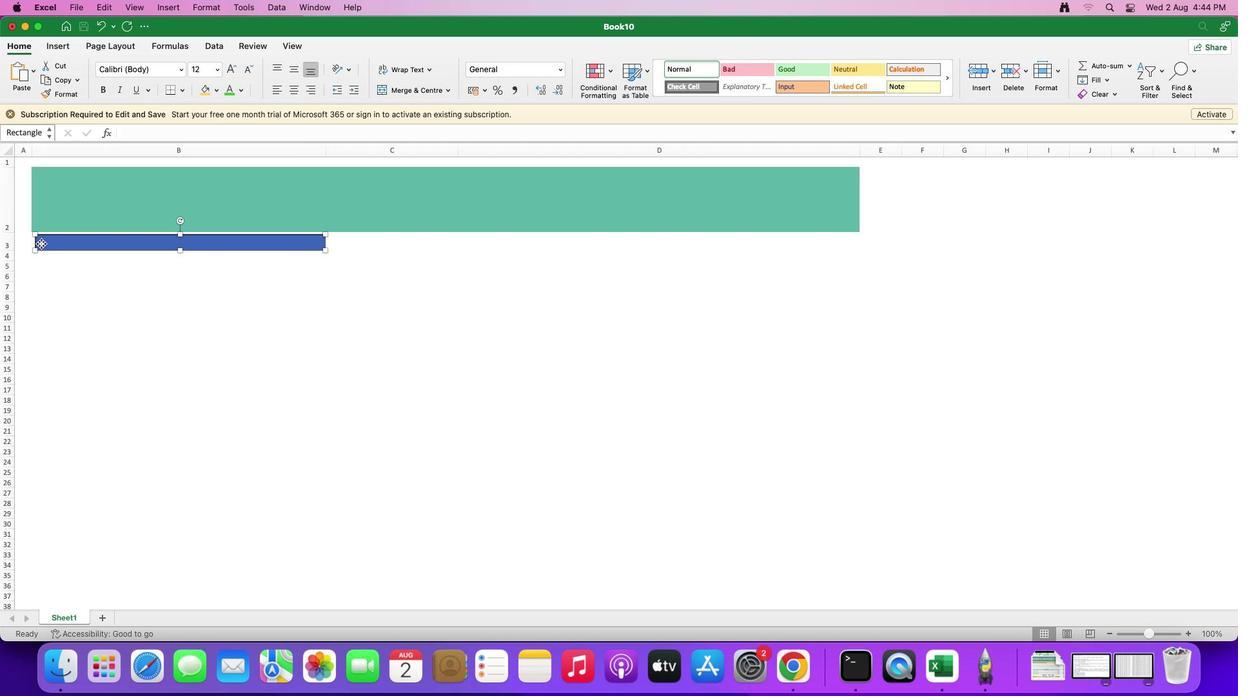 
Action: Mouse moved to (35, 234)
Screenshot: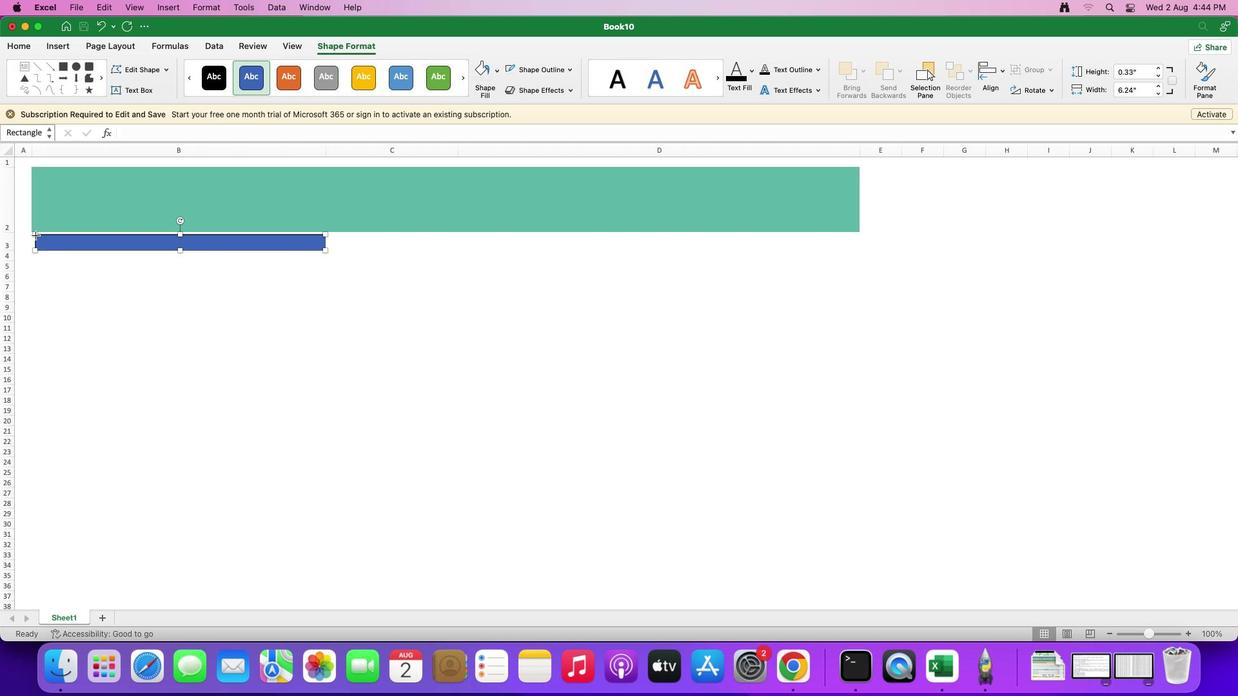 
Action: Mouse pressed left at (35, 234)
Screenshot: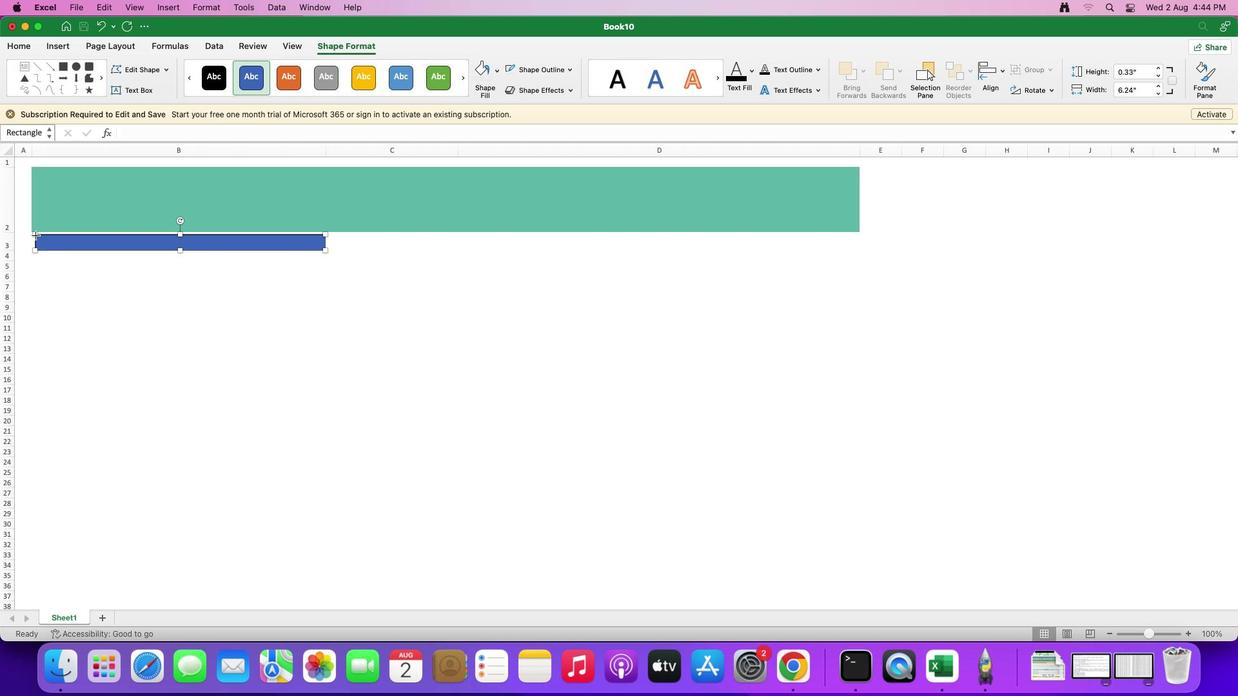 
Action: Mouse moved to (98, 242)
Screenshot: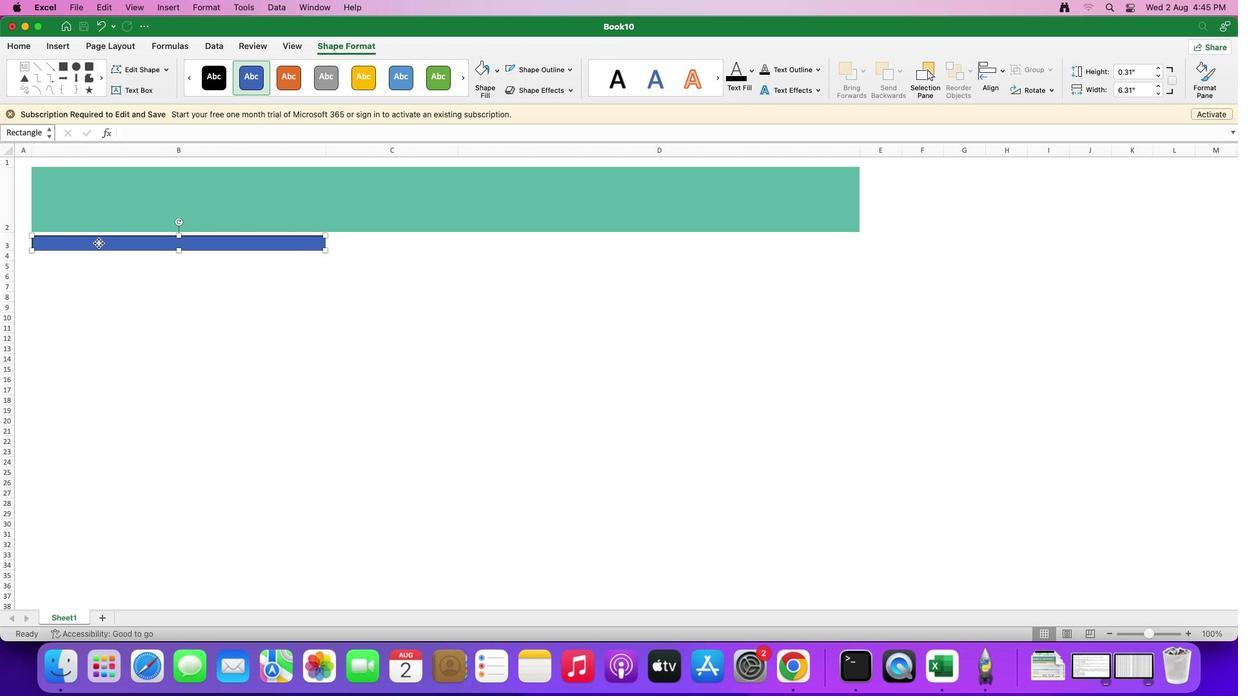 
Action: Mouse pressed left at (98, 242)
Screenshot: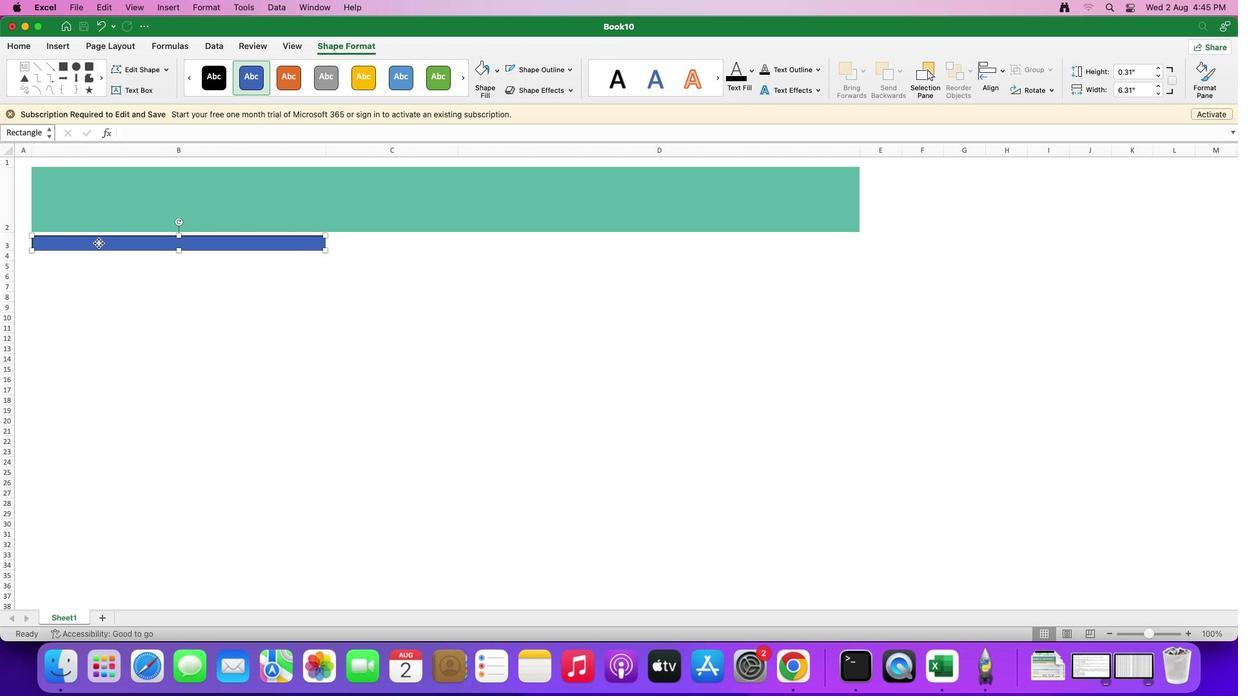 
Action: Mouse moved to (32, 235)
Screenshot: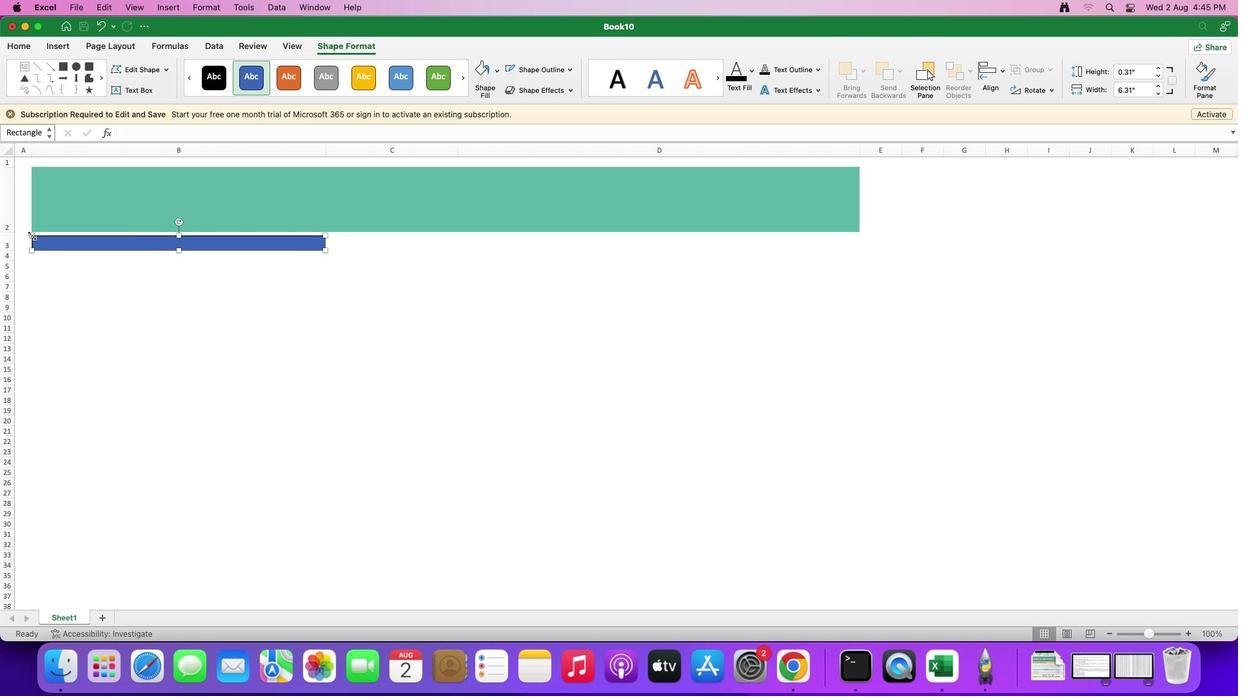
Action: Mouse pressed left at (32, 235)
Screenshot: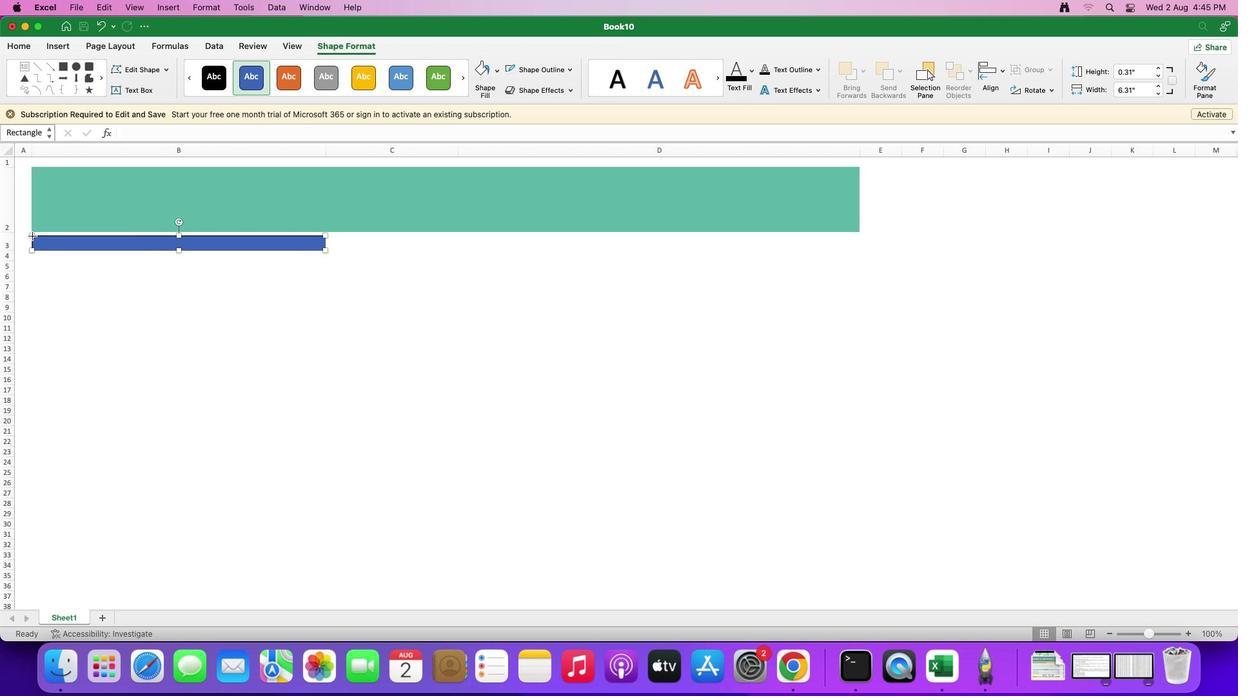 
Action: Mouse moved to (362, 83)
Screenshot: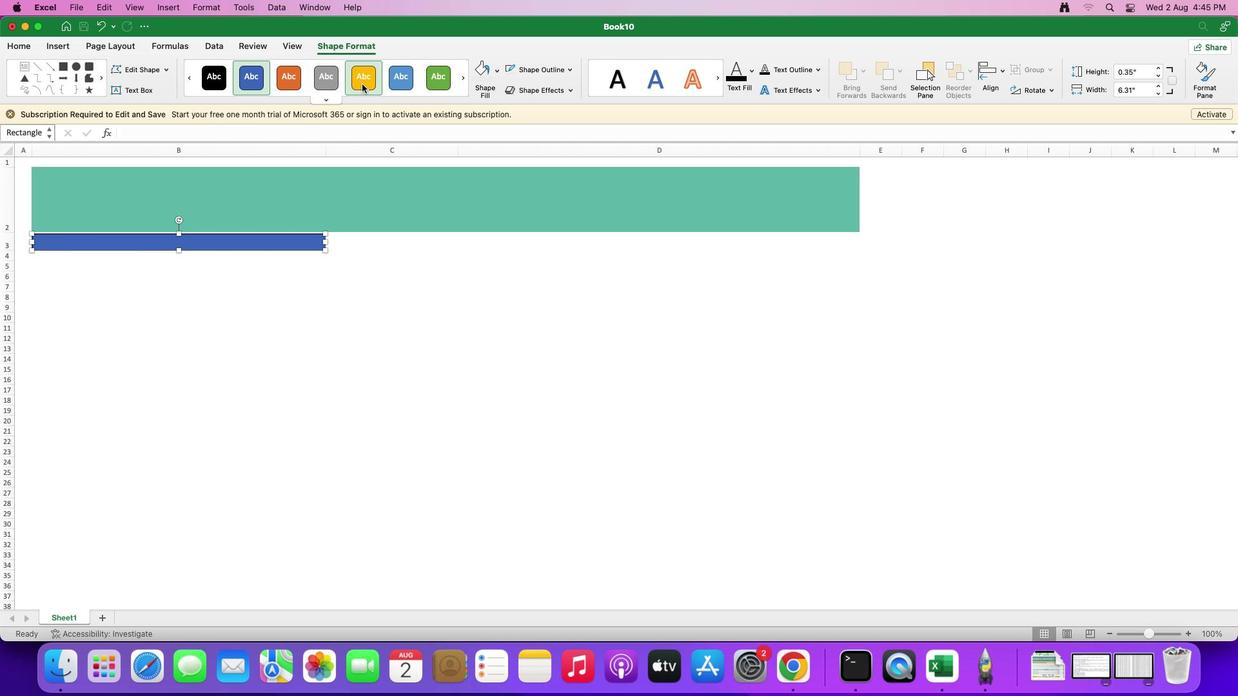 
Action: Mouse pressed left at (362, 83)
Screenshot: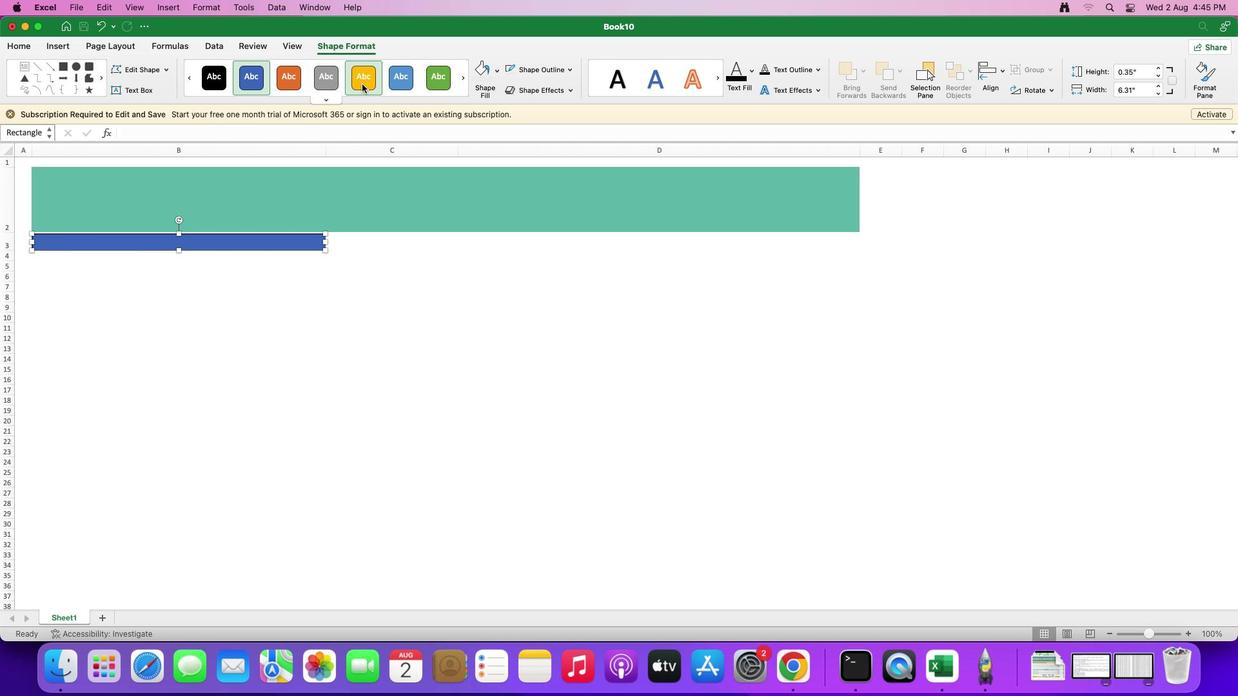 
Action: Mouse moved to (461, 78)
Screenshot: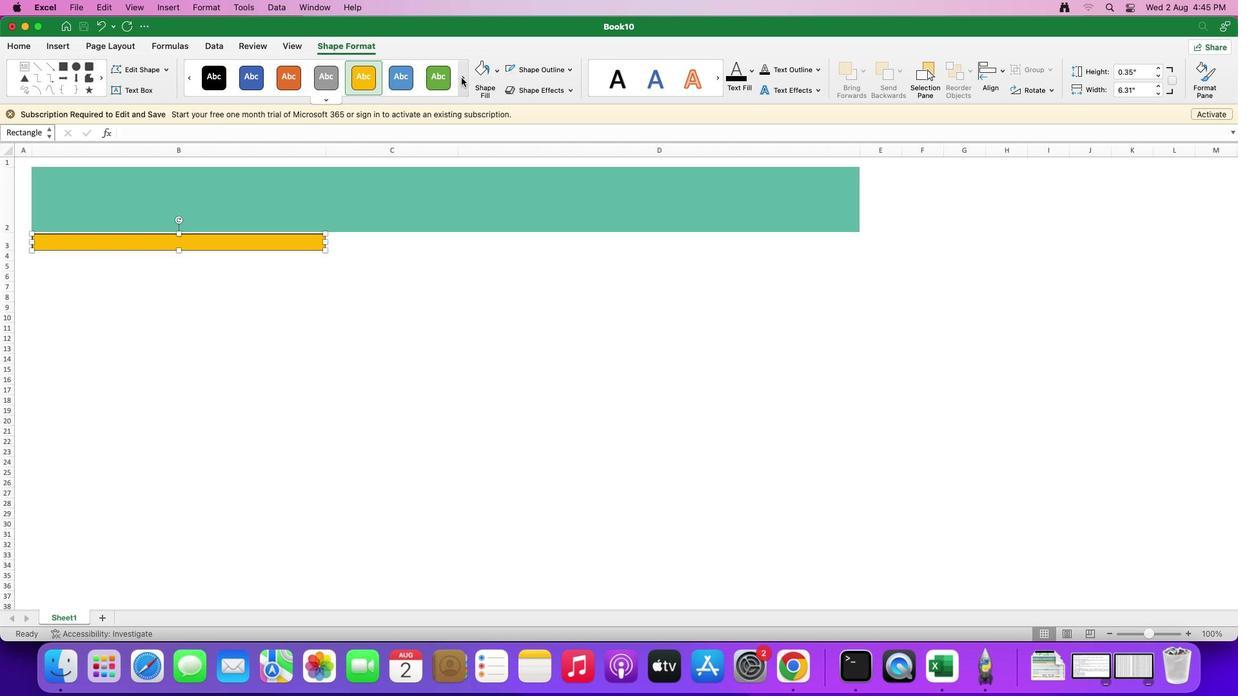 
Action: Mouse pressed left at (461, 78)
Screenshot: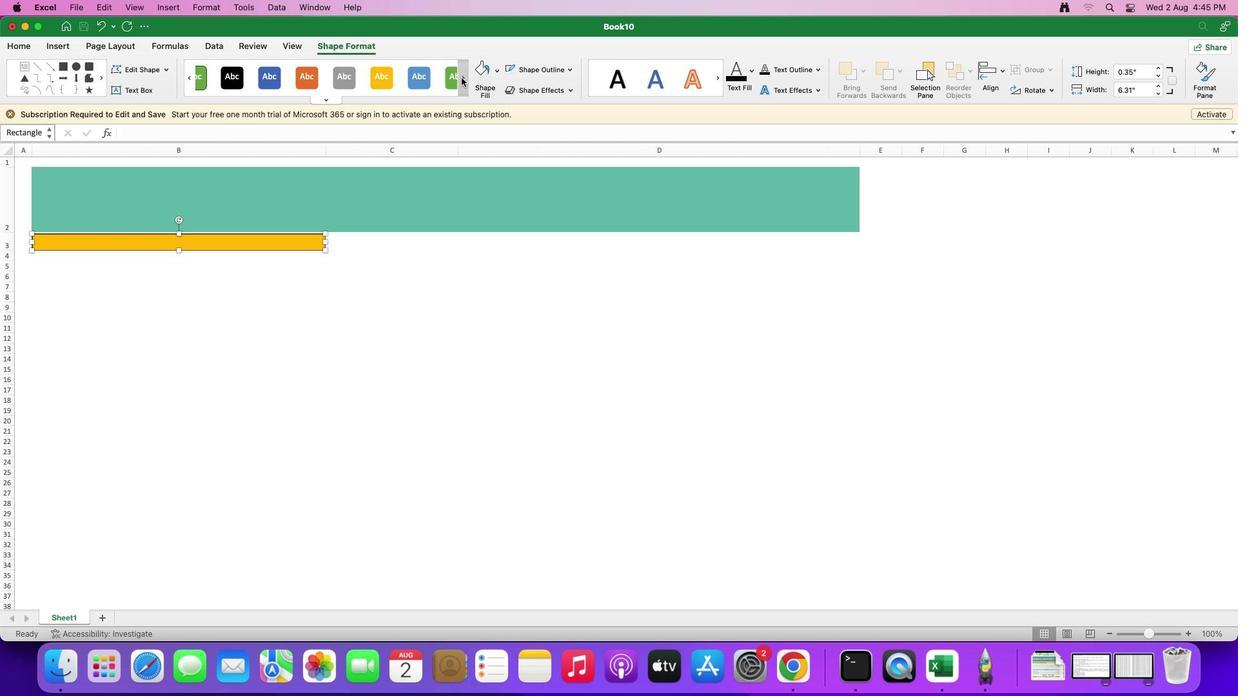 
Action: Mouse moved to (357, 82)
Screenshot: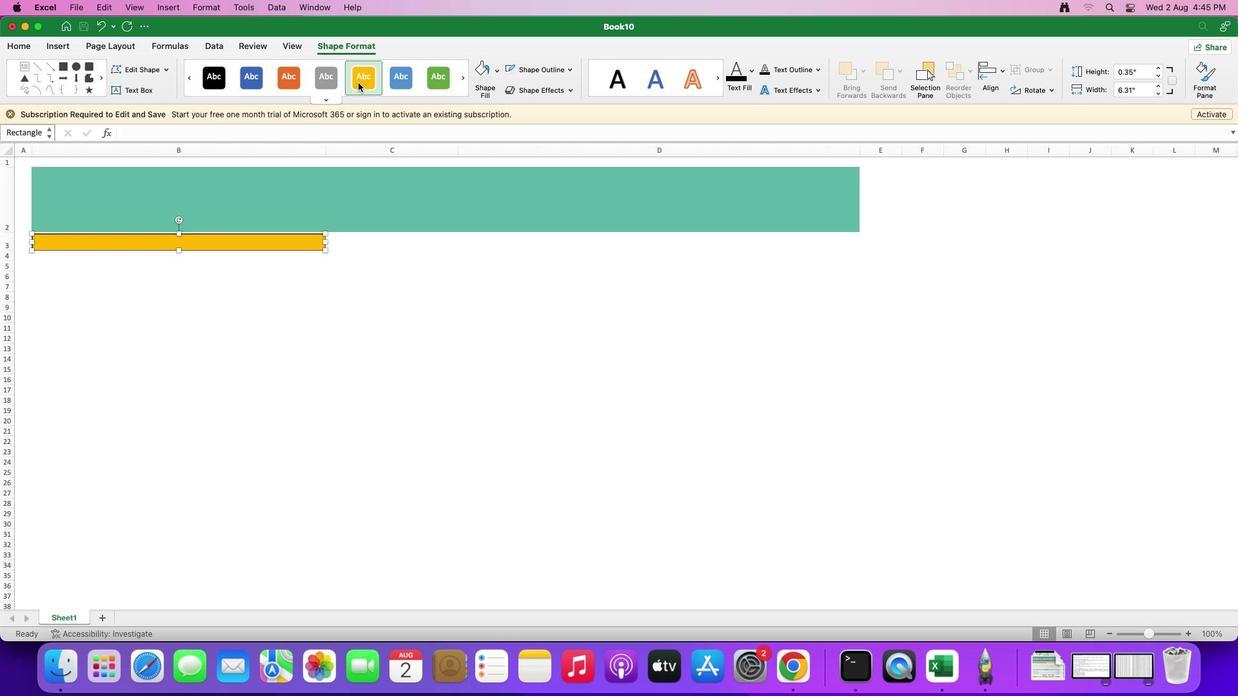 
Action: Mouse pressed left at (357, 82)
Screenshot: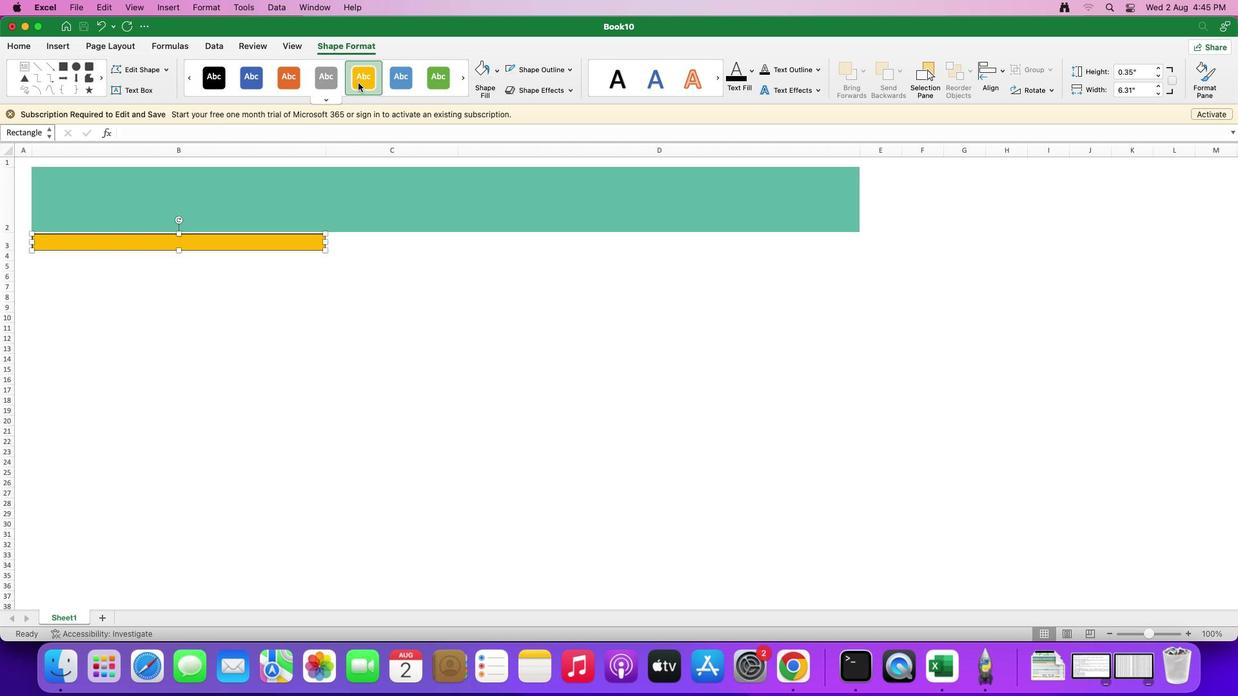 
Action: Mouse moved to (205, 287)
Screenshot: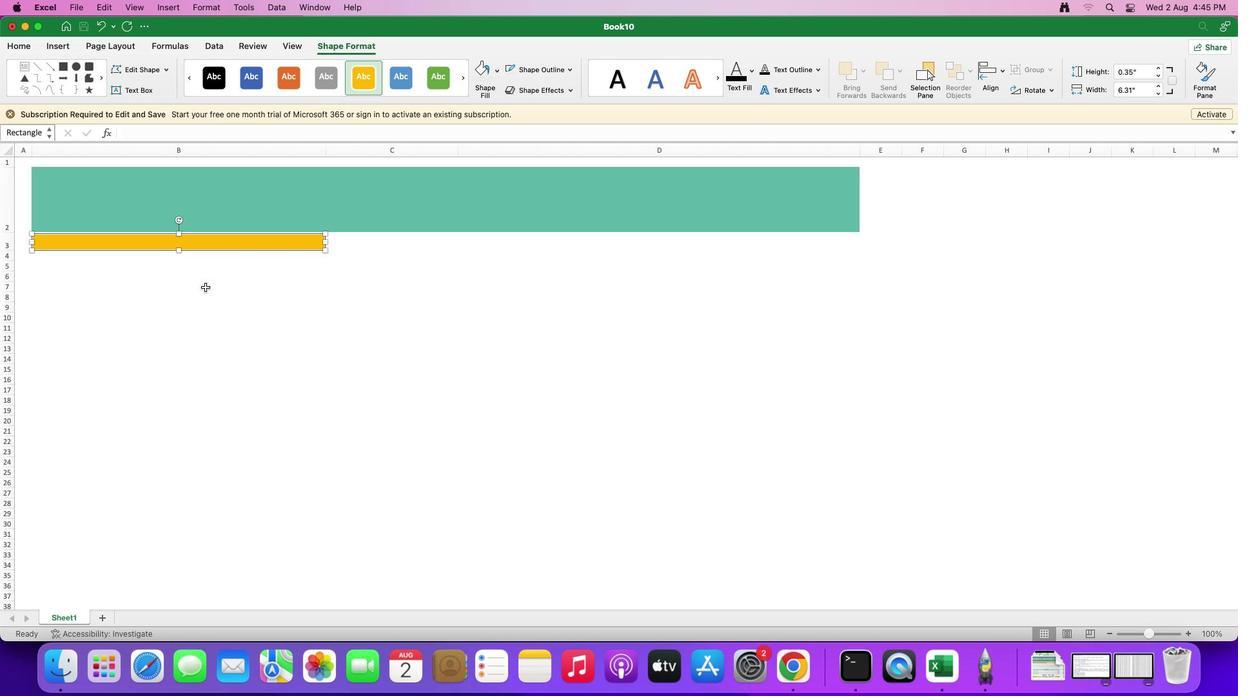 
Action: Mouse pressed left at (205, 287)
Screenshot: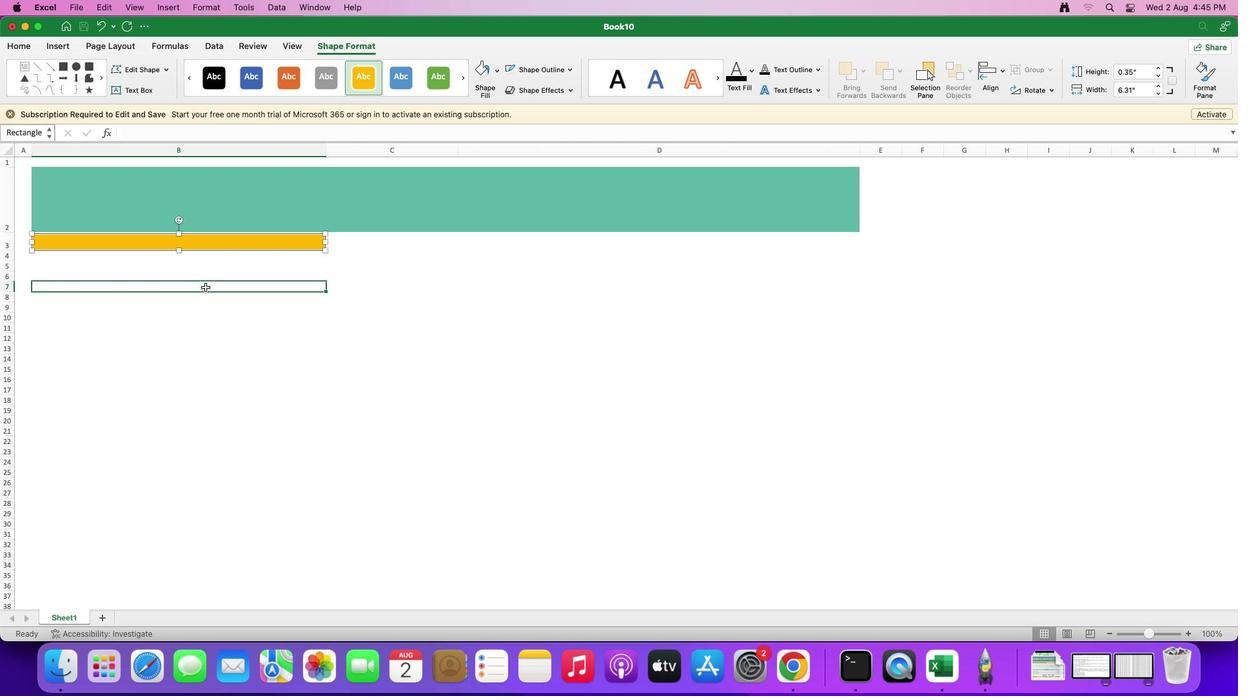 
Action: Mouse moved to (157, 243)
Screenshot: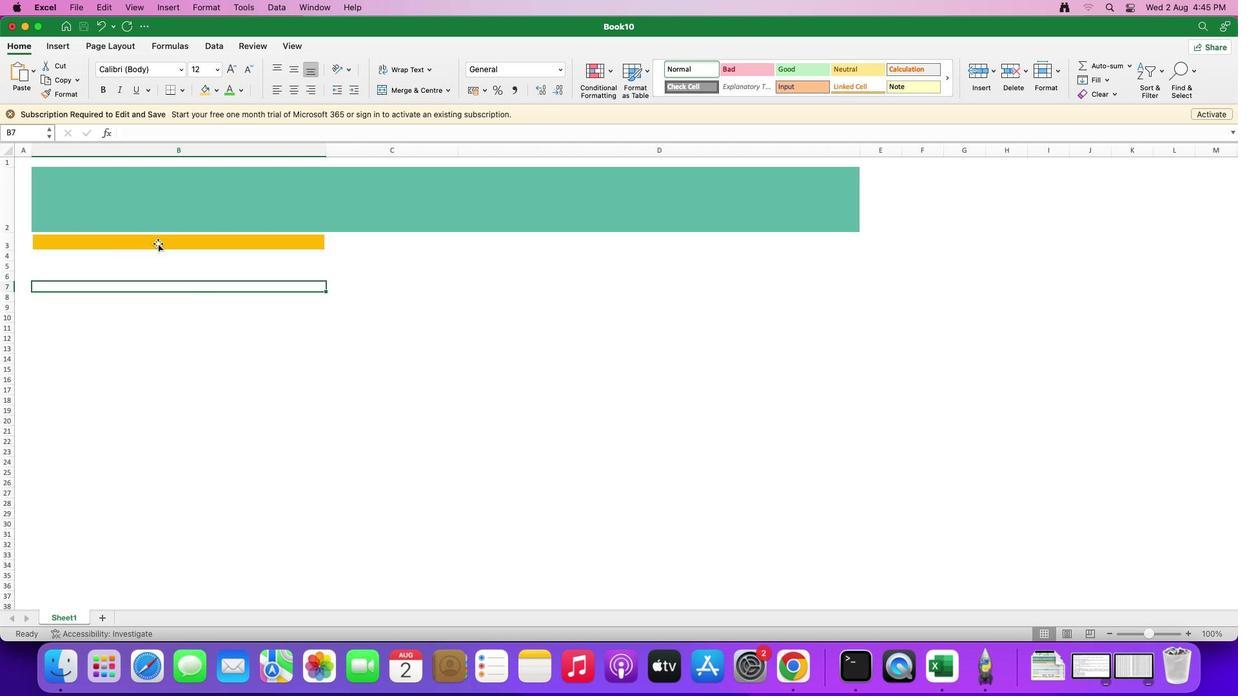 
Action: Mouse pressed left at (157, 243)
Screenshot: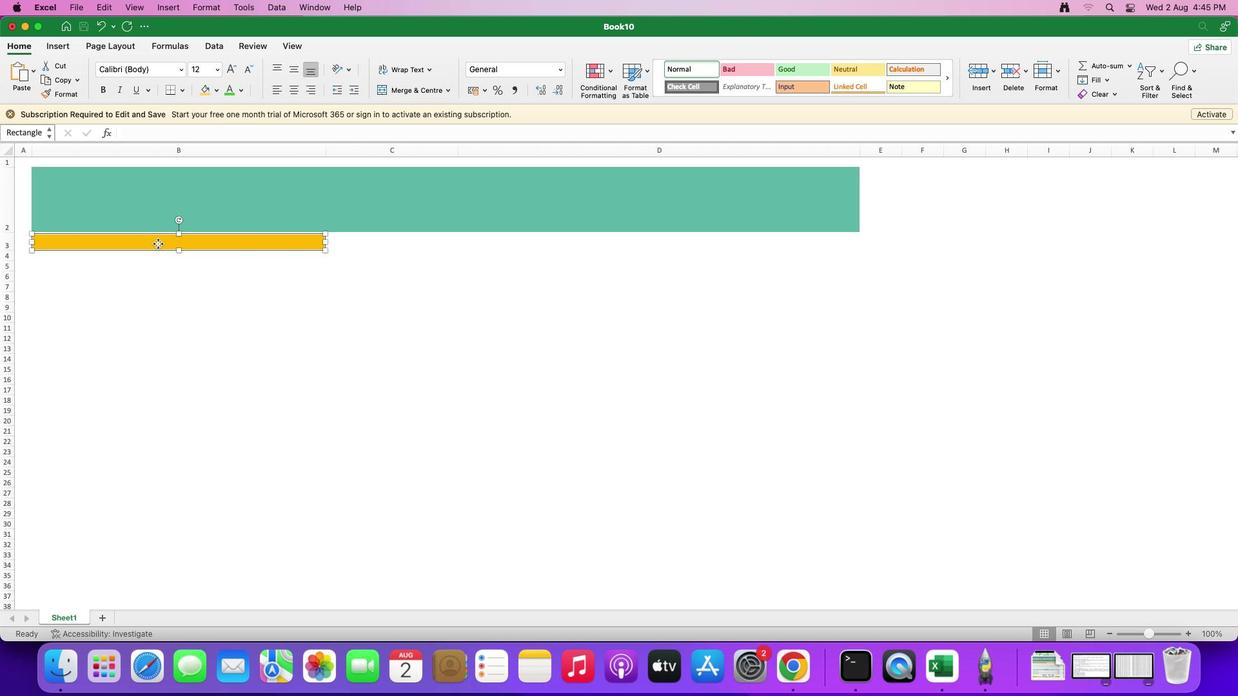 
Action: Mouse moved to (76, 281)
Screenshot: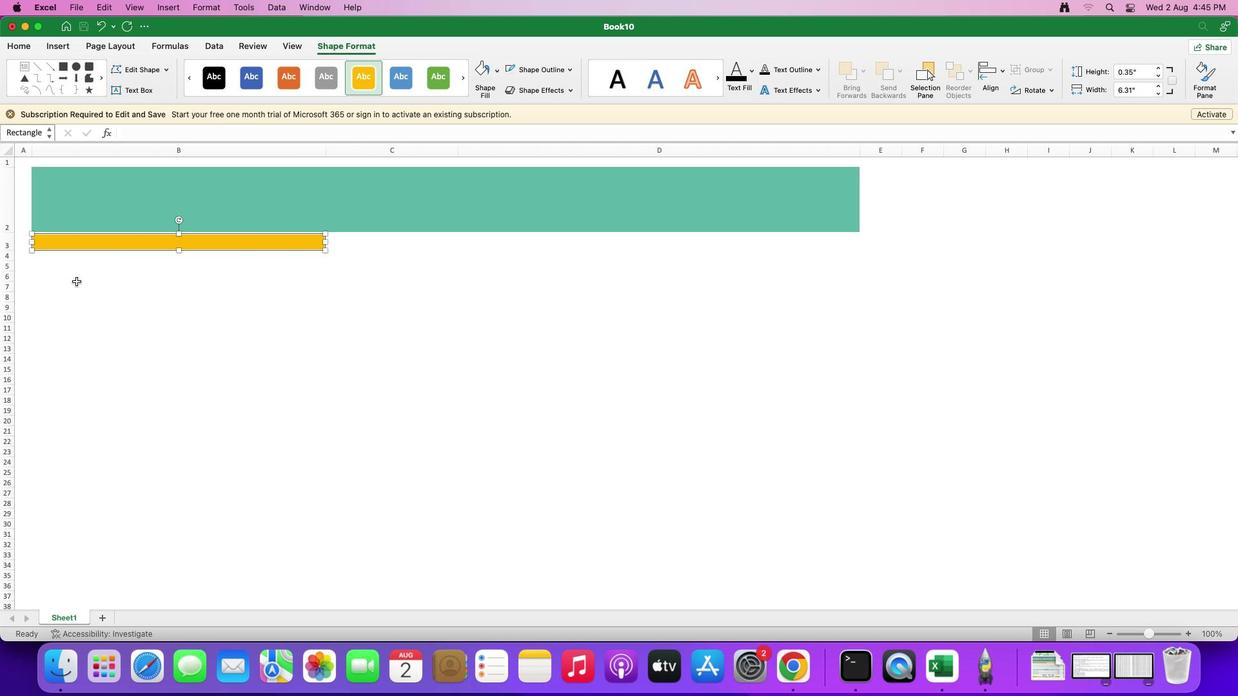 
Action: Mouse pressed left at (76, 281)
Screenshot: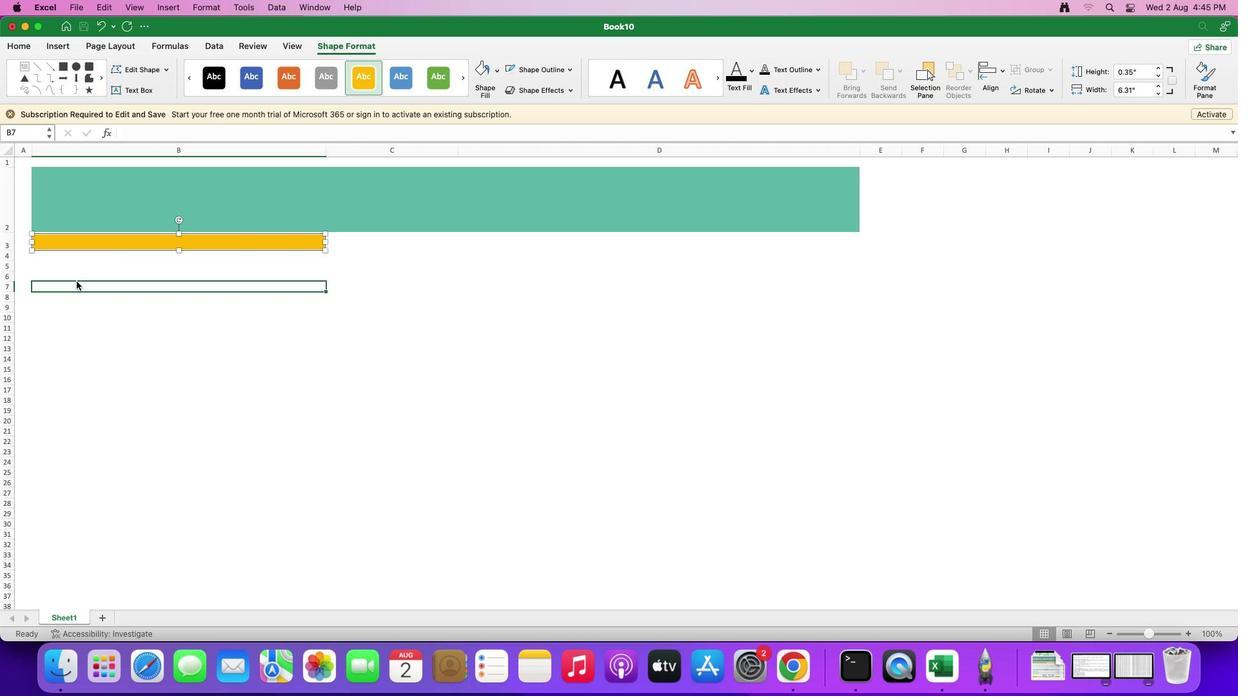 
Action: Mouse moved to (50, 267)
Screenshot: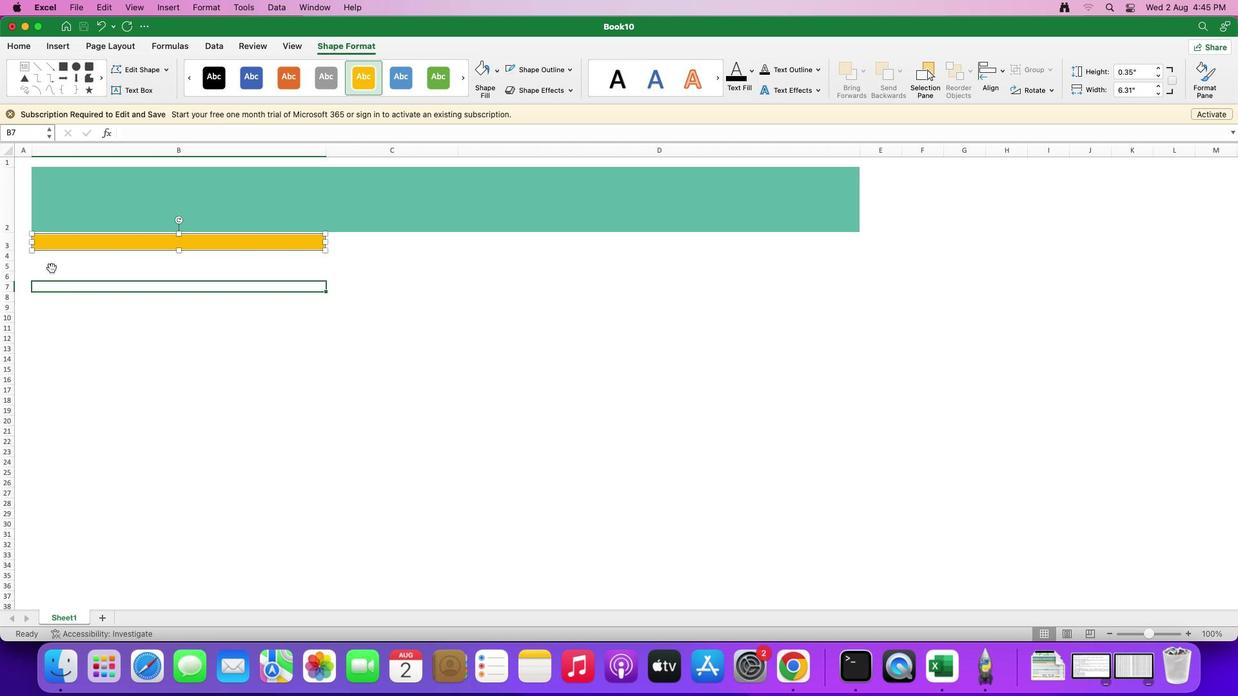 
Action: Mouse pressed left at (50, 267)
Screenshot: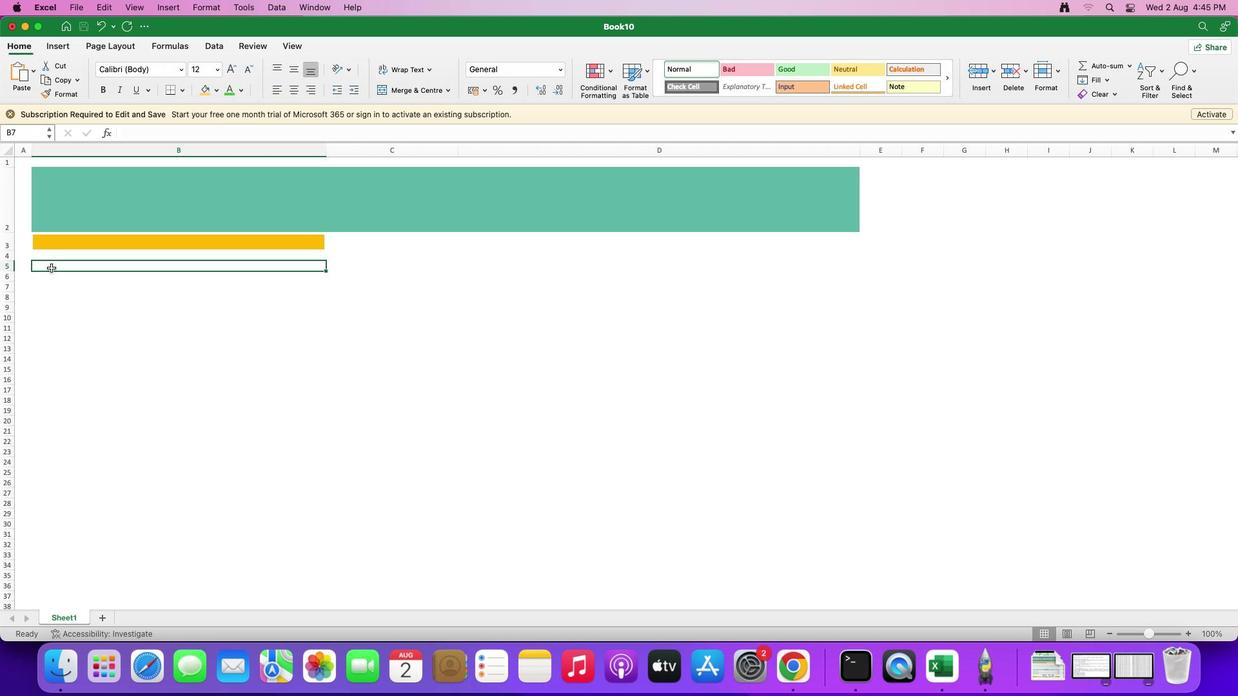 
Action: Mouse moved to (151, 265)
Screenshot: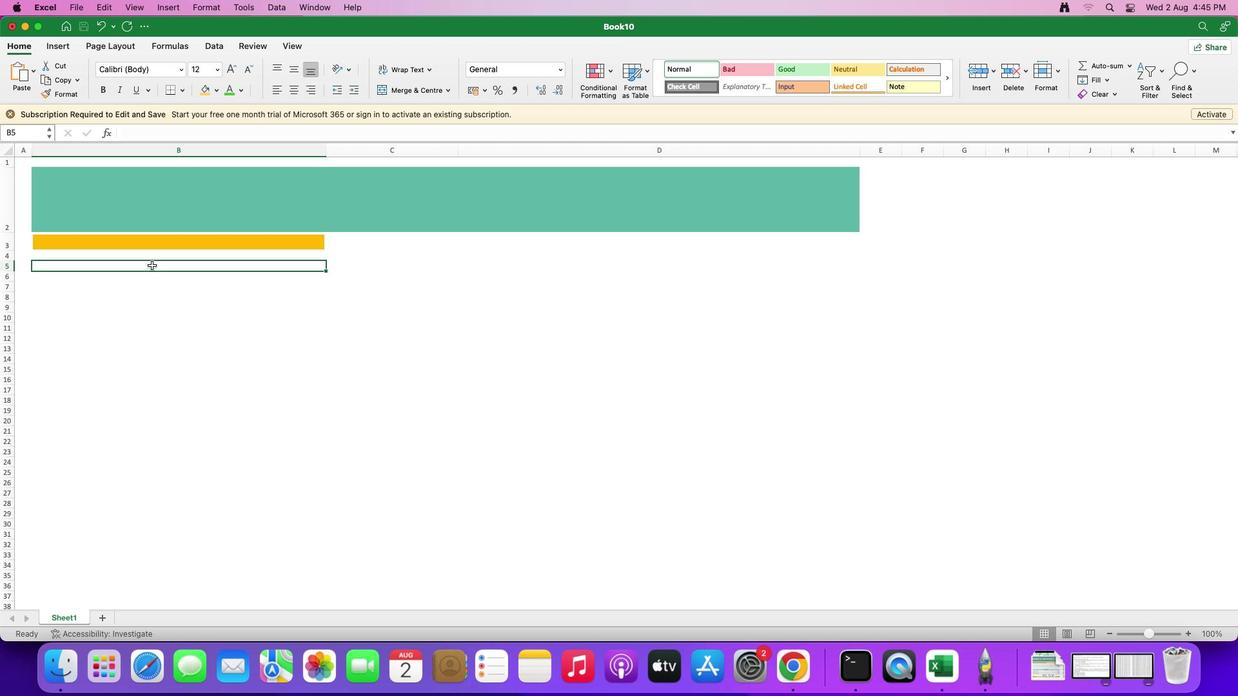 
Action: Mouse pressed left at (151, 265)
Screenshot: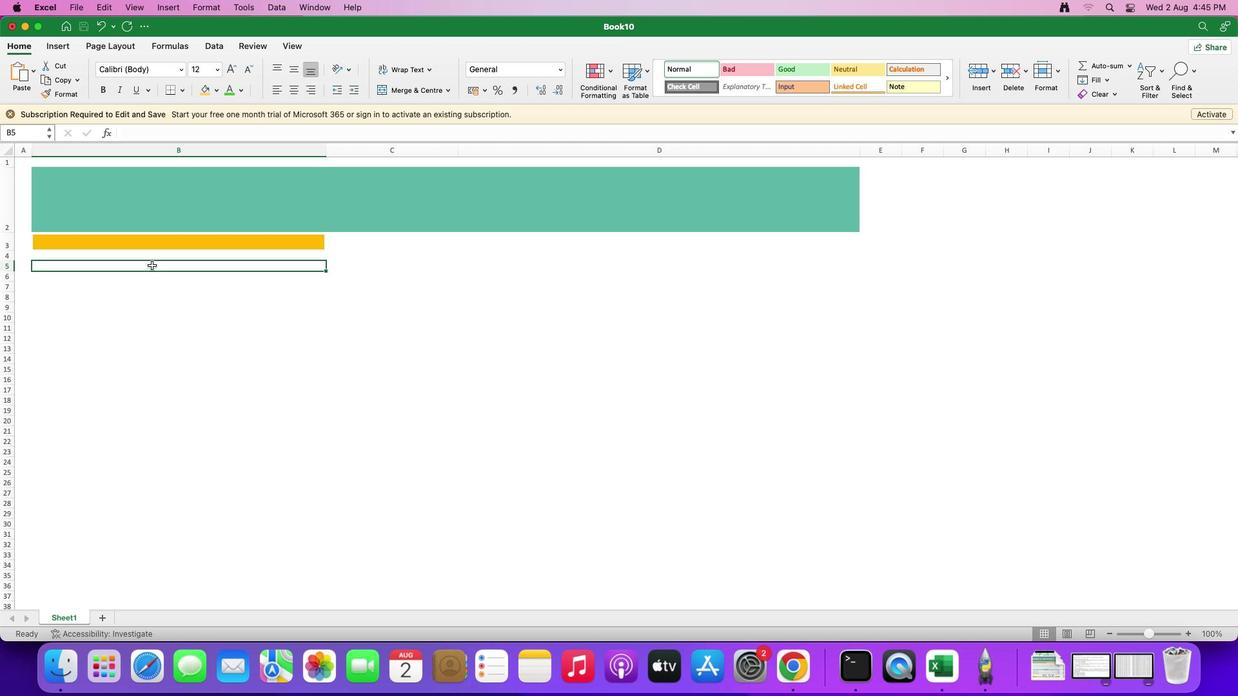 
Action: Mouse moved to (7, 270)
Screenshot: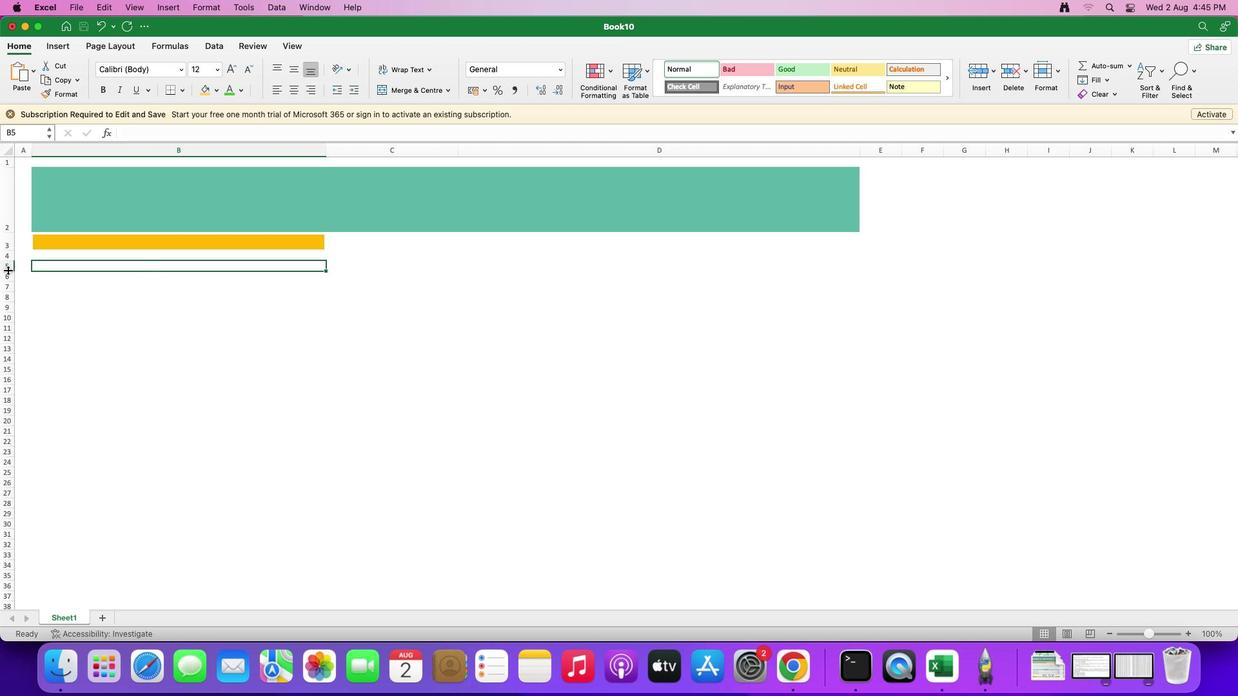 
Action: Mouse pressed left at (7, 270)
Screenshot: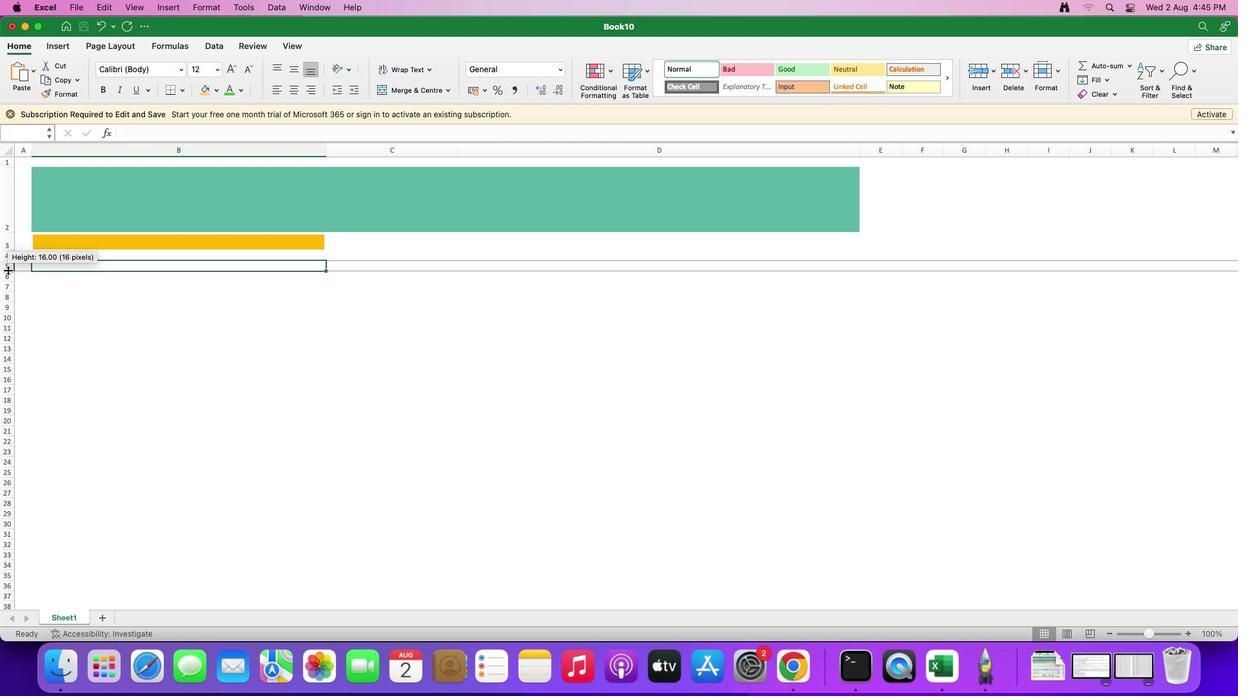 
Action: Mouse moved to (182, 92)
Screenshot: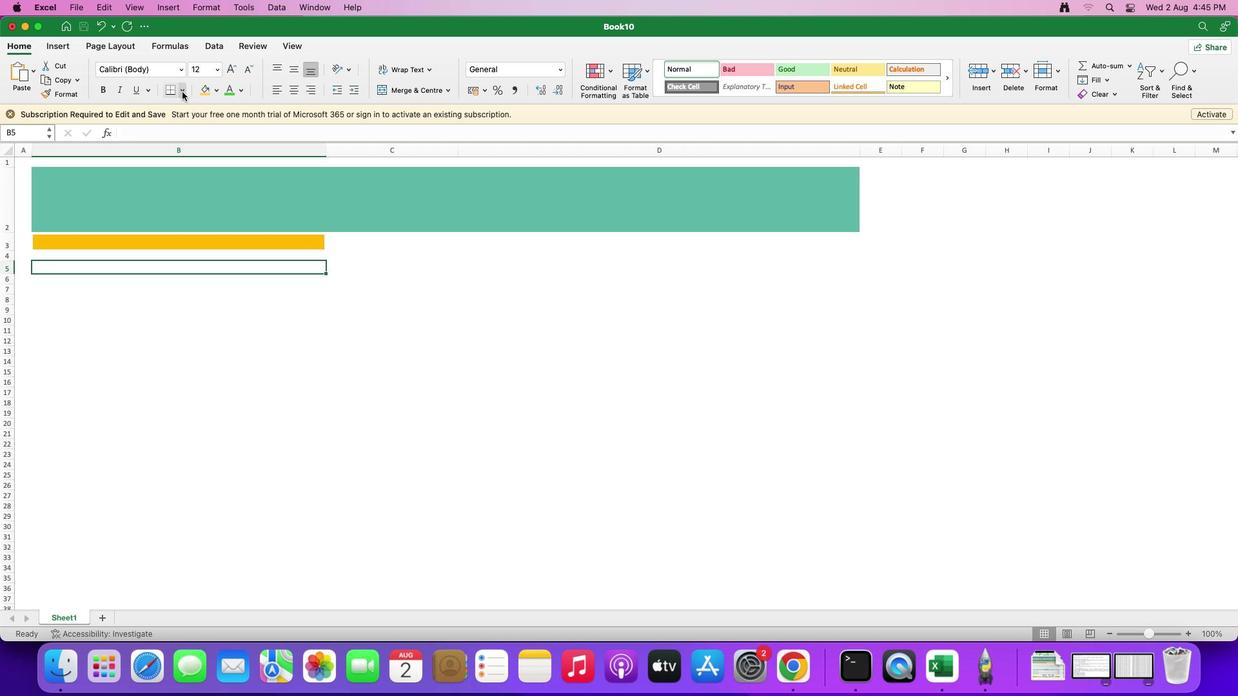 
Action: Mouse pressed left at (182, 92)
Screenshot: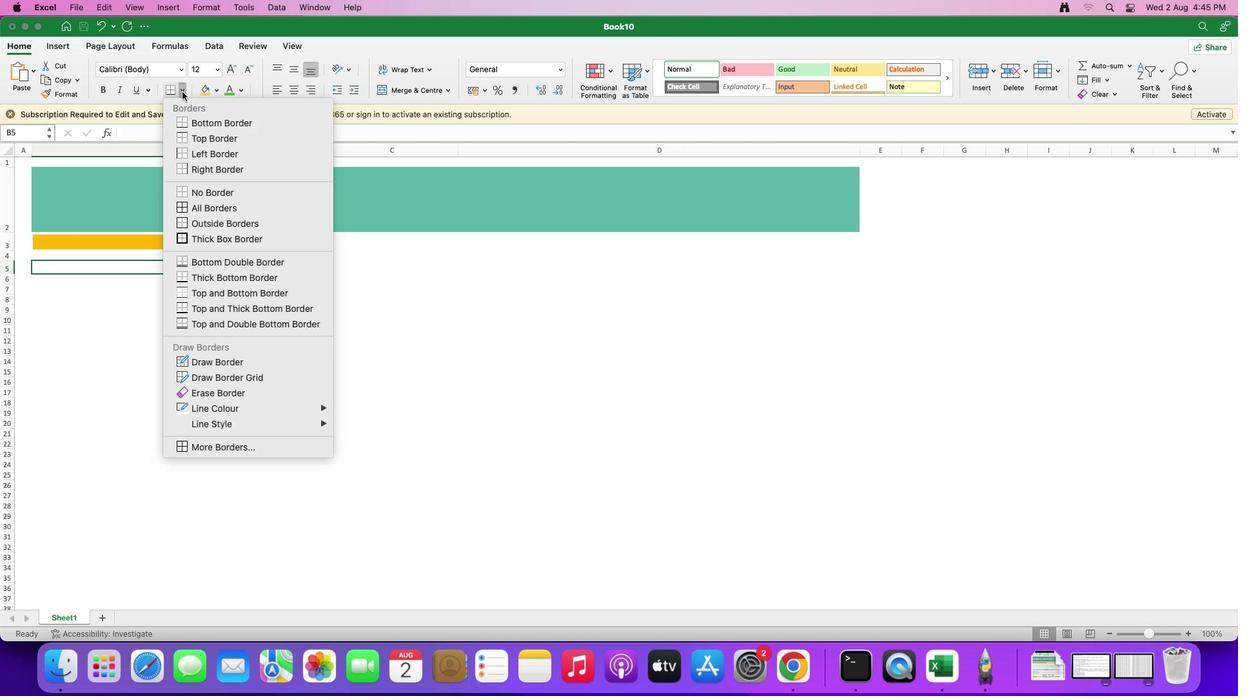 
Action: Mouse moved to (197, 279)
Screenshot: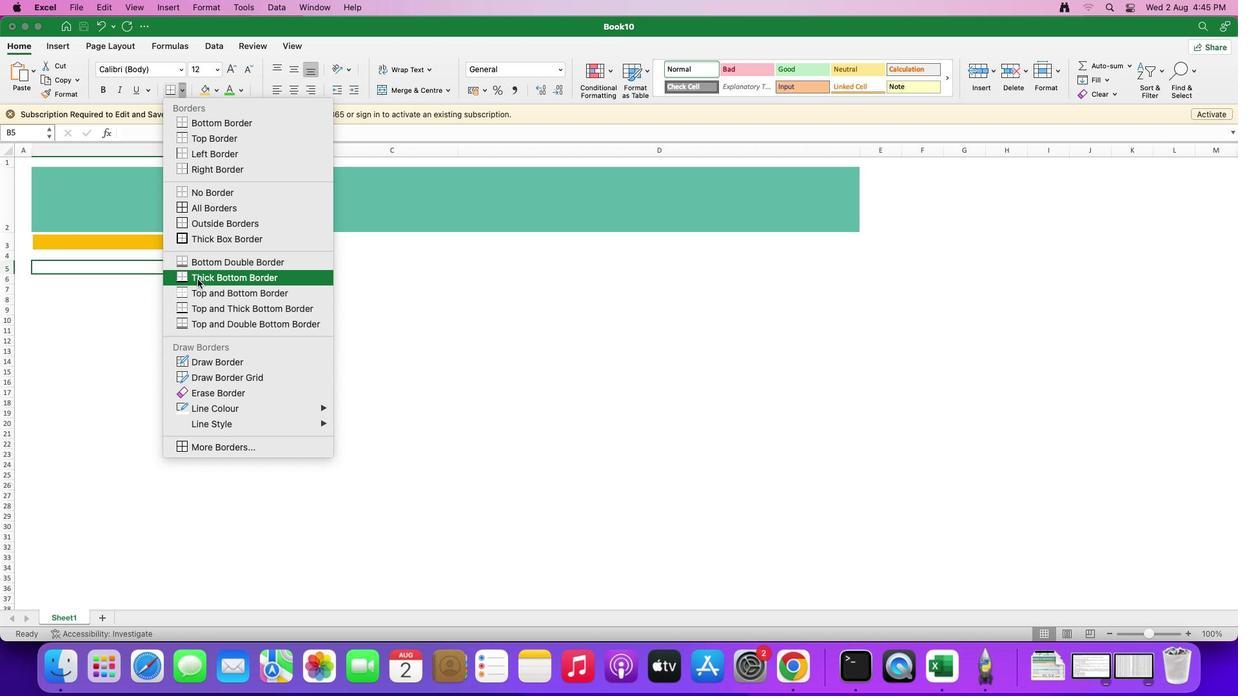 
Action: Mouse pressed left at (197, 279)
Screenshot: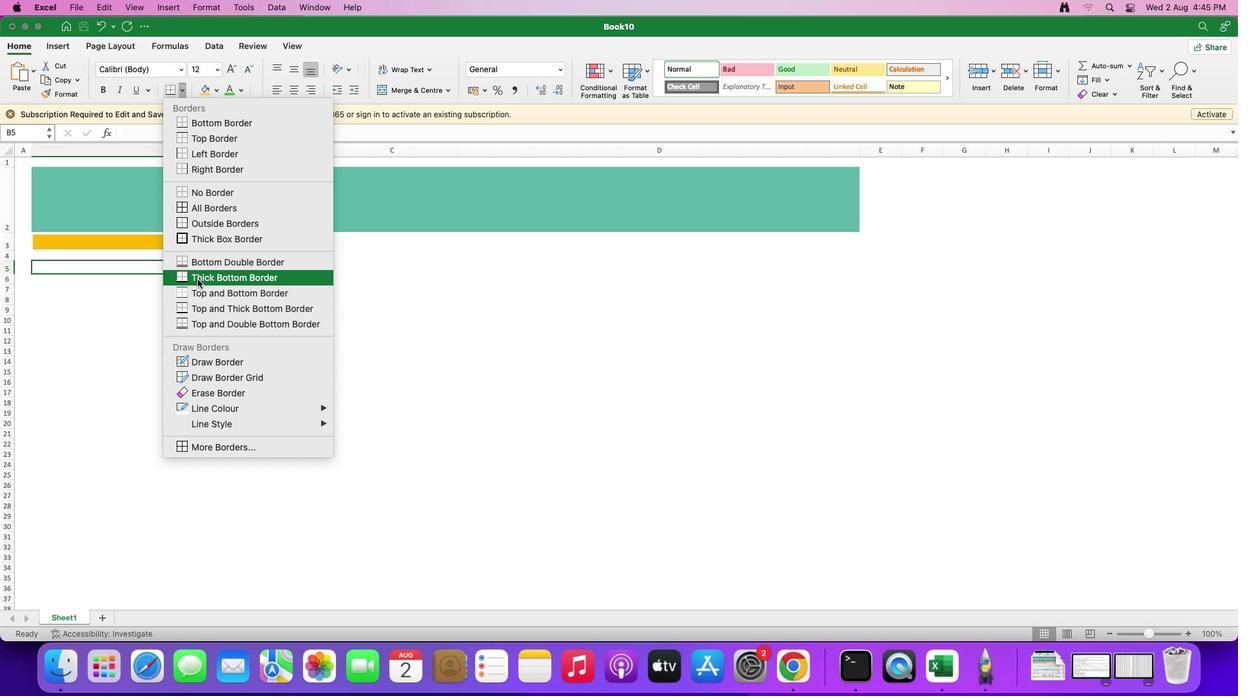 
Action: Mouse moved to (150, 279)
Screenshot: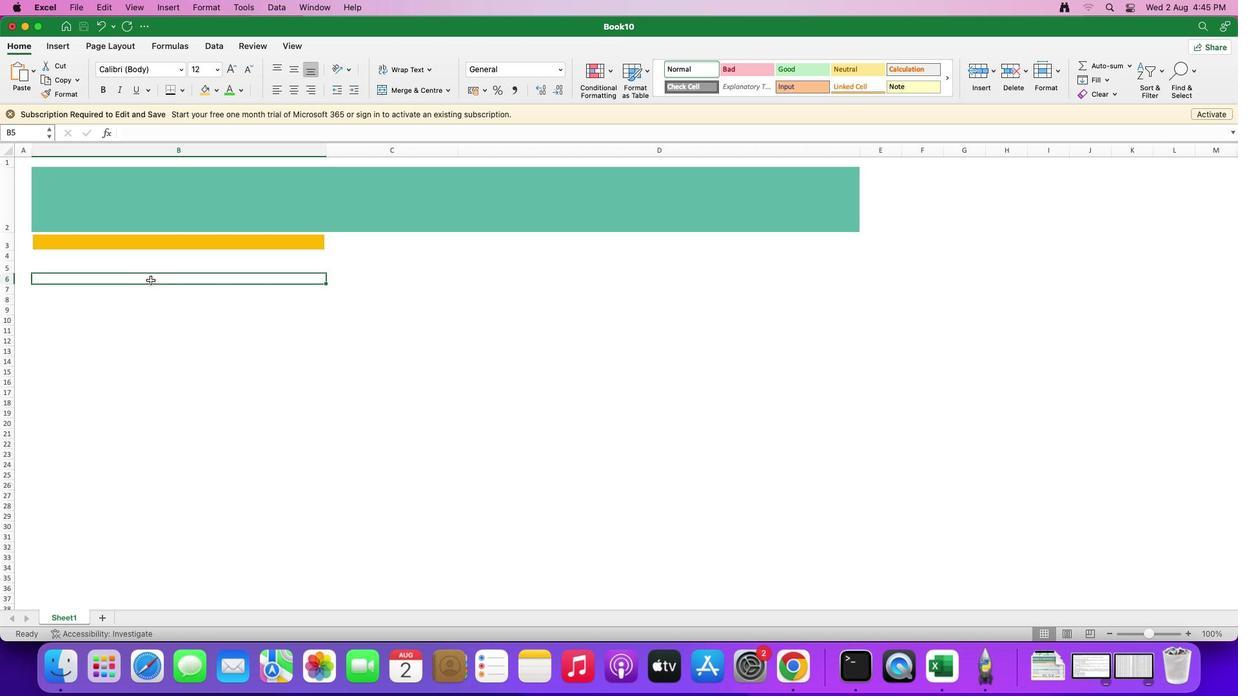
Action: Mouse pressed left at (150, 279)
Screenshot: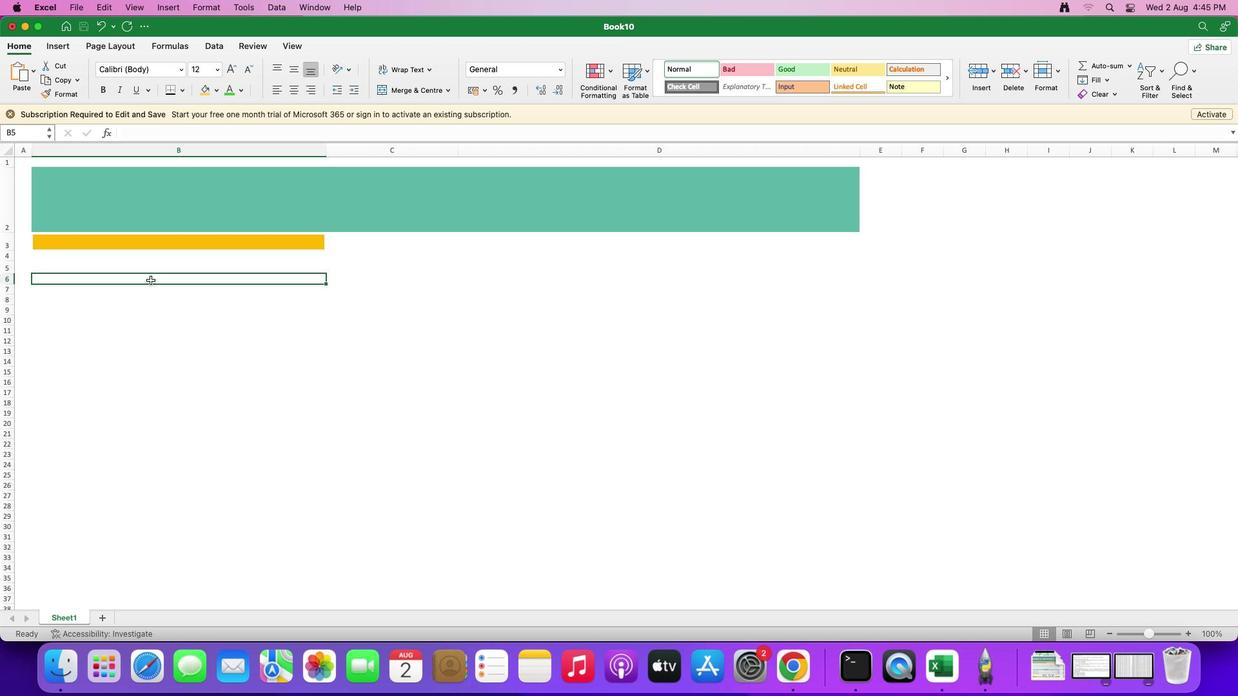 
Action: Mouse moved to (145, 270)
Screenshot: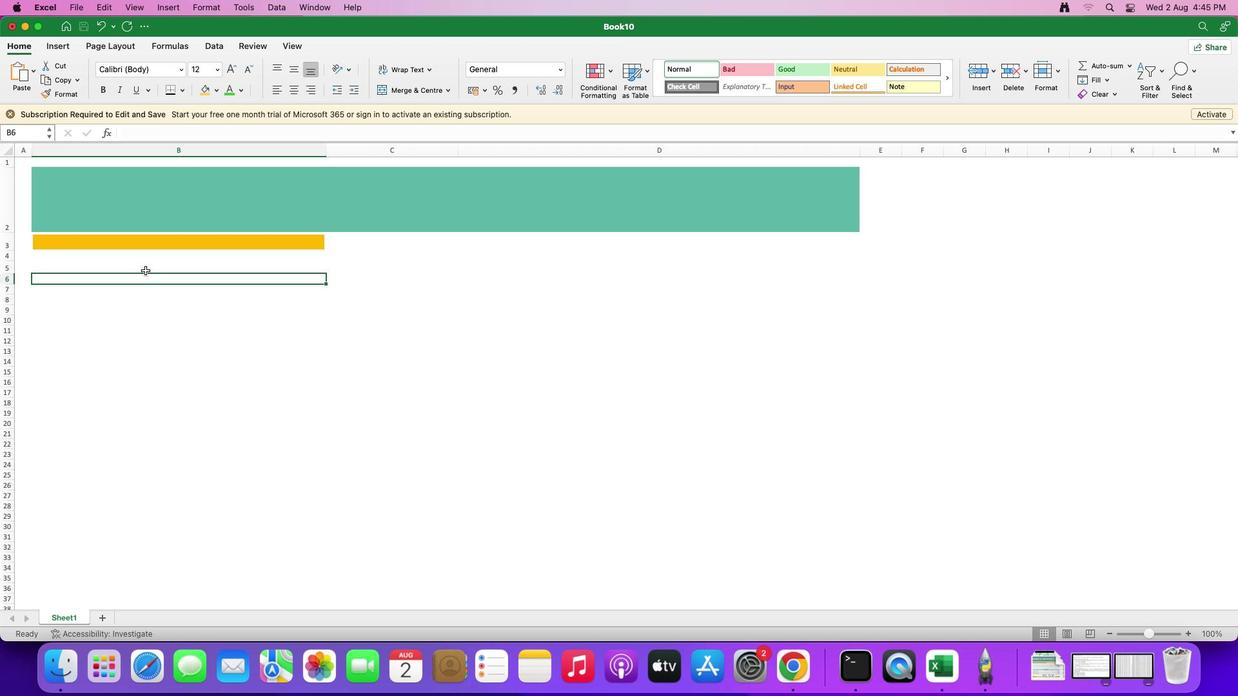 
Action: Mouse pressed left at (145, 270)
Screenshot: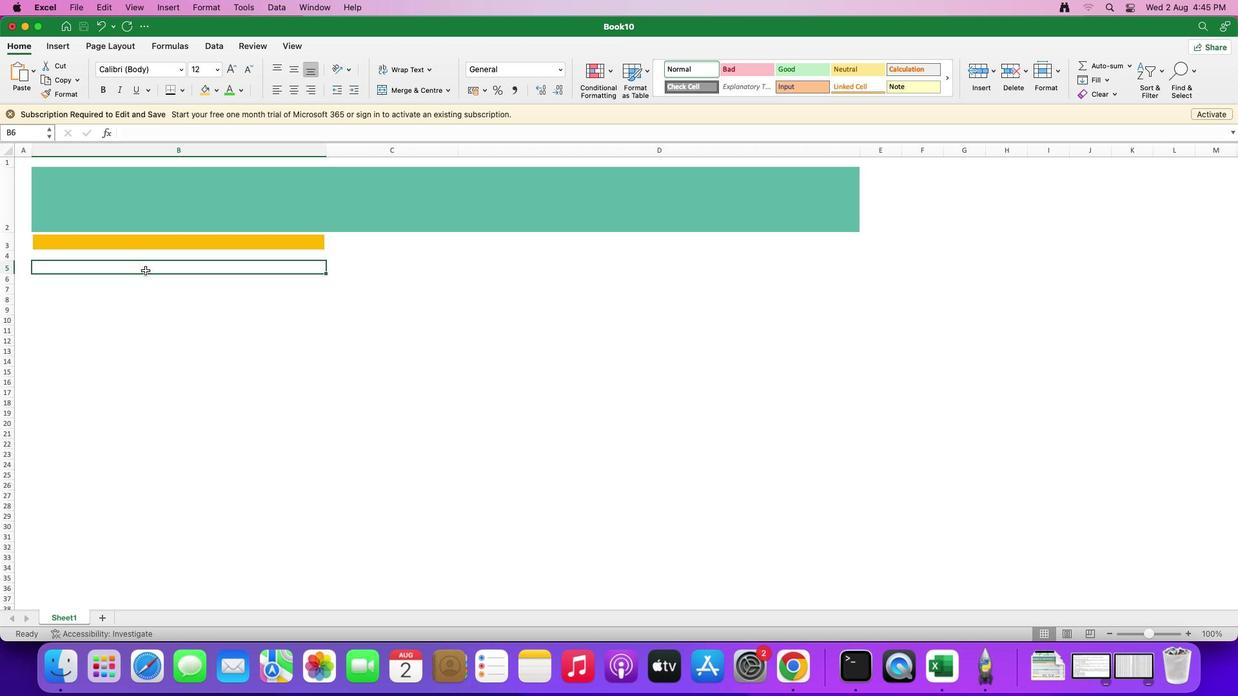 
Action: Mouse moved to (178, 91)
Screenshot: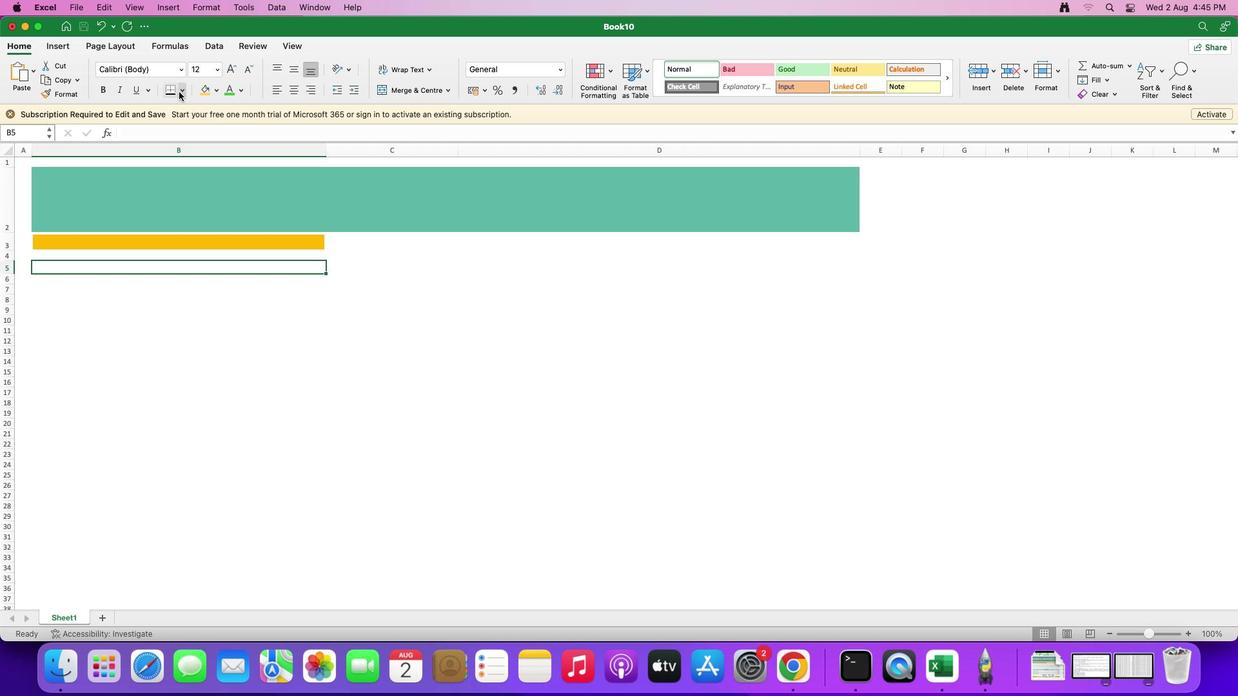 
Action: Mouse pressed left at (178, 91)
Screenshot: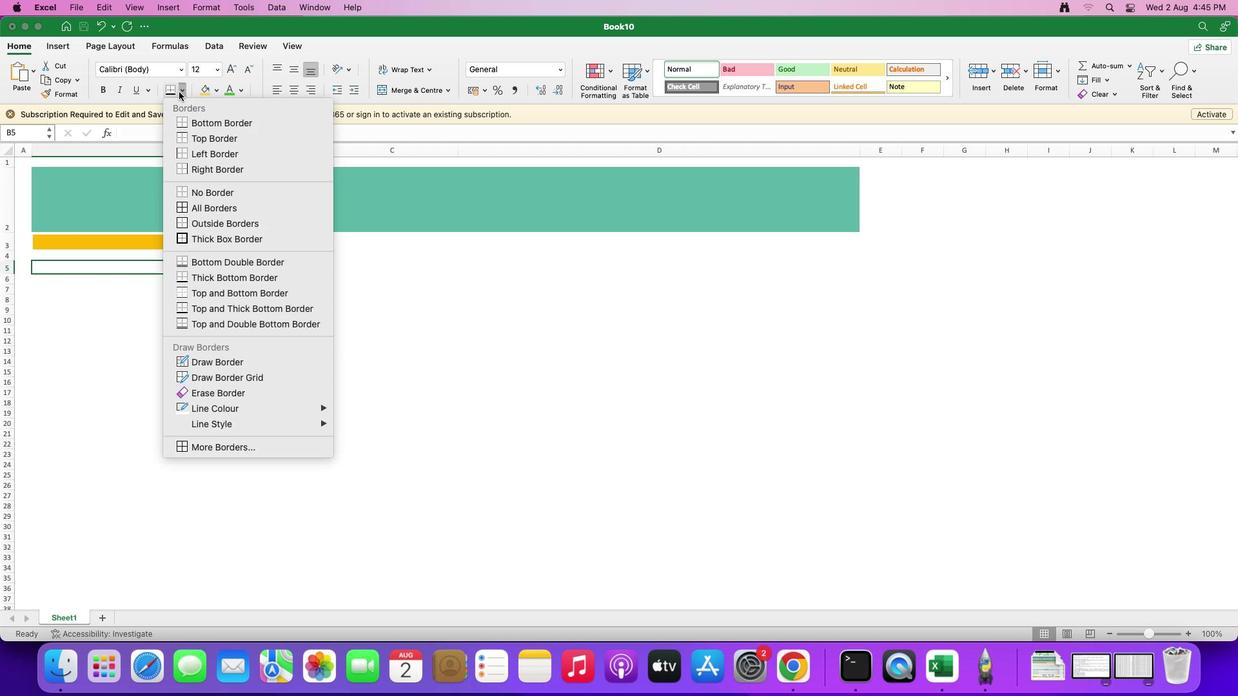 
Action: Mouse moved to (223, 413)
Screenshot: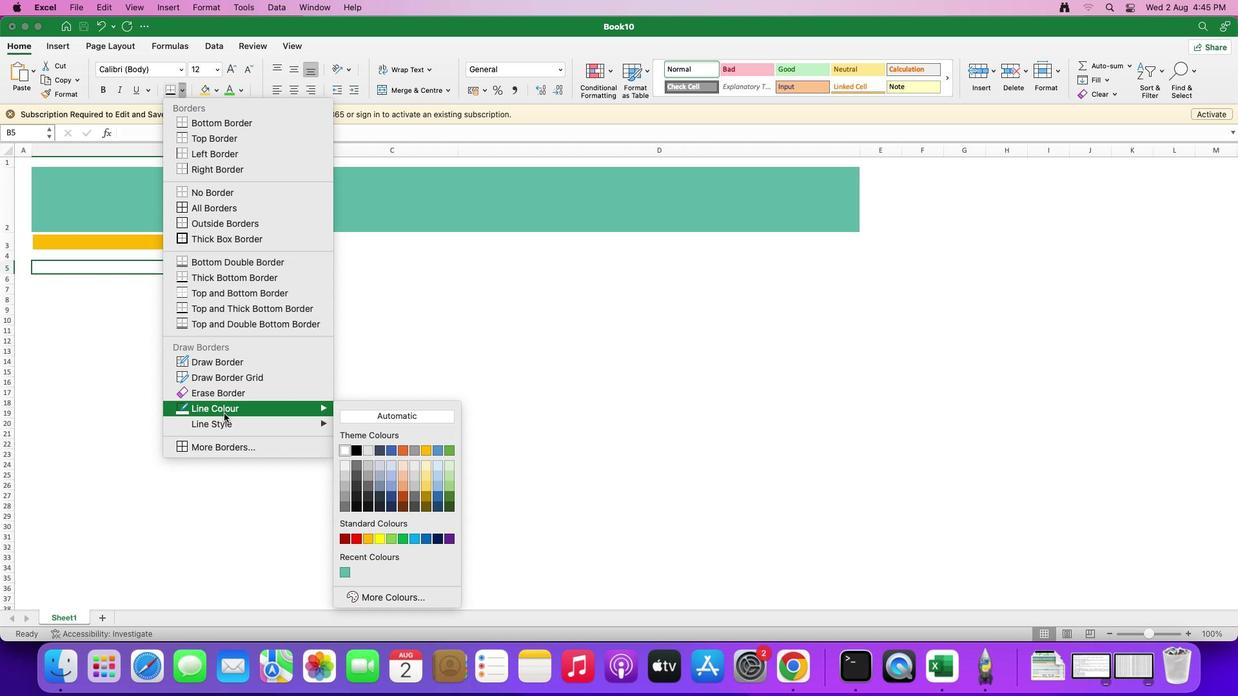 
Action: Mouse pressed left at (223, 413)
Screenshot: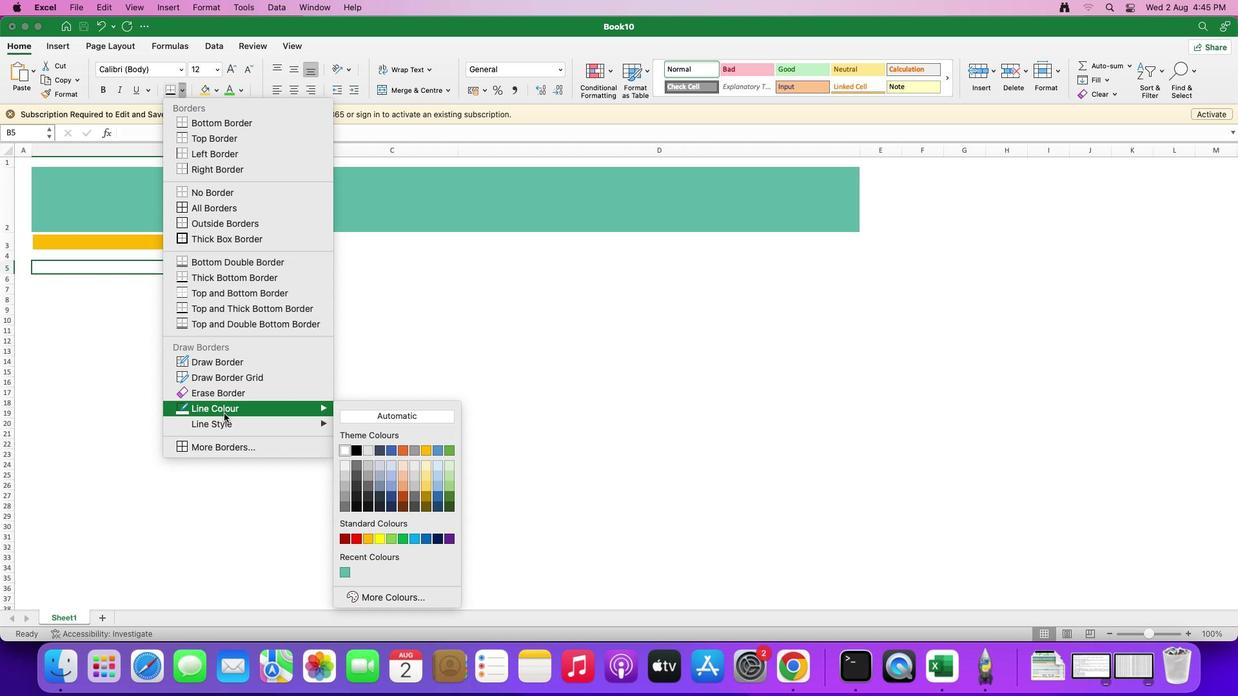
Action: Mouse moved to (344, 574)
Screenshot: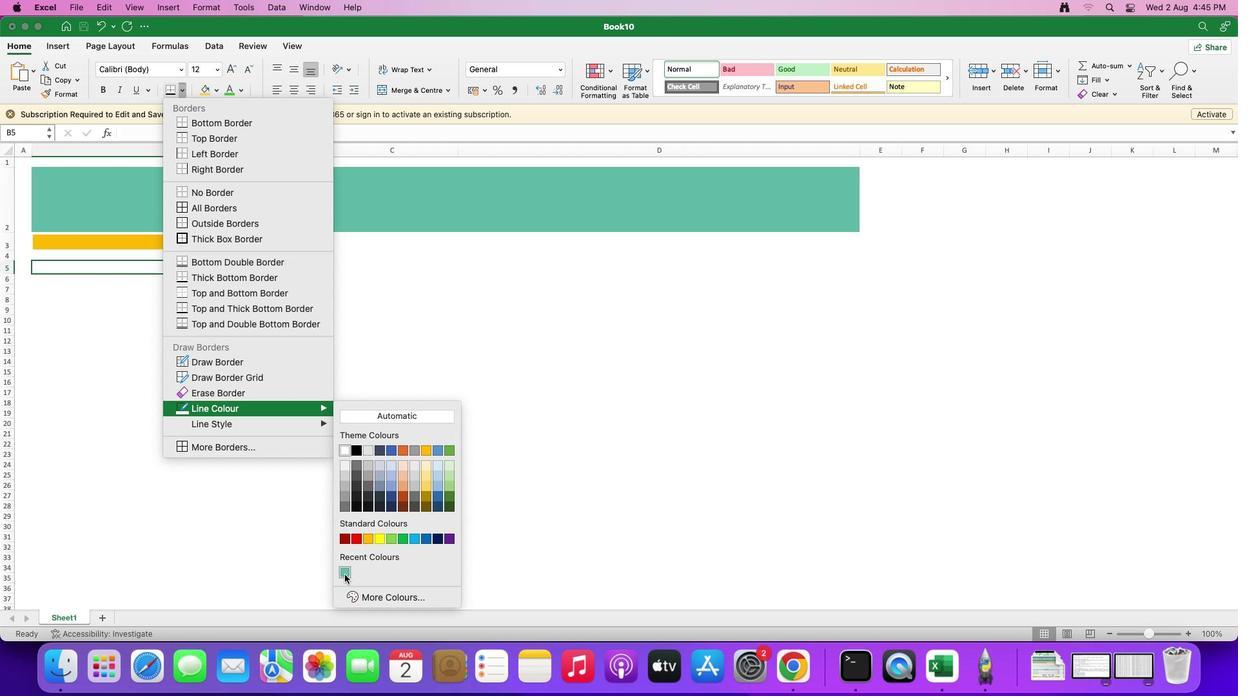 
Action: Mouse pressed left at (344, 574)
Screenshot: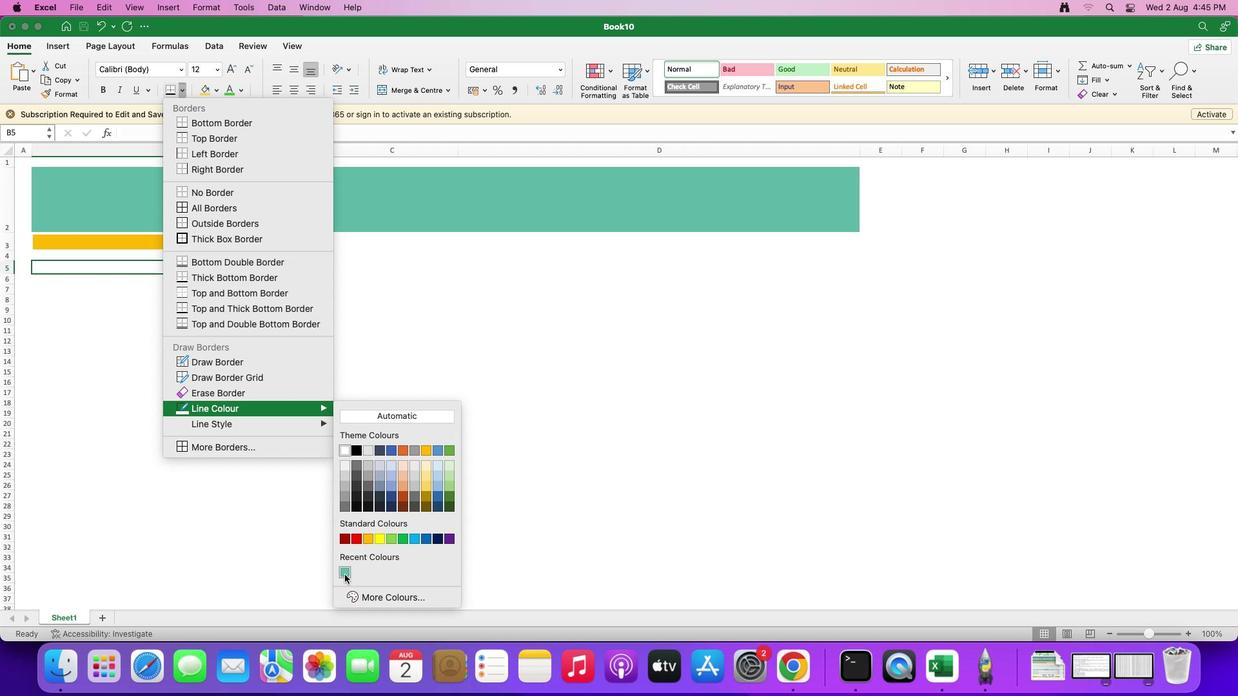 
Action: Mouse moved to (386, 529)
Screenshot: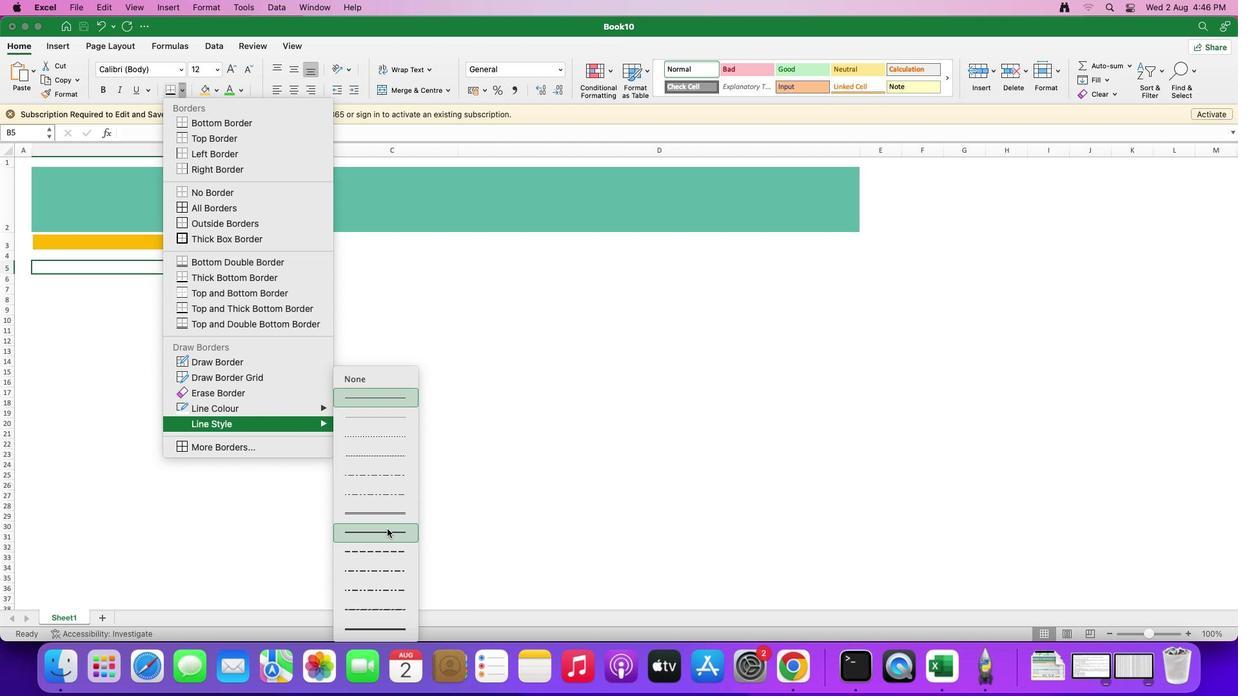 
Action: Mouse pressed left at (386, 529)
Screenshot: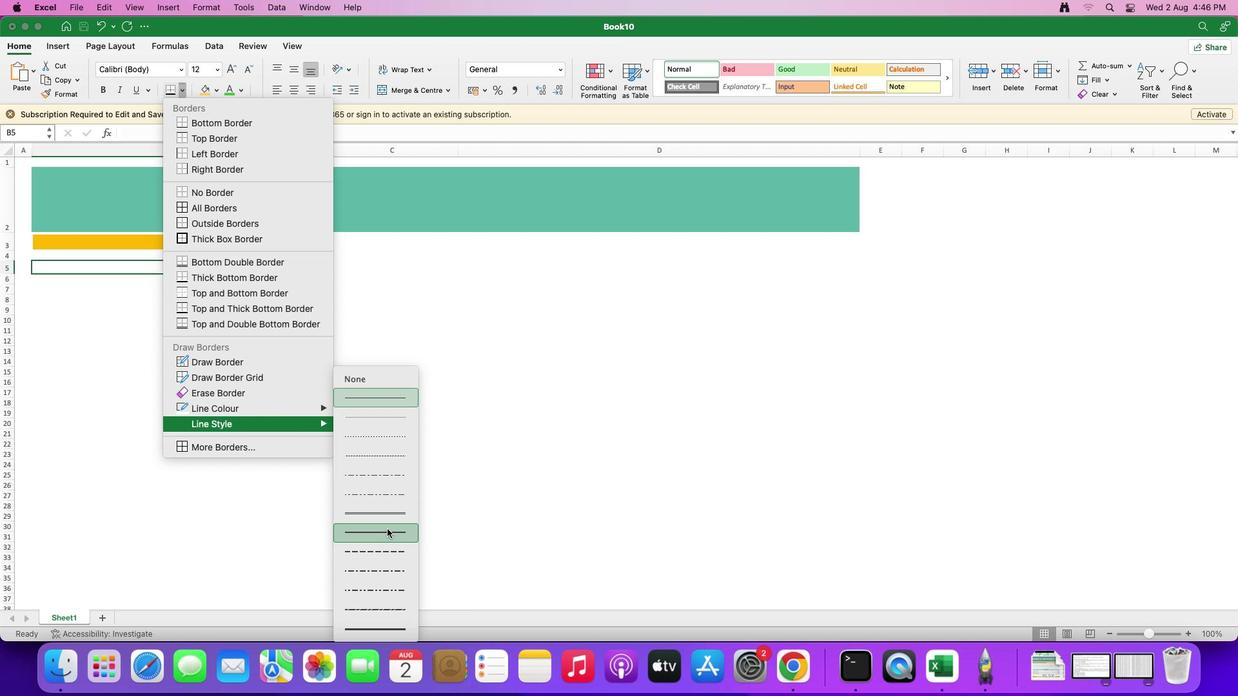 
Action: Mouse moved to (150, 248)
Screenshot: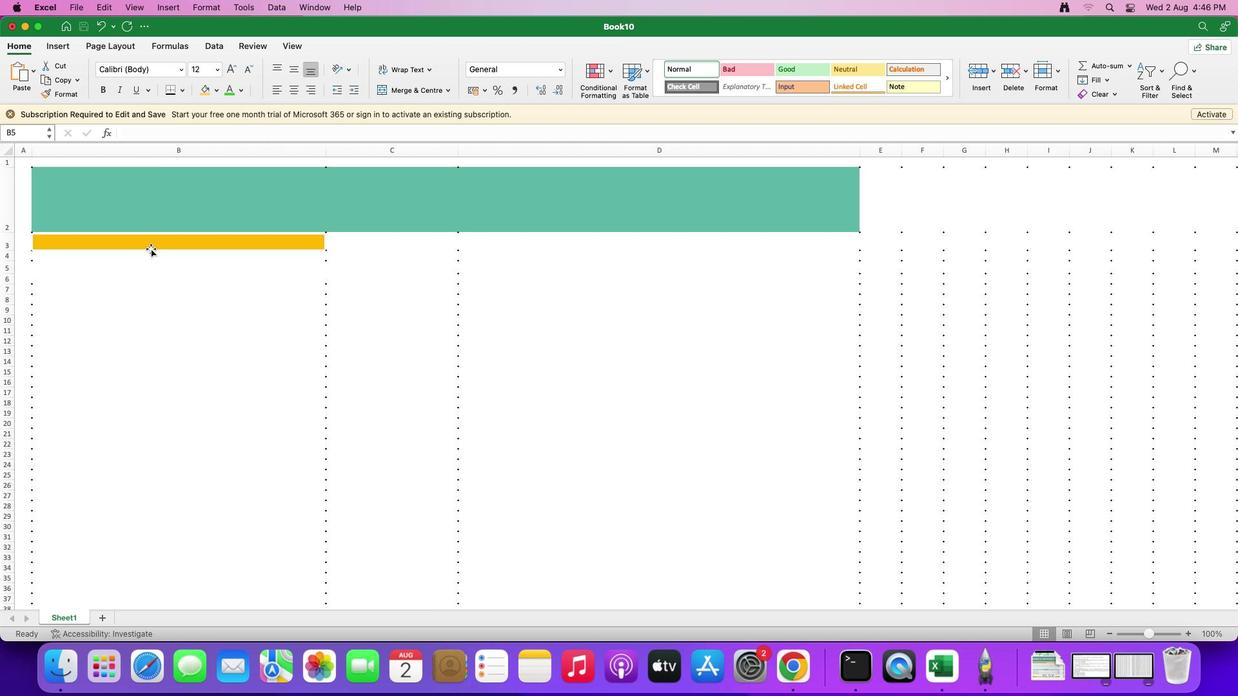 
Action: Mouse pressed left at (150, 248)
Screenshot: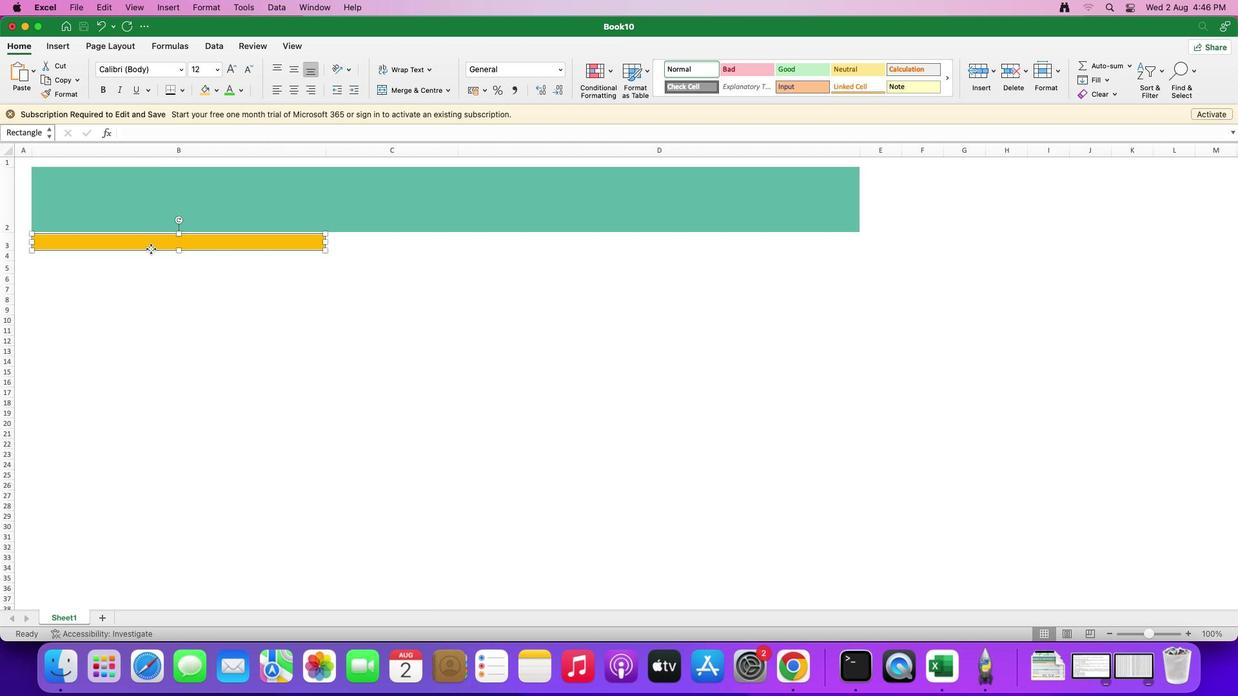 
Action: Mouse moved to (94, 248)
Screenshot: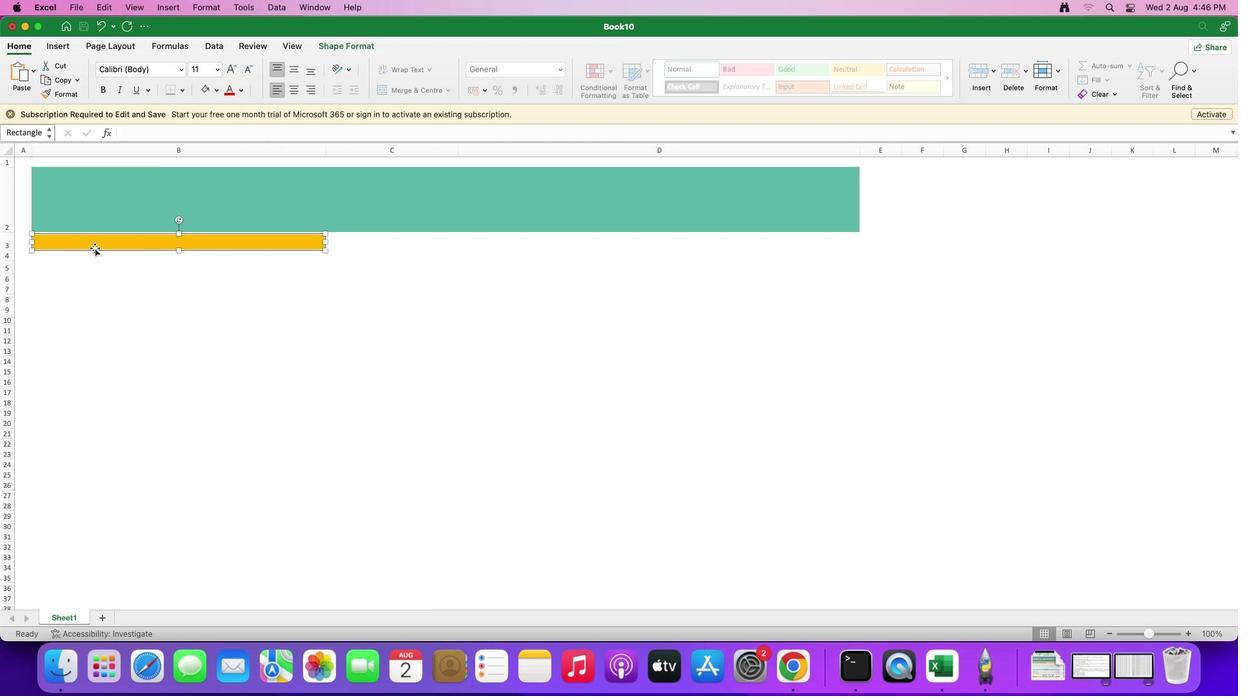 
Action: Mouse pressed left at (94, 248)
Screenshot: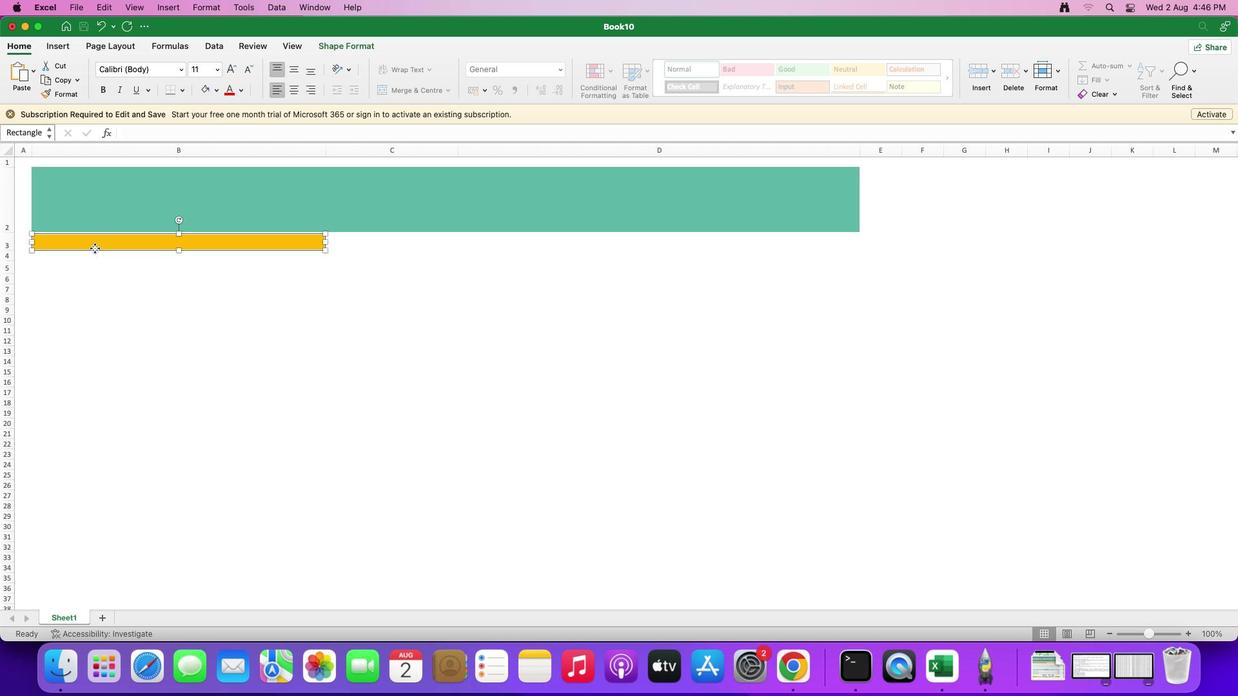 
Action: Mouse moved to (86, 252)
Screenshot: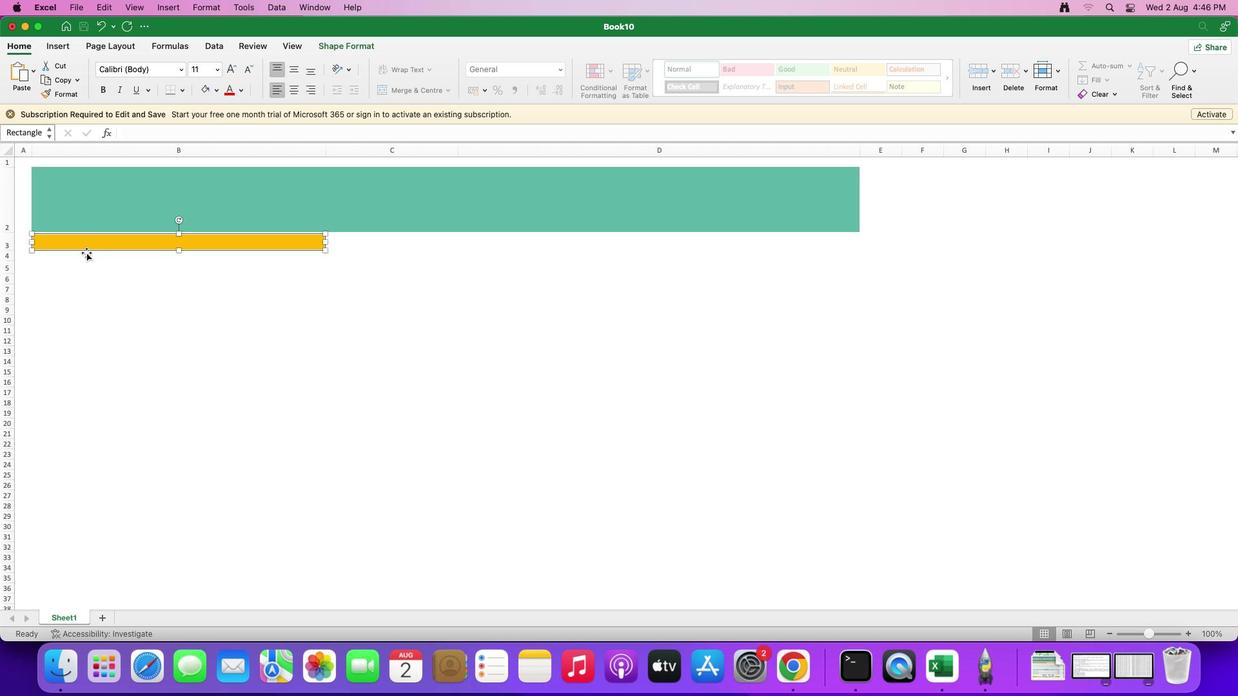 
Action: Mouse pressed left at (86, 252)
Screenshot: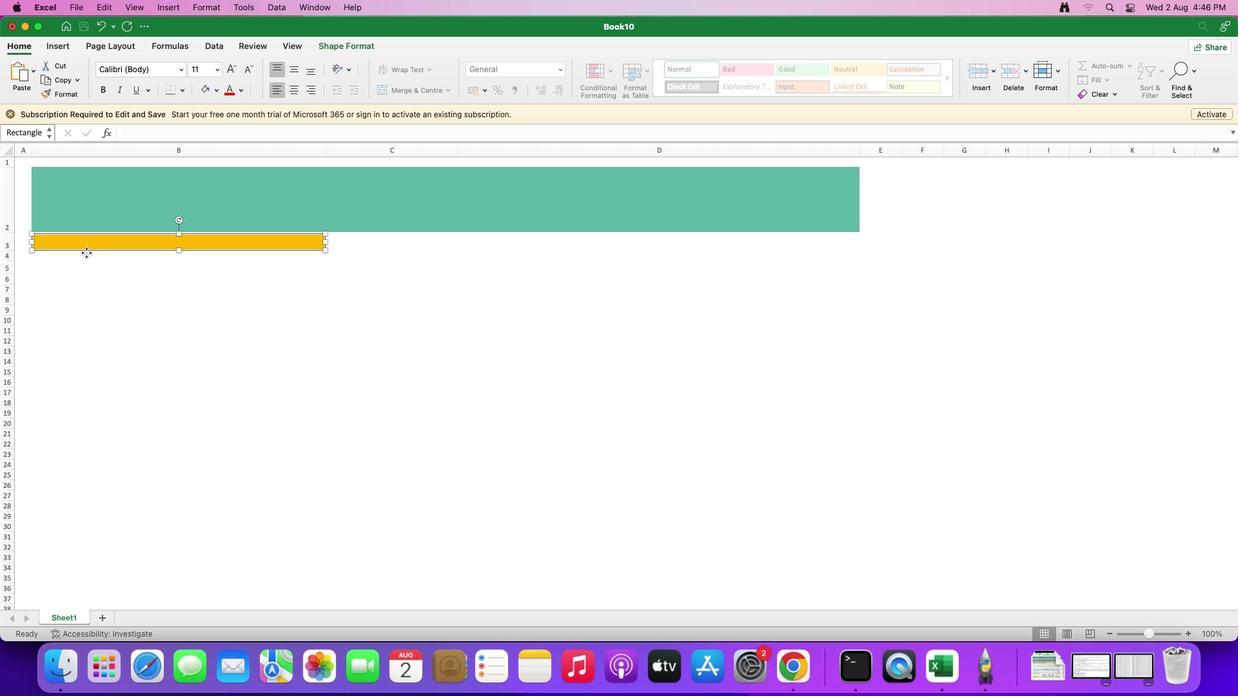 
Action: Mouse moved to (138, 278)
Screenshot: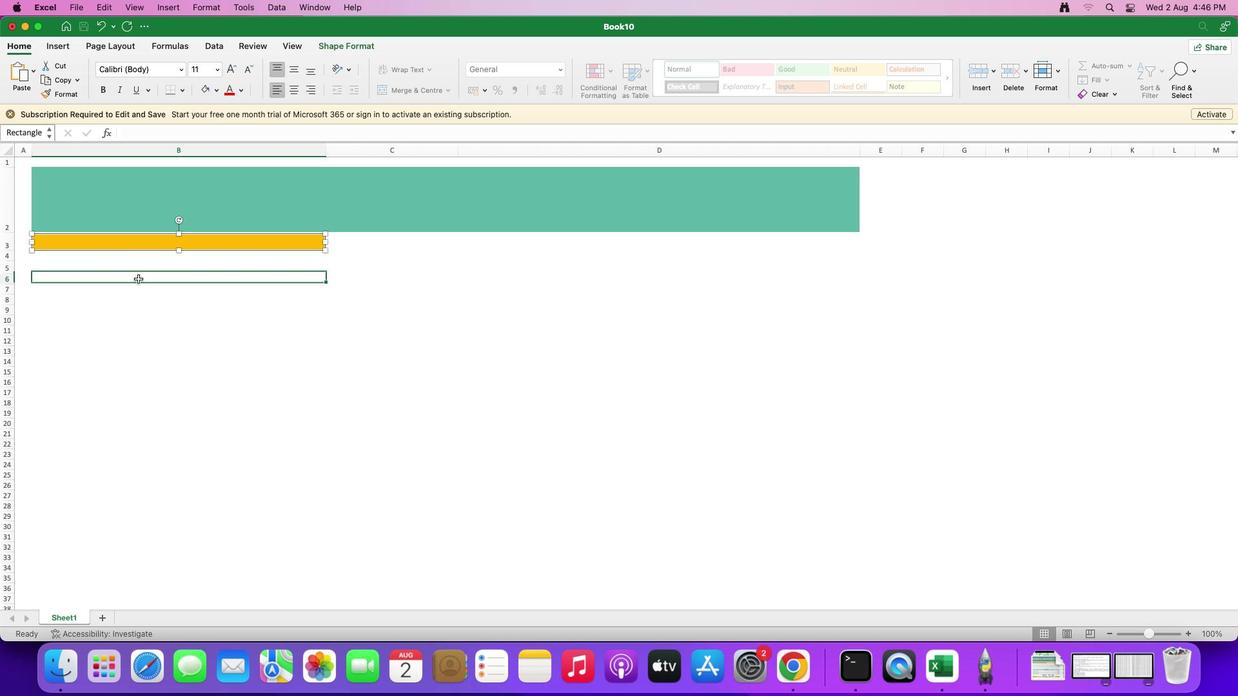 
Action: Mouse pressed left at (138, 278)
Screenshot: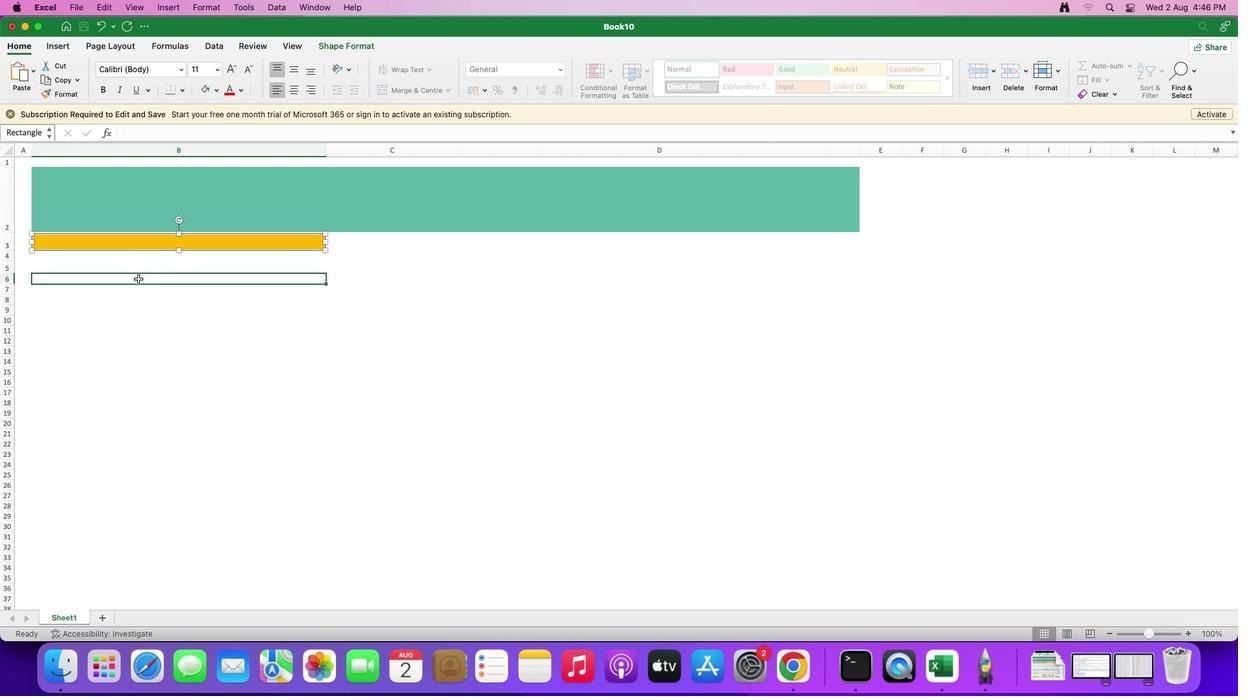 
Action: Mouse moved to (66, 267)
Screenshot: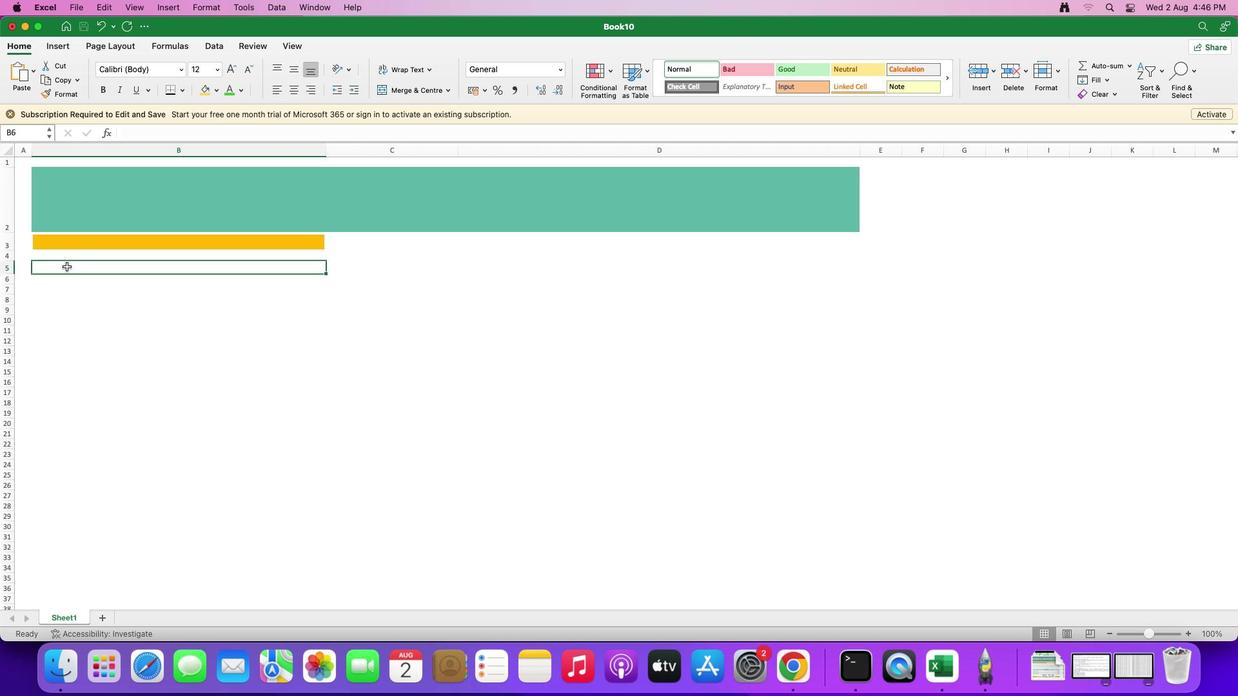 
Action: Mouse pressed left at (66, 267)
Screenshot: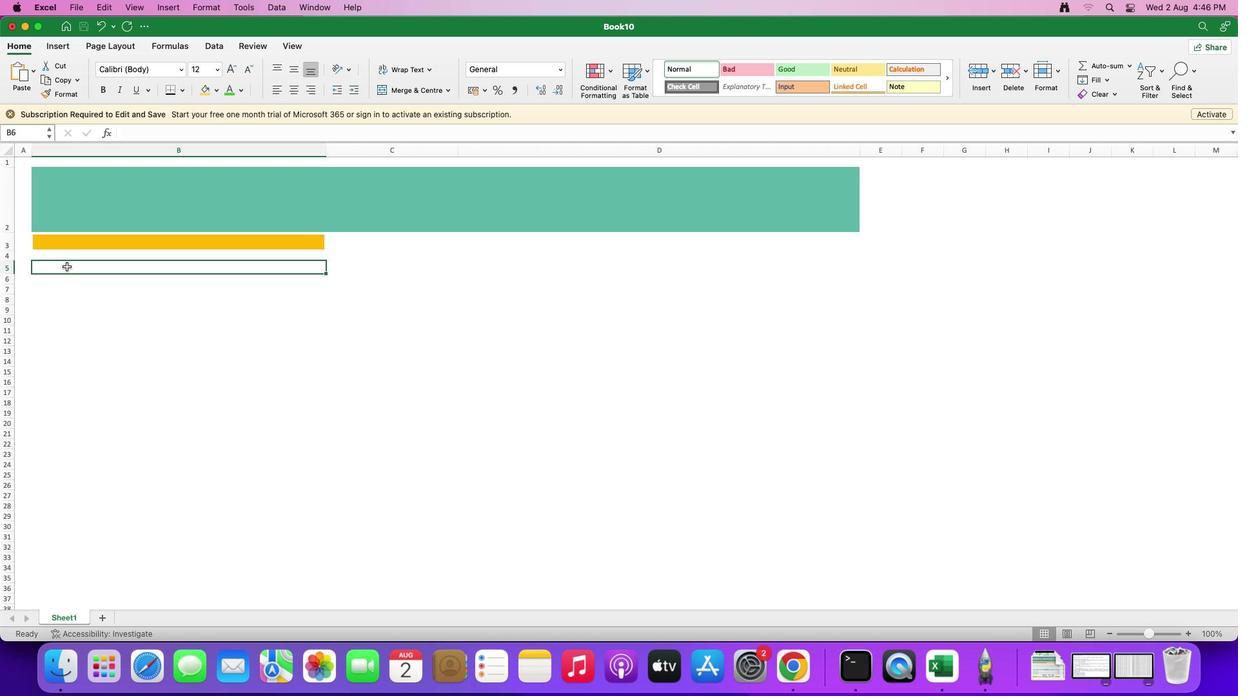 
Action: Mouse moved to (179, 90)
Screenshot: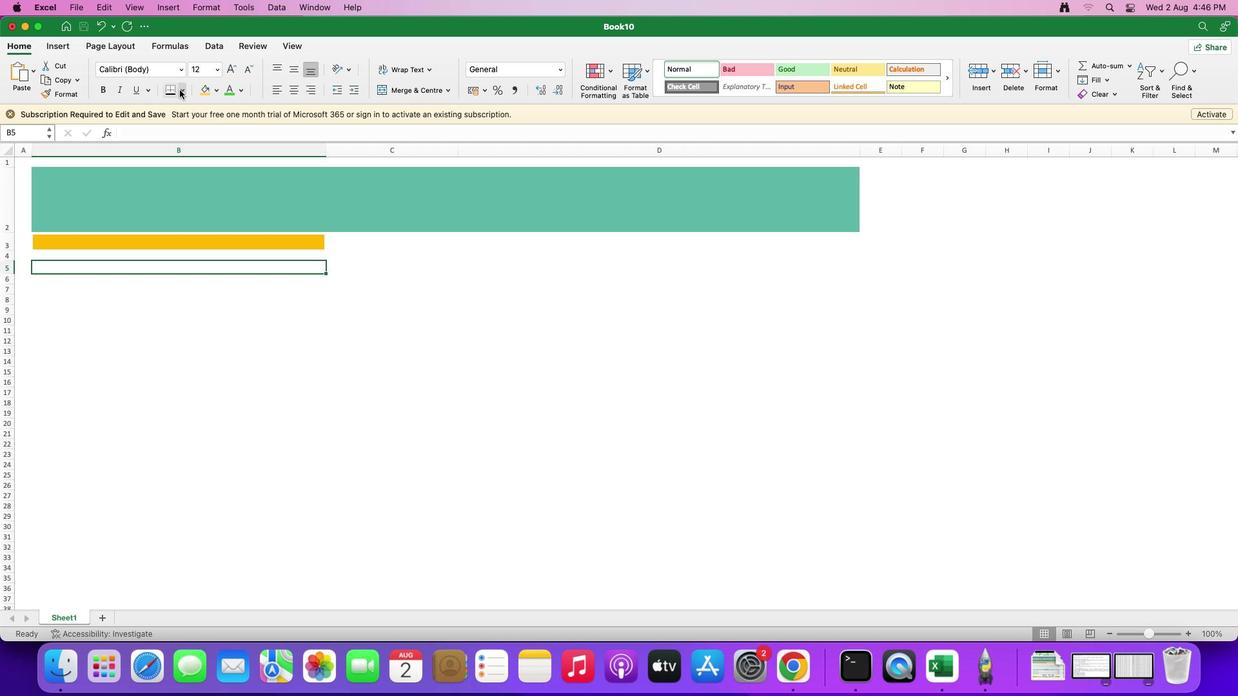 
Action: Mouse pressed left at (179, 90)
Screenshot: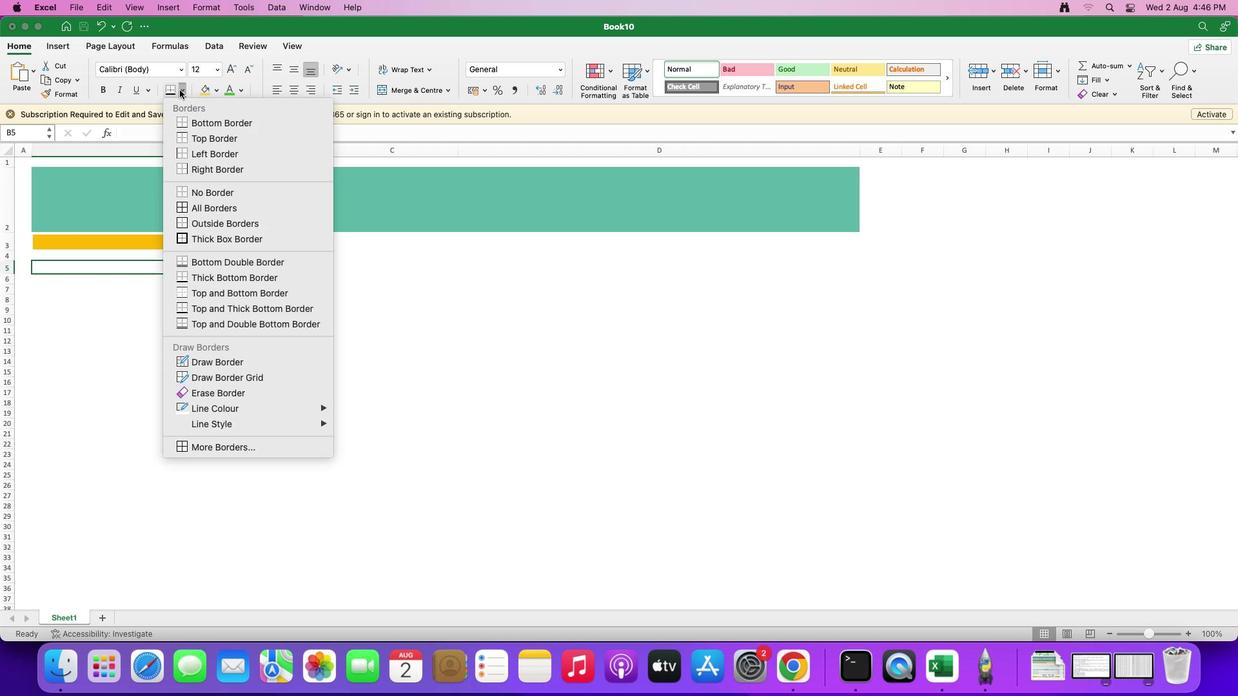 
Action: Mouse moved to (195, 125)
Screenshot: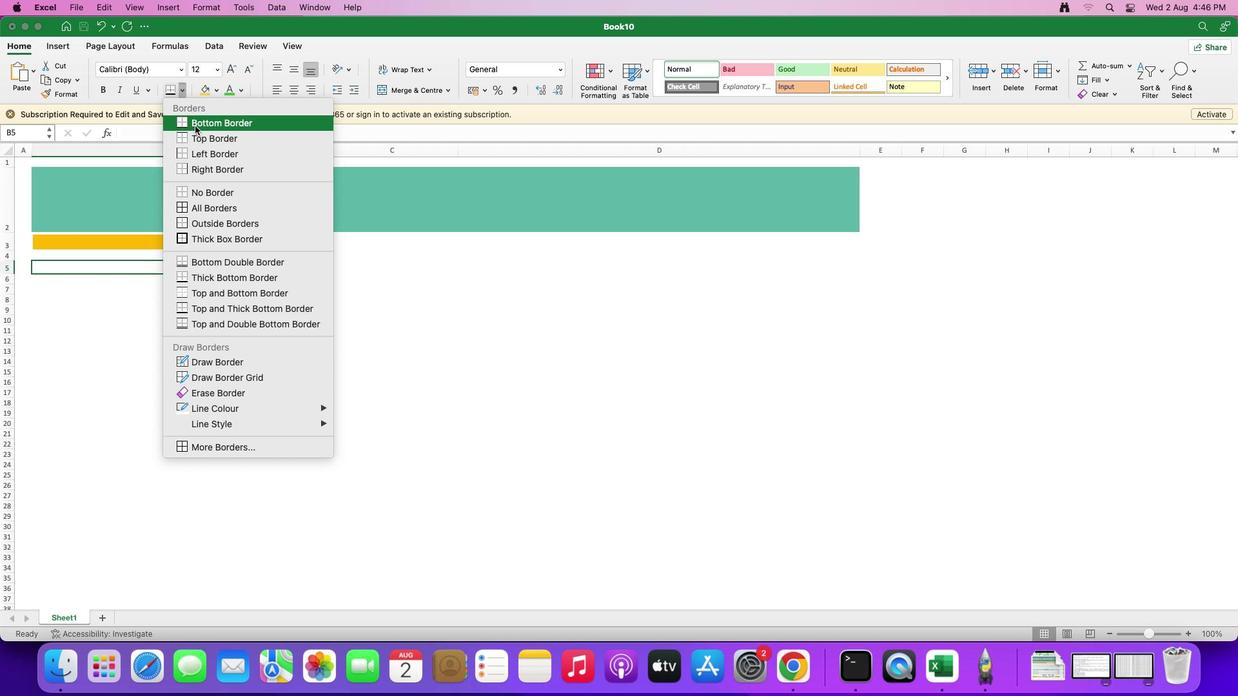 
Action: Mouse pressed left at (195, 125)
Screenshot: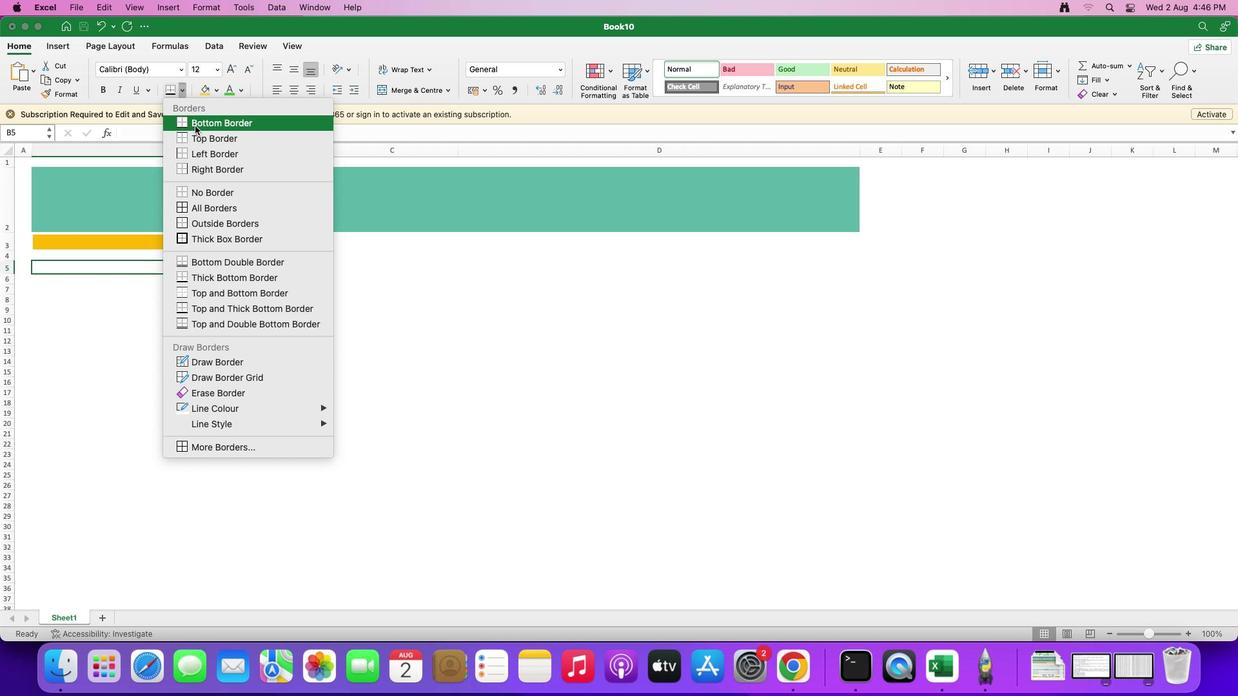 
Action: Mouse moved to (160, 276)
Screenshot: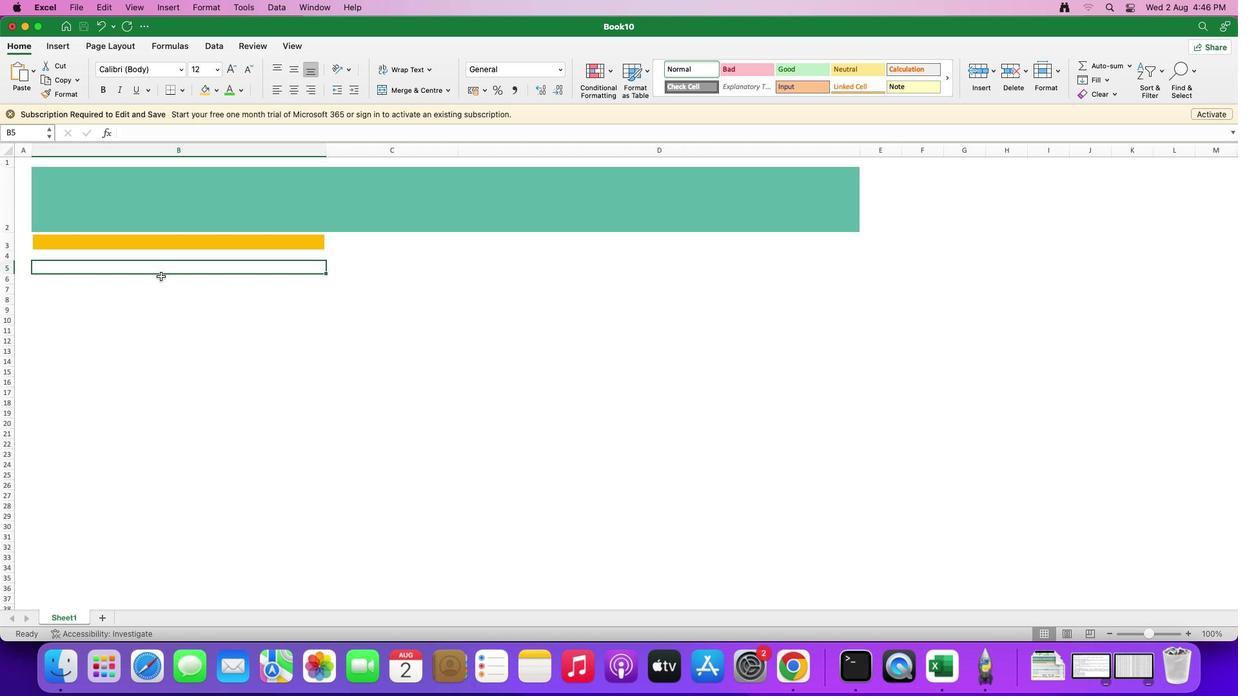 
Action: Mouse pressed left at (160, 276)
Screenshot: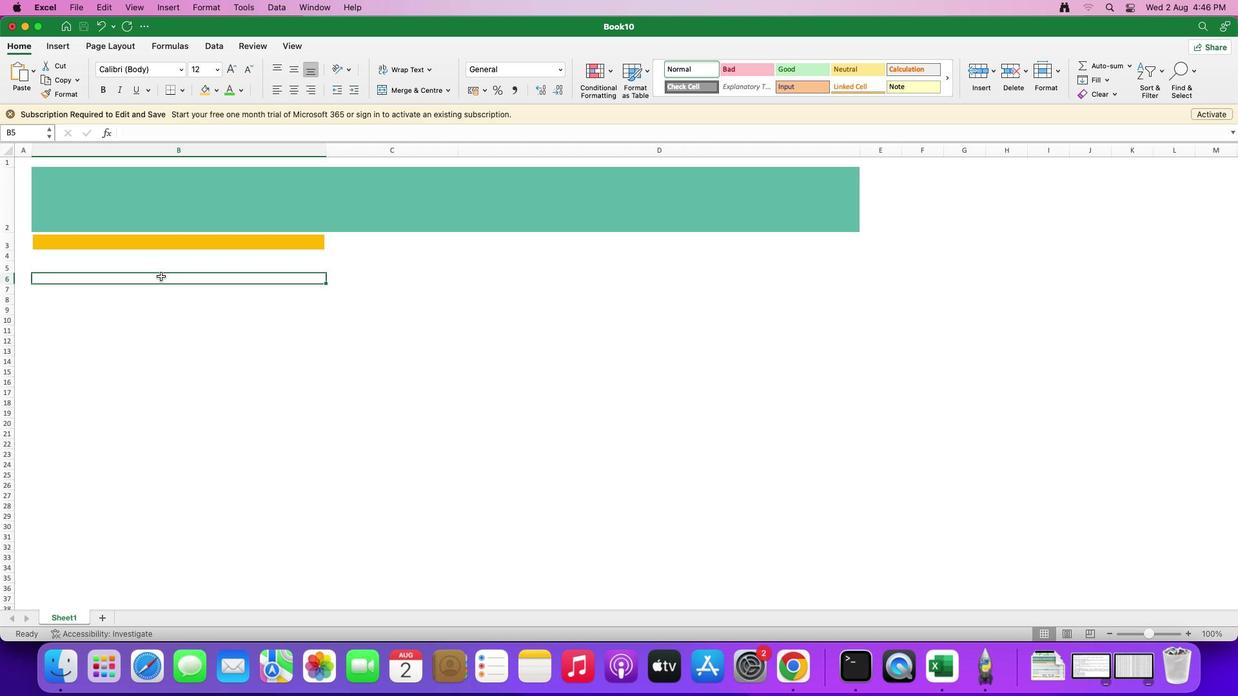 
Action: Mouse moved to (36, 265)
Screenshot: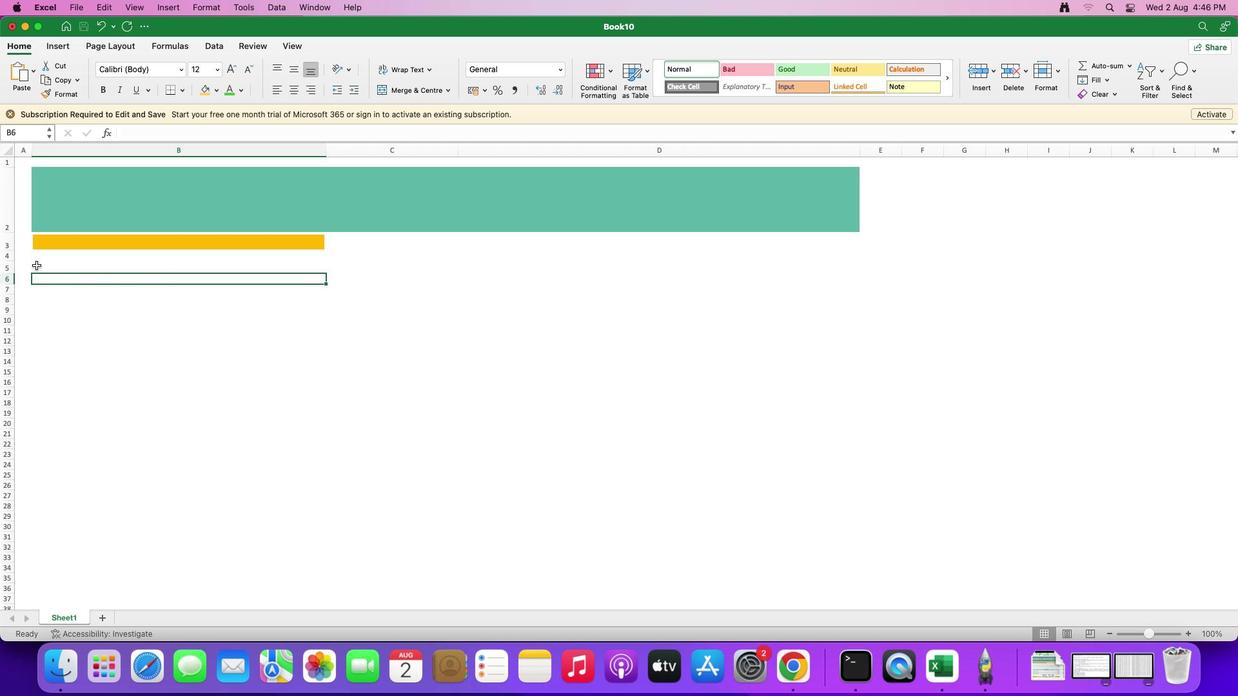 
Action: Mouse pressed left at (36, 265)
Screenshot: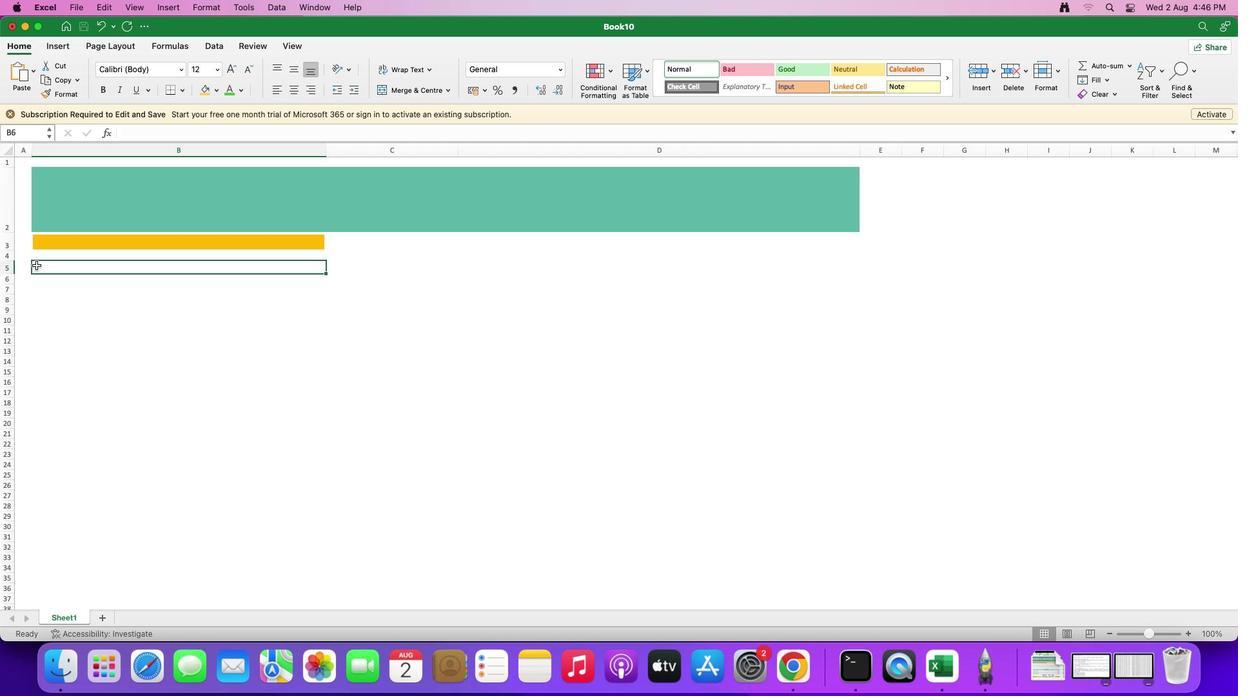 
Action: Mouse moved to (39, 265)
Screenshot: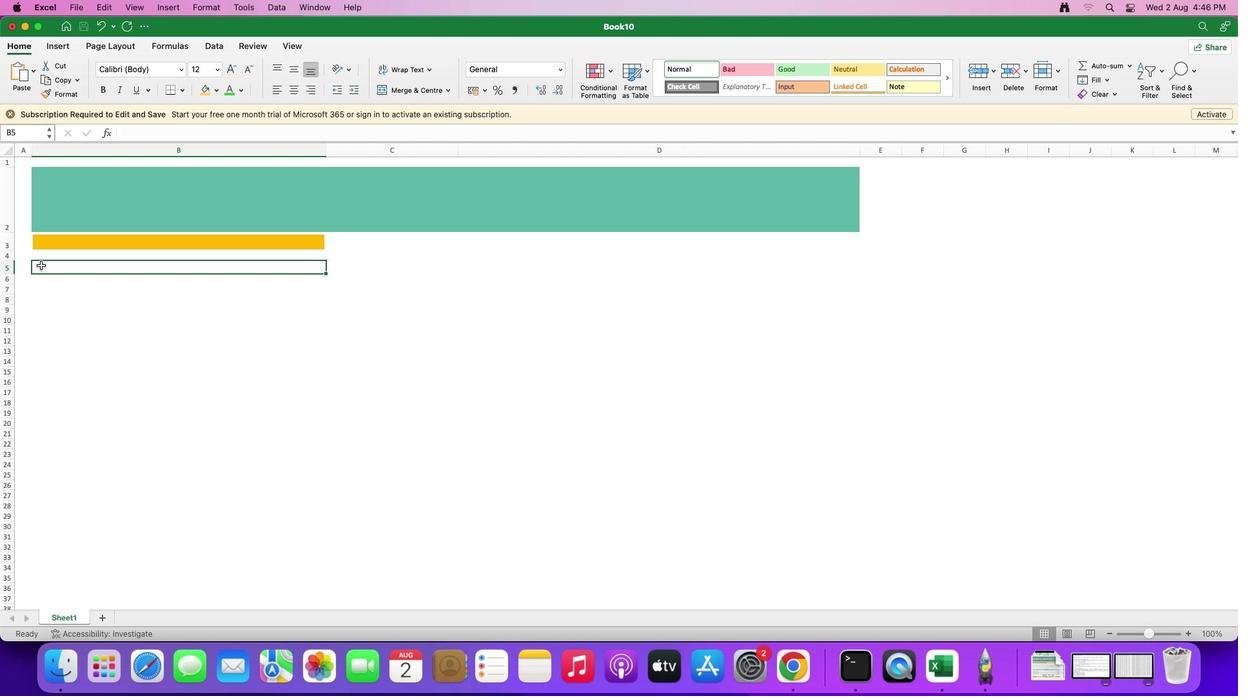 
Action: Mouse pressed left at (39, 265)
Screenshot: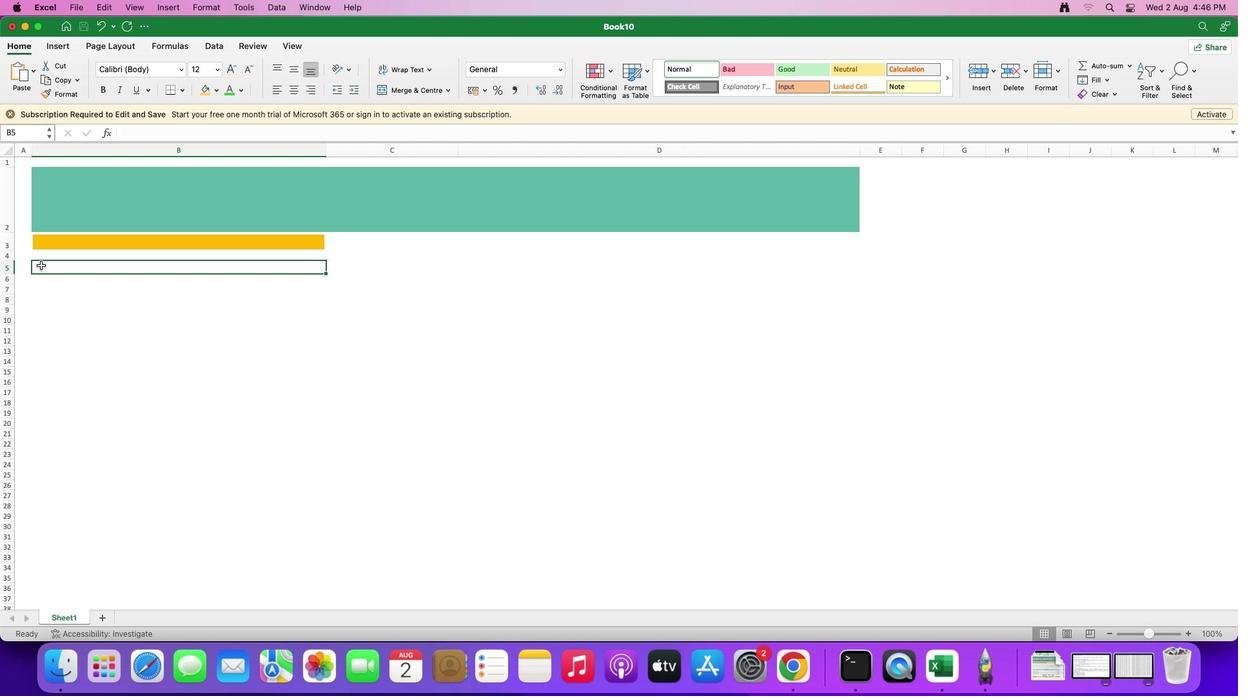 
Action: Mouse moved to (54, 282)
Screenshot: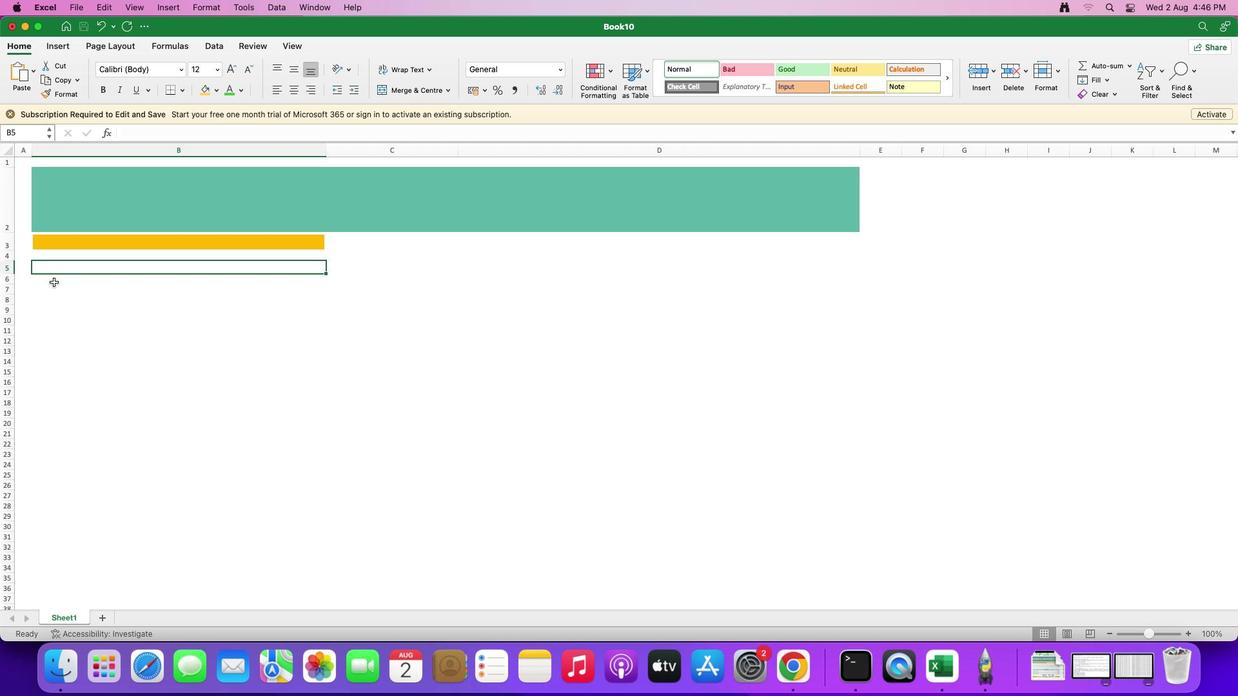 
Action: Mouse pressed left at (54, 282)
Screenshot: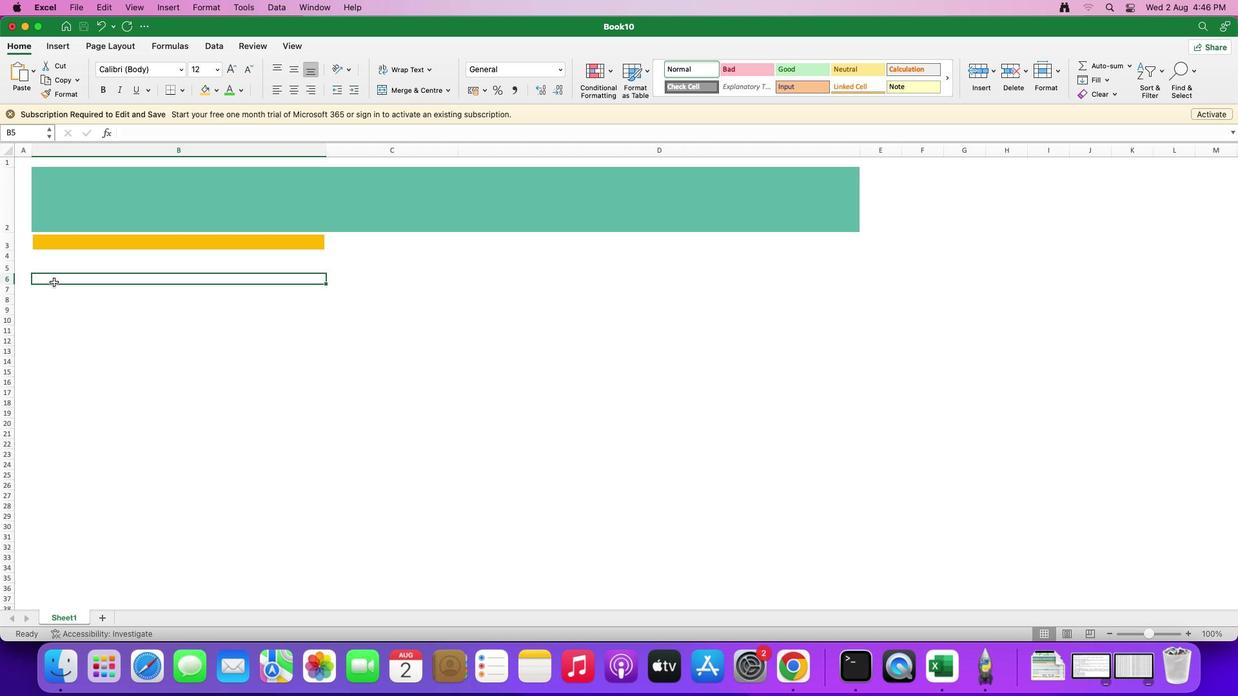 
Action: Mouse moved to (73, 260)
Screenshot: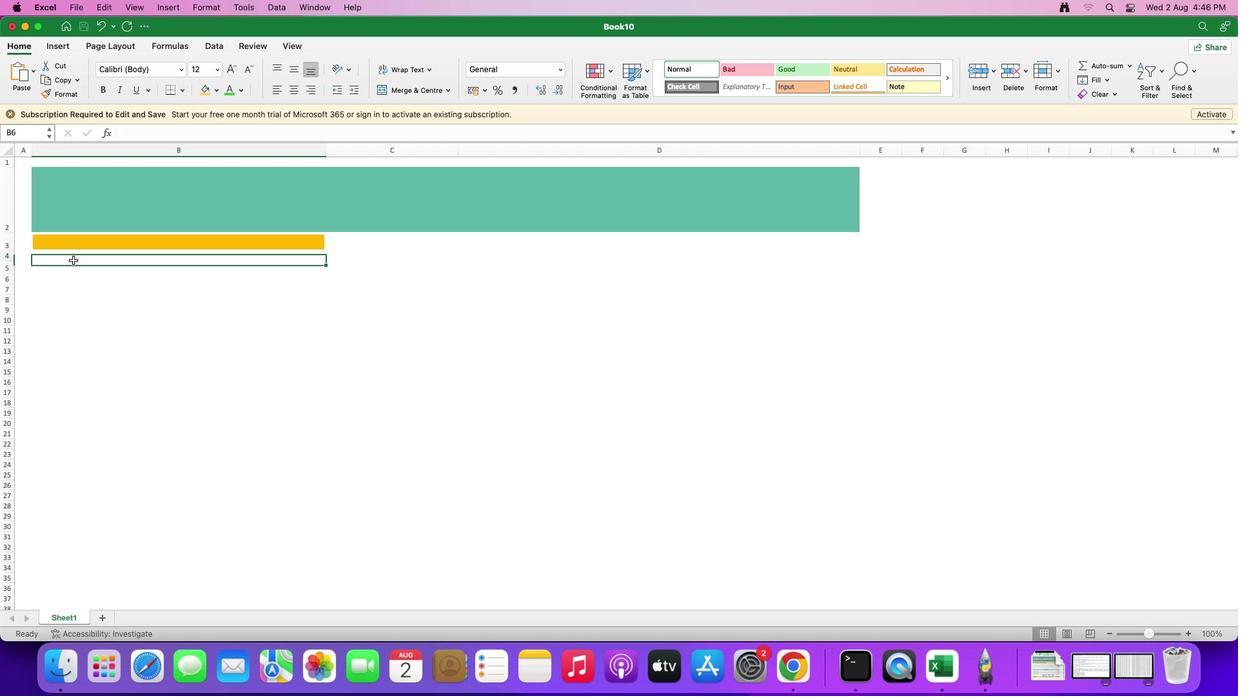 
Action: Mouse pressed left at (73, 260)
Screenshot: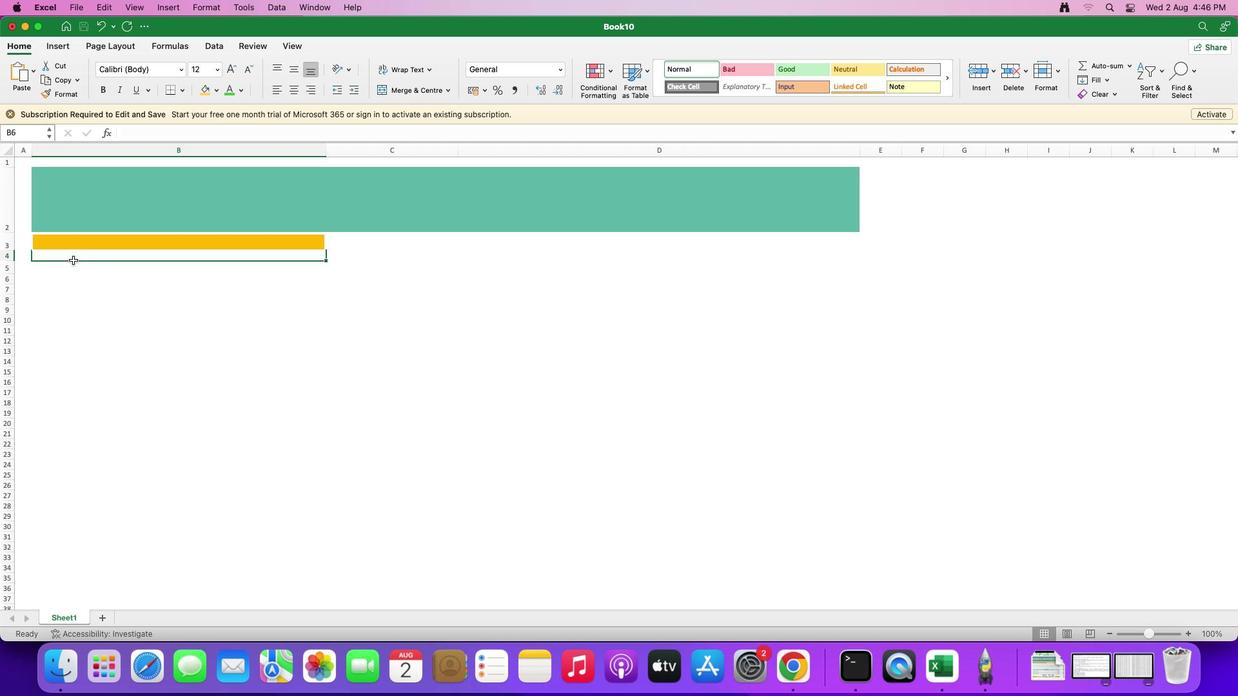 
Action: Mouse moved to (65, 270)
Screenshot: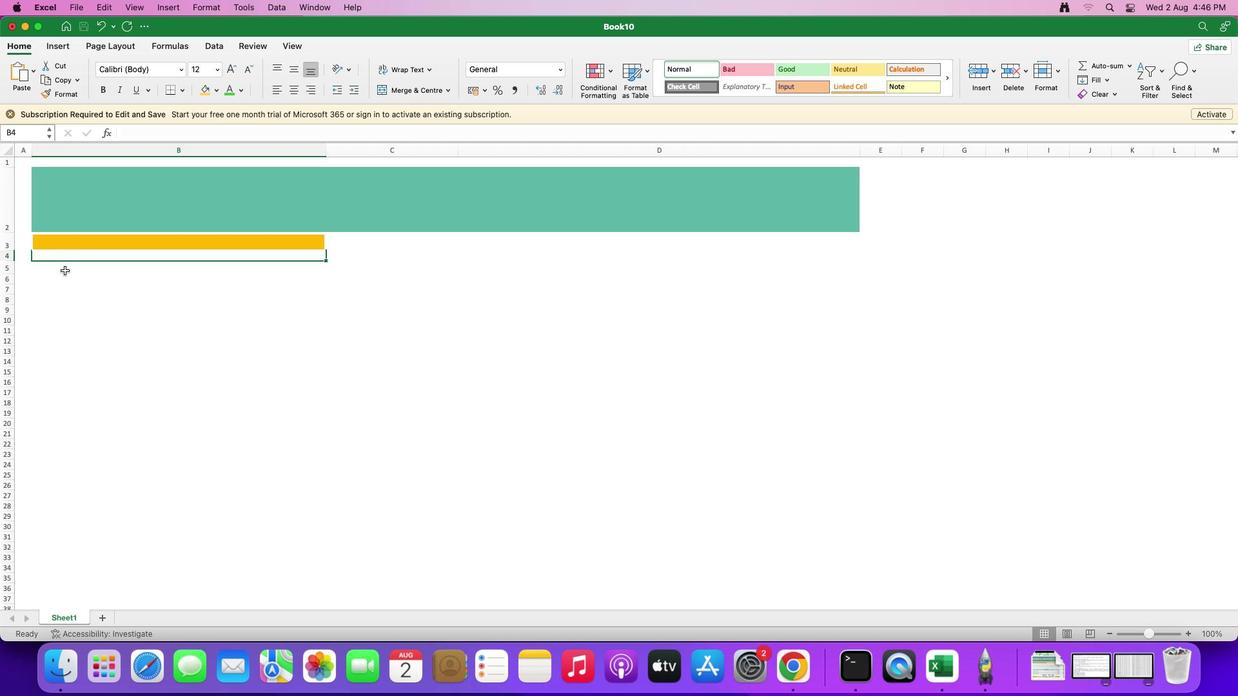 
Action: Mouse pressed left at (65, 270)
Screenshot: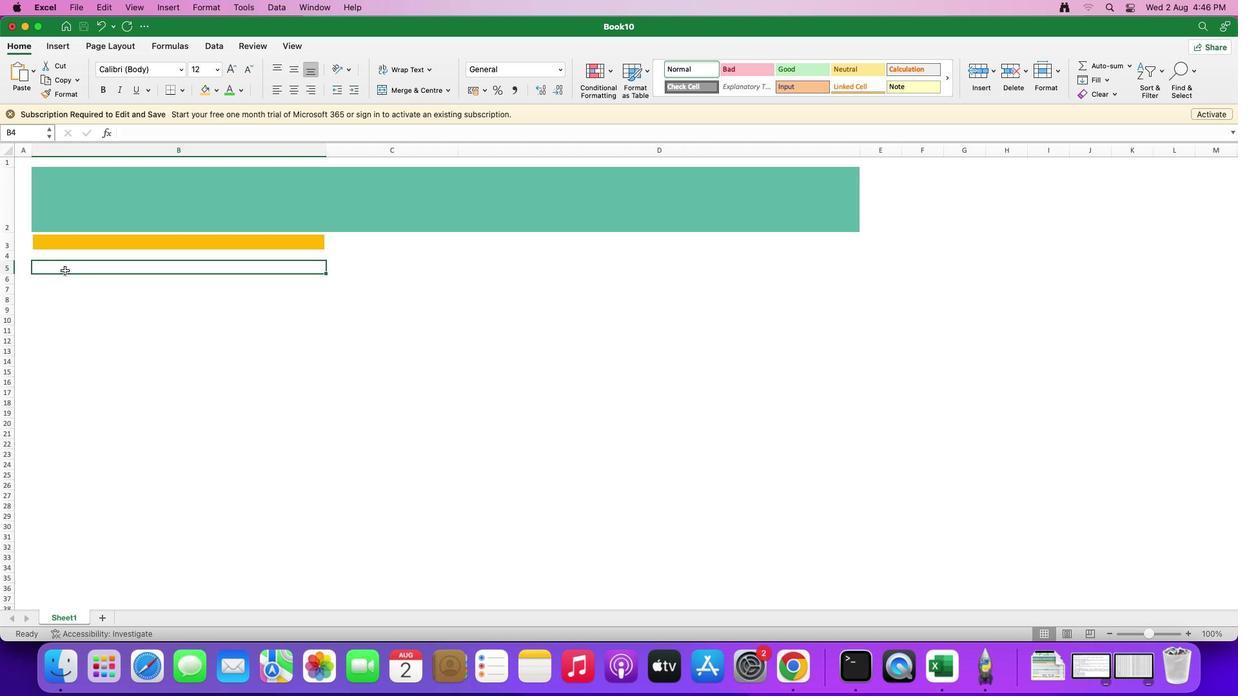 
Action: Mouse moved to (183, 91)
Screenshot: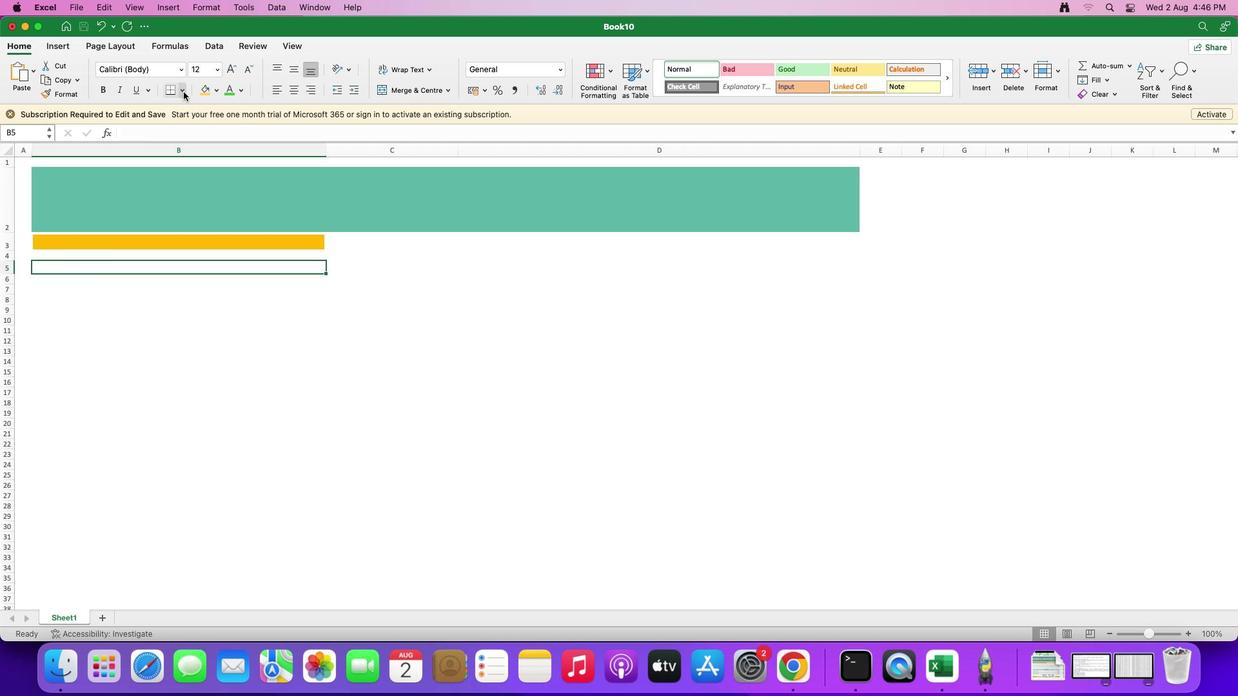 
Action: Mouse pressed left at (183, 91)
Screenshot: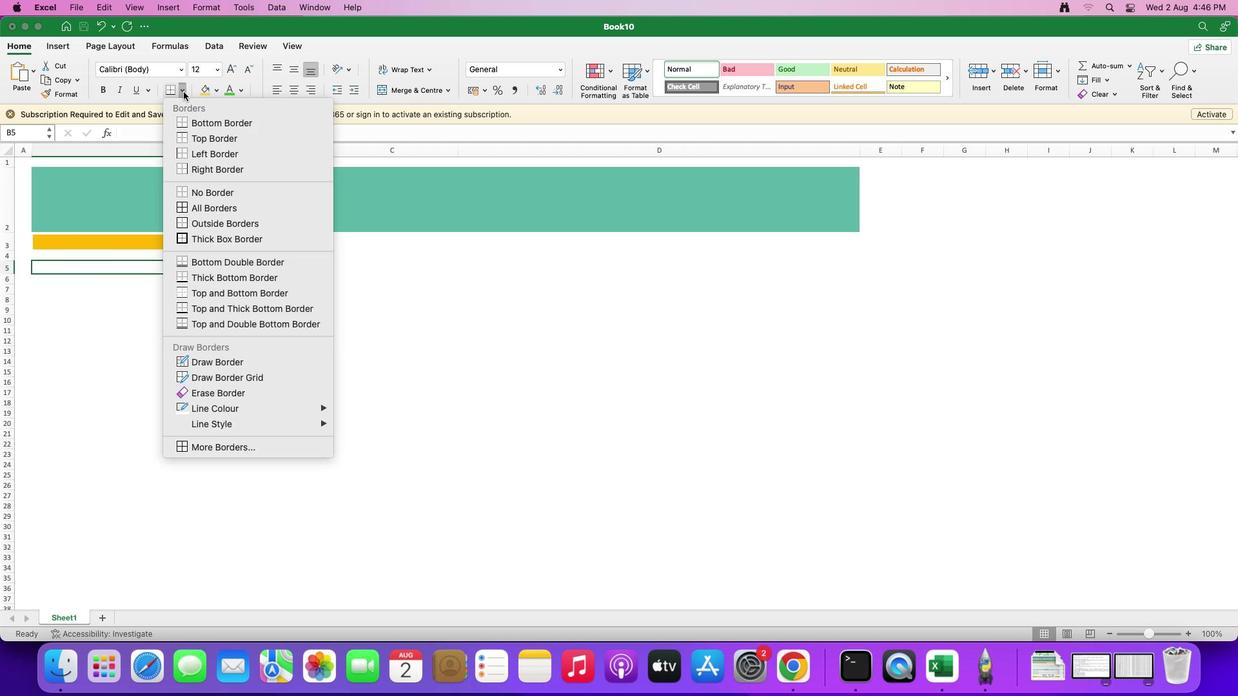 
Action: Mouse moved to (288, 424)
Screenshot: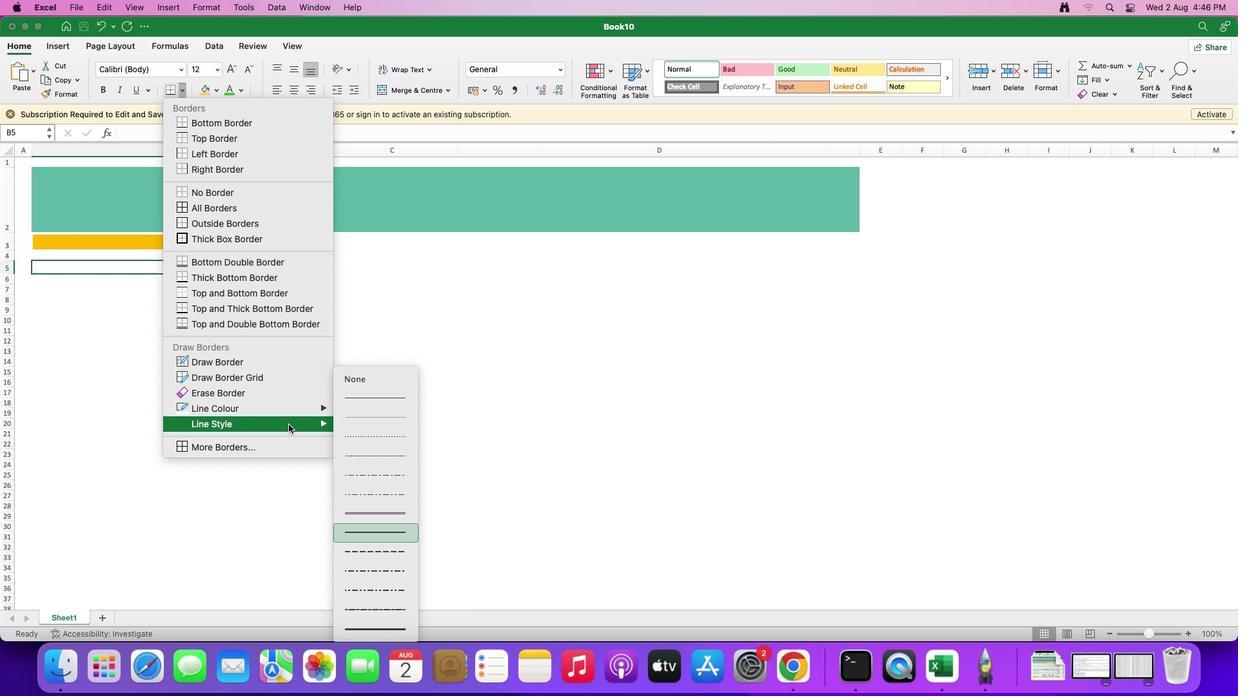 
Action: Mouse pressed left at (288, 424)
Screenshot: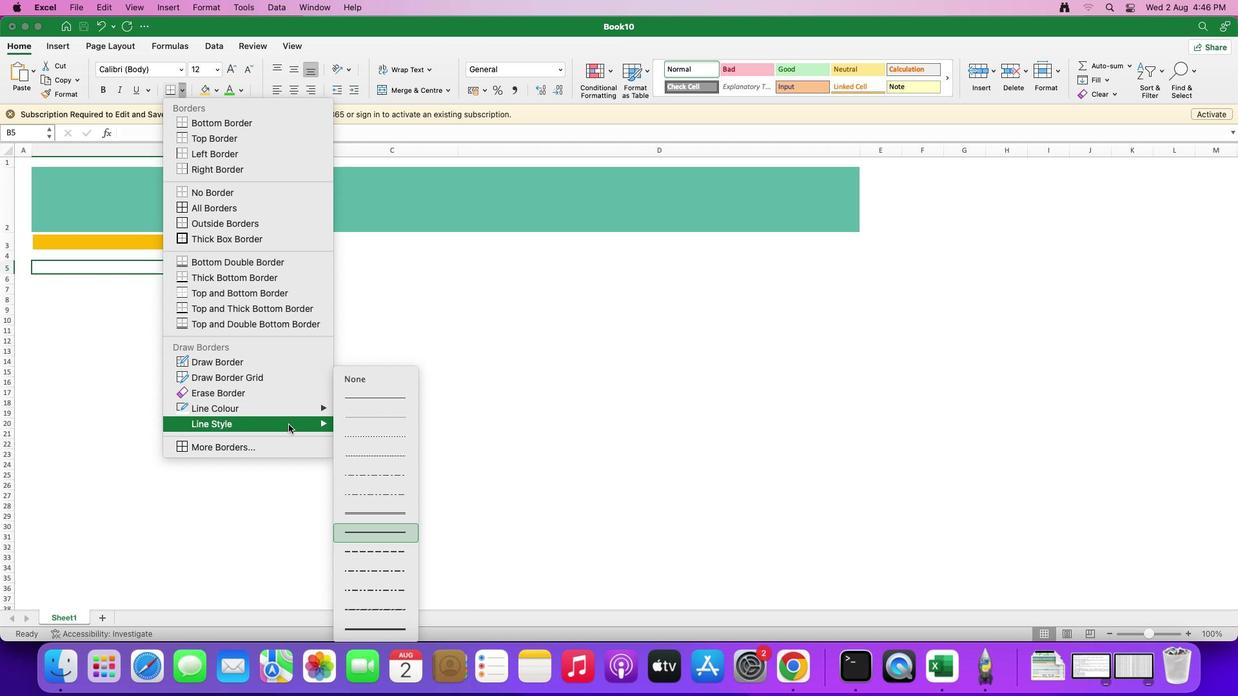 
Action: Mouse moved to (348, 627)
Screenshot: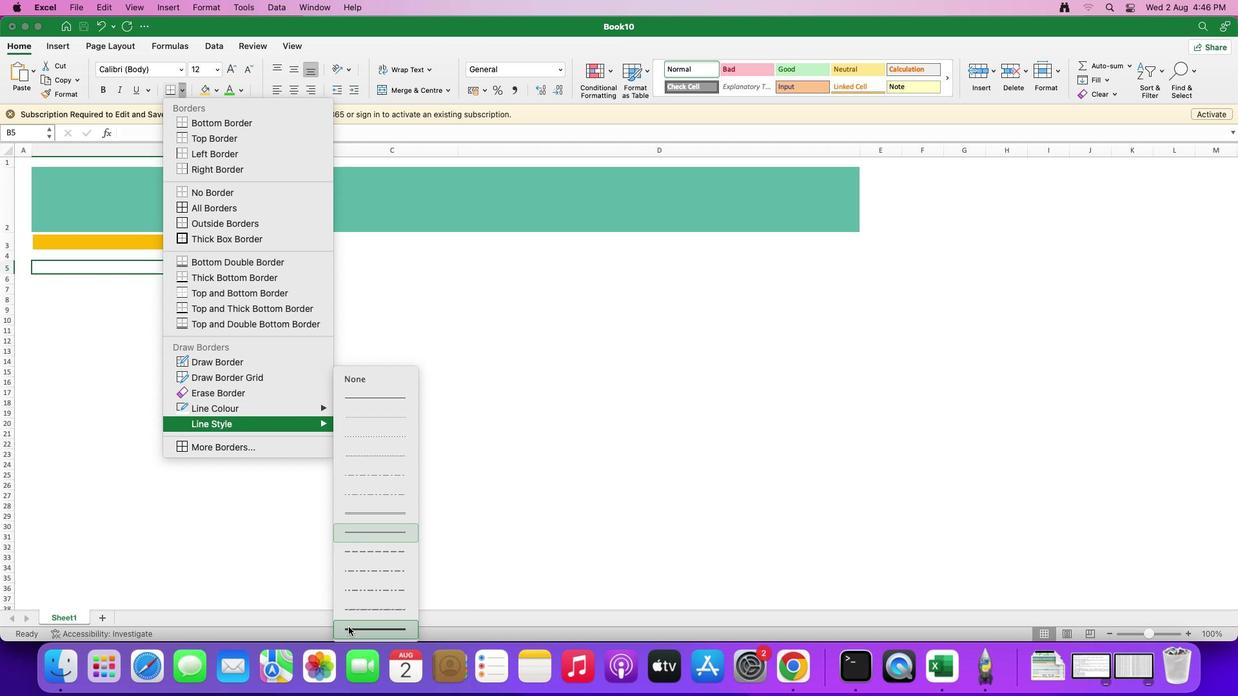 
Action: Mouse pressed left at (348, 627)
Screenshot: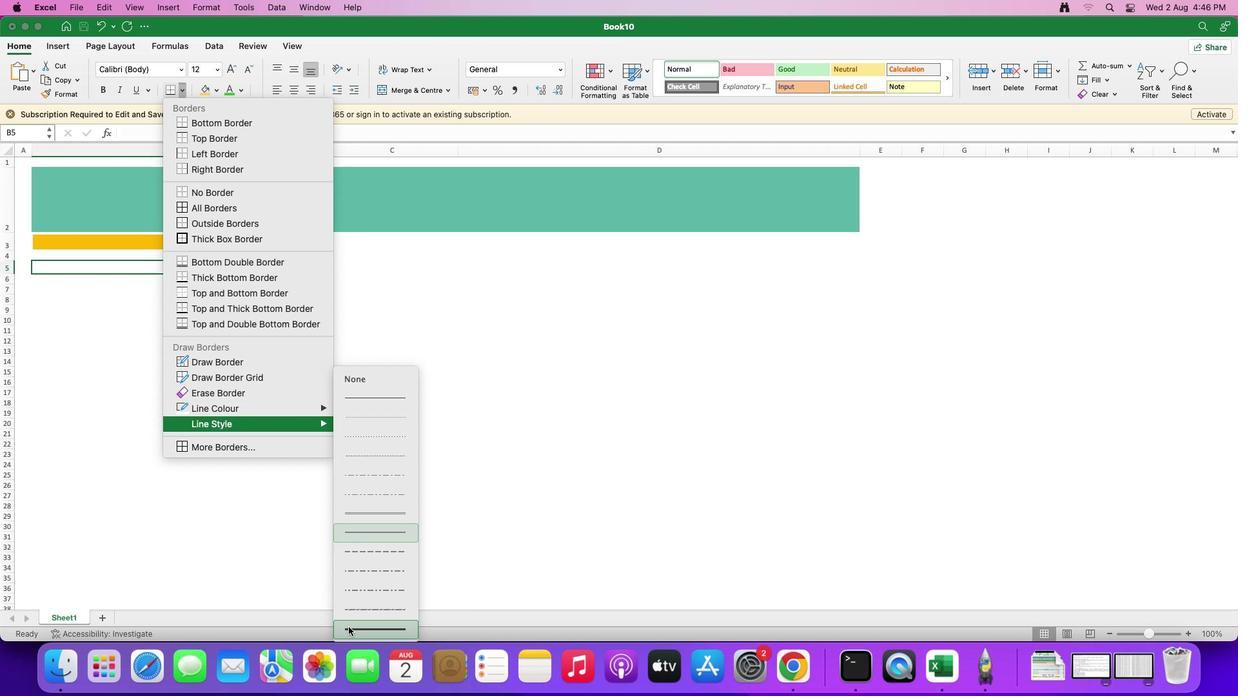 
Action: Mouse moved to (347, 575)
Screenshot: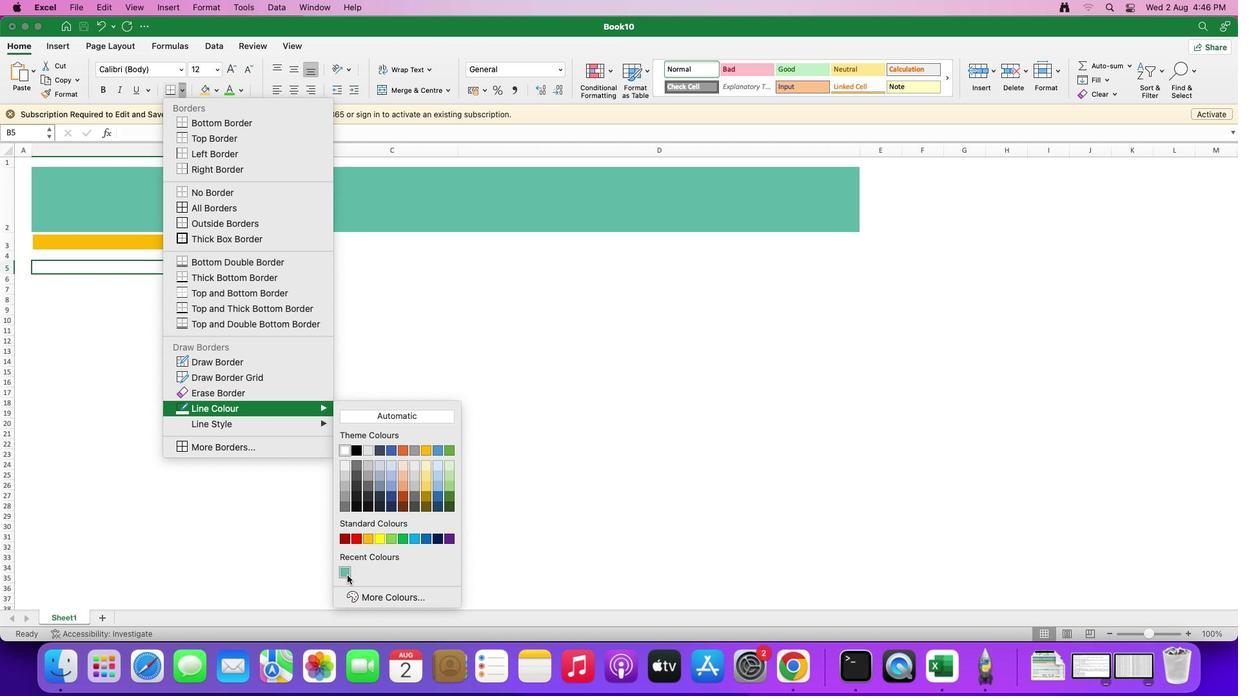 
Action: Mouse pressed left at (347, 575)
Screenshot: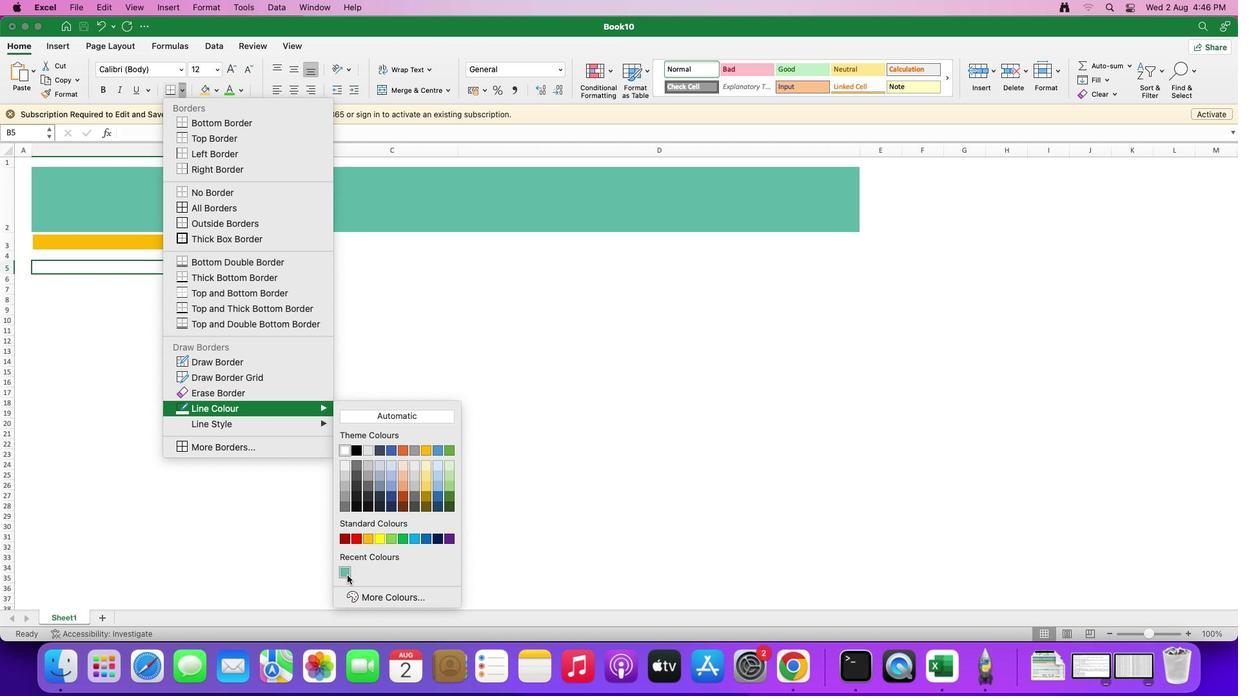 
Action: Mouse moved to (41, 270)
Screenshot: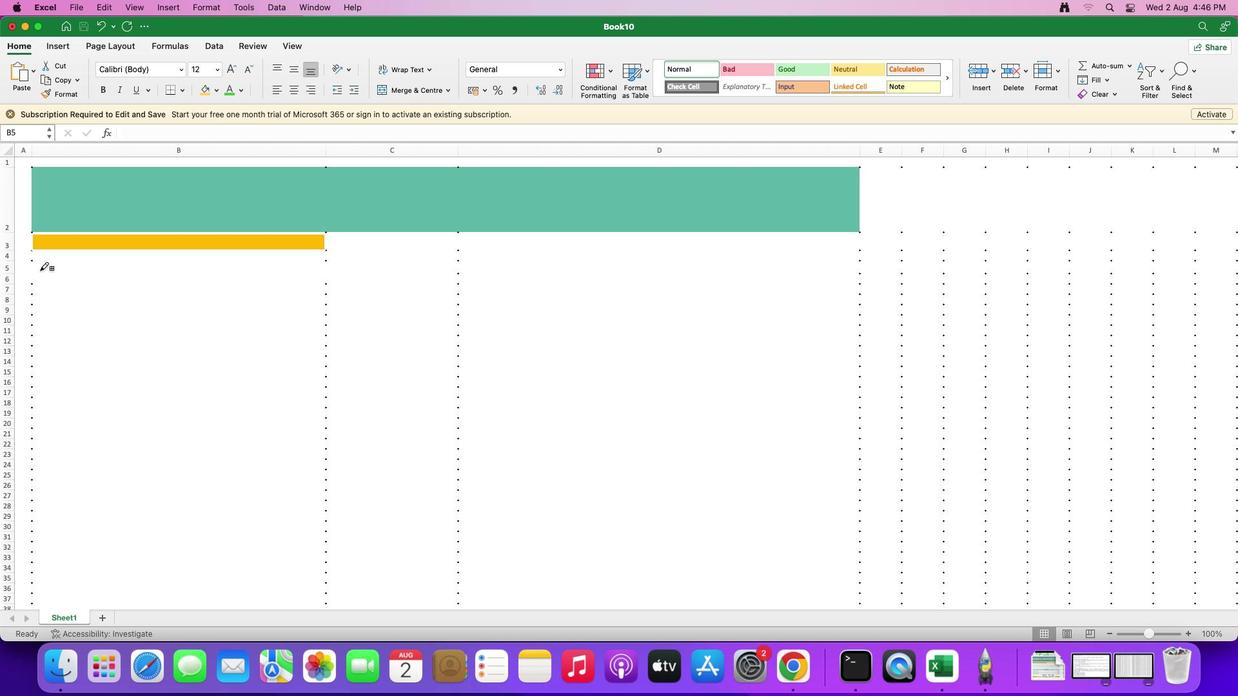 
Action: Mouse pressed left at (41, 270)
Screenshot: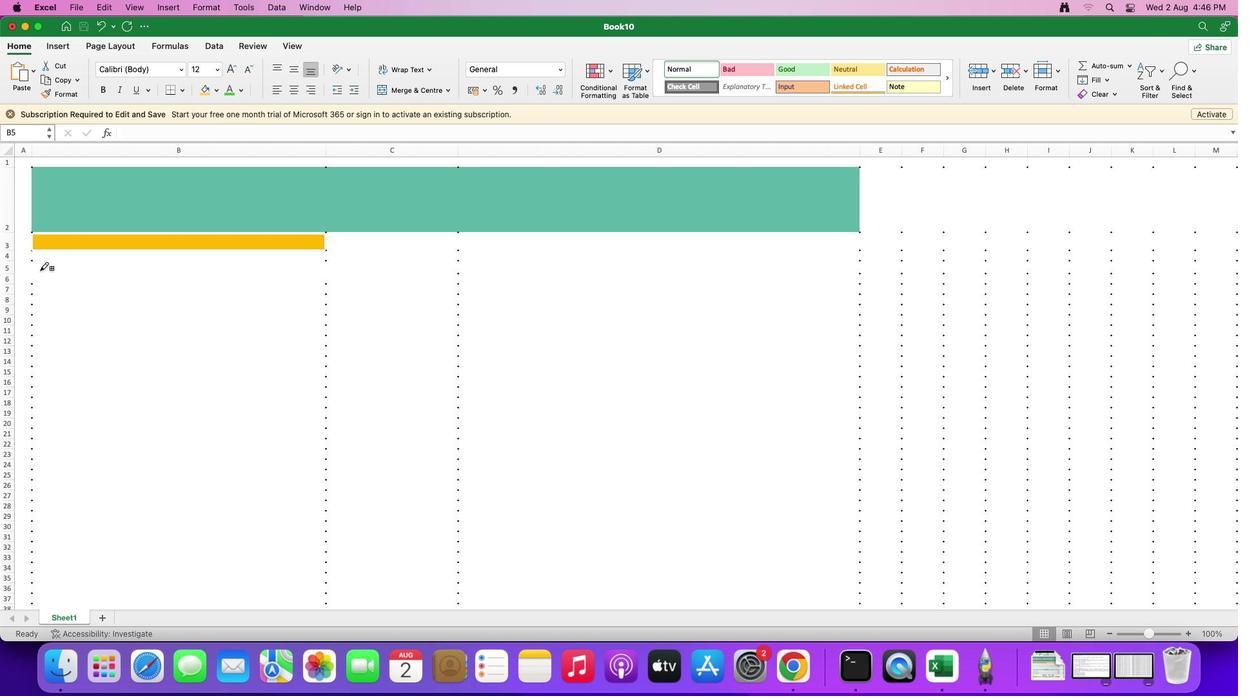 
Action: Mouse moved to (70, 258)
Screenshot: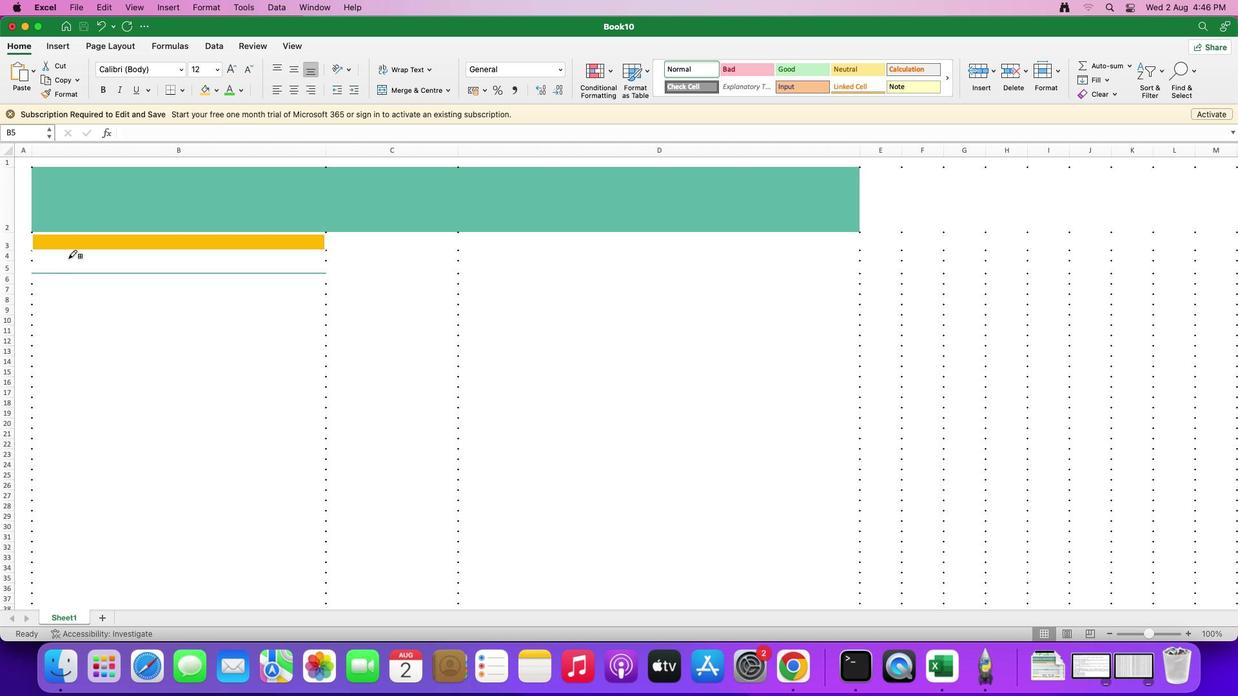 
Action: Mouse pressed left at (70, 258)
Screenshot: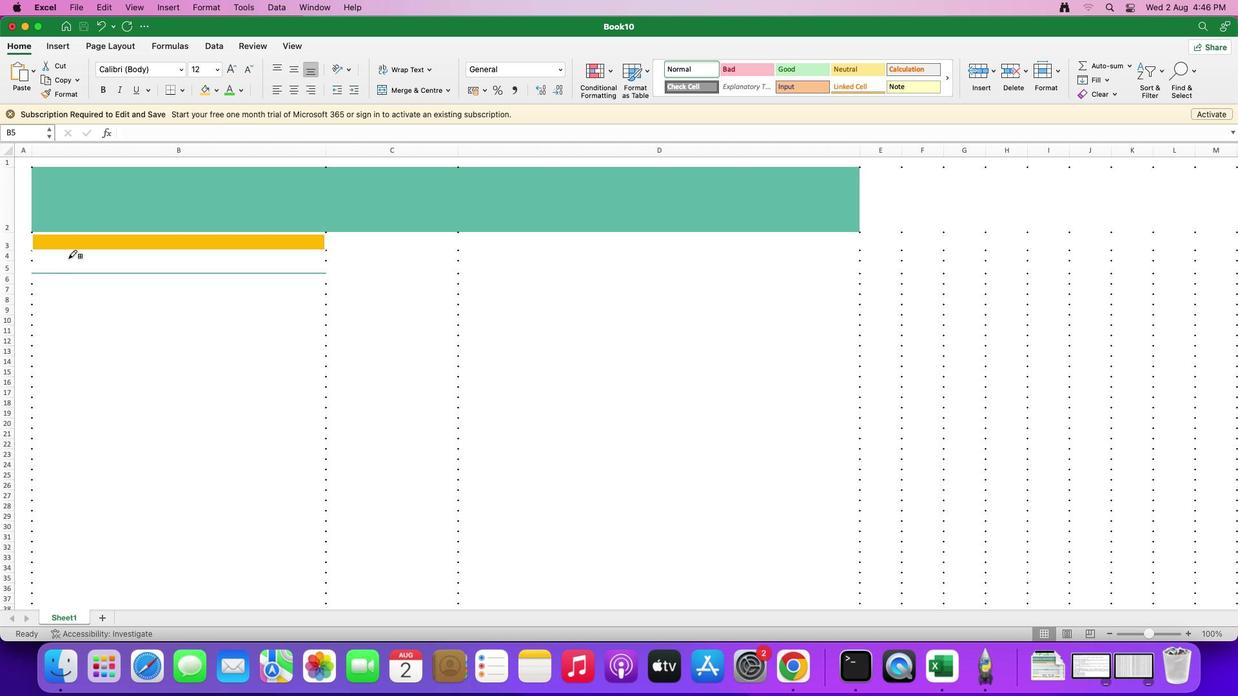 
Action: Mouse moved to (50, 302)
Screenshot: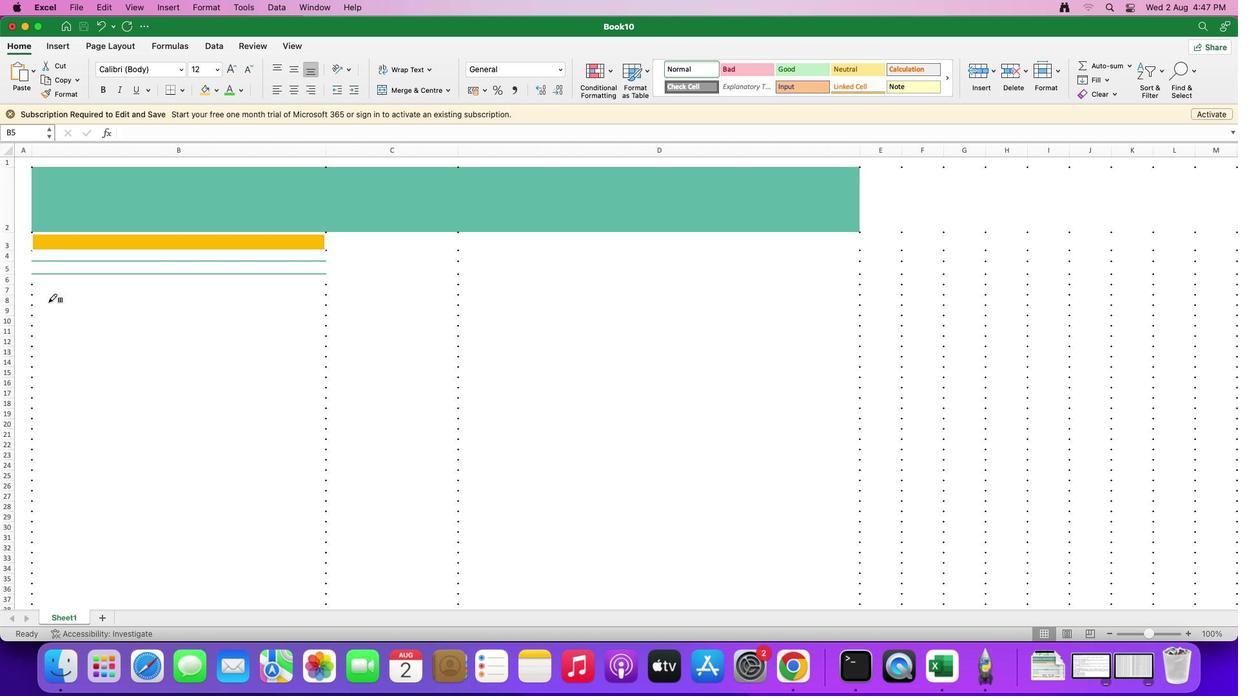 
Action: Mouse pressed left at (50, 302)
Screenshot: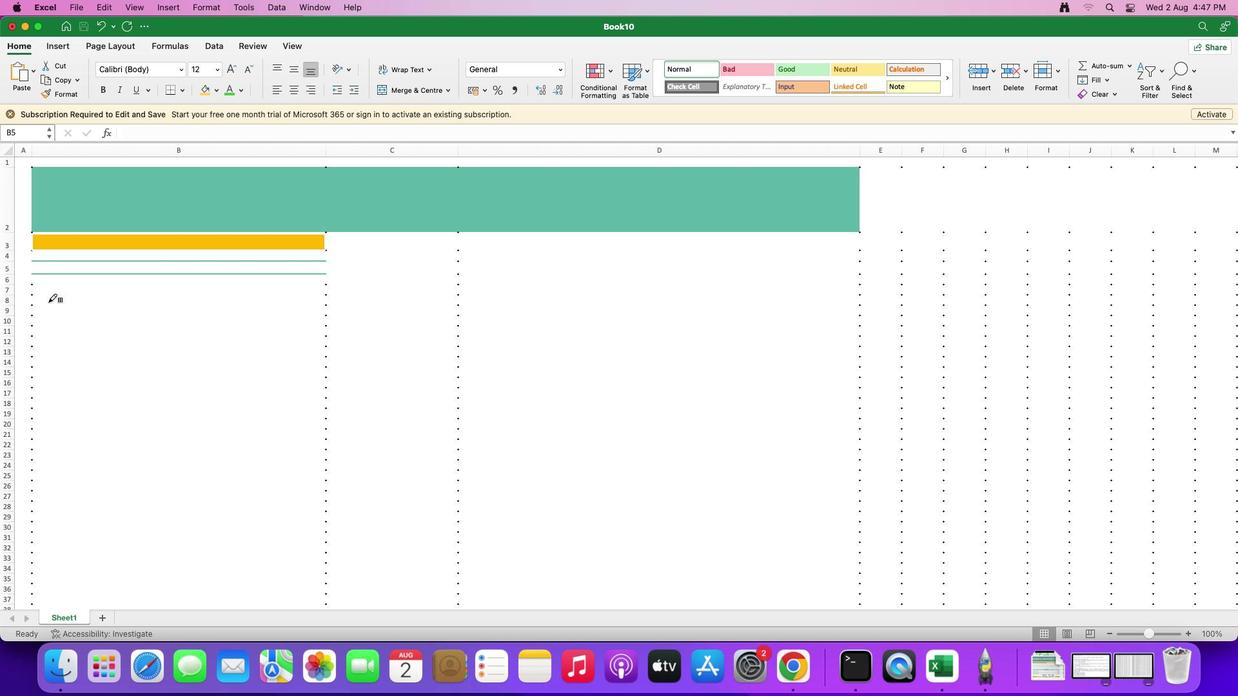 
Action: Mouse moved to (47, 313)
Screenshot: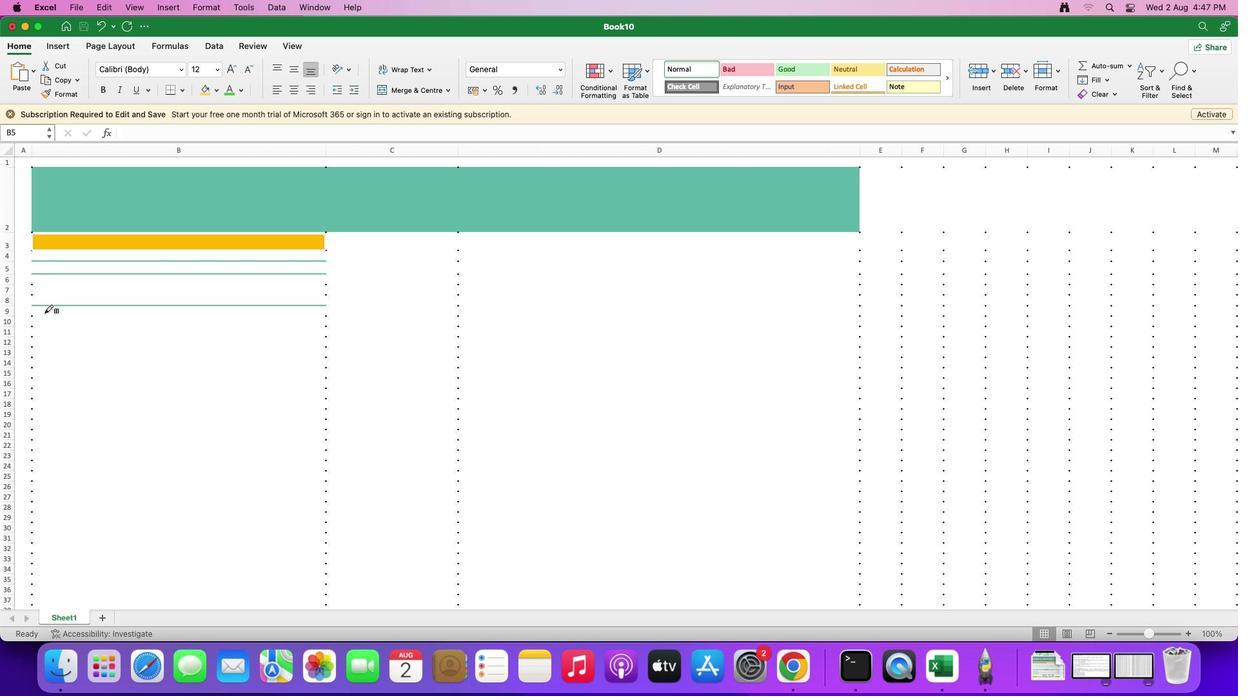 
Action: Mouse pressed left at (47, 313)
Screenshot: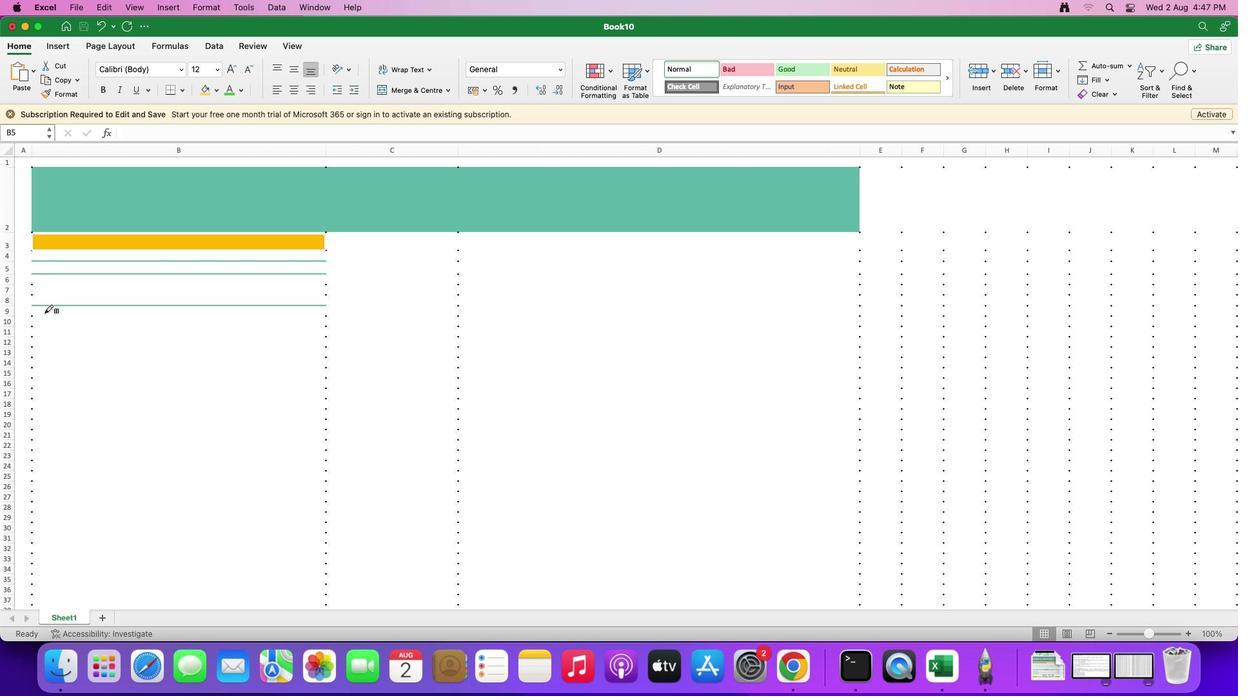 
Action: Mouse moved to (112, 270)
Screenshot: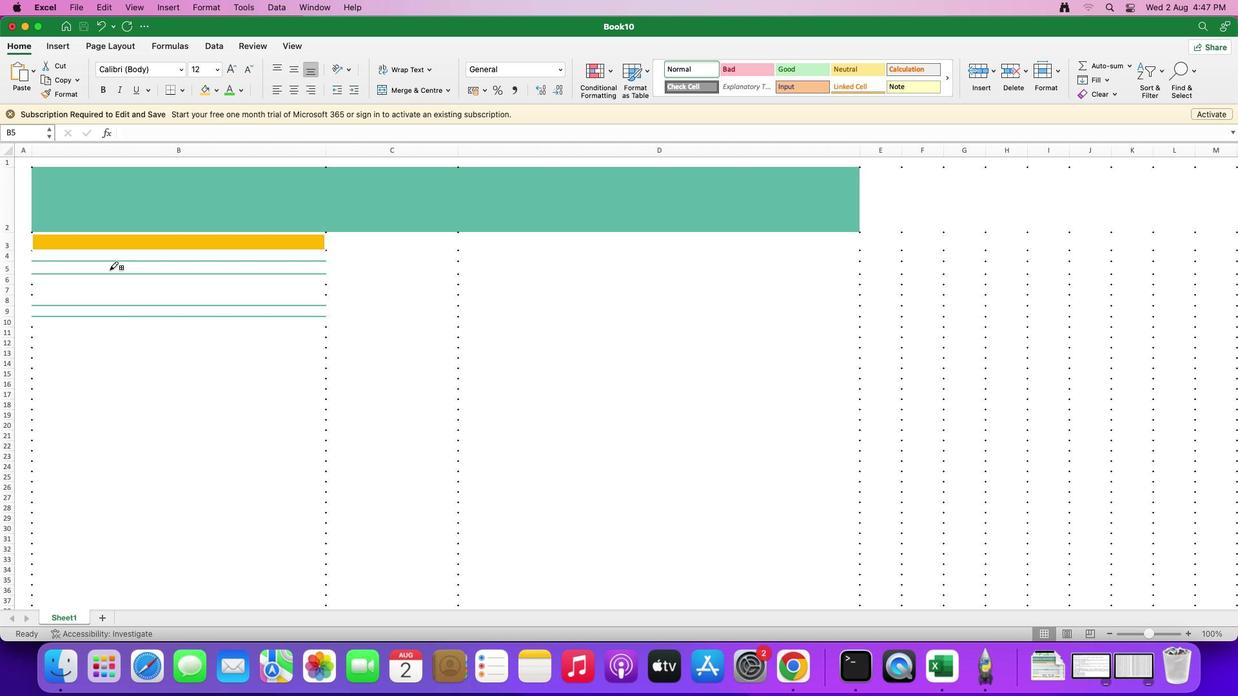 
Action: Mouse pressed left at (112, 270)
Screenshot: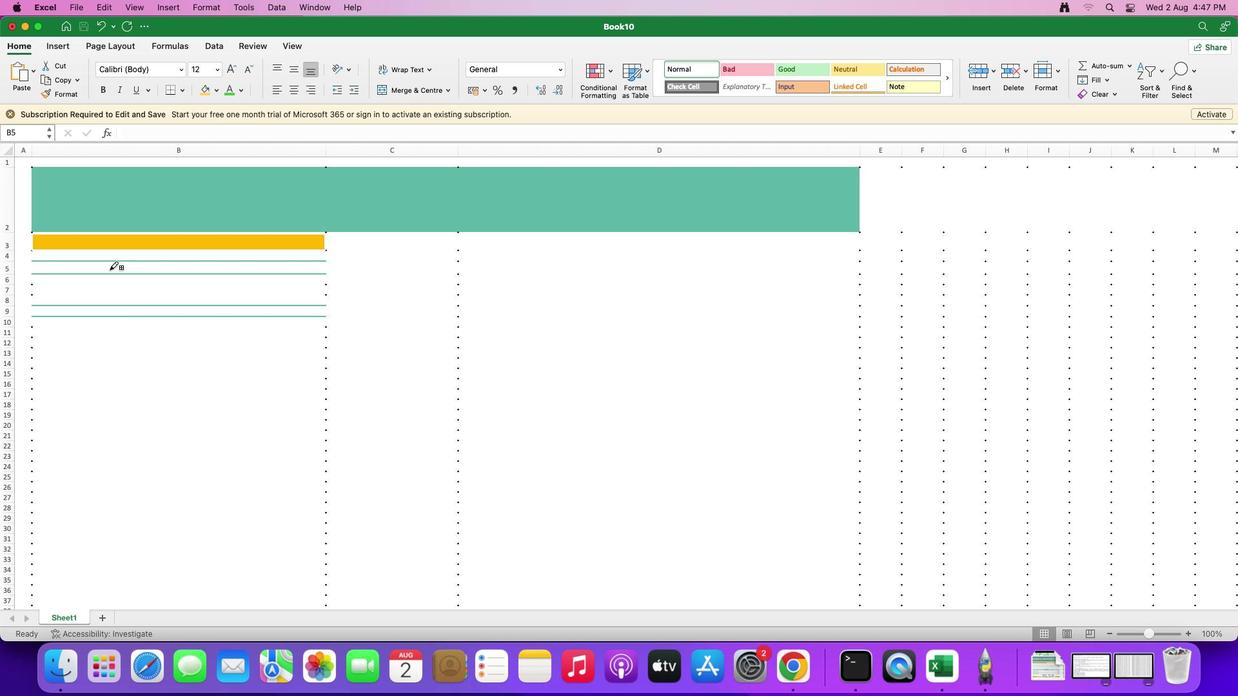 
Action: Mouse pressed left at (112, 270)
Screenshot: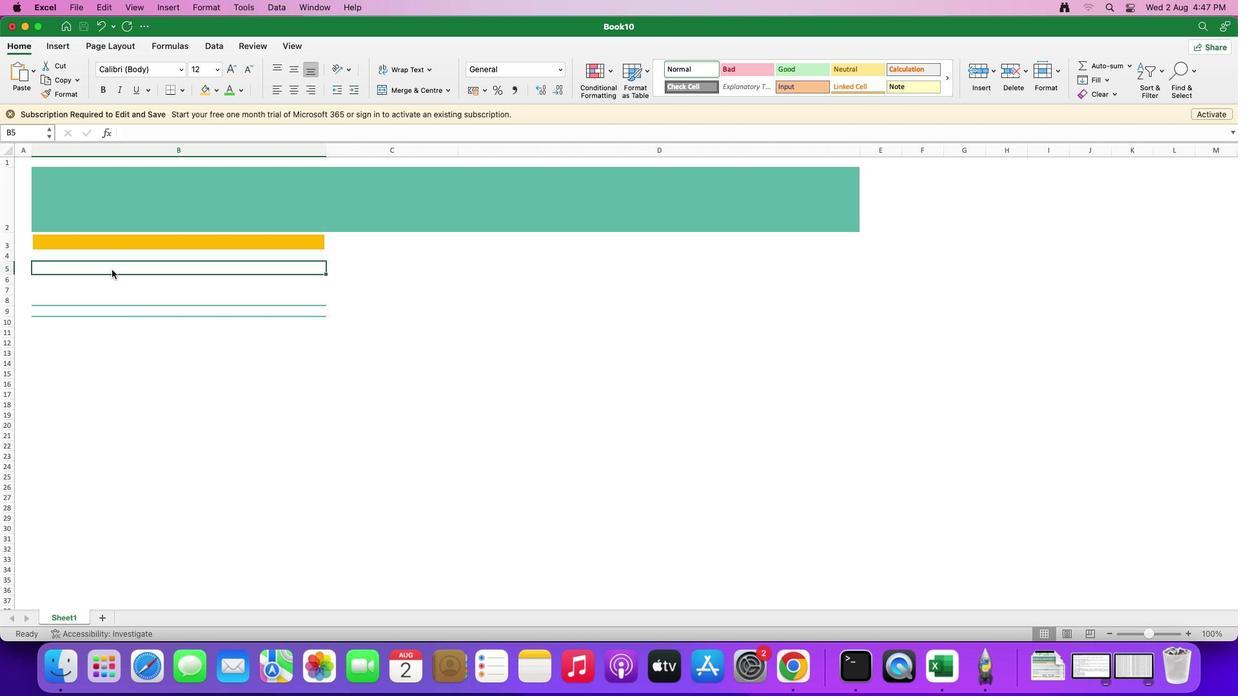 
Action: Mouse moved to (108, 284)
Screenshot: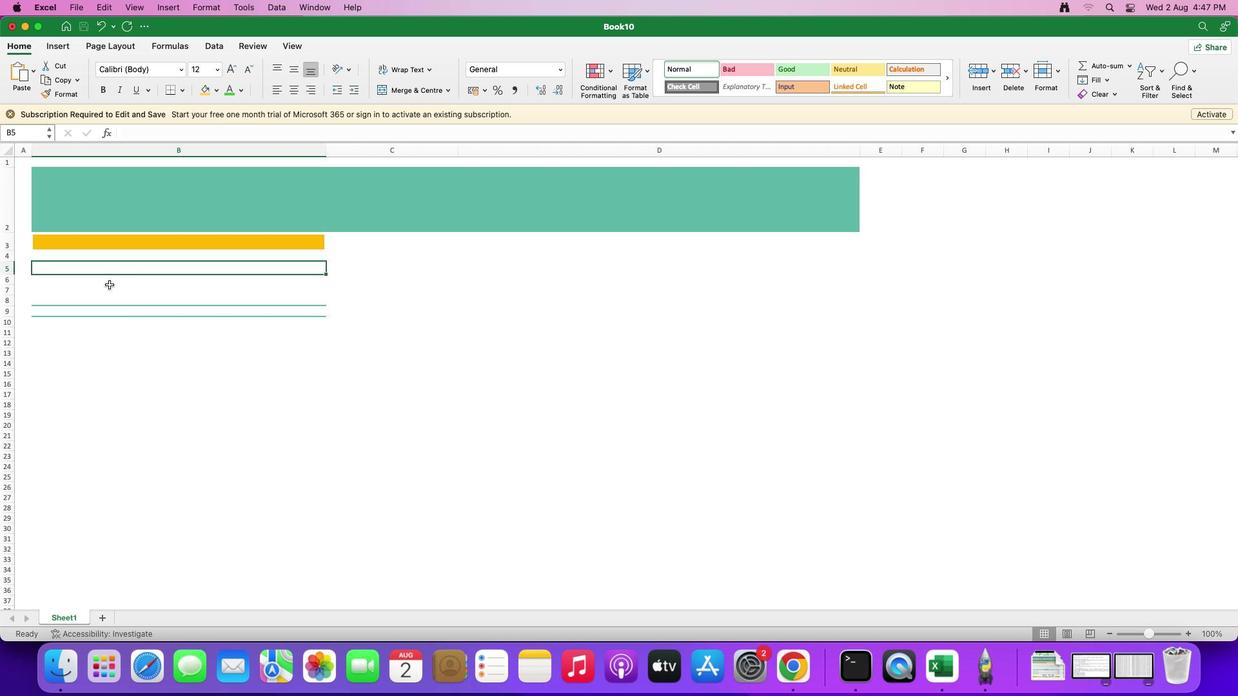 
Action: Mouse pressed left at (108, 284)
Screenshot: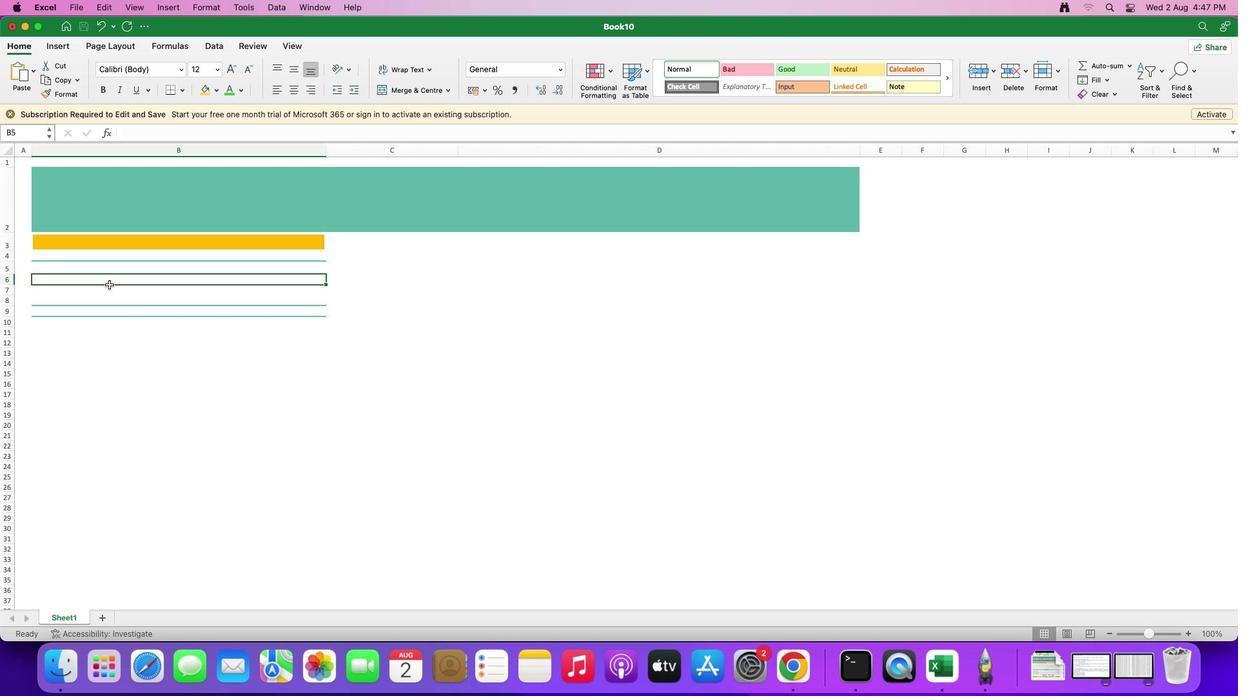 
Action: Mouse moved to (9, 261)
Screenshot: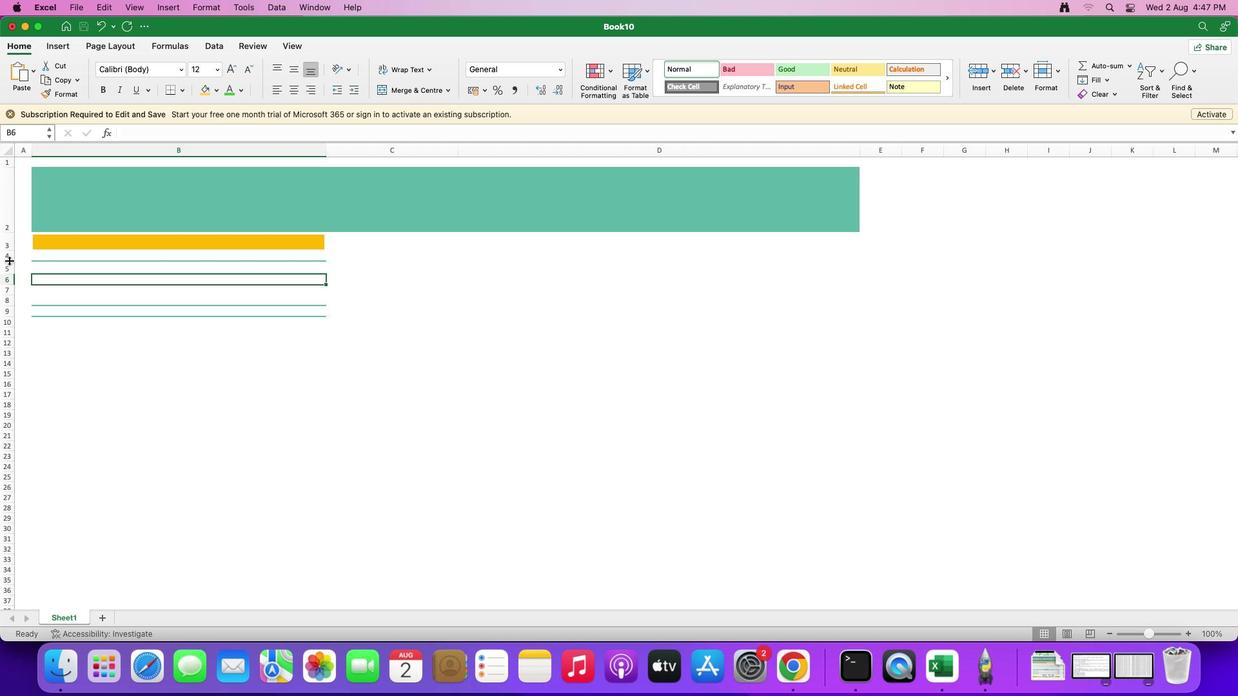 
Action: Mouse pressed left at (9, 261)
Screenshot: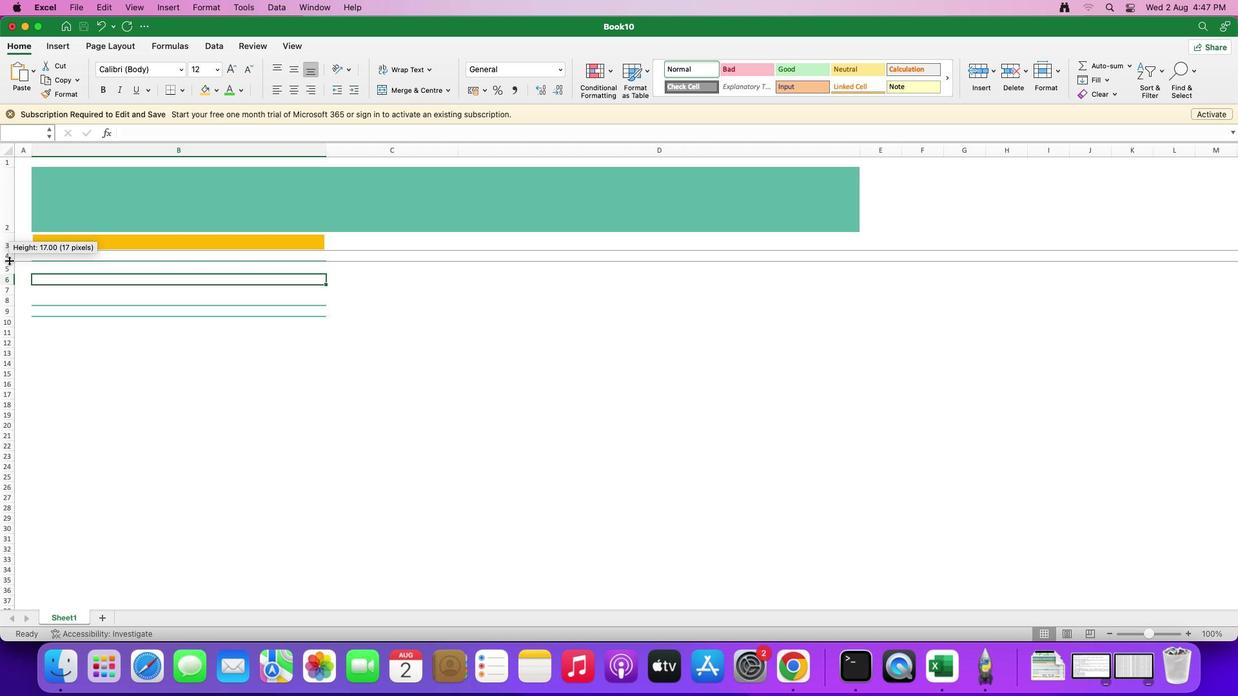 
Action: Mouse moved to (9, 281)
Screenshot: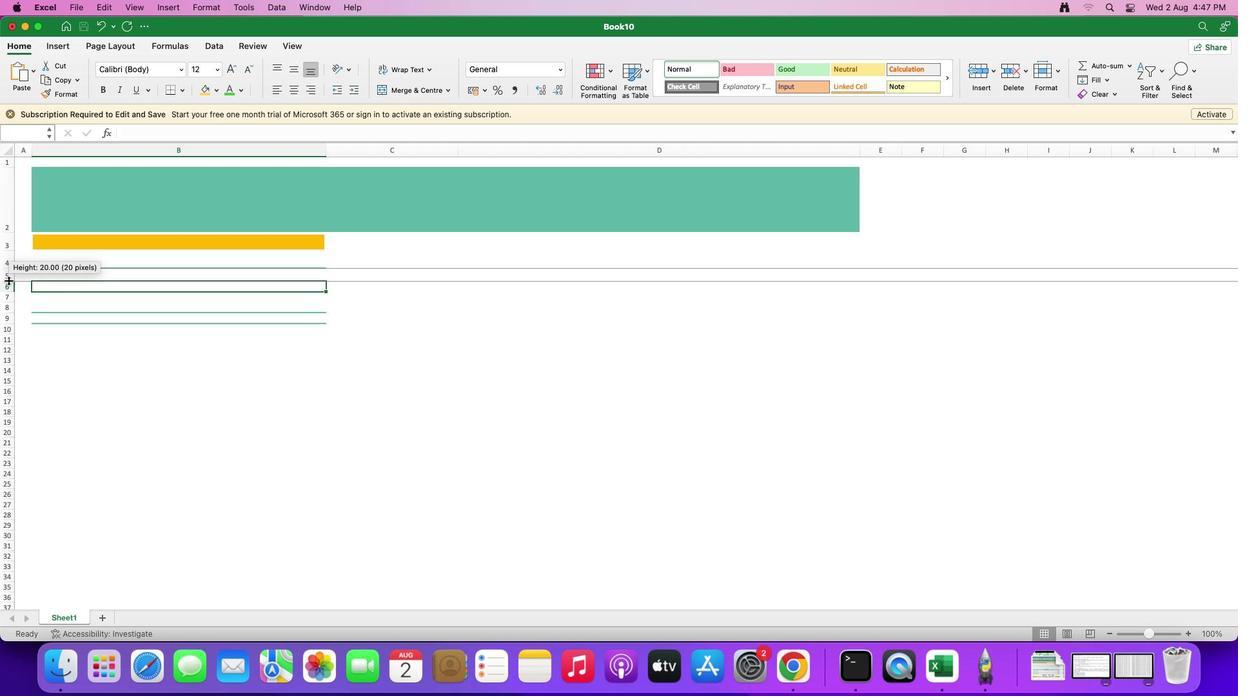 
Action: Mouse pressed left at (9, 281)
Screenshot: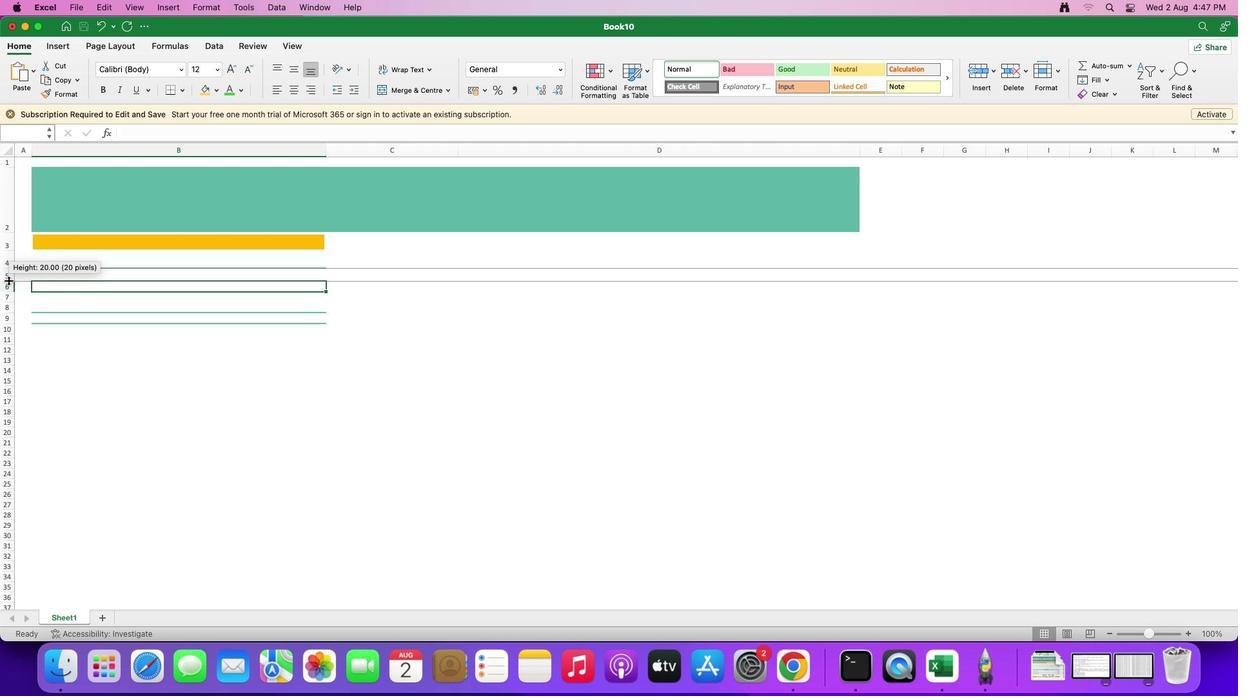 
Action: Mouse moved to (78, 300)
Screenshot: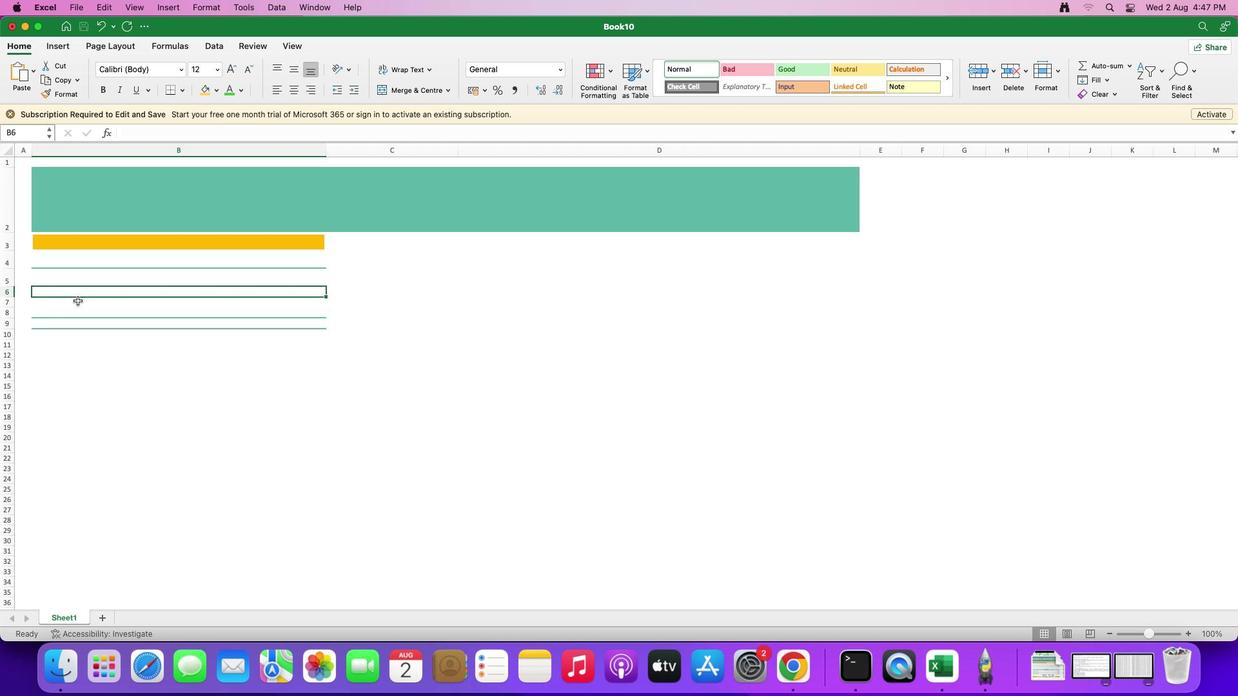 
Action: Mouse pressed left at (78, 300)
Screenshot: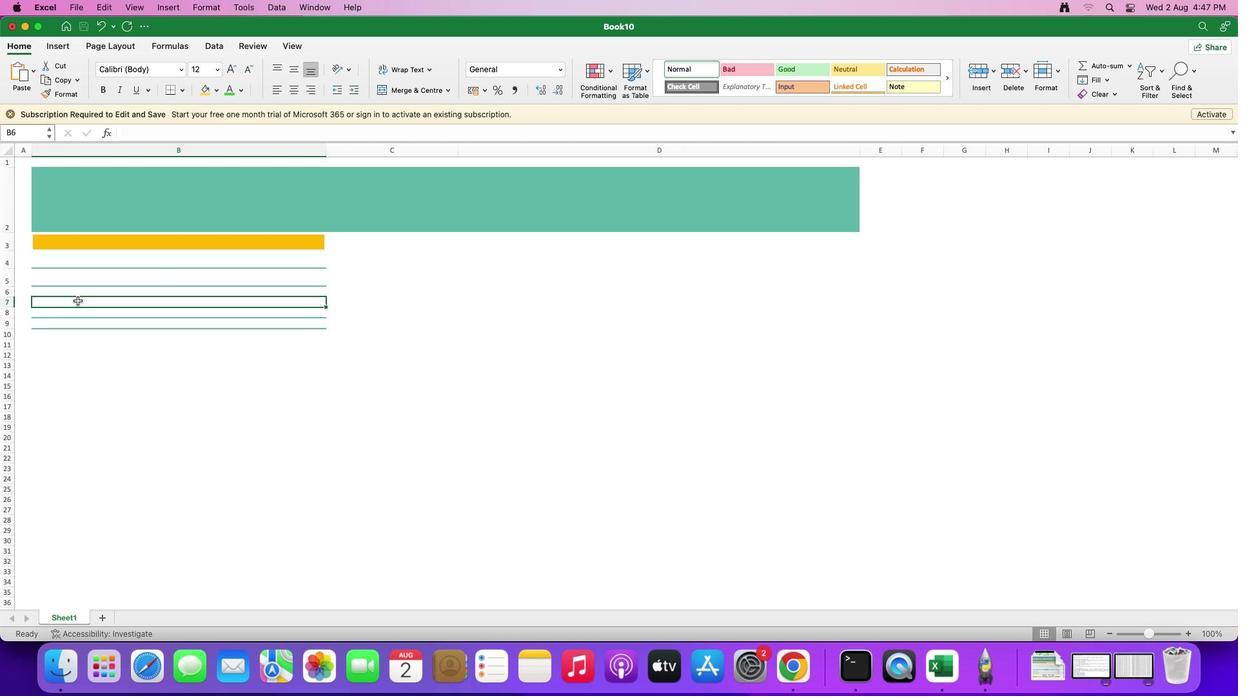 
Action: Mouse moved to (85, 299)
Screenshot: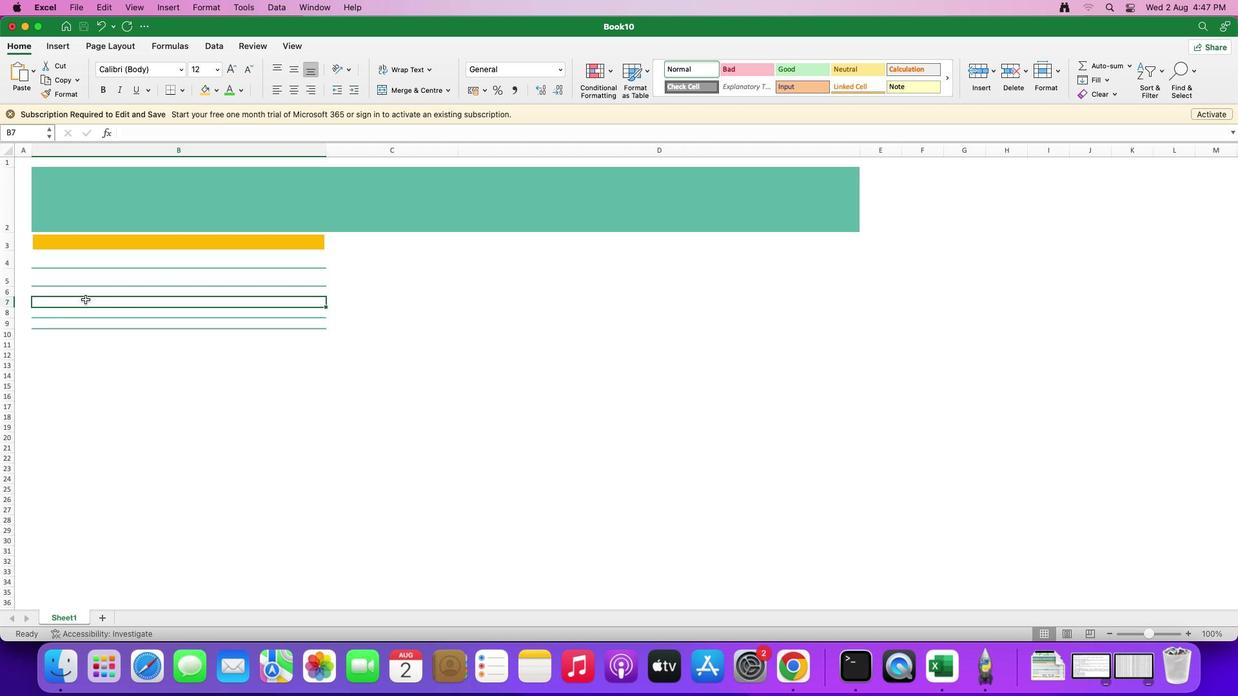 
Action: Mouse pressed left at (85, 299)
Screenshot: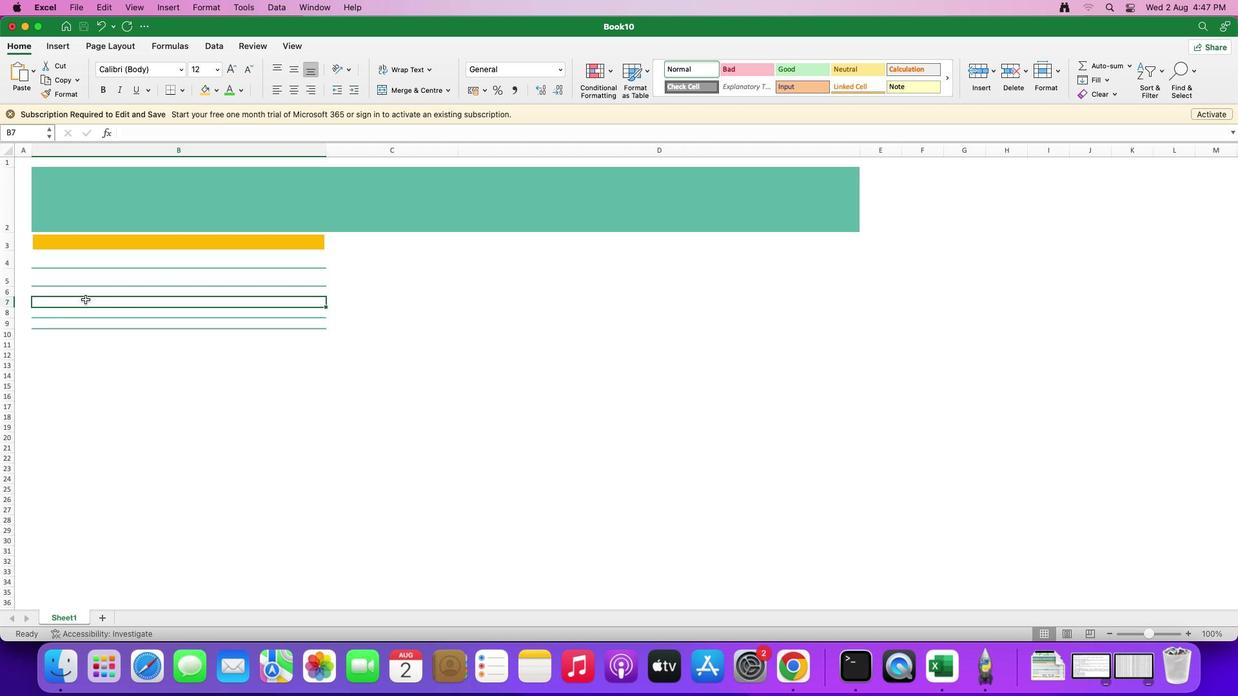 
Action: Mouse moved to (215, 89)
